 Task: Look for Airbnb properties in Litomerice, Czech Republic from 5th December, 2023 to 16th December, 2023 for 2 adults.1  bedroom having 1 bed and 1 bathroom. Property type can be hotel. Booking option can be shelf check-in. Look for 4 properties as per requirement.
Action: Mouse moved to (436, 125)
Screenshot: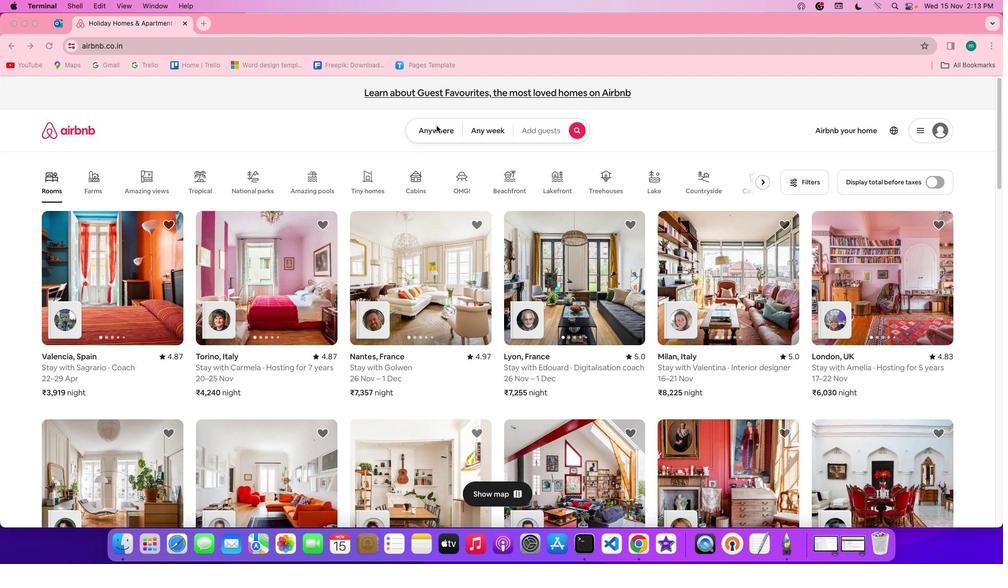 
Action: Mouse pressed left at (436, 125)
Screenshot: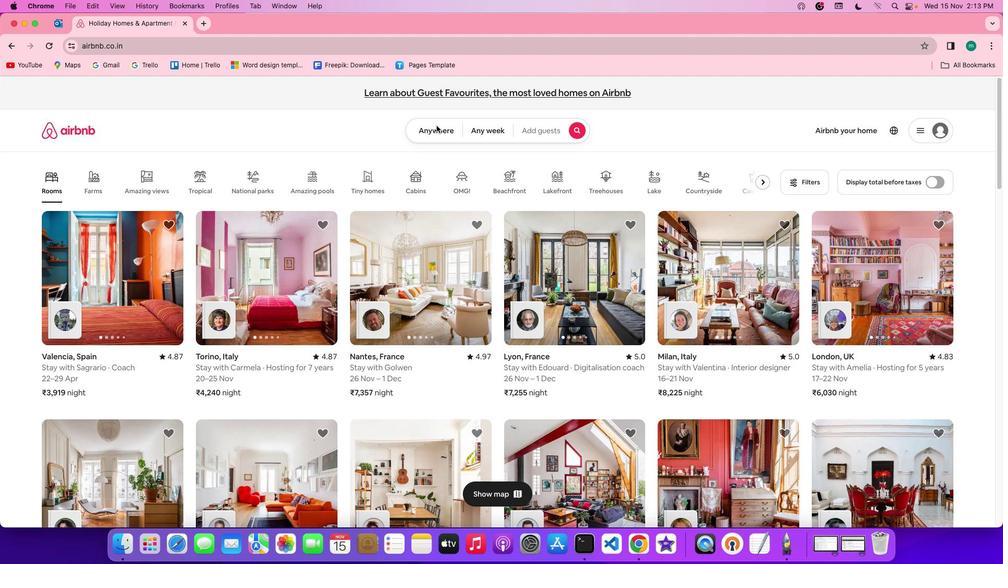 
Action: Mouse pressed left at (436, 125)
Screenshot: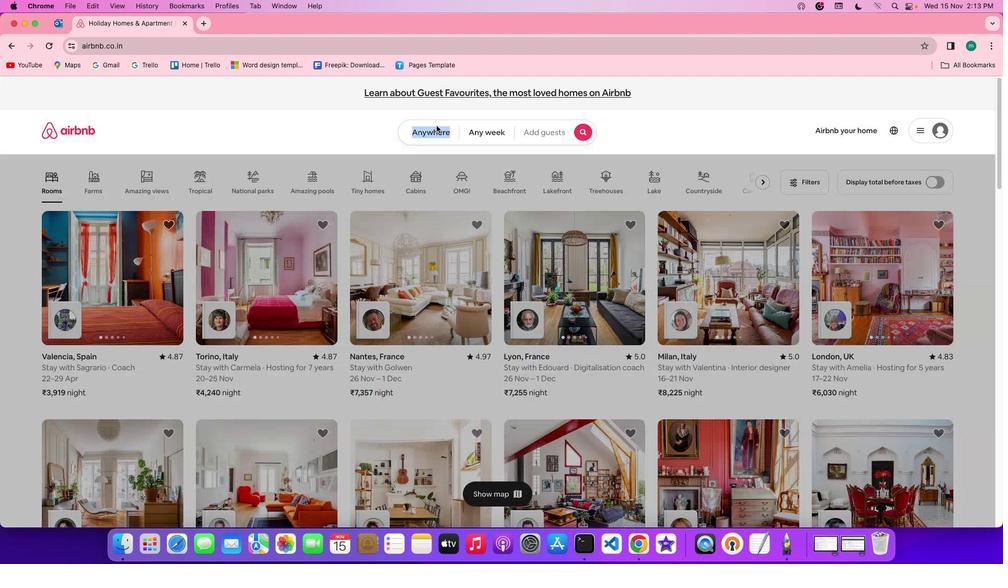 
Action: Mouse moved to (405, 170)
Screenshot: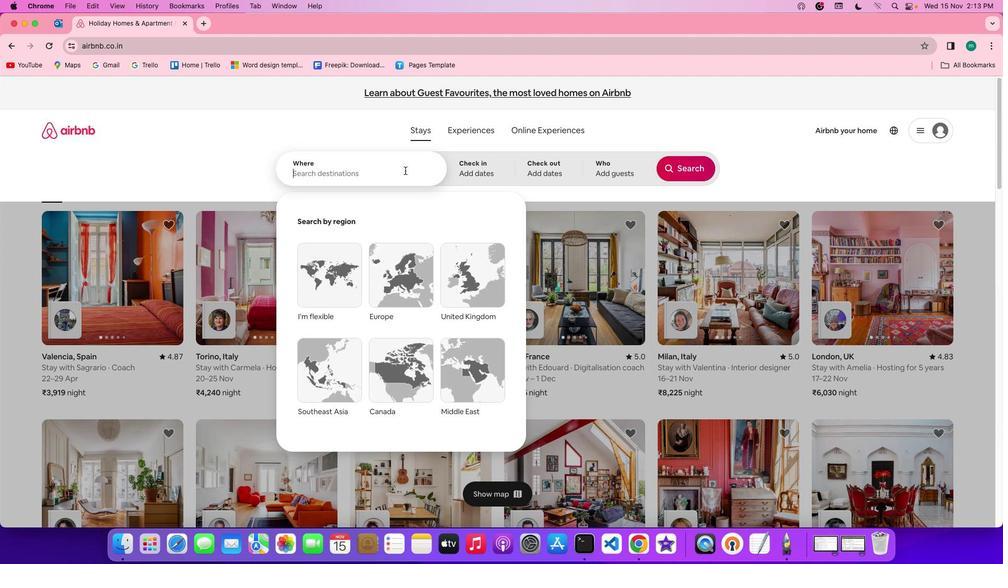 
Action: Key pressed Key.shift'L''i''t''o''m''e''r''i''c''e'','Key.spaceKey.shift'c''z''e''c''h'Key.spaceKey.ctrlKey.spaceKey.shift'R''e''p''u''b''l''i''c'
Screenshot: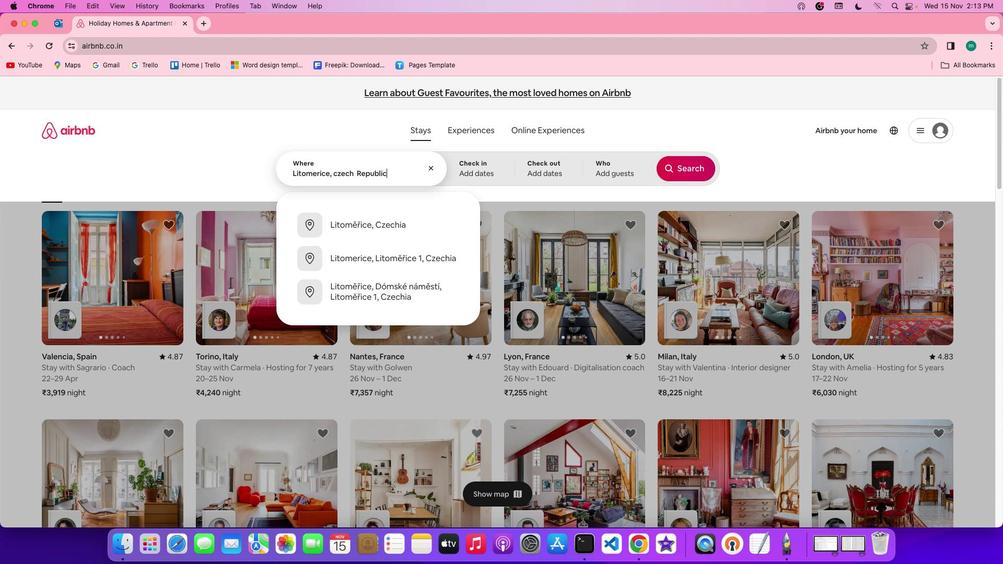 
Action: Mouse moved to (484, 169)
Screenshot: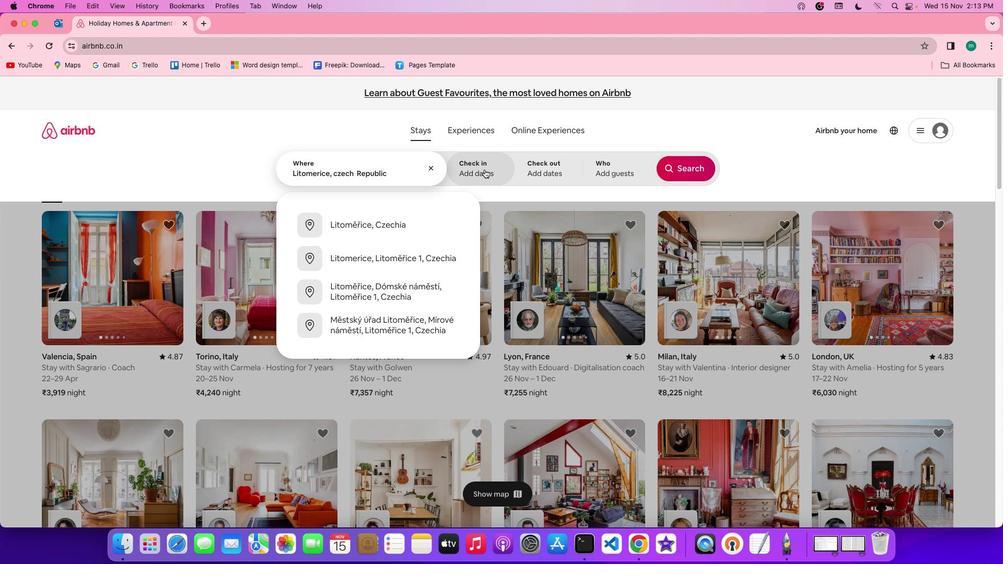 
Action: Mouse pressed left at (484, 169)
Screenshot: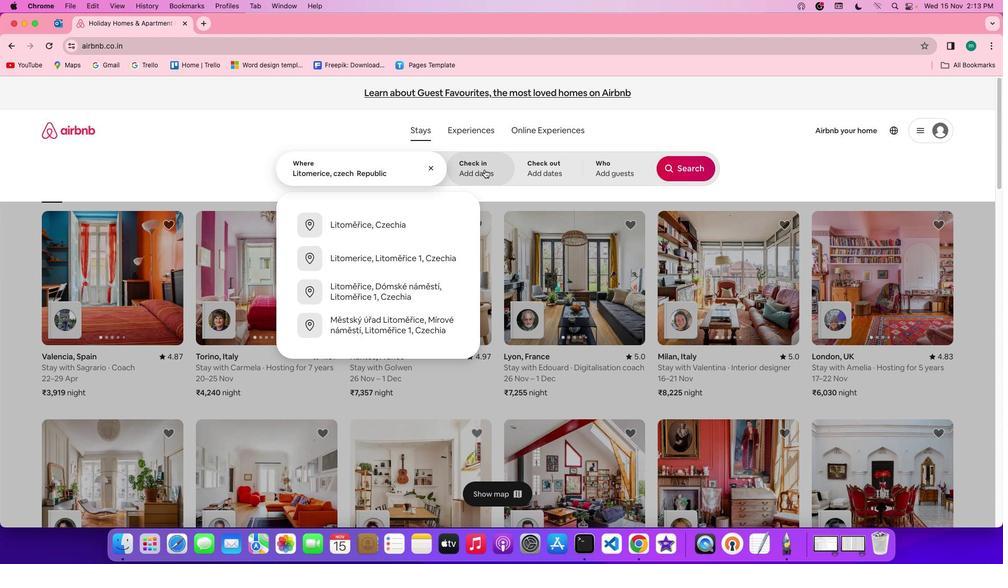 
Action: Mouse moved to (580, 320)
Screenshot: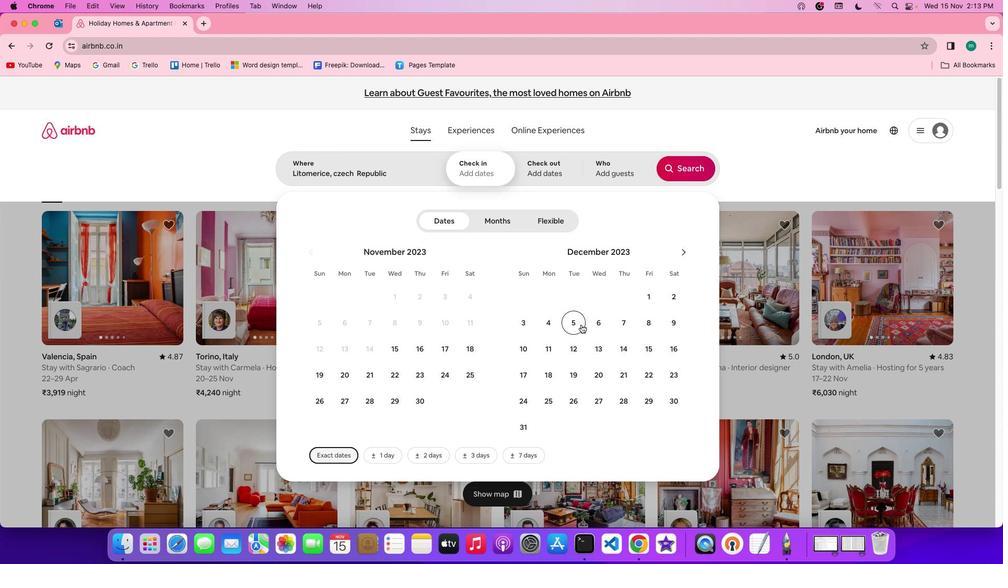 
Action: Mouse pressed left at (580, 320)
Screenshot: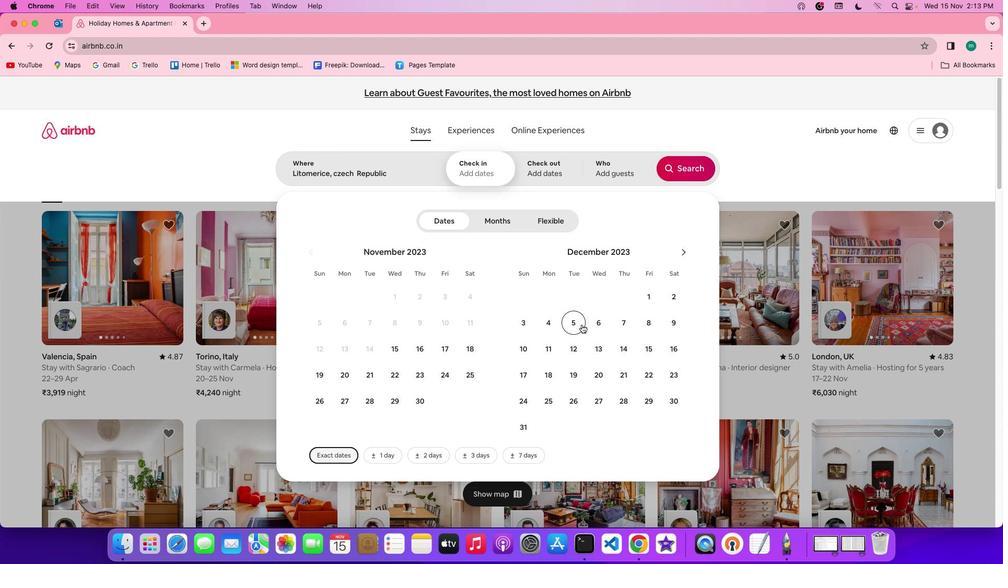 
Action: Mouse moved to (670, 352)
Screenshot: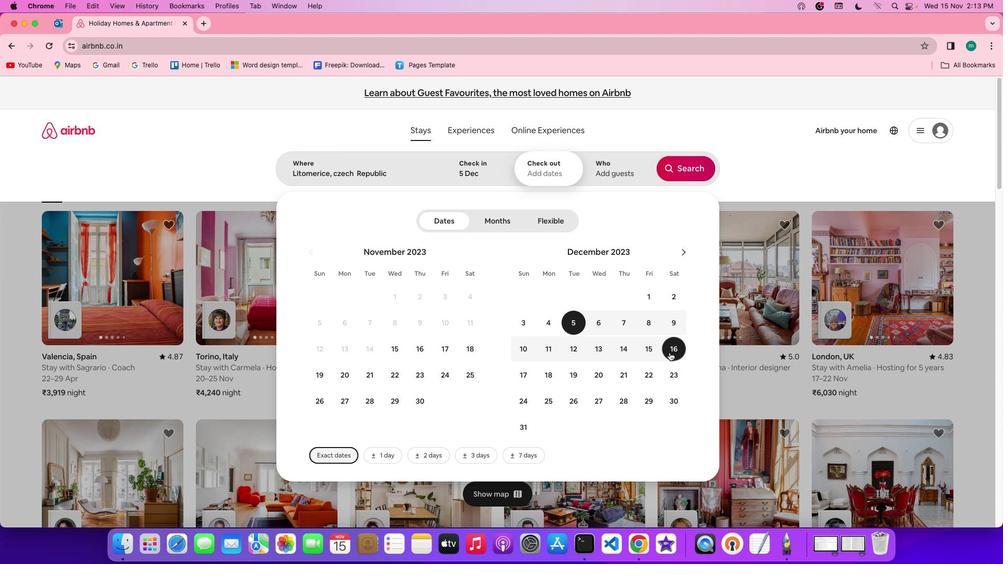 
Action: Mouse pressed left at (670, 352)
Screenshot: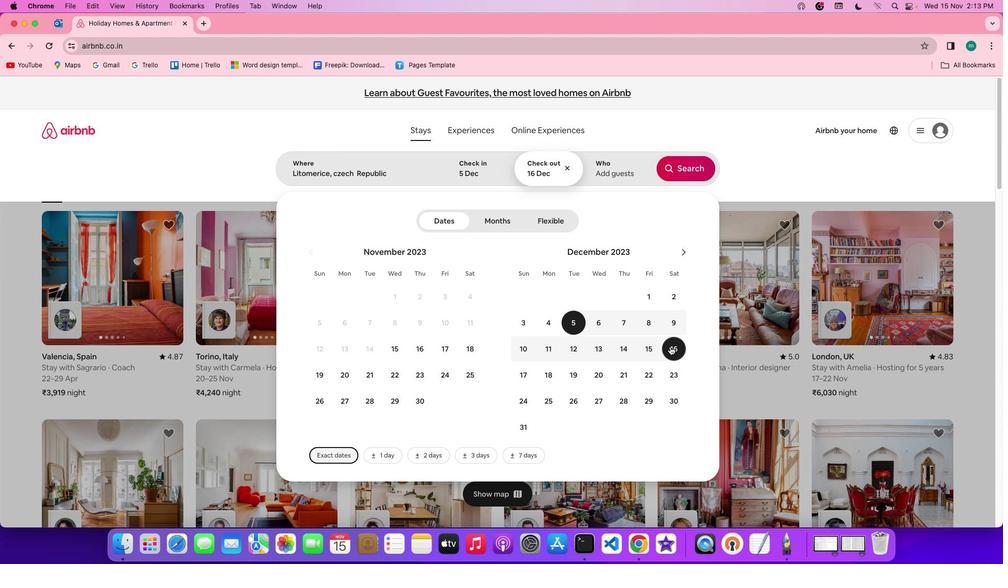 
Action: Mouse moved to (621, 178)
Screenshot: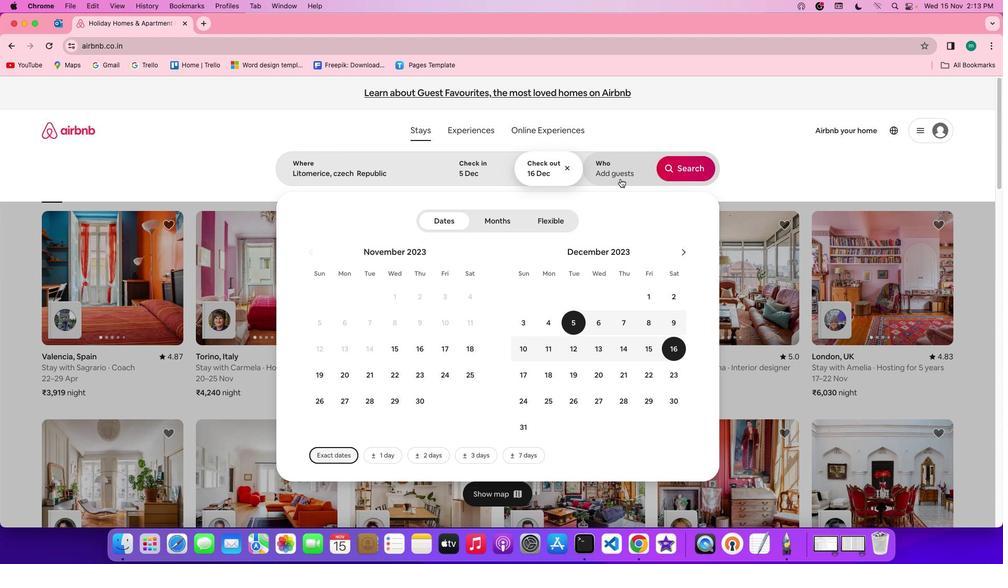 
Action: Mouse pressed left at (621, 178)
Screenshot: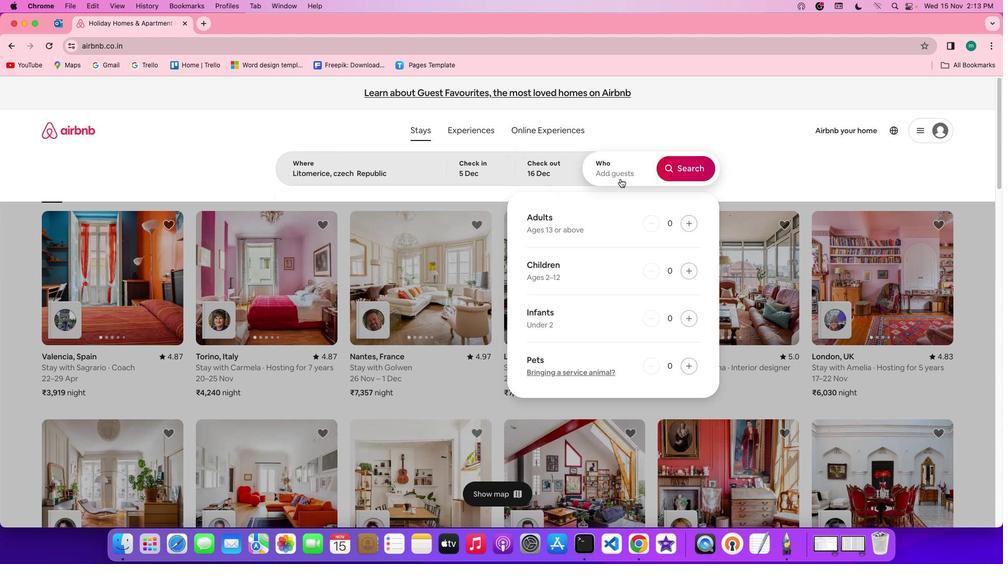 
Action: Mouse moved to (692, 225)
Screenshot: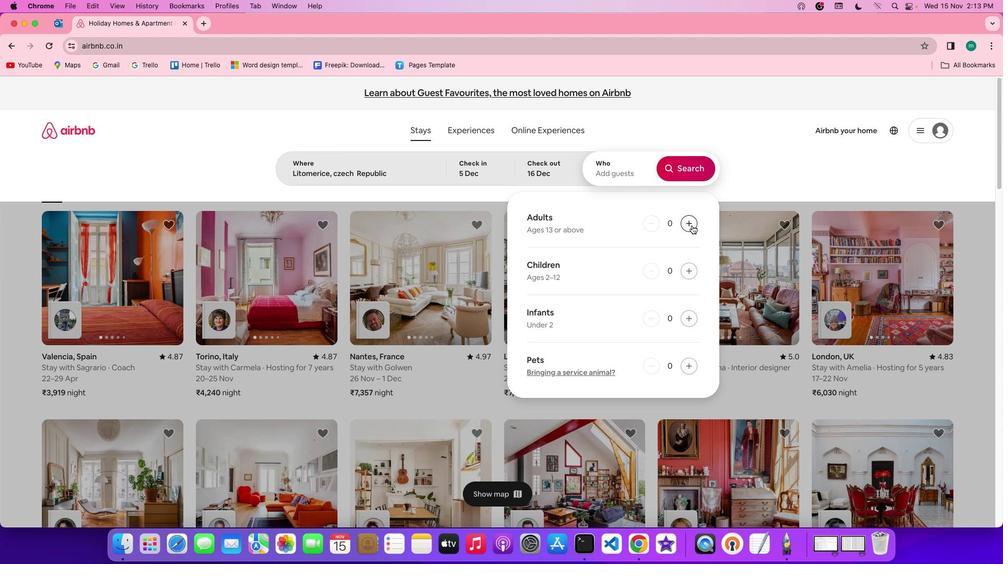 
Action: Mouse pressed left at (692, 225)
Screenshot: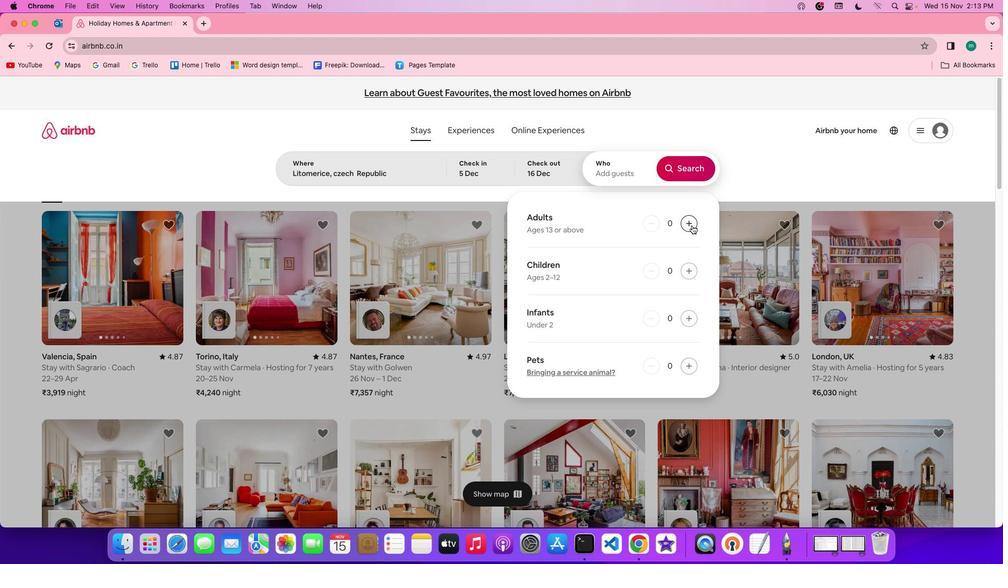 
Action: Mouse pressed left at (692, 225)
Screenshot: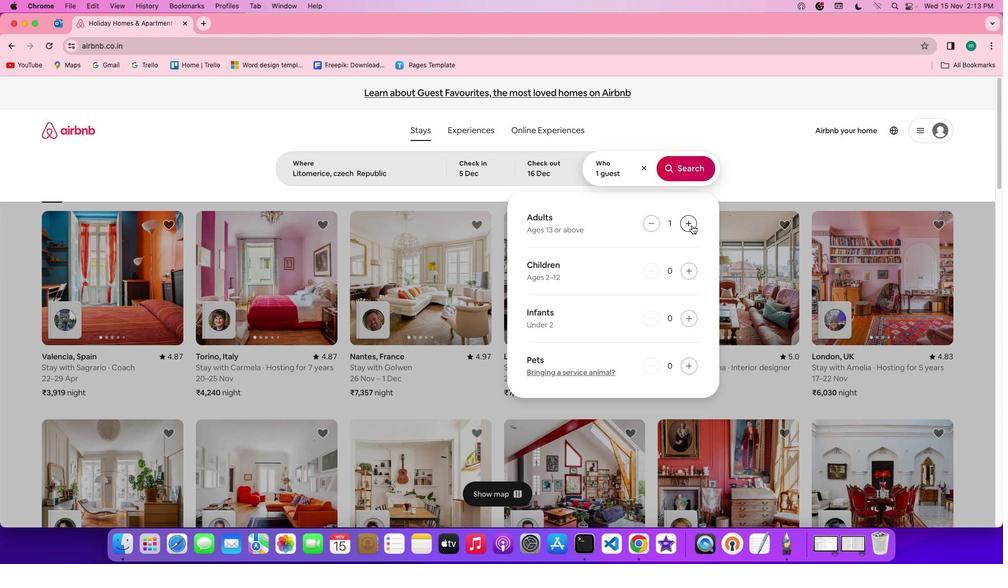 
Action: Mouse moved to (689, 161)
Screenshot: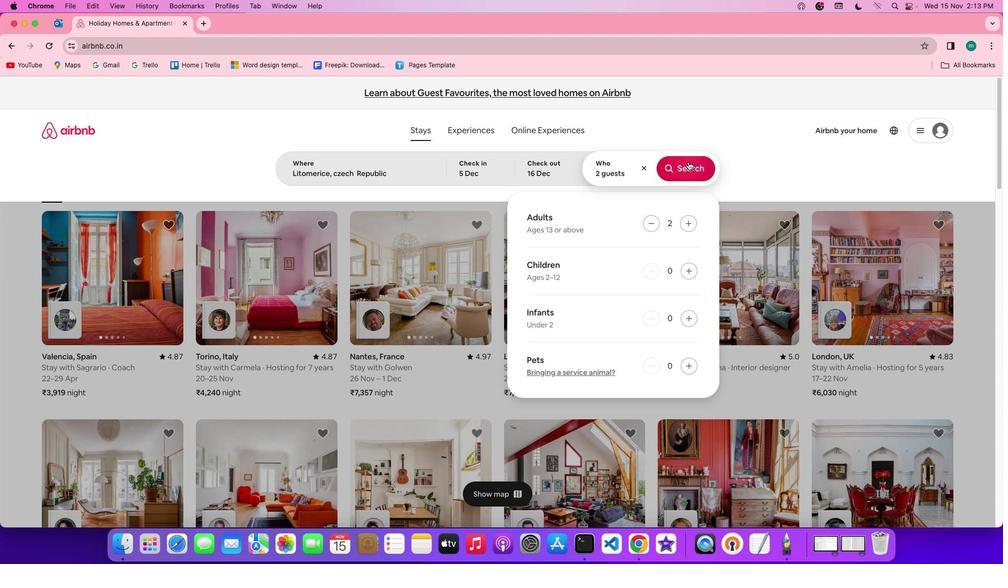 
Action: Mouse pressed left at (689, 161)
Screenshot: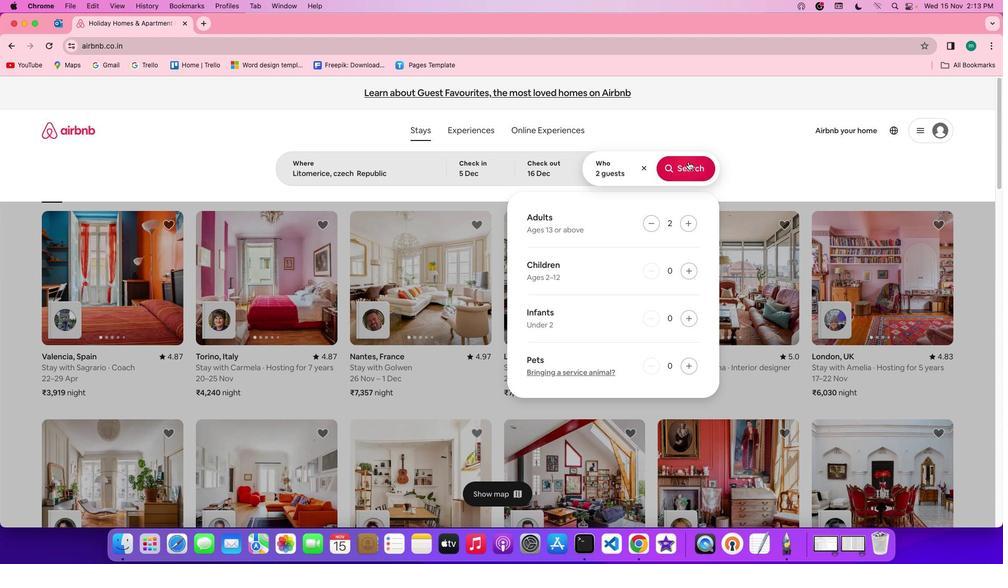 
Action: Mouse moved to (851, 131)
Screenshot: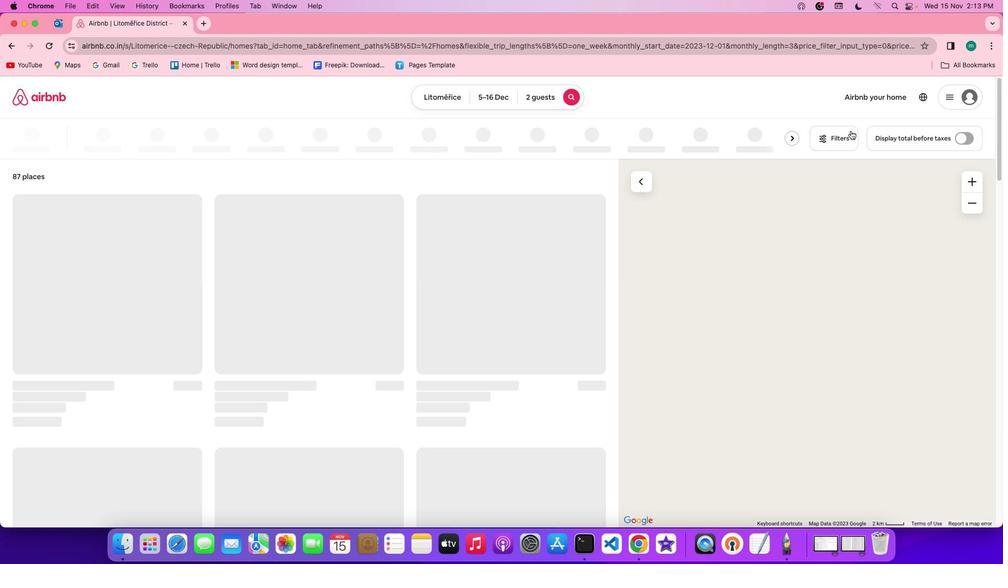 
Action: Mouse pressed left at (851, 131)
Screenshot: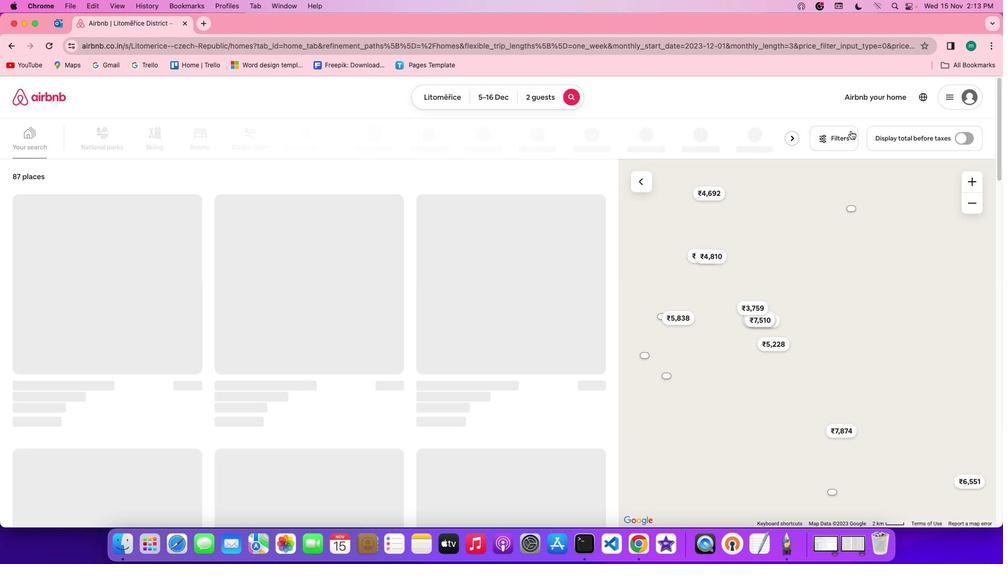 
Action: Mouse moved to (587, 271)
Screenshot: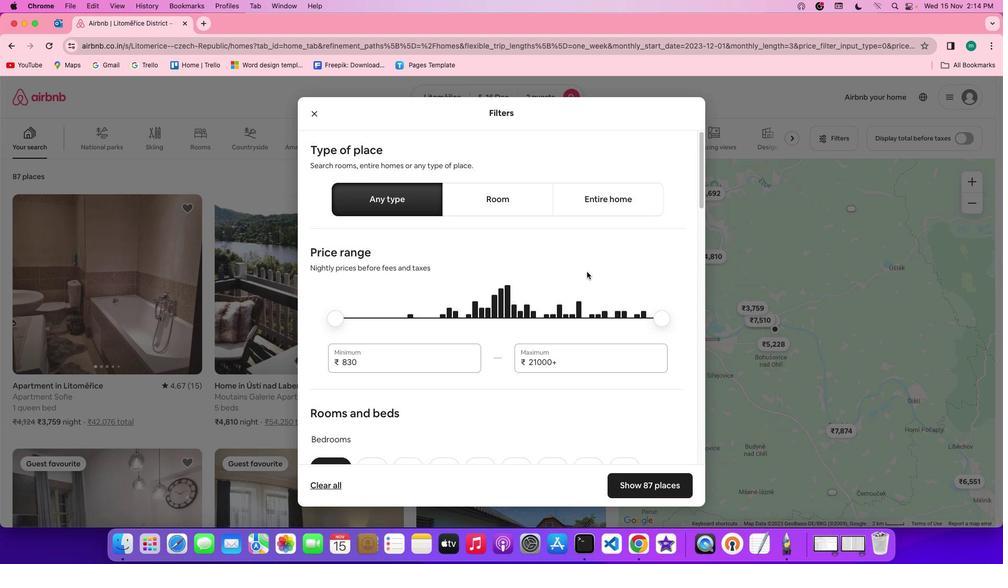 
Action: Mouse scrolled (587, 271) with delta (0, 0)
Screenshot: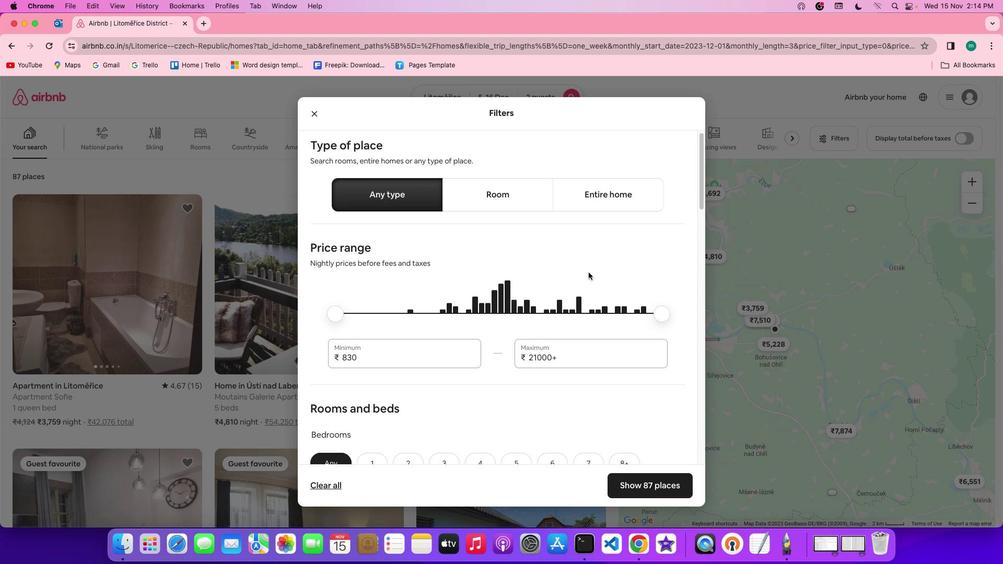 
Action: Mouse scrolled (587, 271) with delta (0, 0)
Screenshot: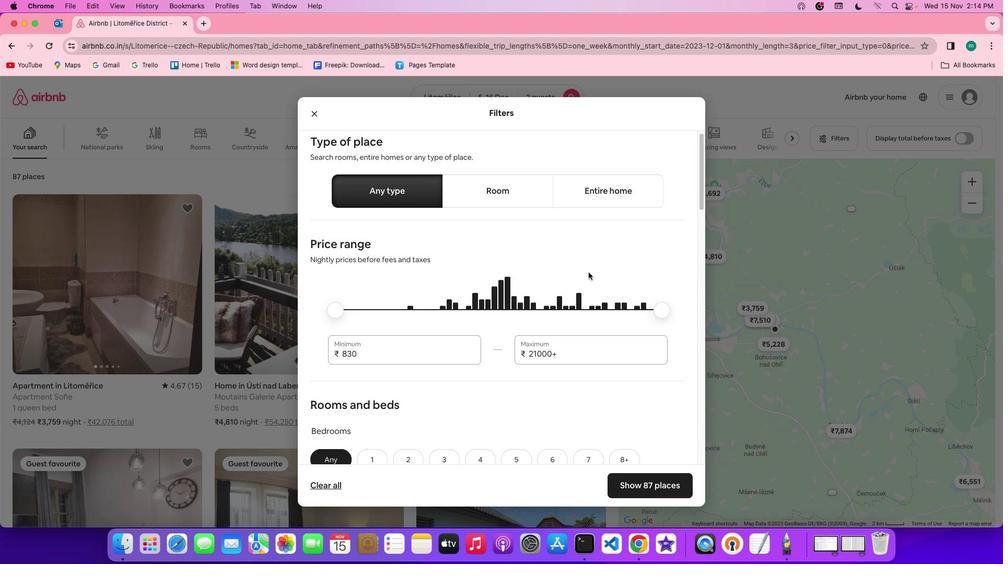 
Action: Mouse moved to (588, 272)
Screenshot: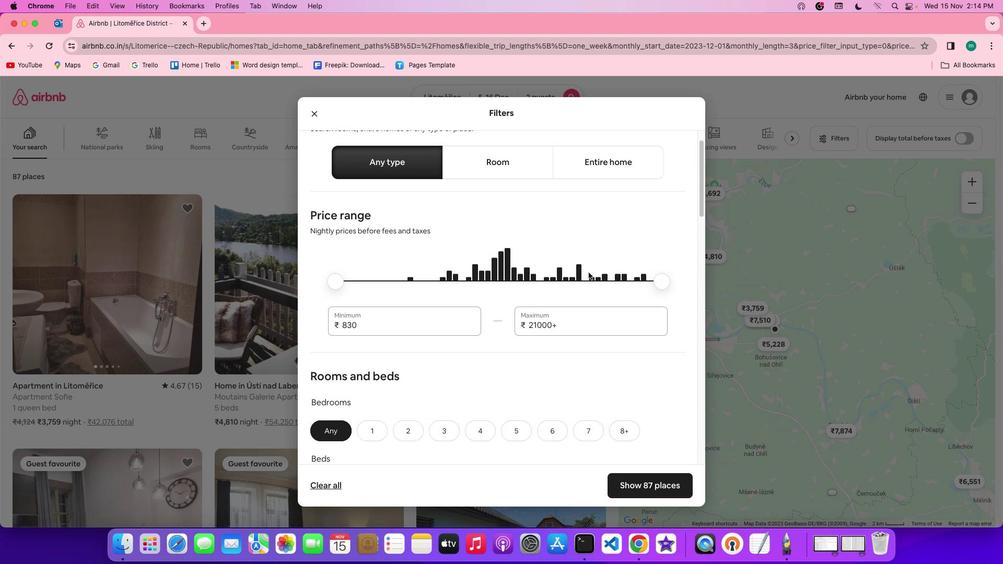 
Action: Mouse scrolled (588, 272) with delta (0, -1)
Screenshot: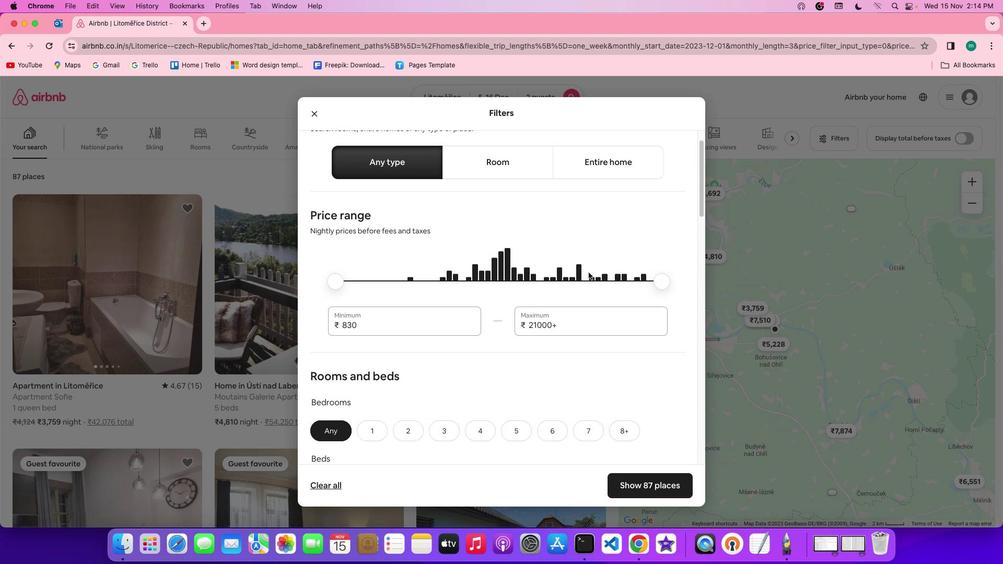 
Action: Mouse moved to (588, 272)
Screenshot: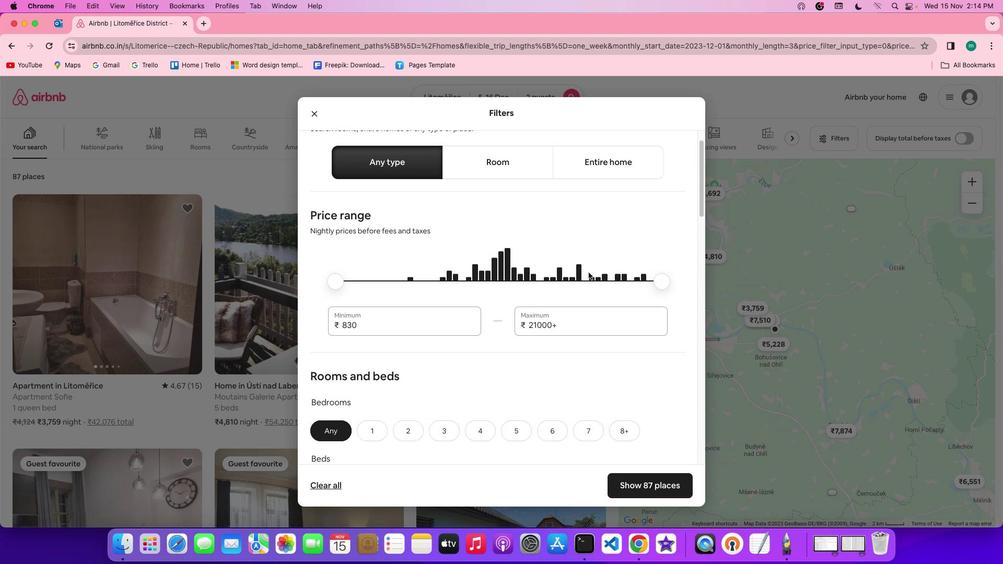 
Action: Mouse scrolled (588, 272) with delta (0, -1)
Screenshot: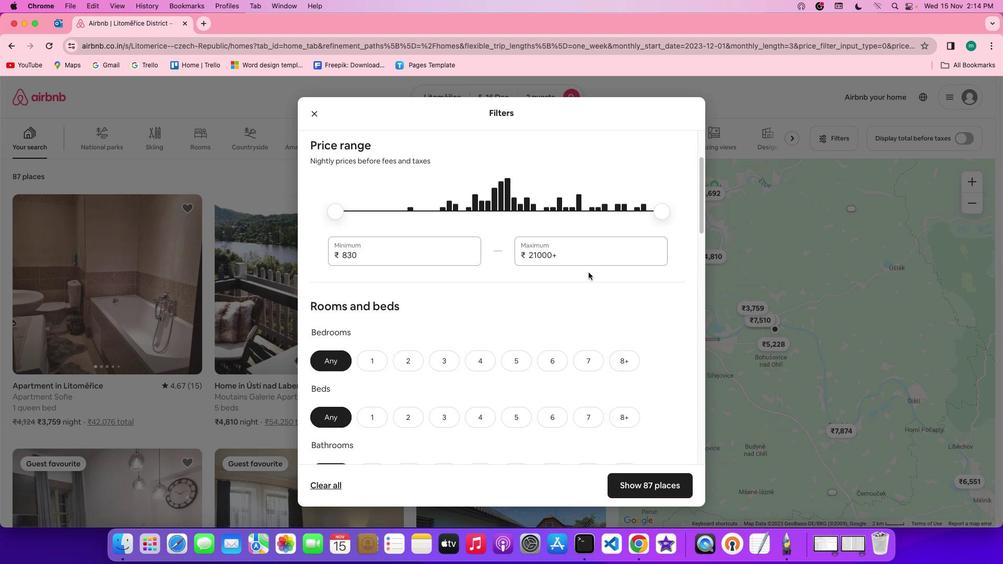 
Action: Mouse moved to (438, 296)
Screenshot: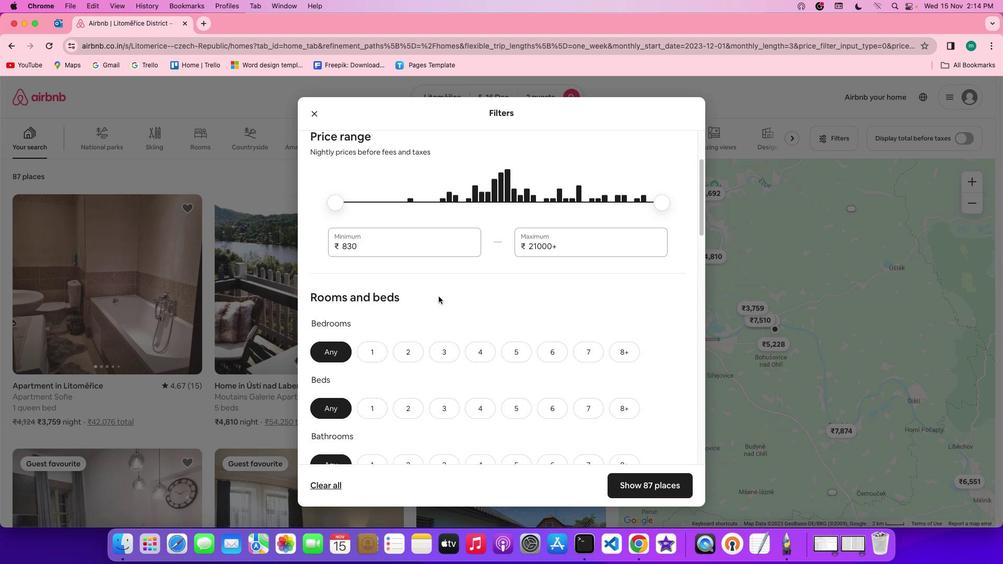 
Action: Mouse scrolled (438, 296) with delta (0, 0)
Screenshot: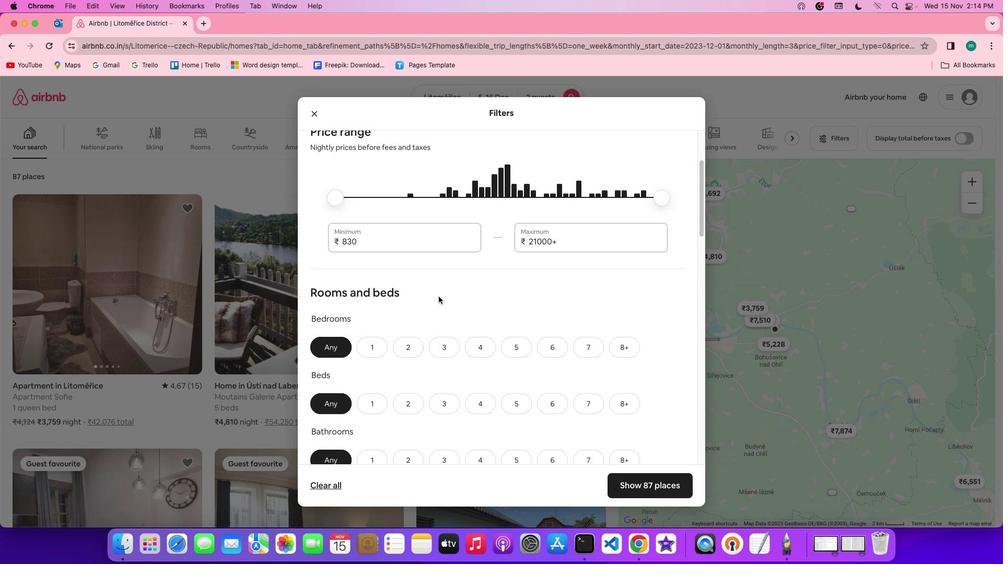 
Action: Mouse scrolled (438, 296) with delta (0, 0)
Screenshot: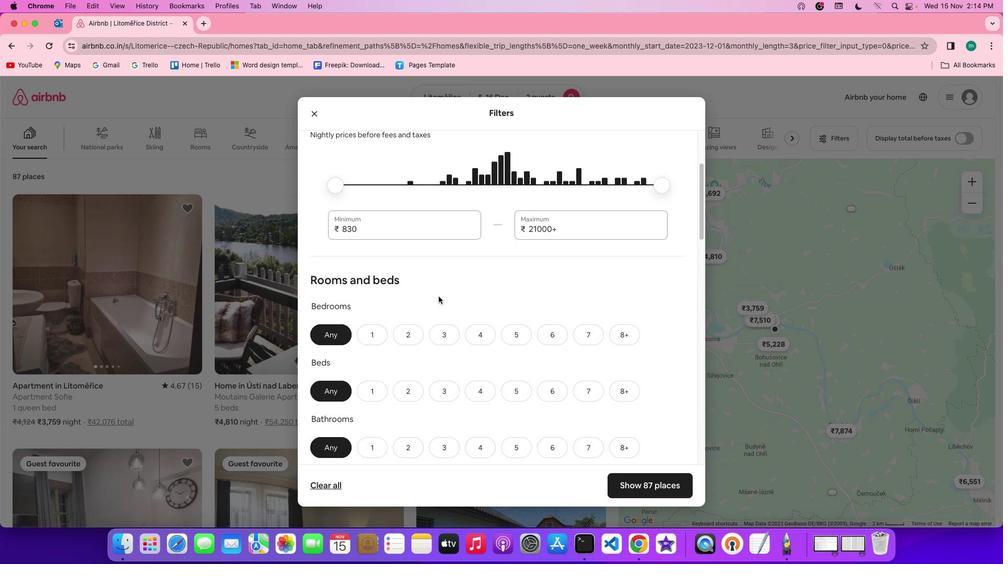 
Action: Mouse scrolled (438, 296) with delta (0, 0)
Screenshot: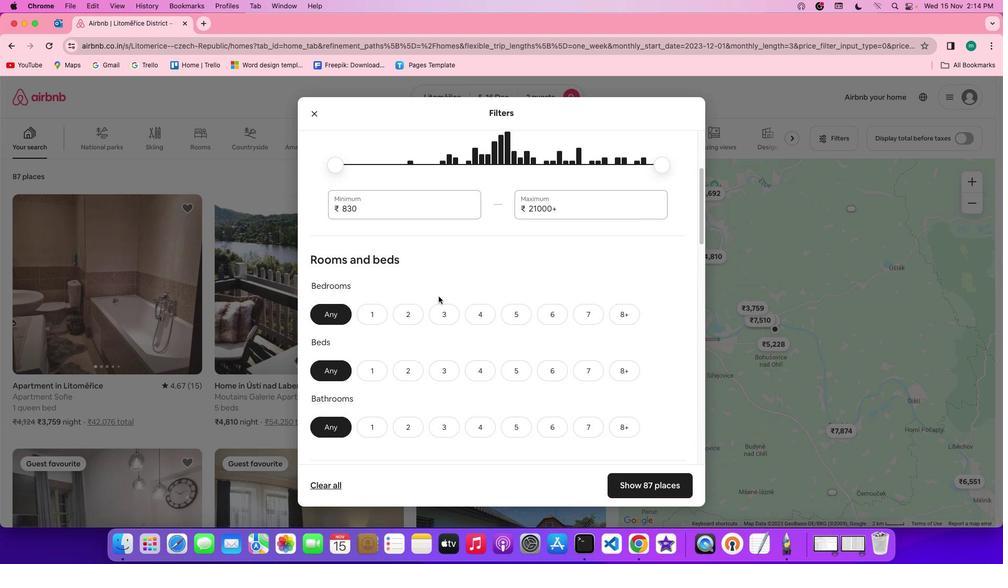 
Action: Mouse scrolled (438, 296) with delta (0, 0)
Screenshot: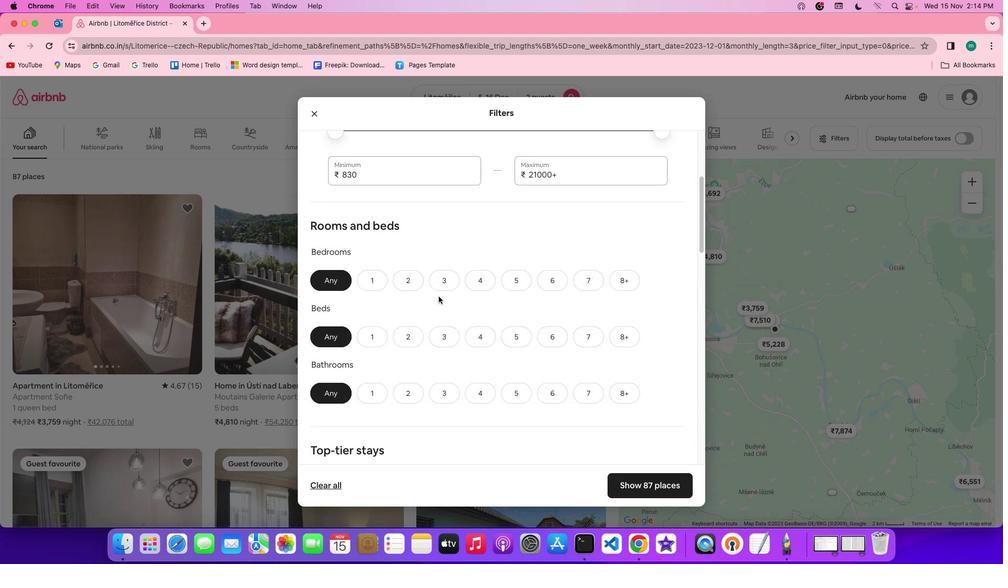 
Action: Mouse moved to (366, 268)
Screenshot: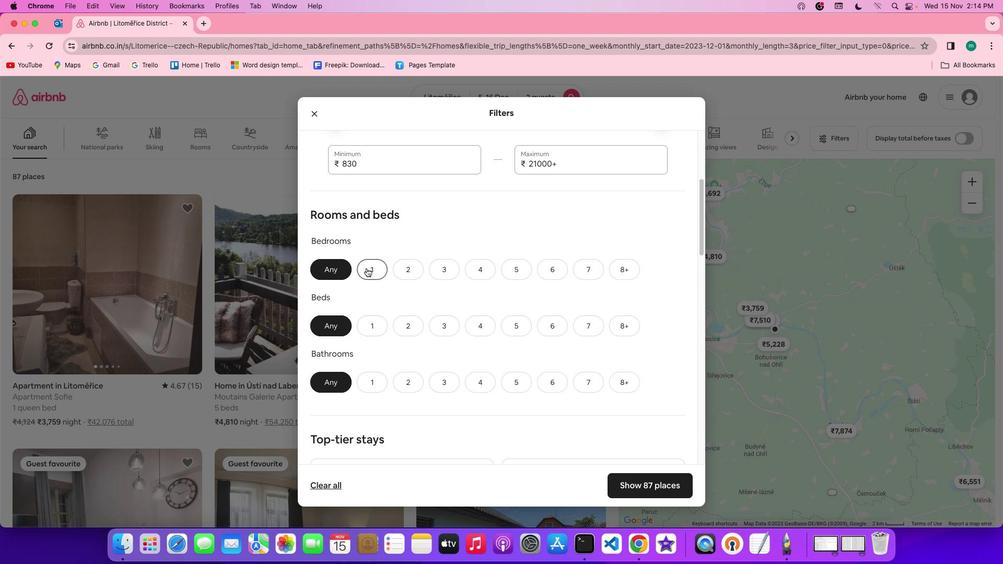 
Action: Mouse pressed left at (366, 268)
Screenshot: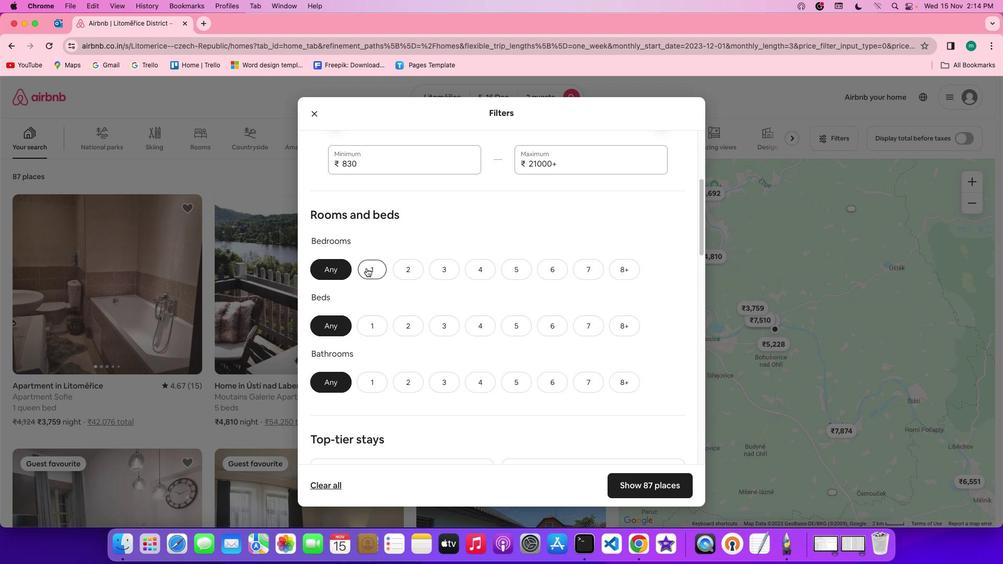 
Action: Mouse moved to (371, 329)
Screenshot: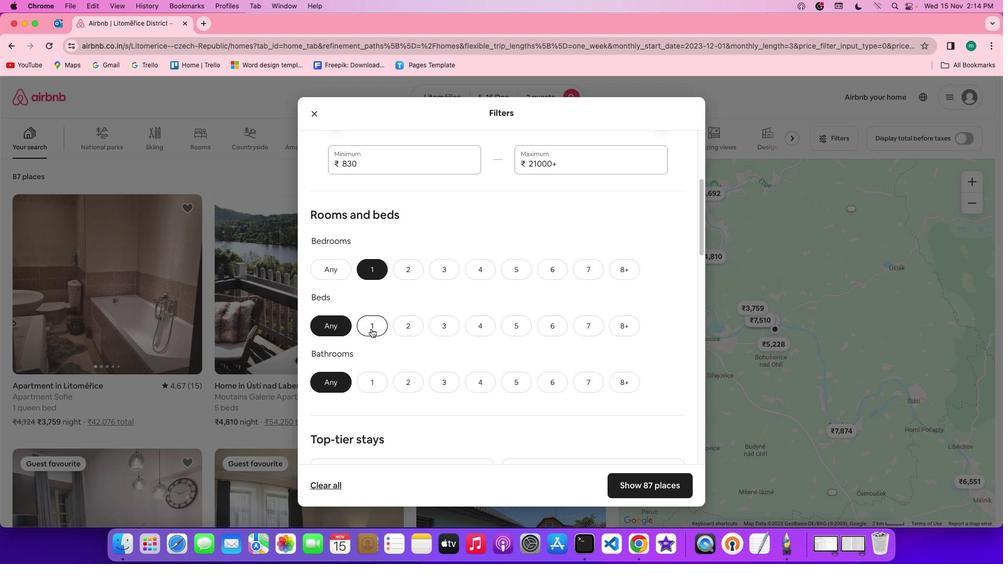 
Action: Mouse pressed left at (371, 329)
Screenshot: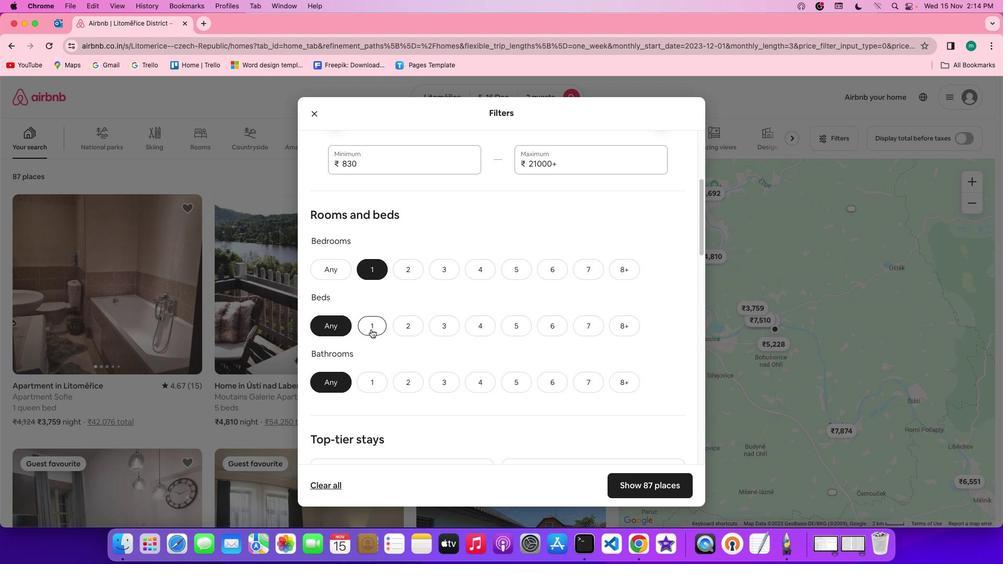 
Action: Mouse moved to (372, 384)
Screenshot: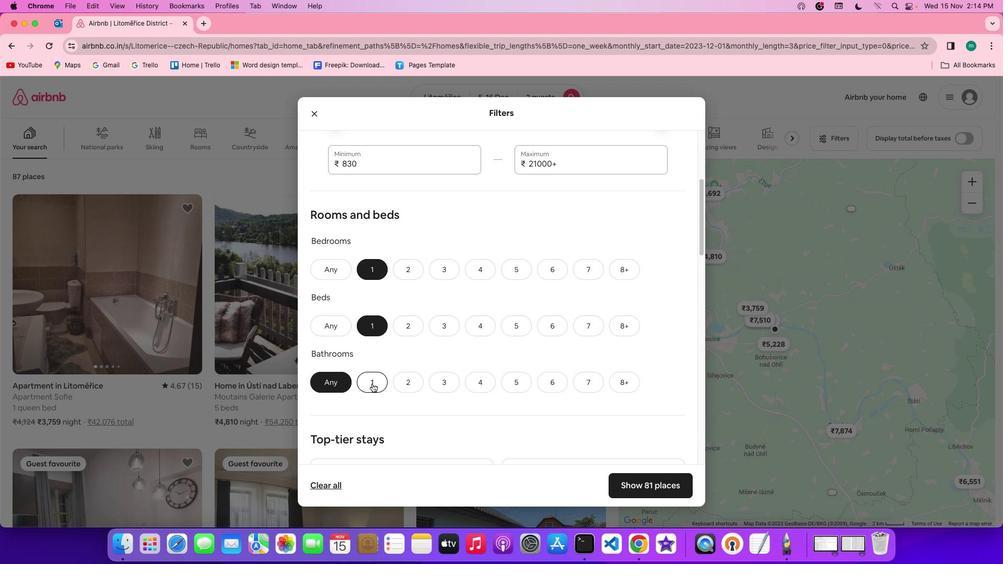 
Action: Mouse pressed left at (372, 384)
Screenshot: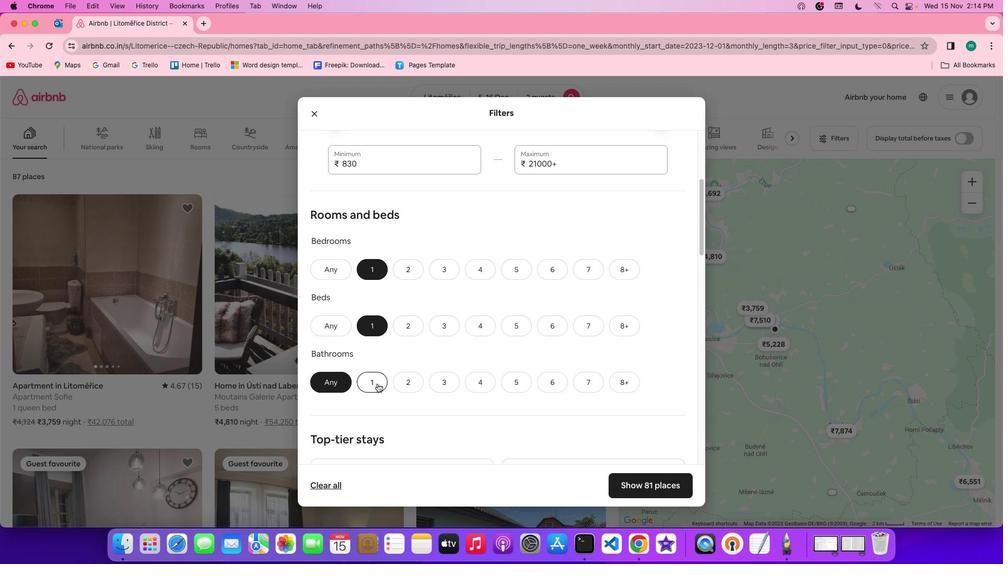 
Action: Mouse moved to (505, 377)
Screenshot: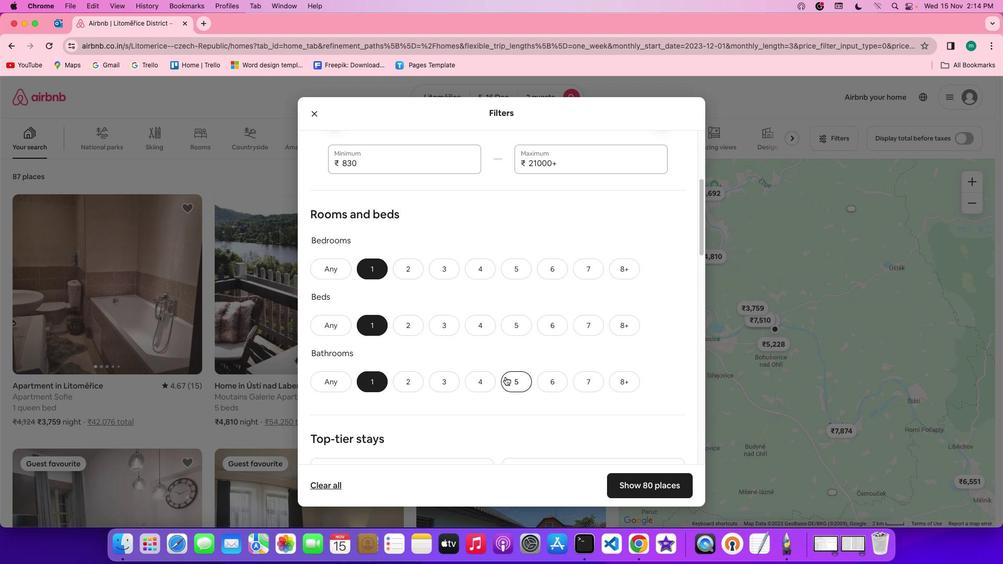 
Action: Mouse scrolled (505, 377) with delta (0, 0)
Screenshot: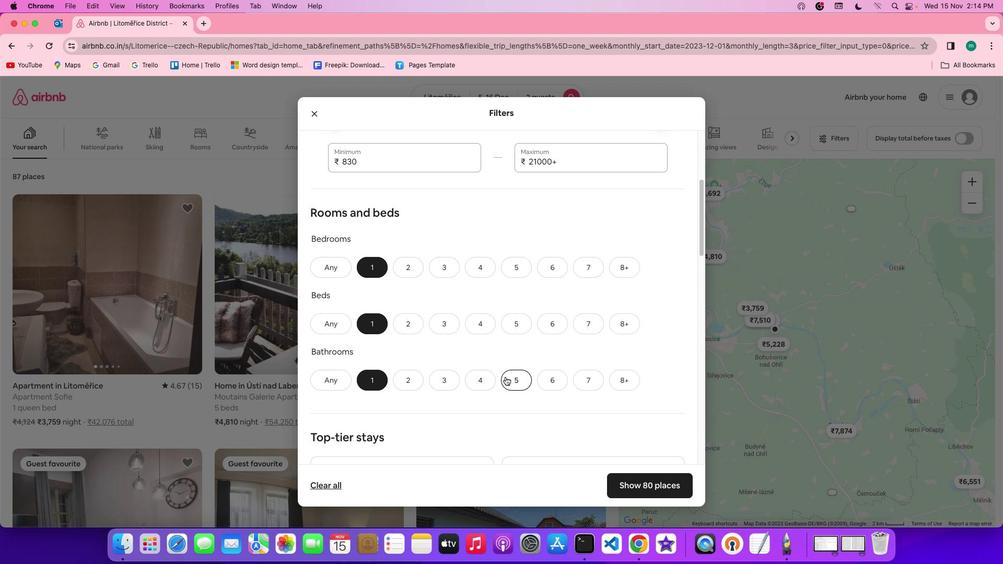 
Action: Mouse scrolled (505, 377) with delta (0, 0)
Screenshot: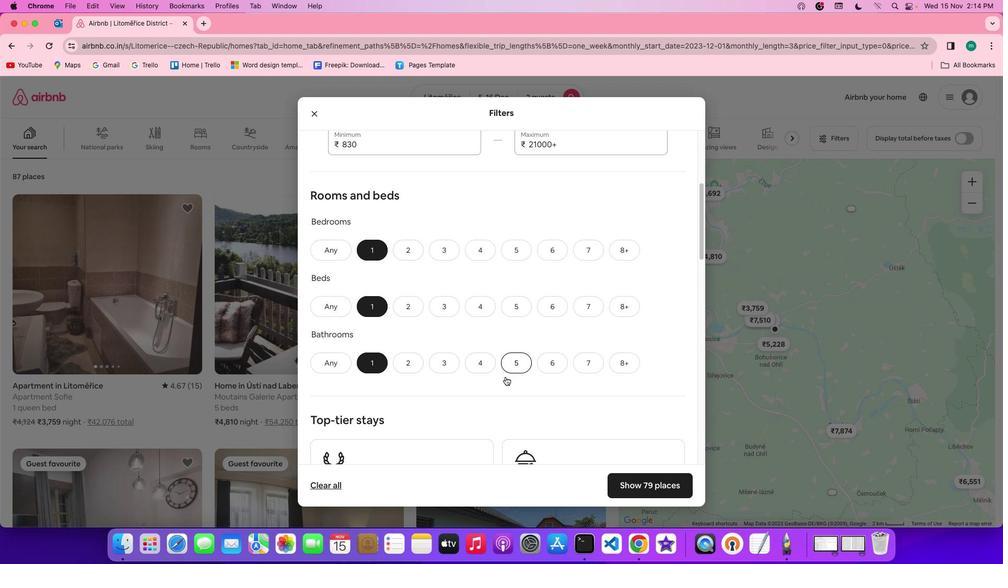 
Action: Mouse scrolled (505, 377) with delta (0, -1)
Screenshot: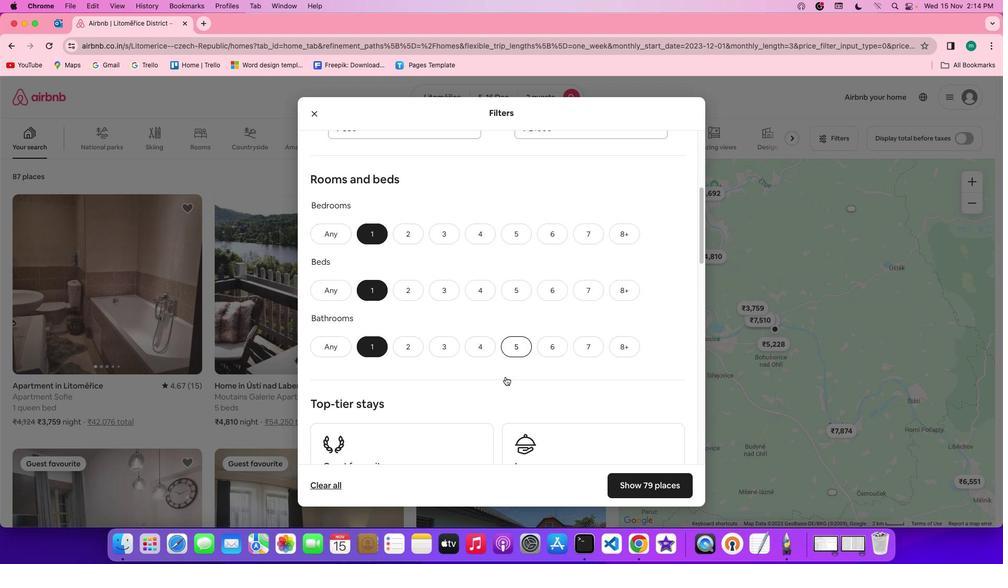 
Action: Mouse scrolled (505, 377) with delta (0, -1)
Screenshot: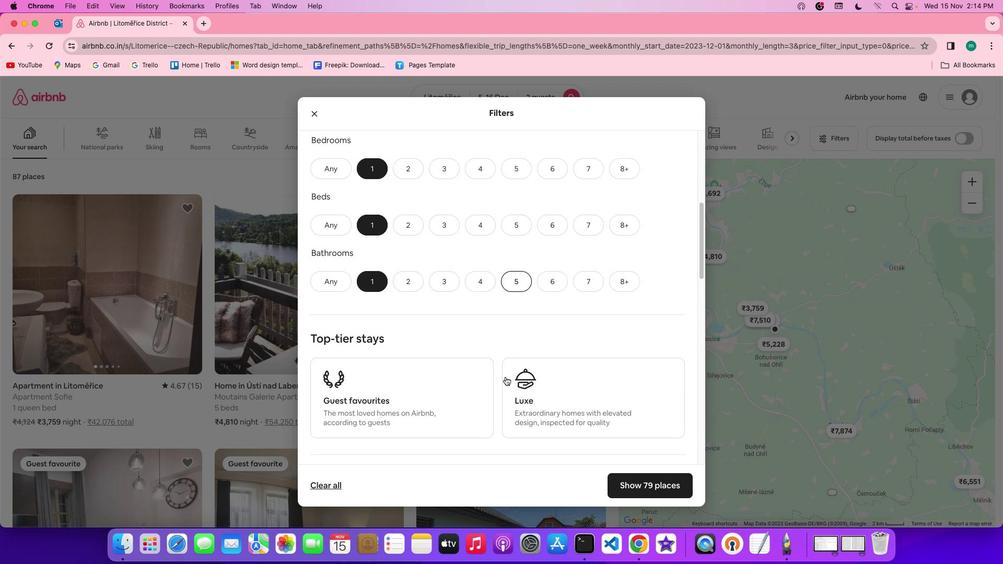 
Action: Mouse scrolled (505, 377) with delta (0, 0)
Screenshot: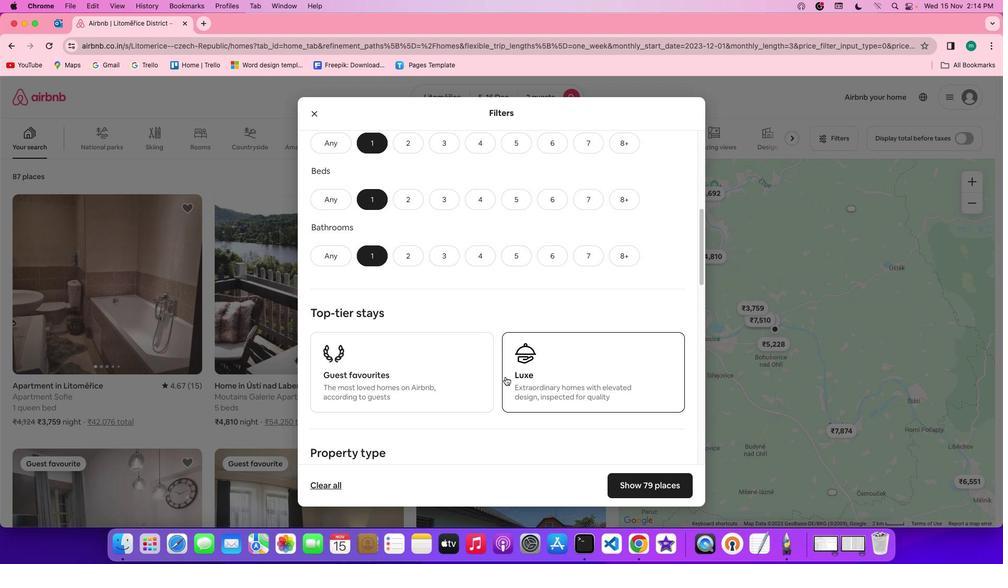 
Action: Mouse scrolled (505, 377) with delta (0, 0)
Screenshot: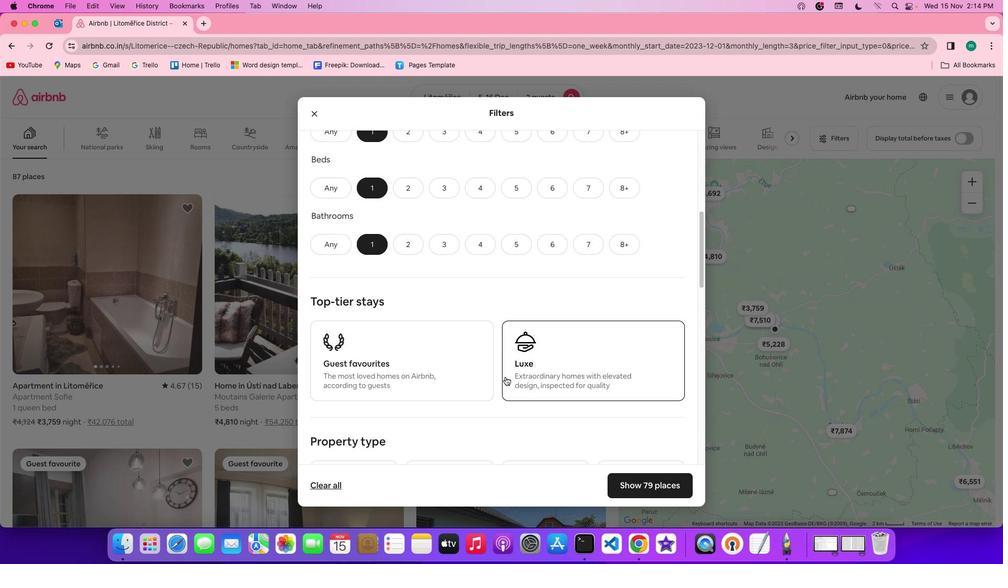 
Action: Mouse scrolled (505, 377) with delta (0, 0)
Screenshot: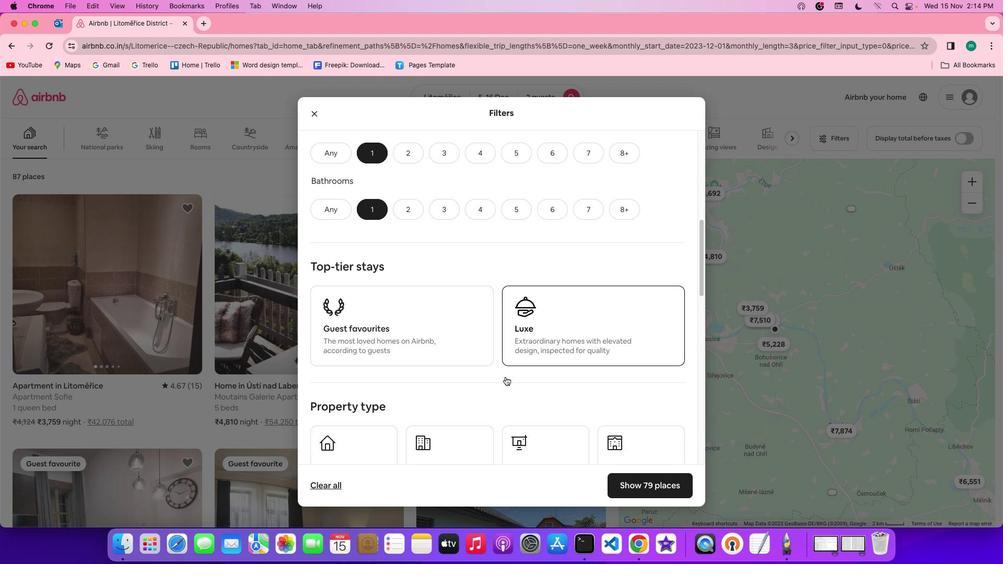 
Action: Mouse scrolled (505, 377) with delta (0, -1)
Screenshot: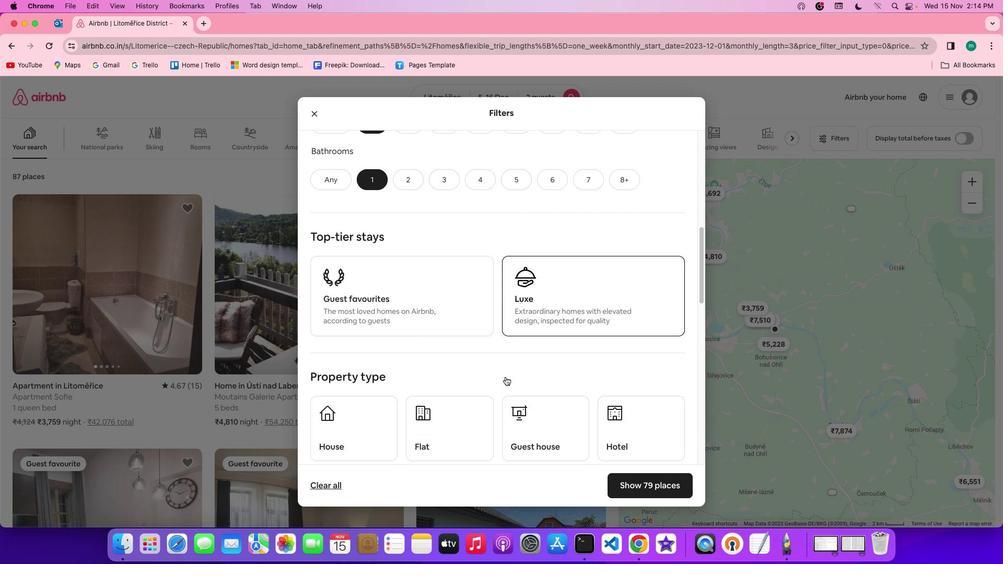 
Action: Mouse scrolled (505, 377) with delta (0, 0)
Screenshot: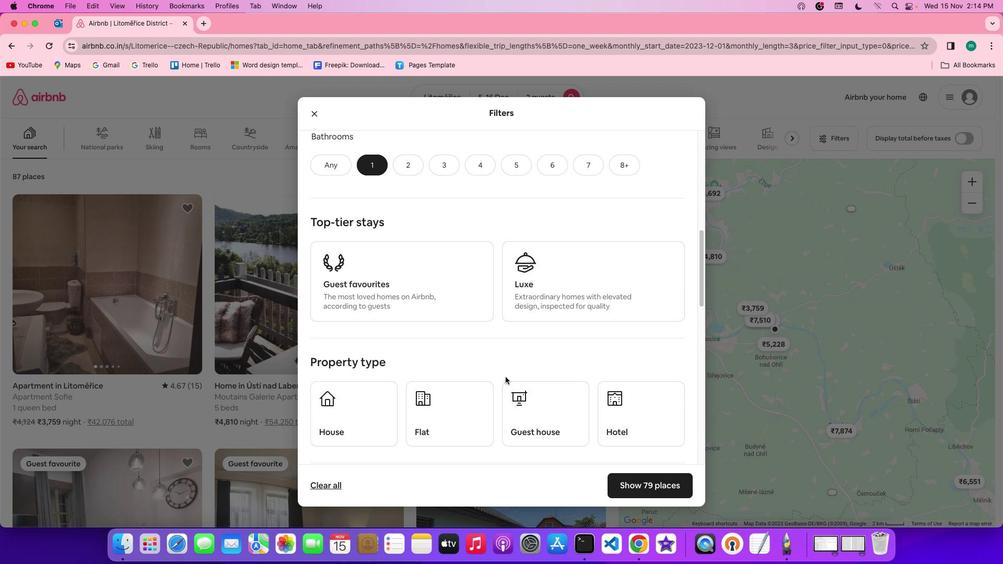 
Action: Mouse scrolled (505, 377) with delta (0, 0)
Screenshot: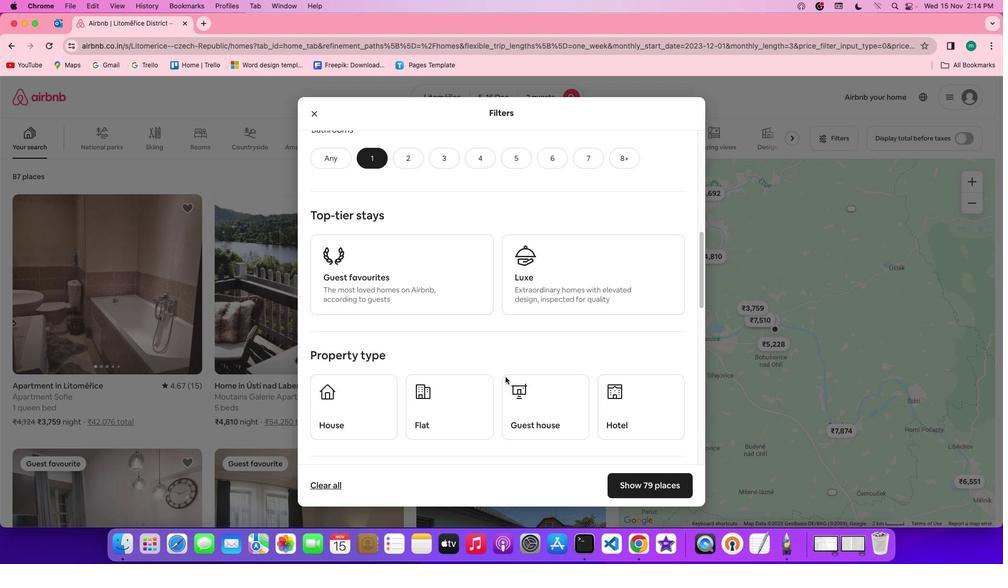 
Action: Mouse scrolled (505, 377) with delta (0, 0)
Screenshot: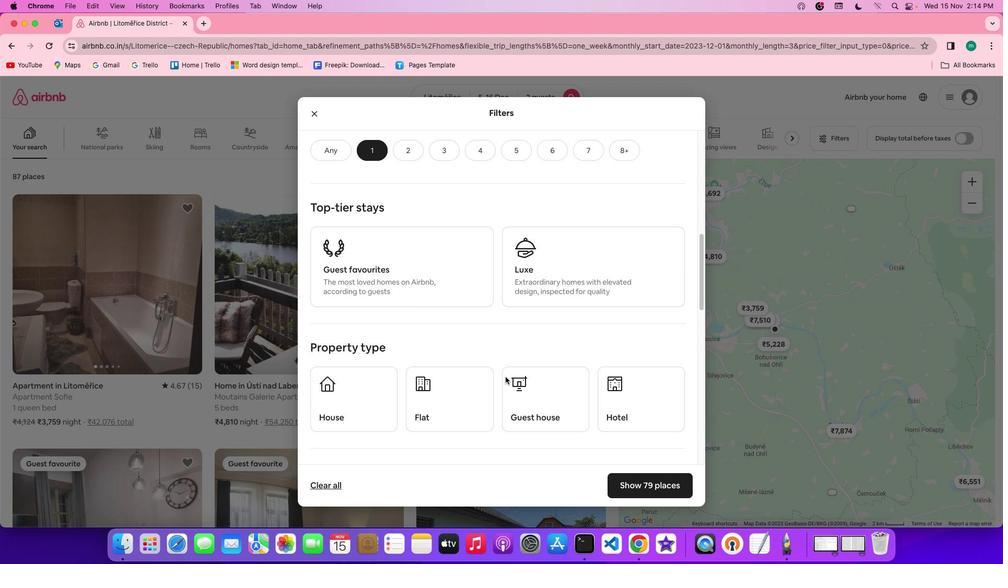
Action: Mouse scrolled (505, 377) with delta (0, 0)
Screenshot: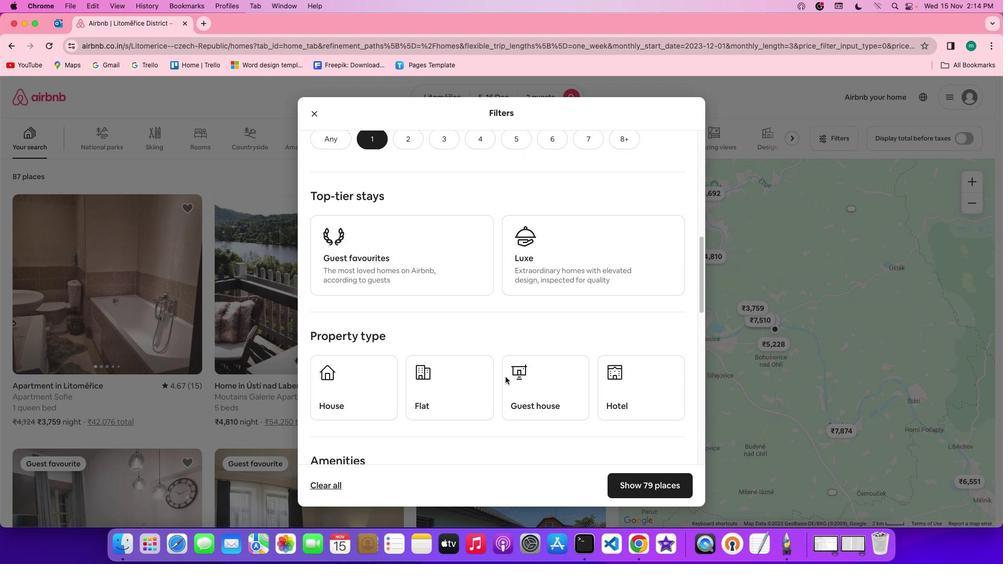 
Action: Mouse scrolled (505, 377) with delta (0, 0)
Screenshot: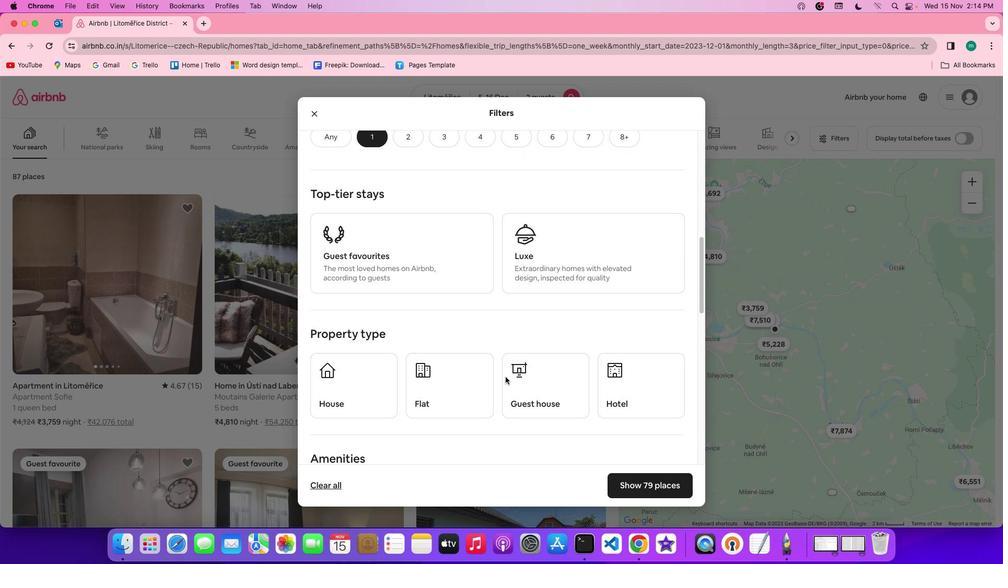 
Action: Mouse scrolled (505, 377) with delta (0, 0)
Screenshot: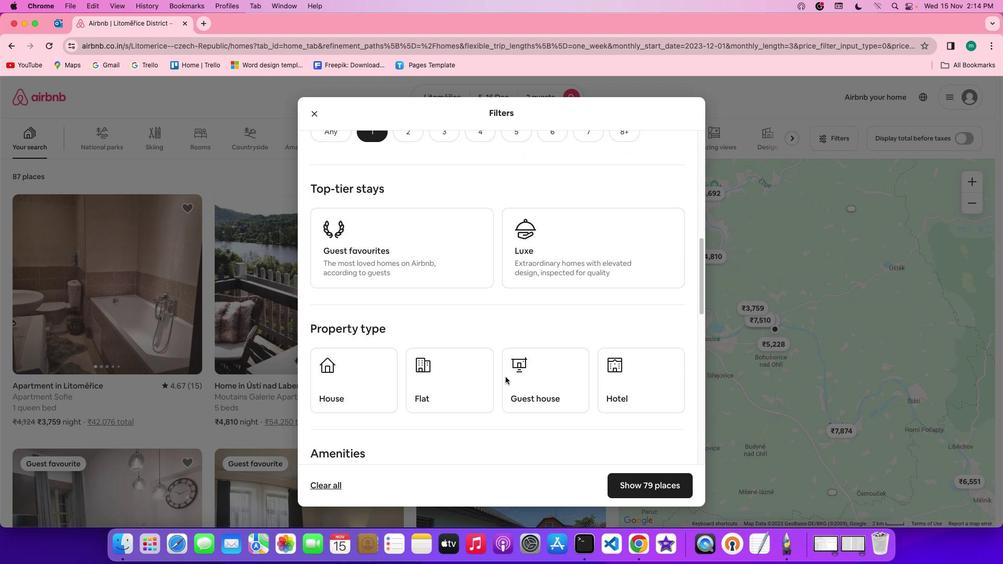
Action: Mouse scrolled (505, 377) with delta (0, 0)
Screenshot: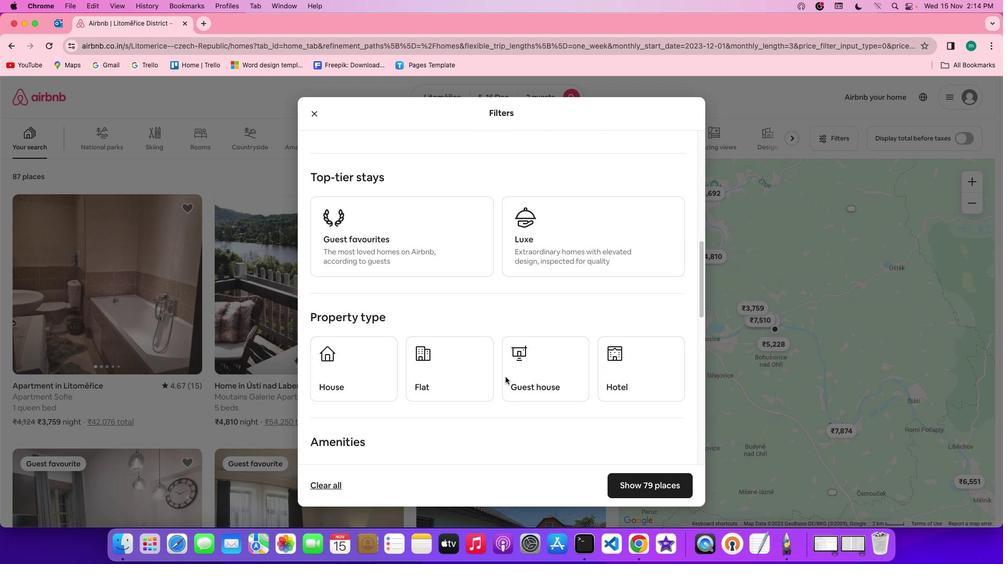 
Action: Mouse scrolled (505, 377) with delta (0, 0)
Screenshot: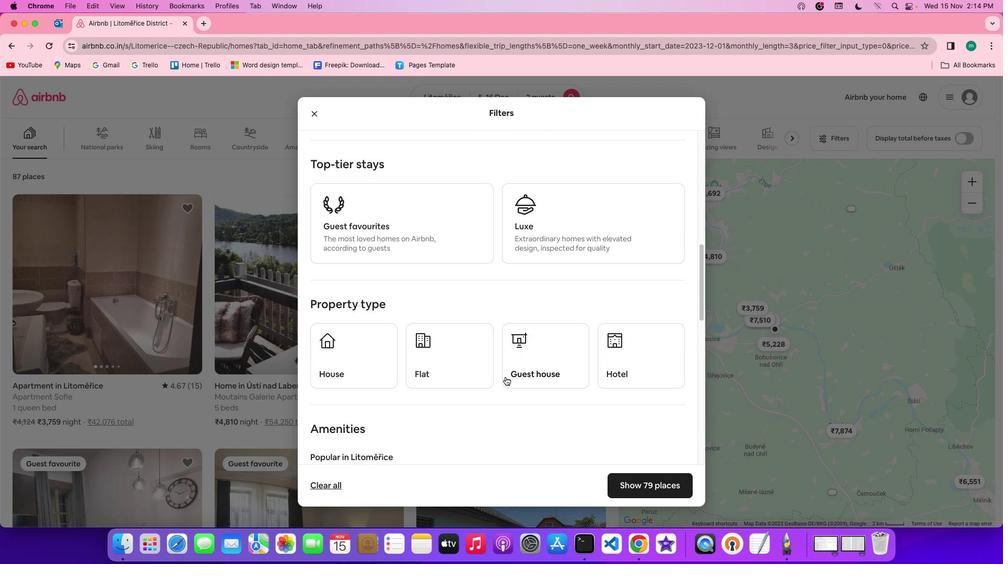 
Action: Mouse scrolled (505, 377) with delta (0, 0)
Screenshot: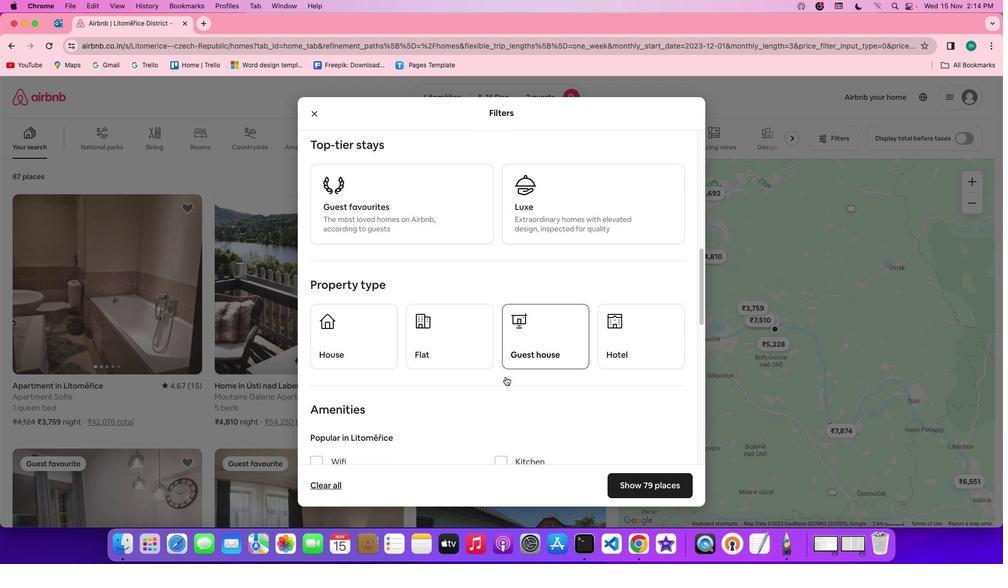 
Action: Mouse scrolled (505, 377) with delta (0, -1)
Screenshot: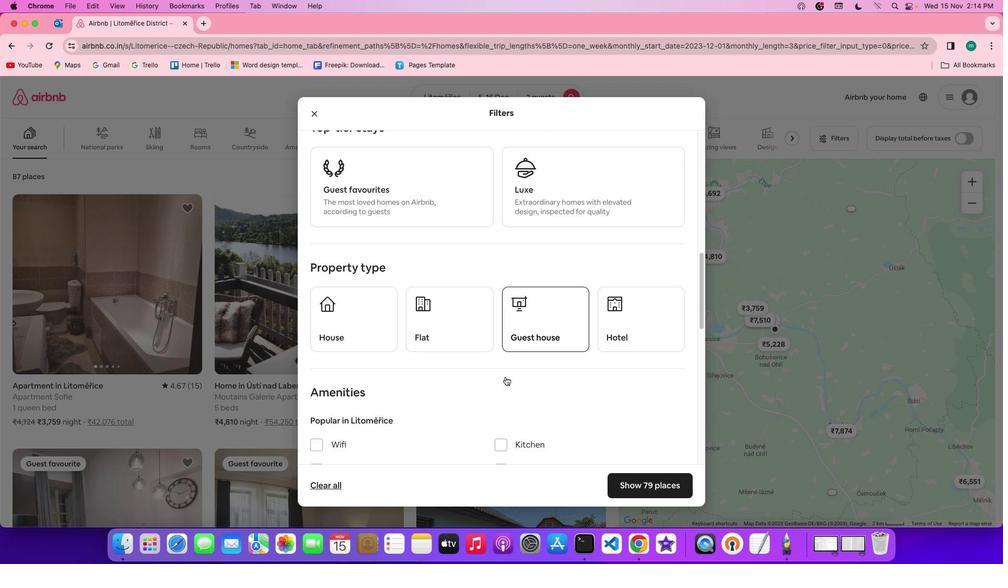 
Action: Mouse moved to (630, 303)
Screenshot: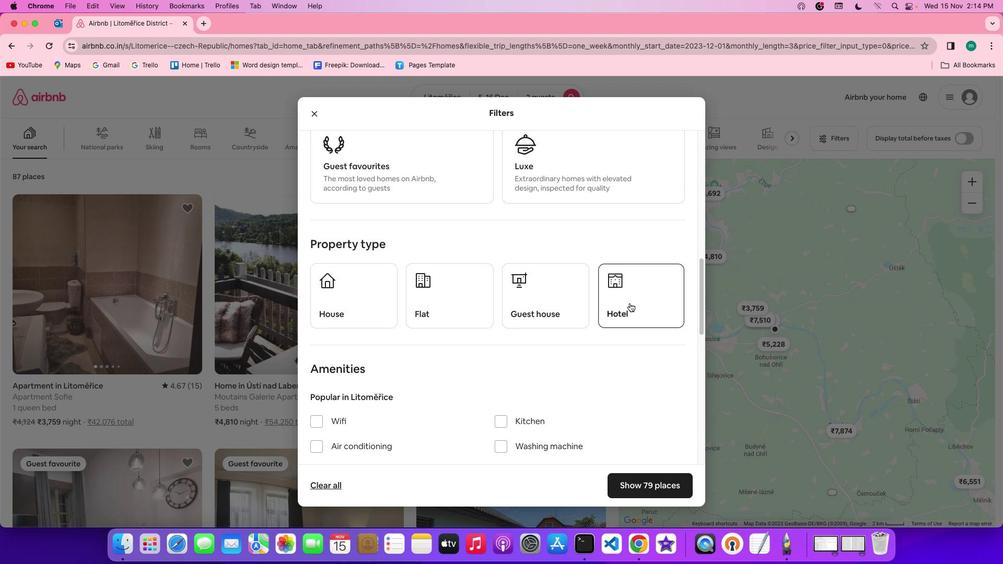 
Action: Mouse pressed left at (630, 303)
Screenshot: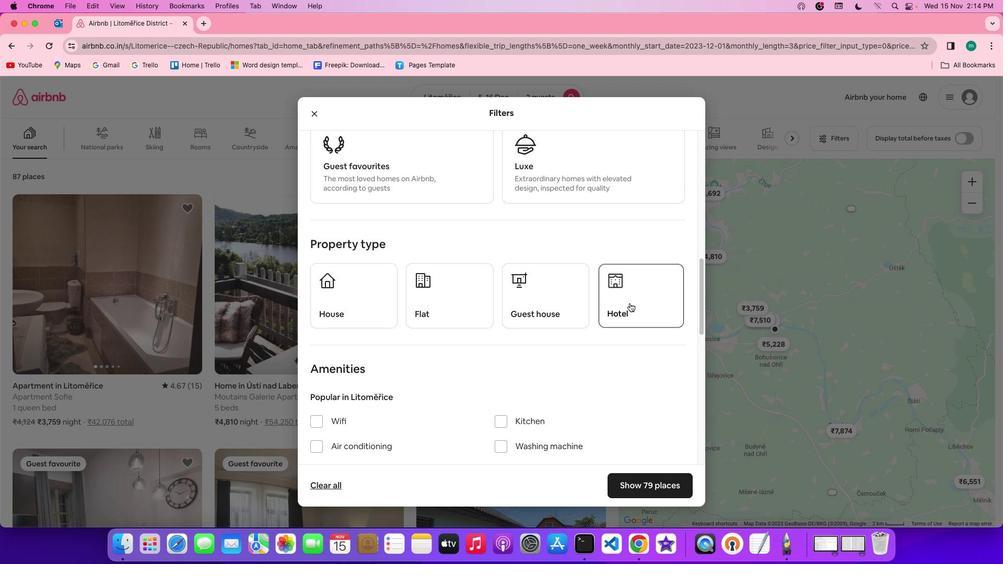 
Action: Mouse moved to (619, 348)
Screenshot: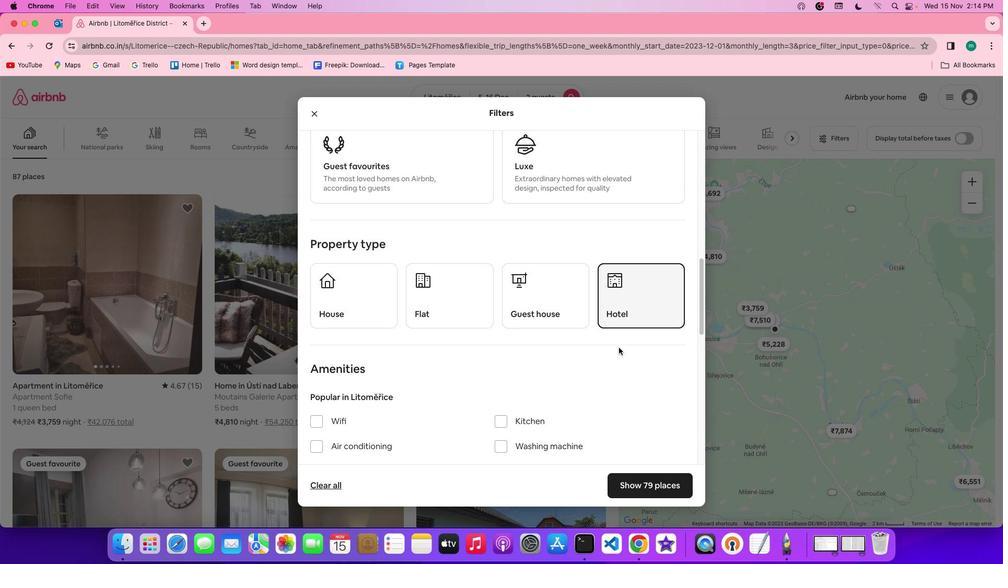 
Action: Mouse scrolled (619, 348) with delta (0, 0)
Screenshot: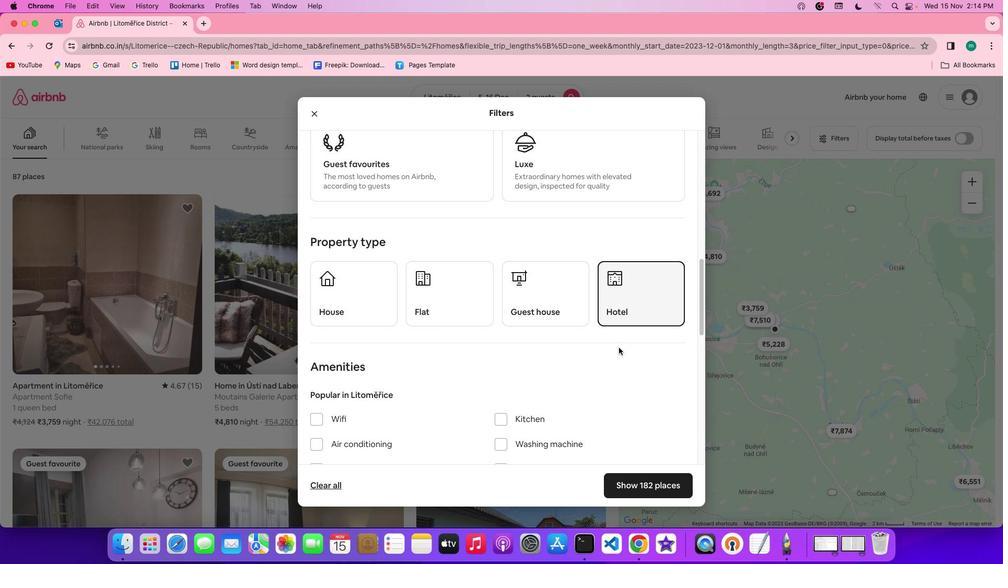 
Action: Mouse scrolled (619, 348) with delta (0, 0)
Screenshot: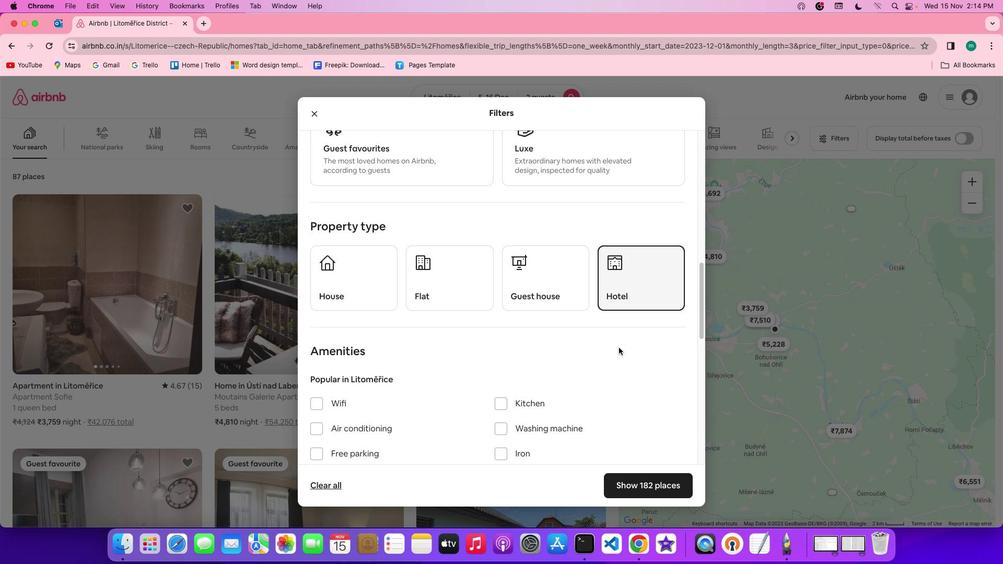
Action: Mouse scrolled (619, 348) with delta (0, -1)
Screenshot: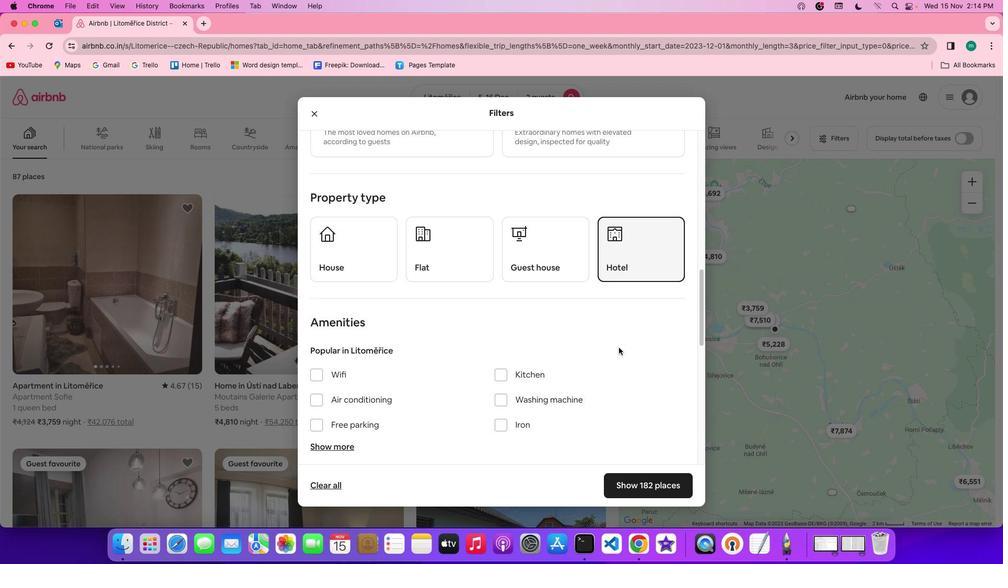 
Action: Mouse scrolled (619, 348) with delta (0, -1)
Screenshot: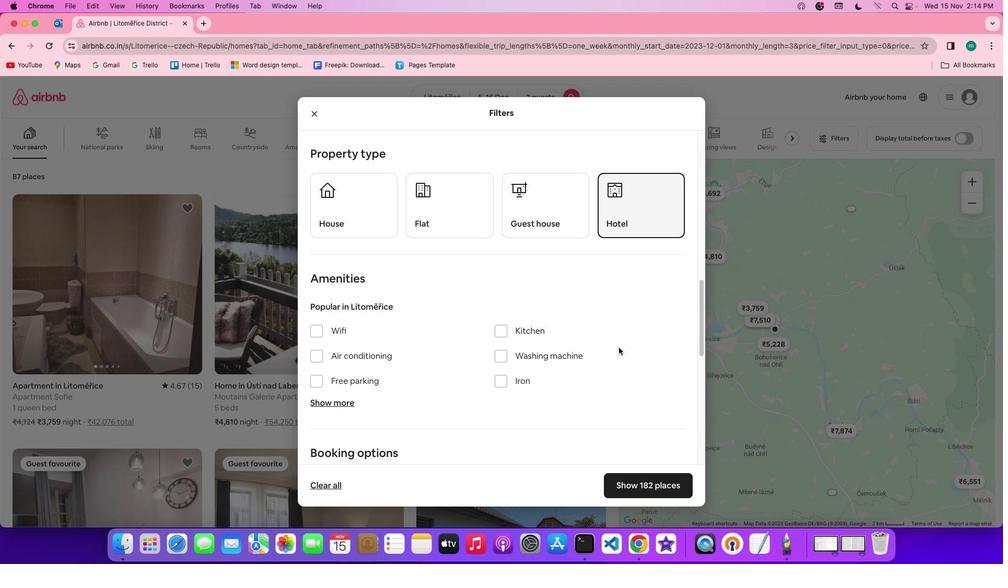 
Action: Mouse scrolled (619, 348) with delta (0, 0)
Screenshot: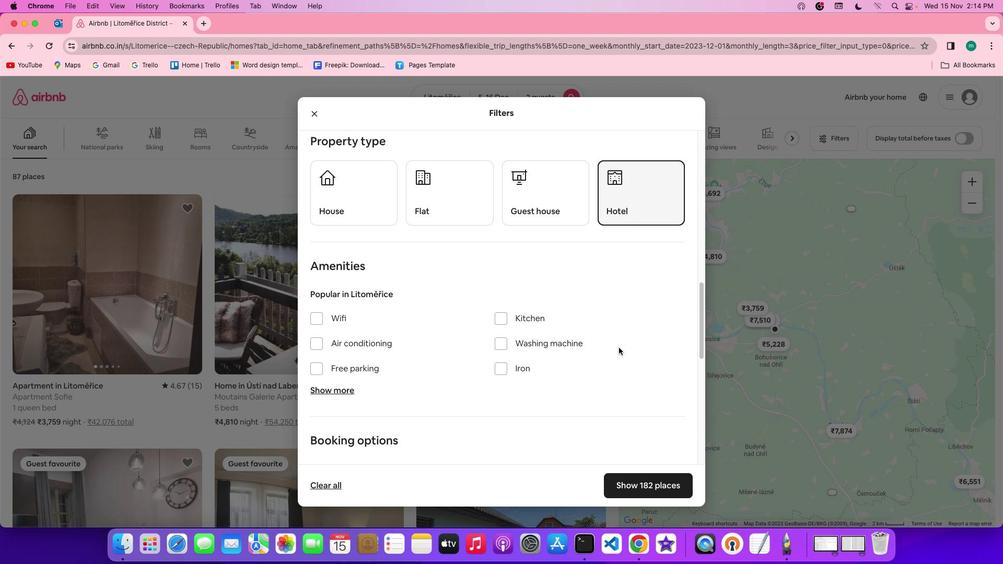 
Action: Mouse scrolled (619, 348) with delta (0, 0)
Screenshot: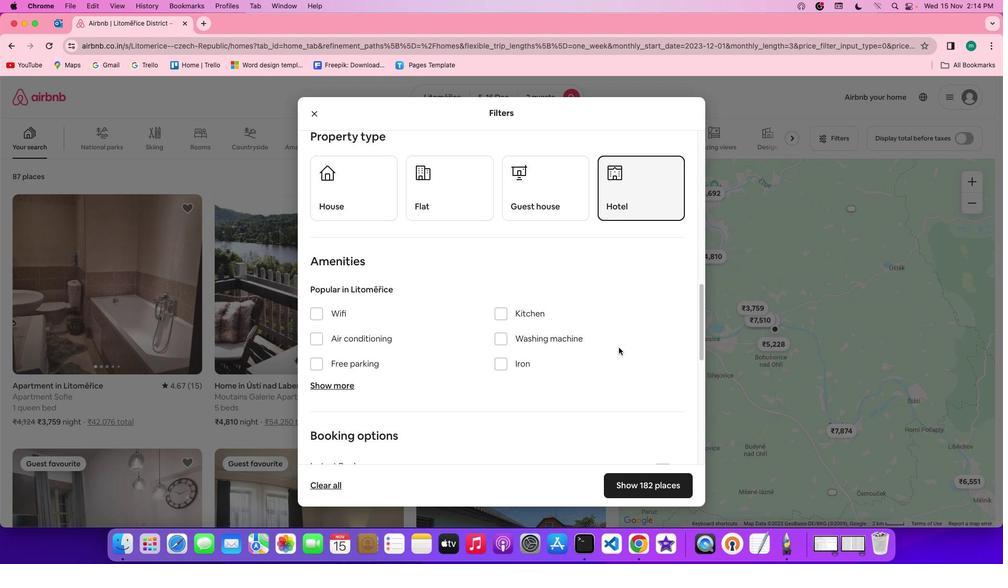 
Action: Mouse scrolled (619, 348) with delta (0, 0)
Screenshot: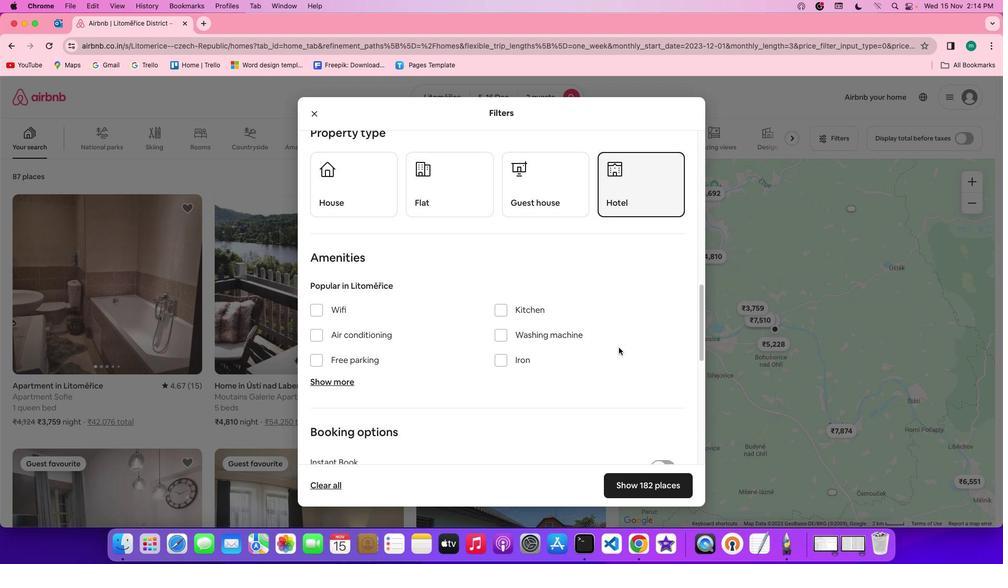 
Action: Mouse scrolled (619, 348) with delta (0, 0)
Screenshot: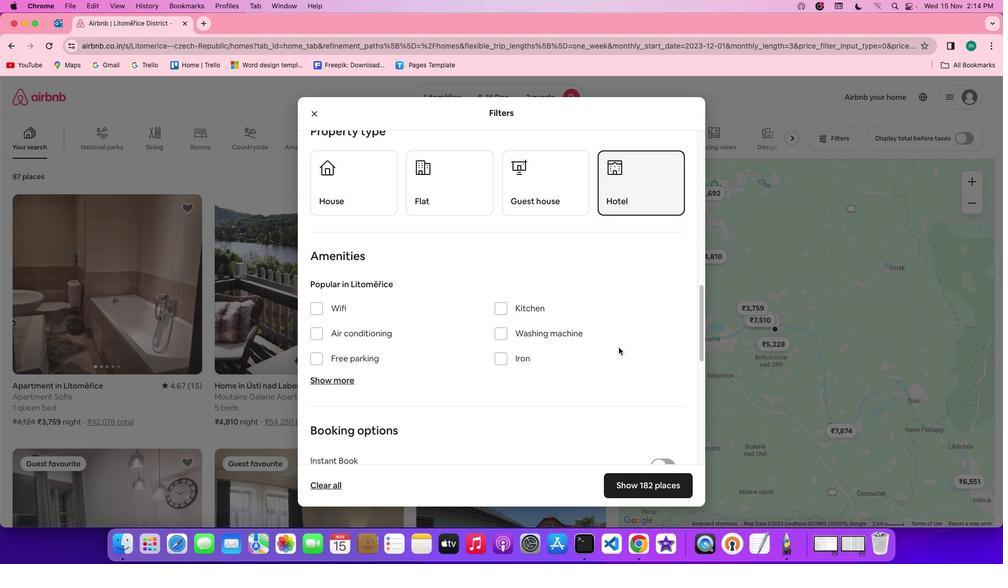 
Action: Mouse scrolled (619, 348) with delta (0, 0)
Screenshot: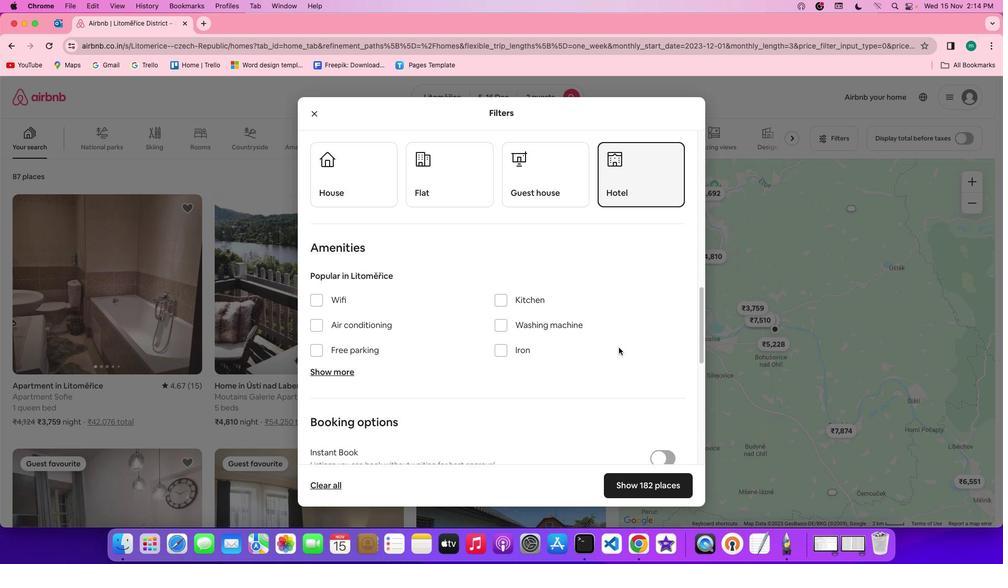 
Action: Mouse scrolled (619, 348) with delta (0, 0)
Screenshot: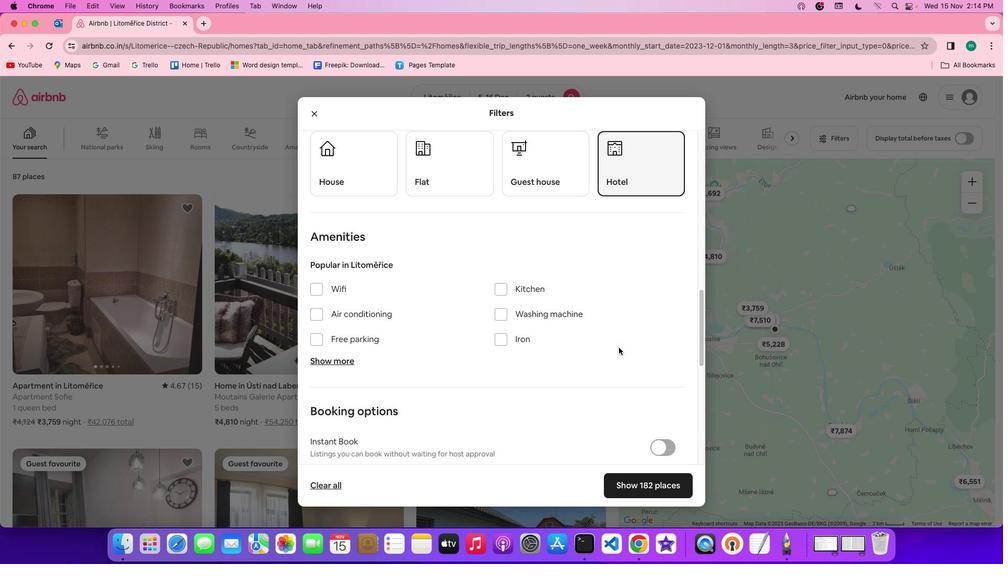 
Action: Mouse scrolled (619, 348) with delta (0, 0)
Screenshot: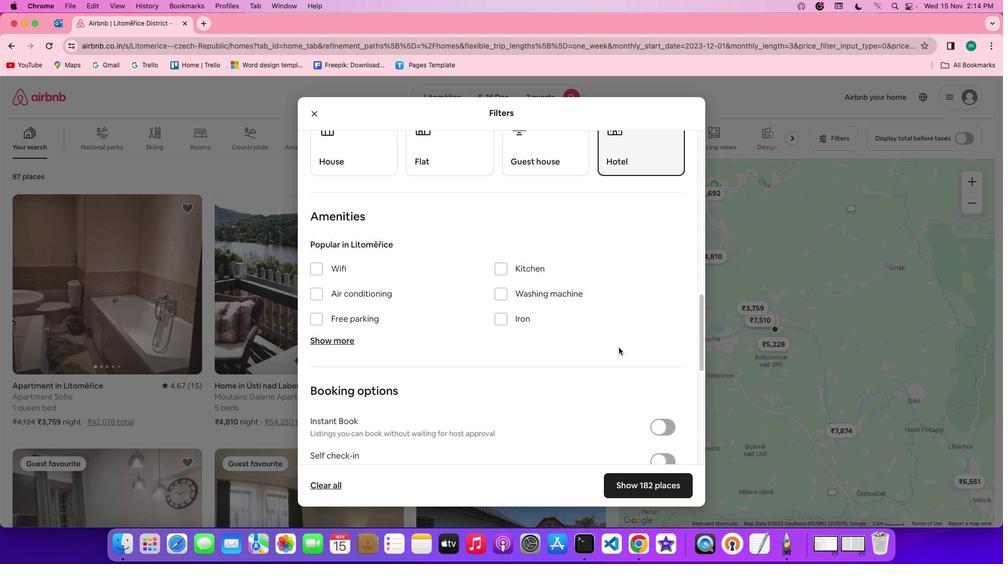 
Action: Mouse scrolled (619, 348) with delta (0, 0)
Screenshot: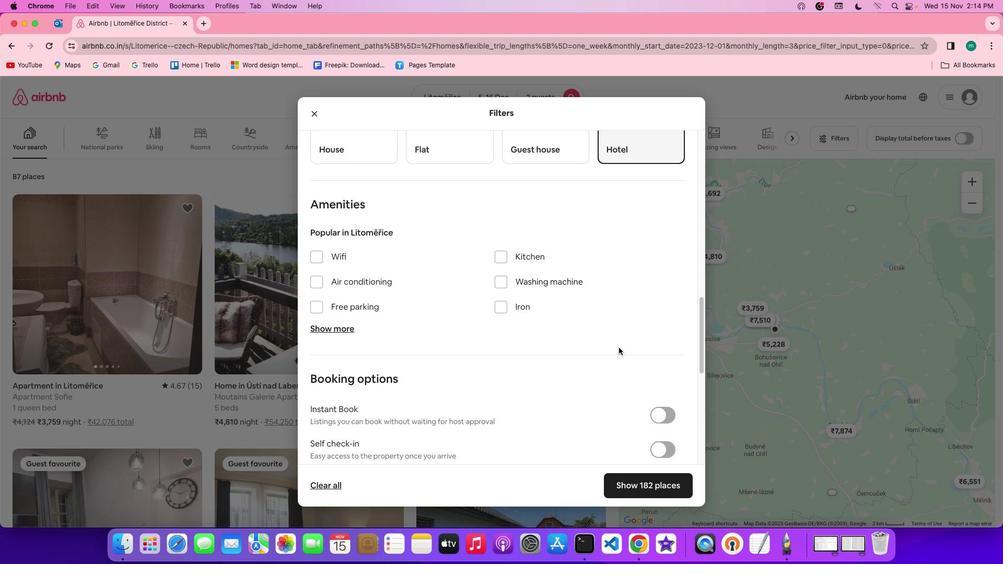 
Action: Mouse scrolled (619, 348) with delta (0, 0)
Screenshot: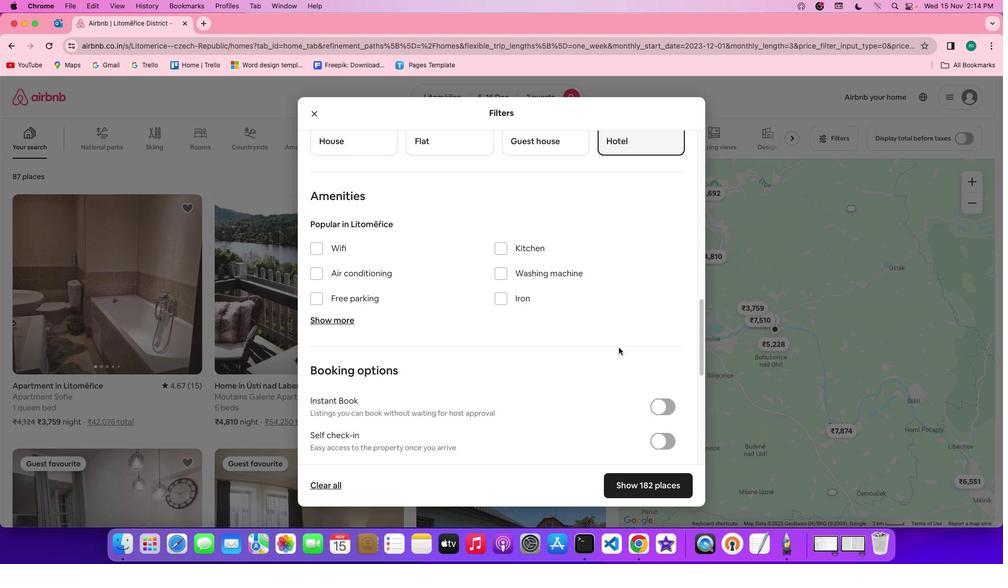 
Action: Mouse scrolled (619, 348) with delta (0, 0)
Screenshot: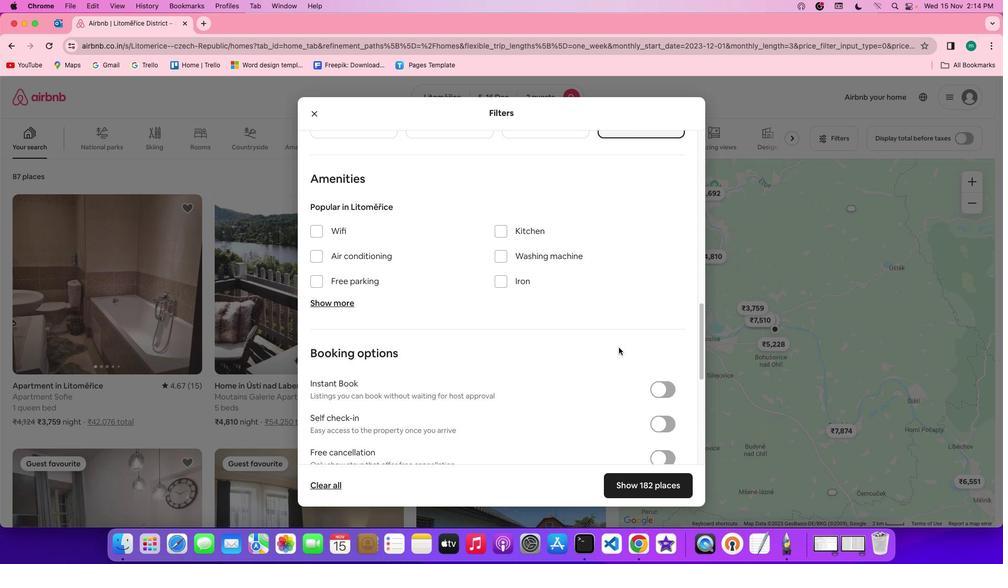 
Action: Mouse scrolled (619, 348) with delta (0, 0)
Screenshot: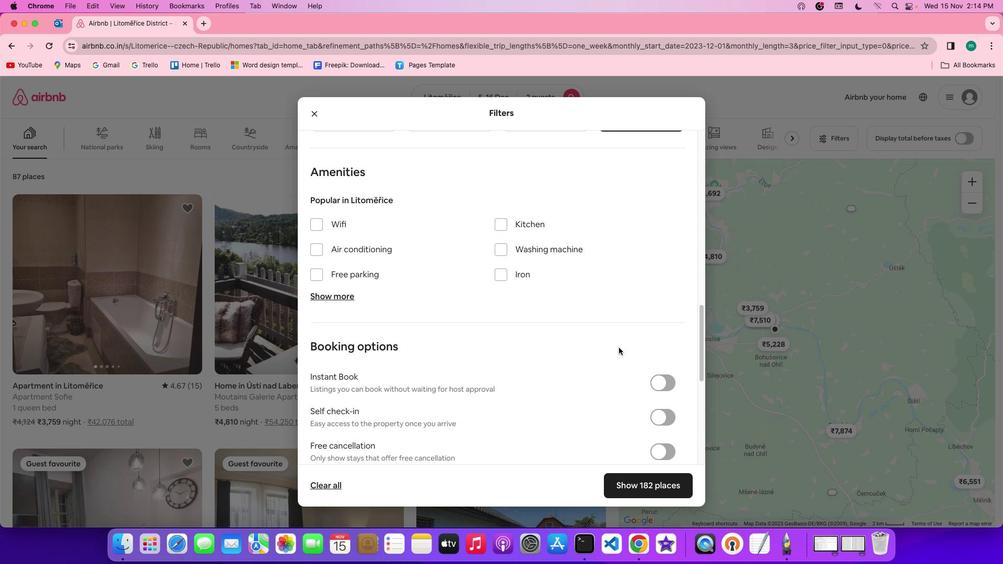 
Action: Mouse scrolled (619, 348) with delta (0, 0)
Screenshot: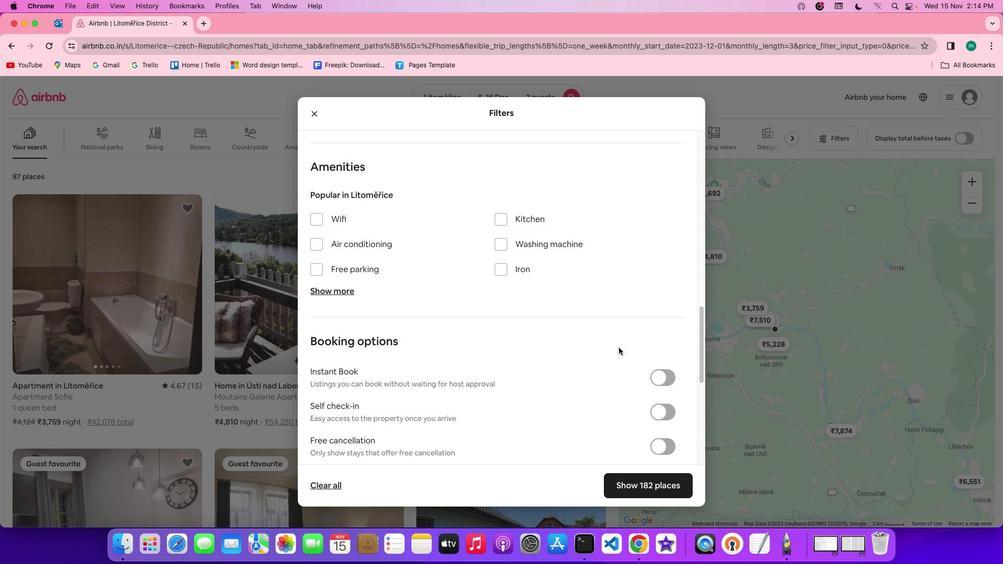 
Action: Mouse scrolled (619, 348) with delta (0, 0)
Screenshot: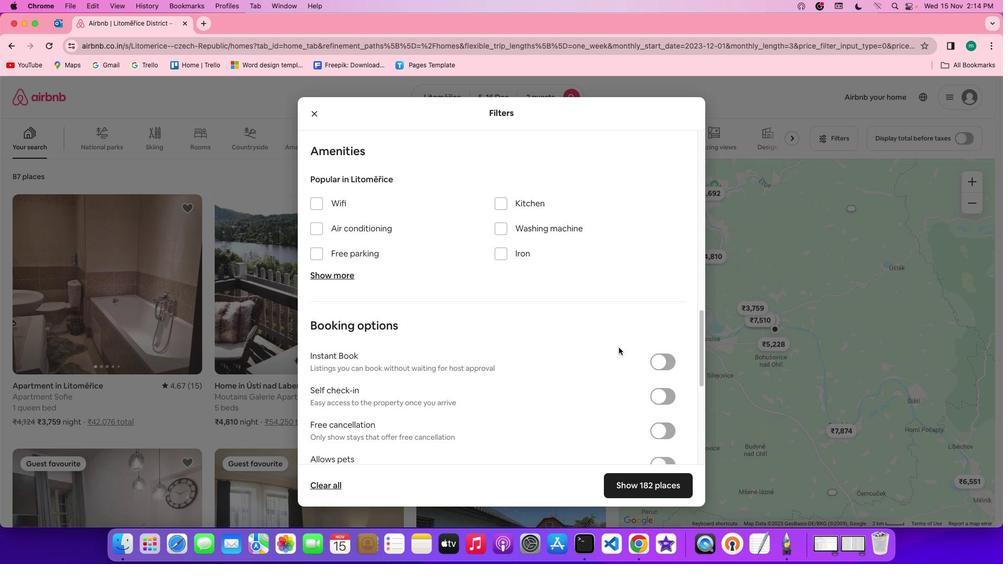 
Action: Mouse scrolled (619, 348) with delta (0, 0)
Screenshot: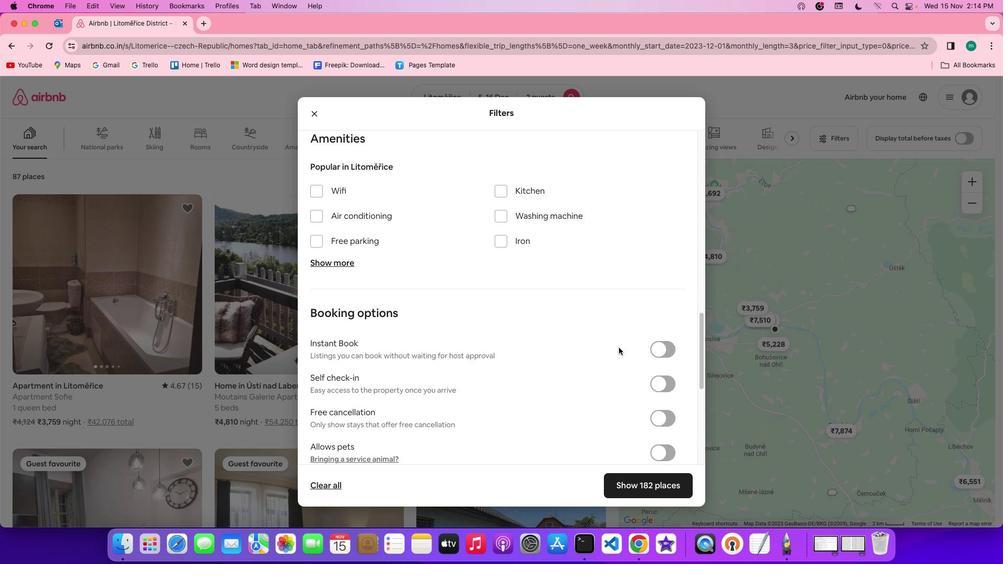 
Action: Mouse scrolled (619, 348) with delta (0, 0)
Screenshot: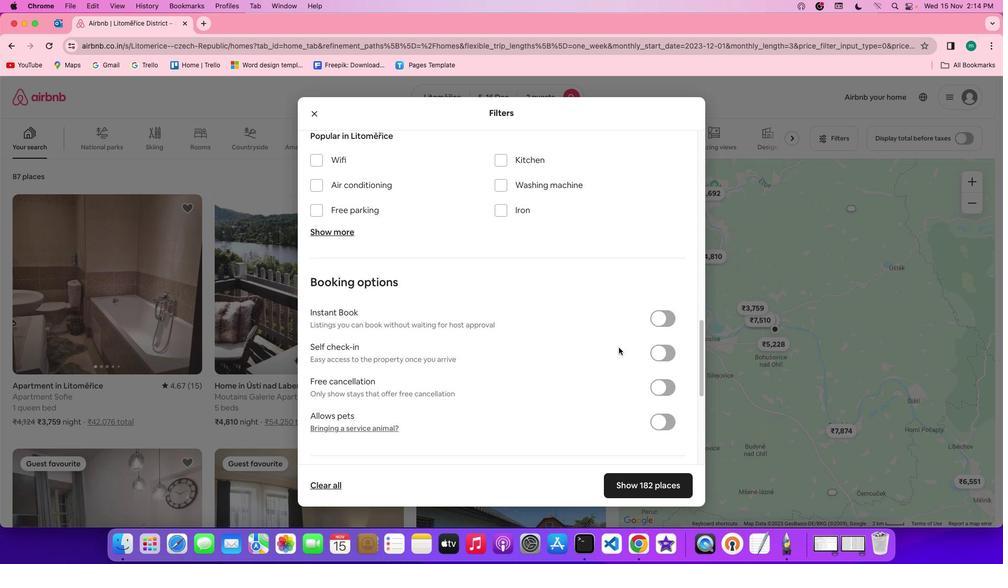 
Action: Mouse scrolled (619, 348) with delta (0, -1)
Screenshot: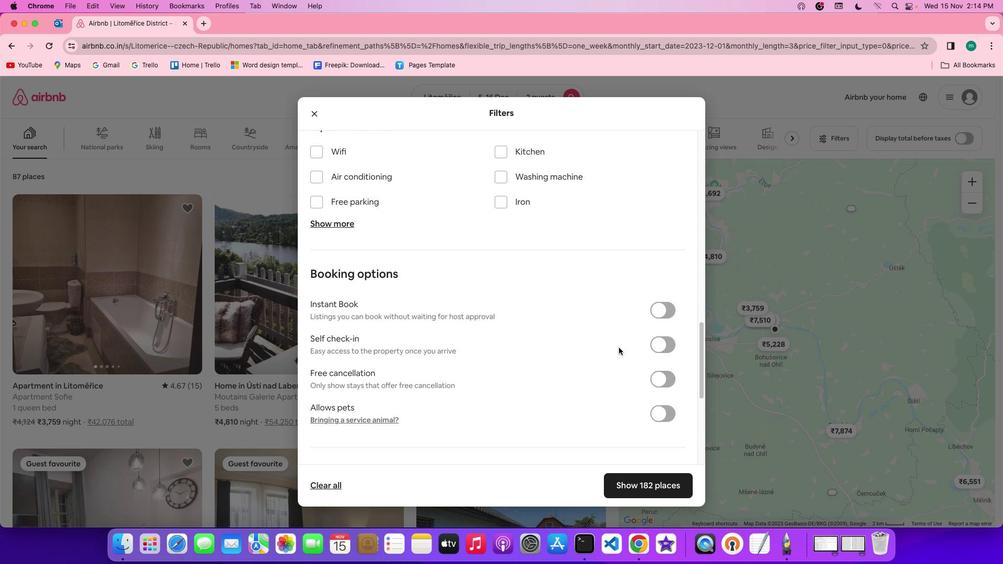 
Action: Mouse scrolled (619, 348) with delta (0, 0)
Screenshot: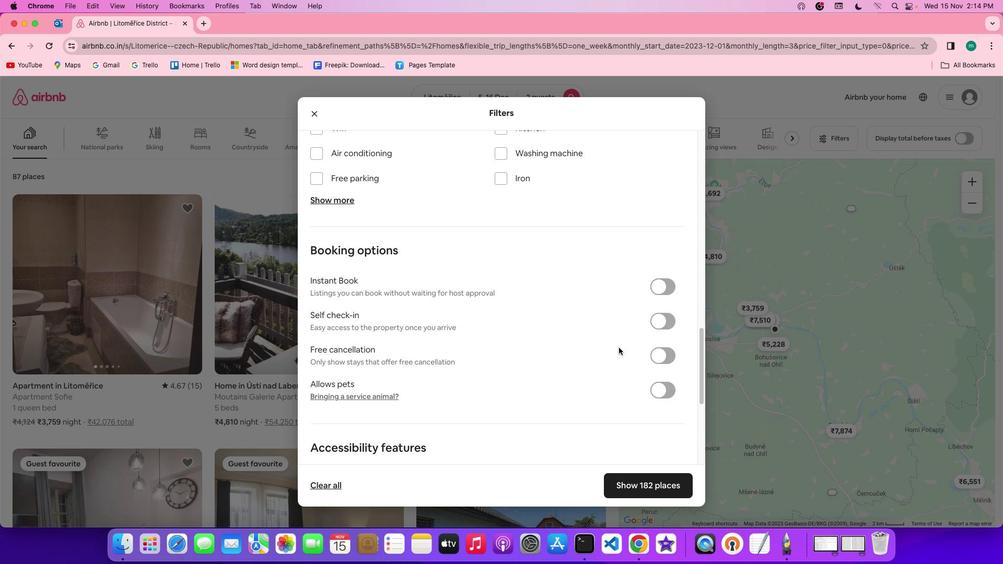 
Action: Mouse scrolled (619, 348) with delta (0, 0)
Screenshot: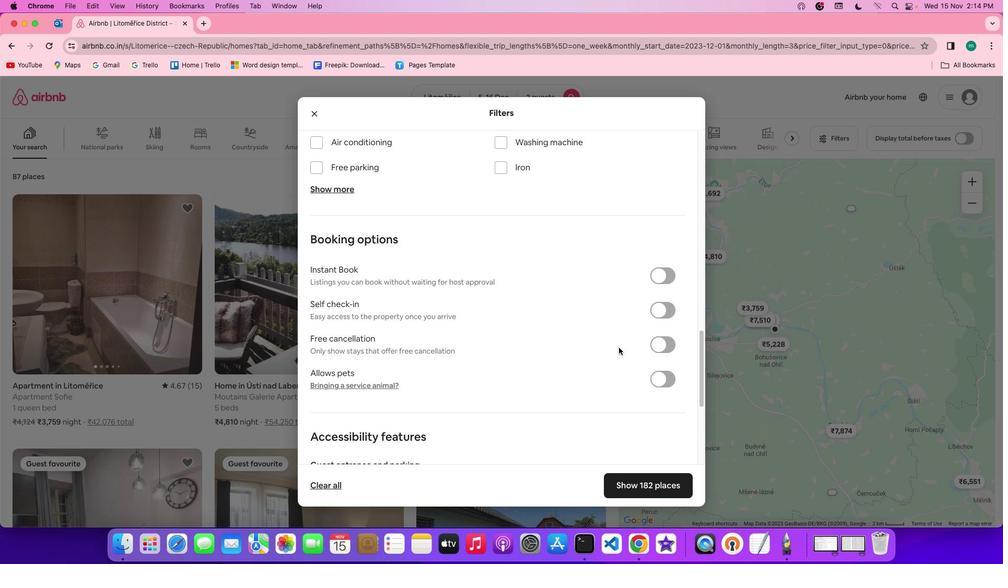 
Action: Mouse scrolled (619, 348) with delta (0, 0)
Screenshot: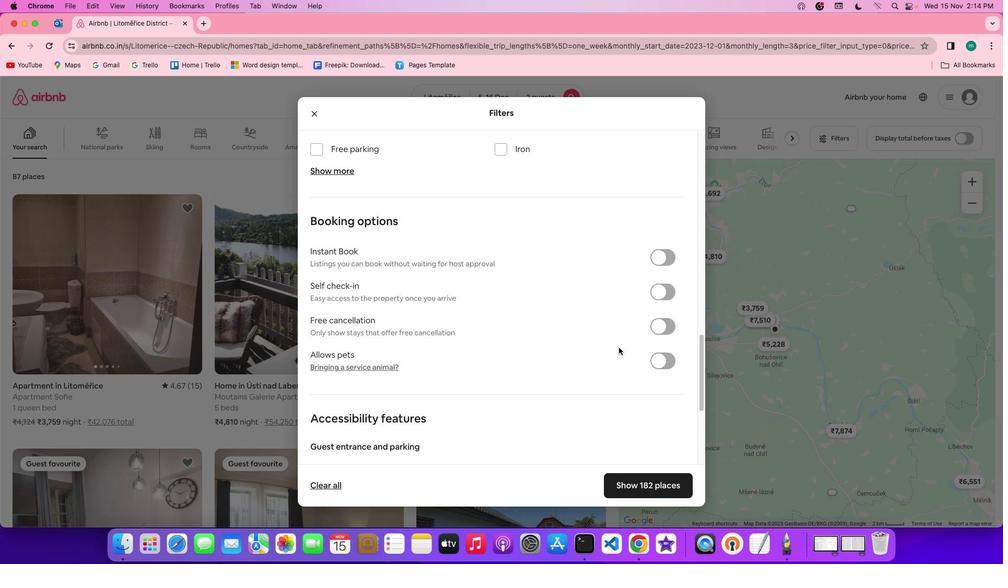 
Action: Mouse scrolled (619, 348) with delta (0, 0)
Screenshot: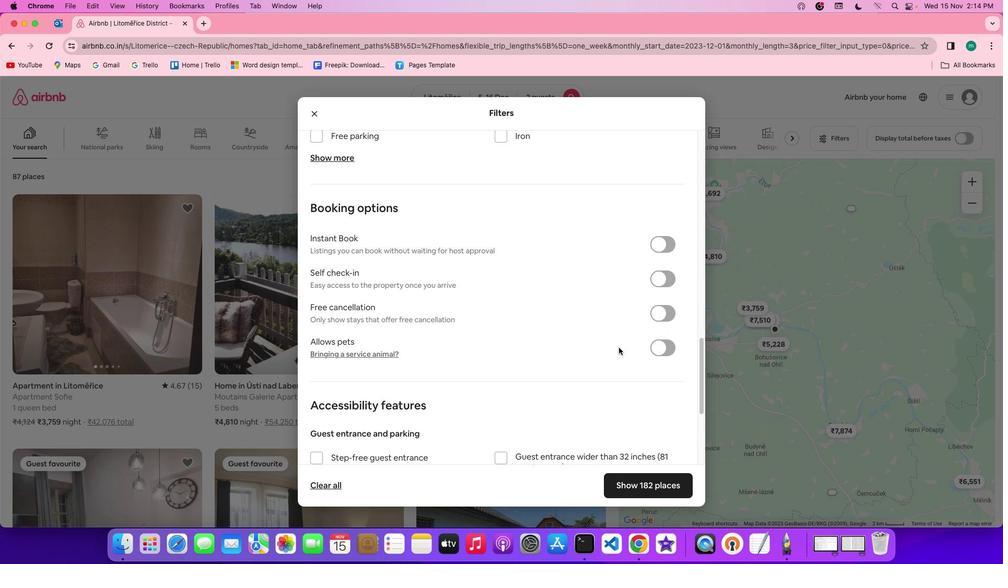 
Action: Mouse scrolled (619, 348) with delta (0, 0)
Screenshot: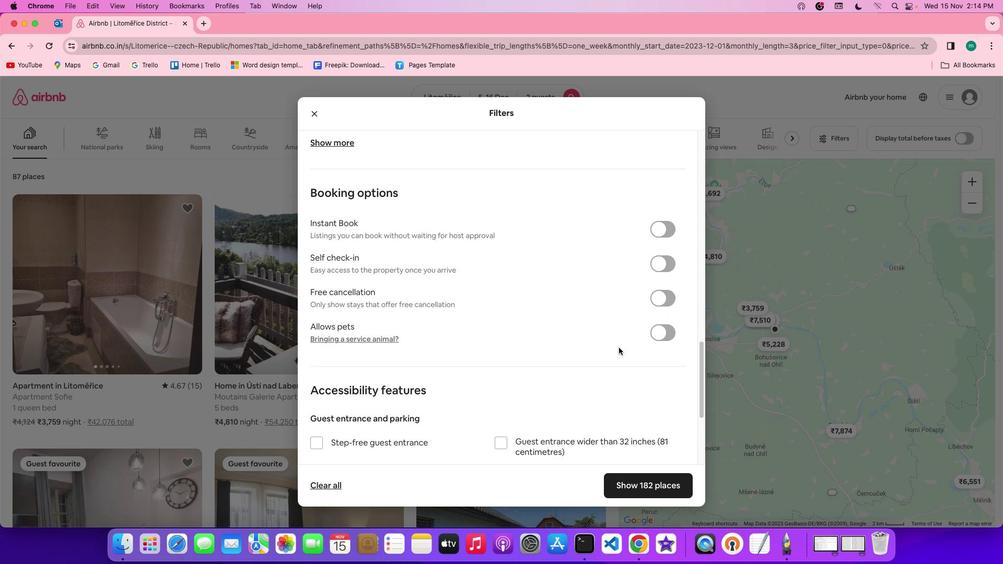 
Action: Mouse scrolled (619, 348) with delta (0, 0)
Screenshot: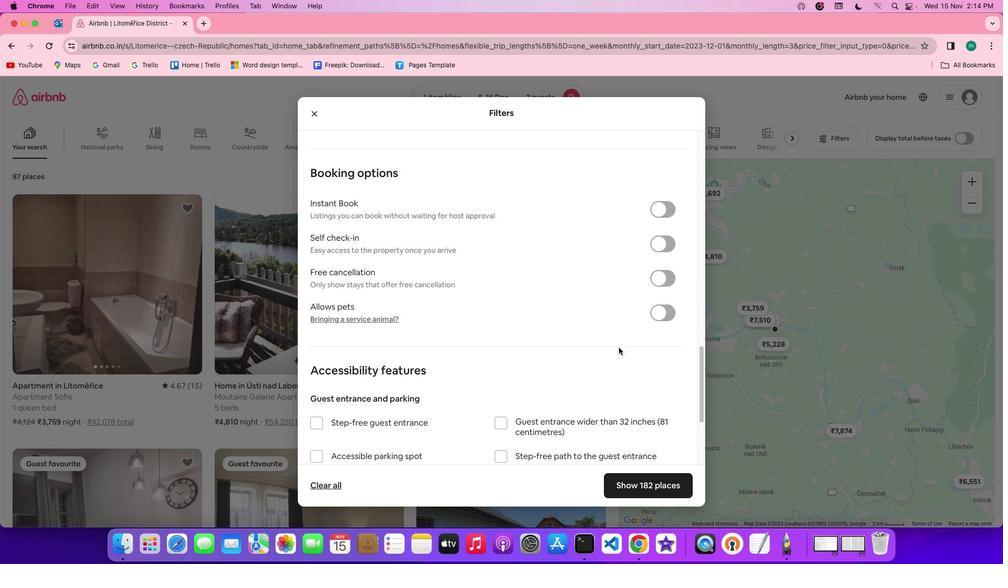 
Action: Mouse moved to (671, 234)
Screenshot: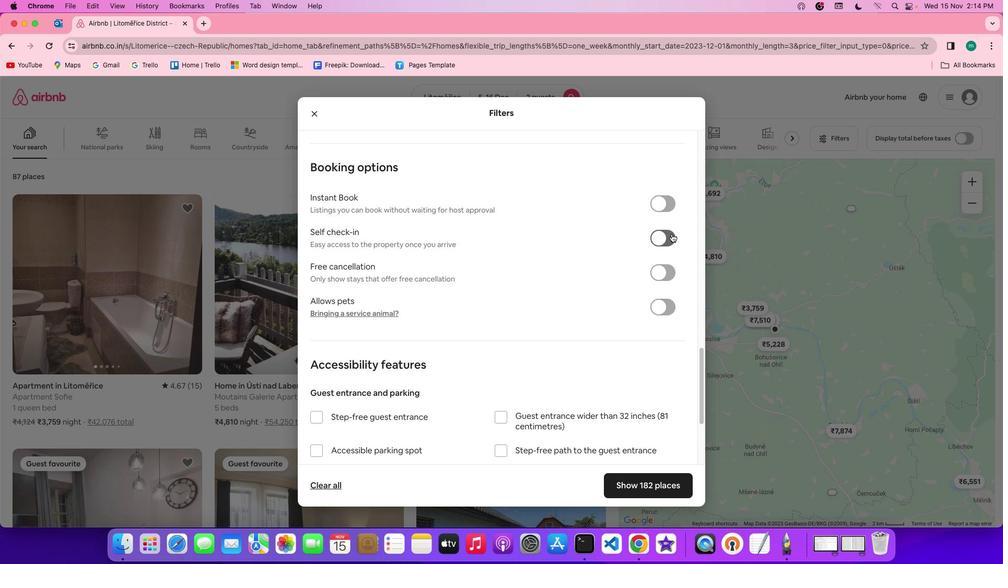 
Action: Mouse pressed left at (671, 234)
Screenshot: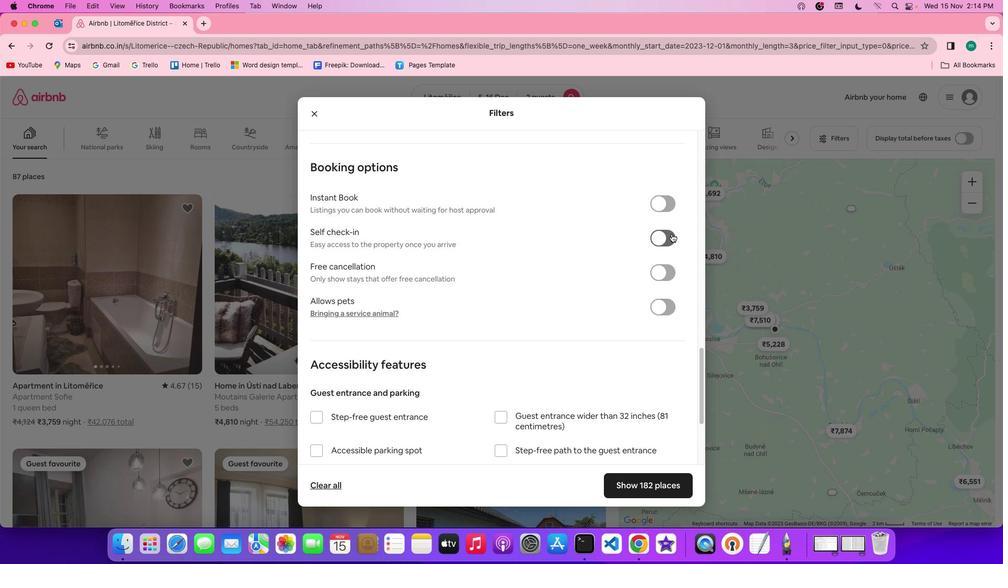 
Action: Mouse moved to (642, 358)
Screenshot: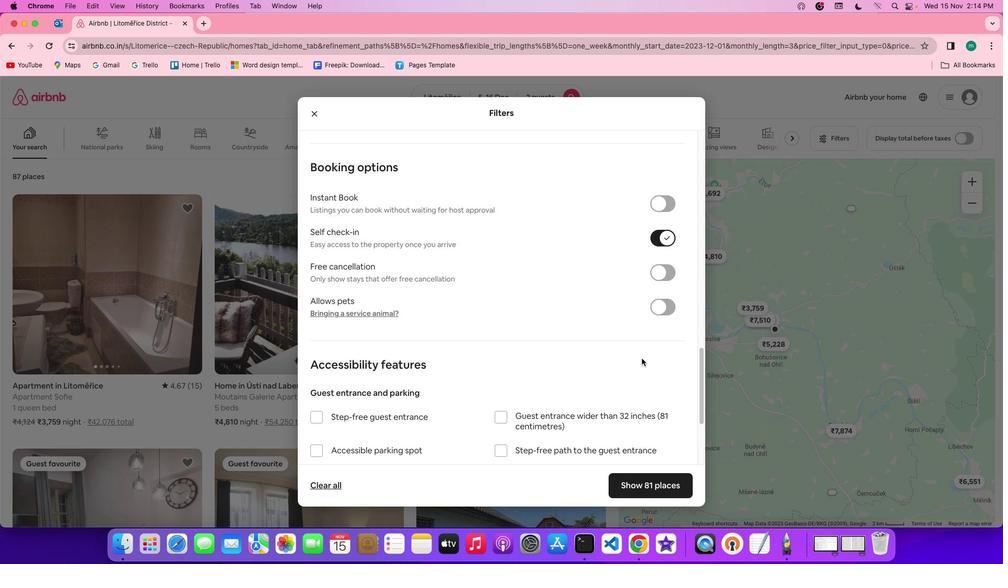 
Action: Mouse scrolled (642, 358) with delta (0, 0)
Screenshot: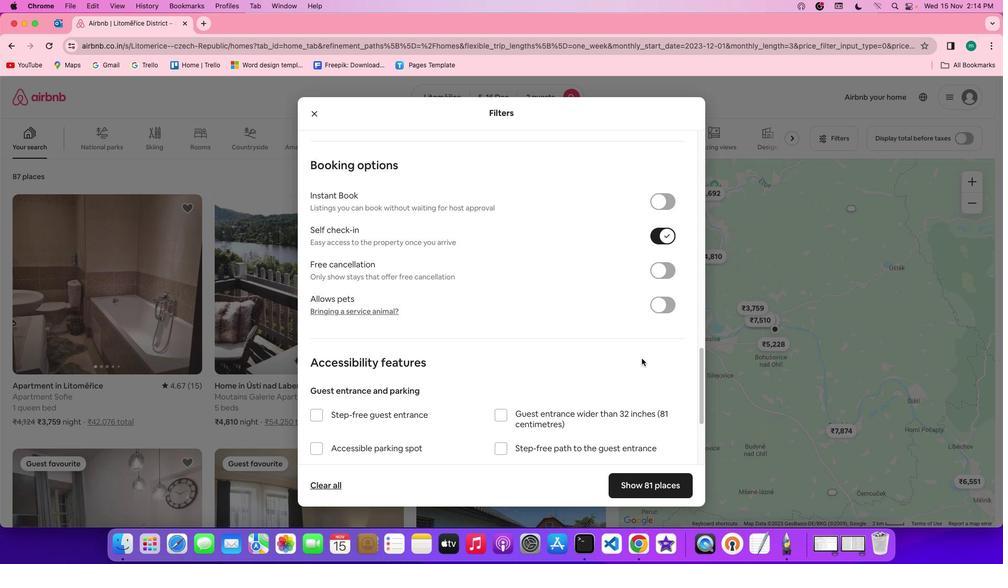 
Action: Mouse scrolled (642, 358) with delta (0, 0)
Screenshot: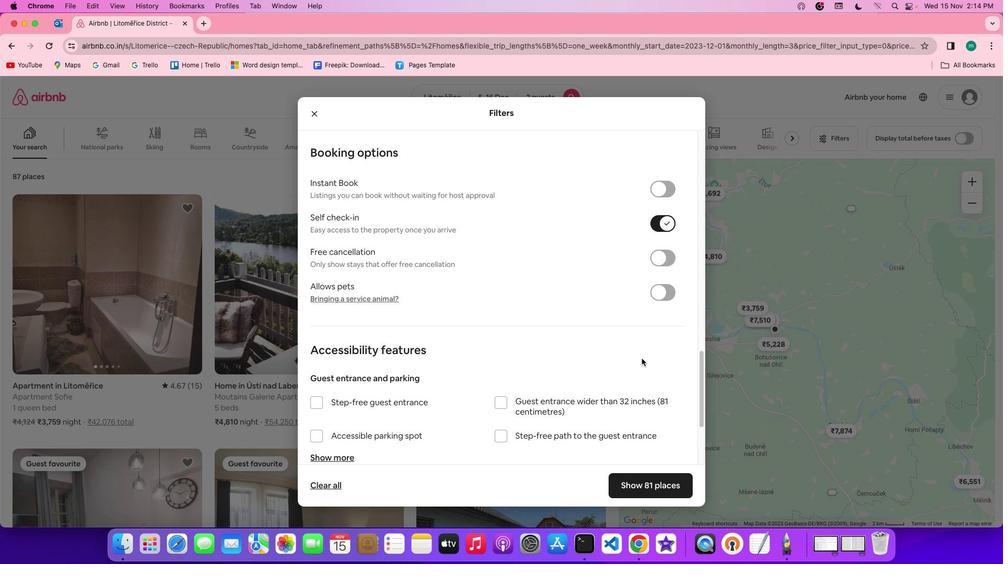 
Action: Mouse scrolled (642, 358) with delta (0, 0)
Screenshot: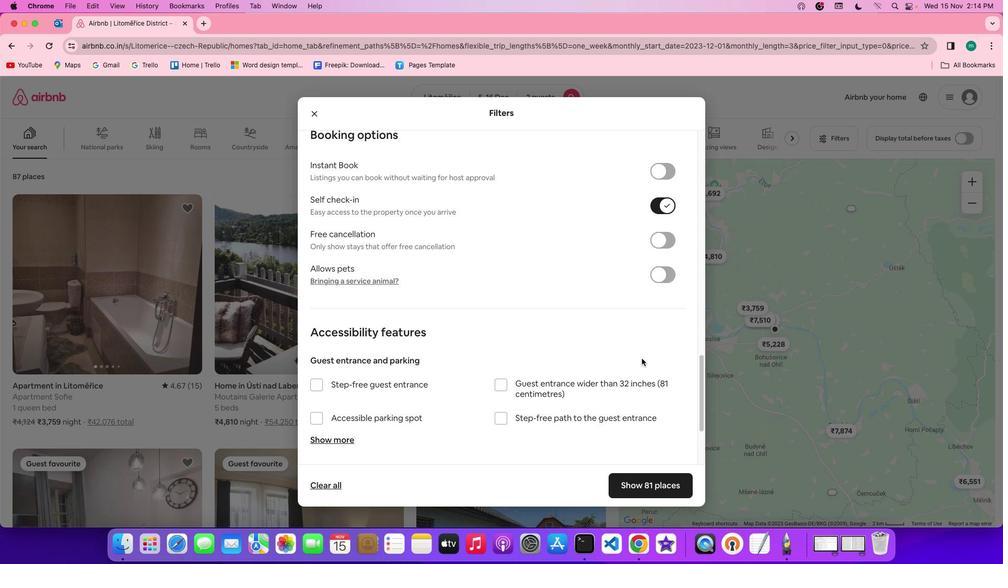 
Action: Mouse scrolled (642, 358) with delta (0, 0)
Screenshot: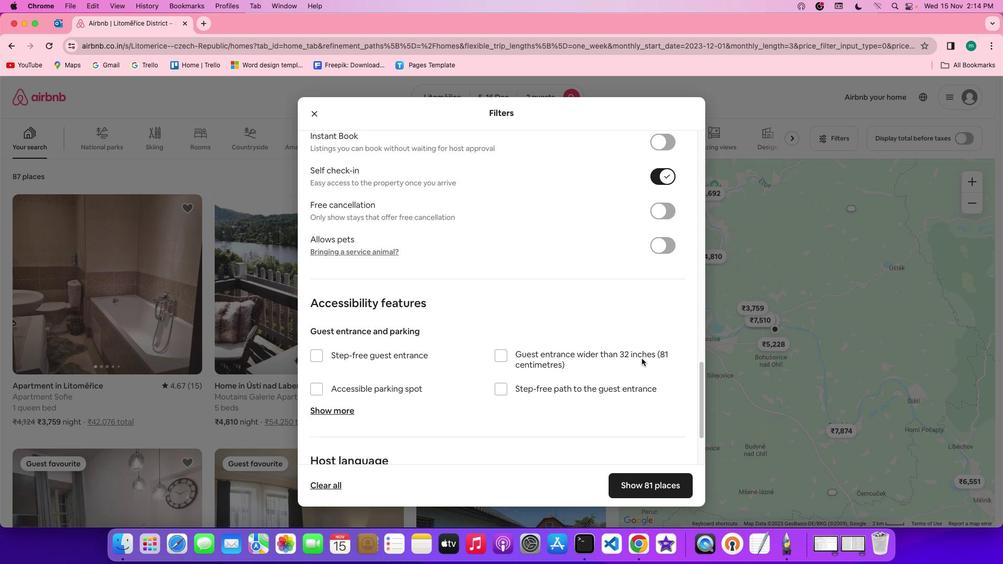 
Action: Mouse scrolled (642, 358) with delta (0, 0)
Screenshot: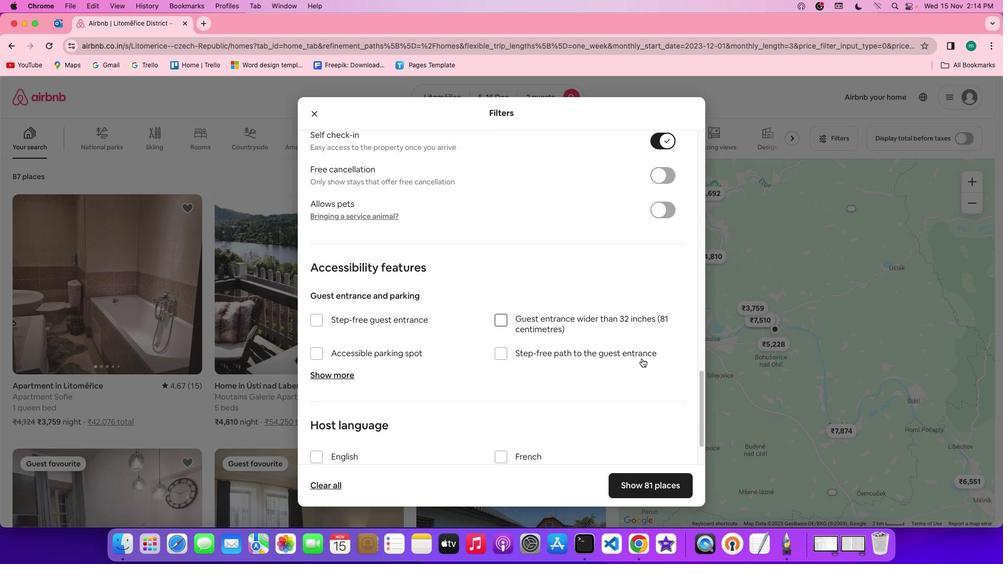 
Action: Mouse scrolled (642, 358) with delta (0, 0)
Screenshot: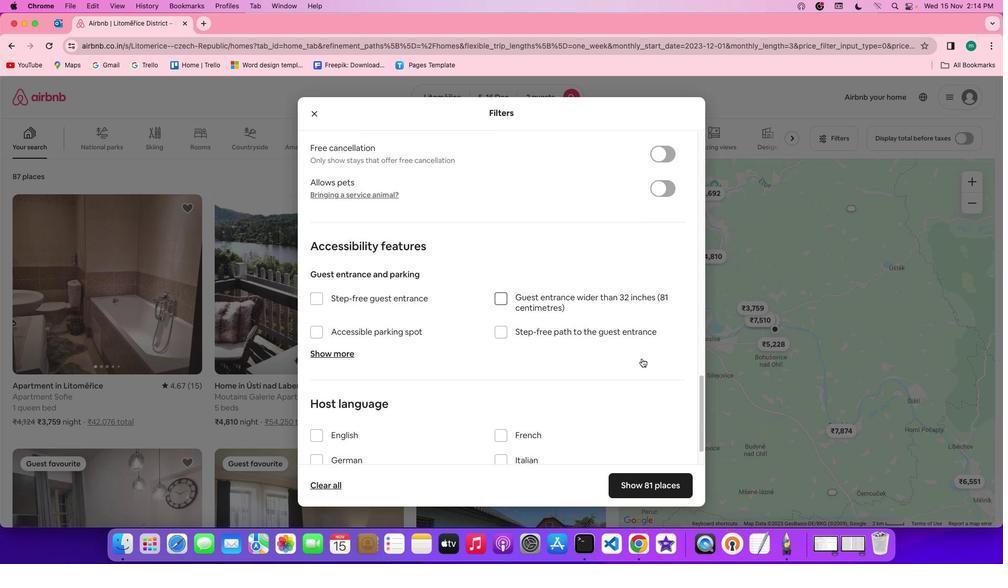 
Action: Mouse scrolled (642, 358) with delta (0, -1)
Screenshot: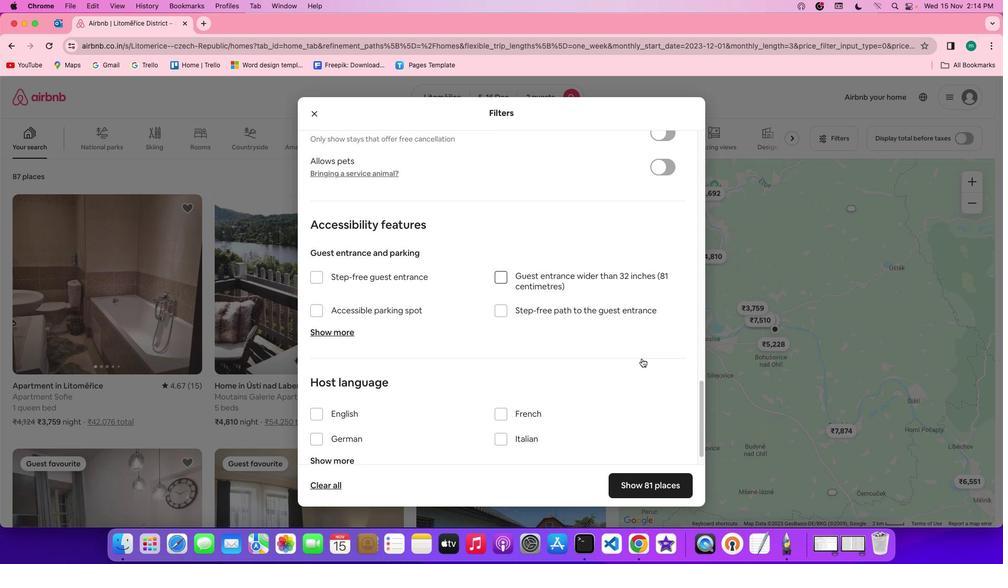 
Action: Mouse scrolled (642, 358) with delta (0, -2)
Screenshot: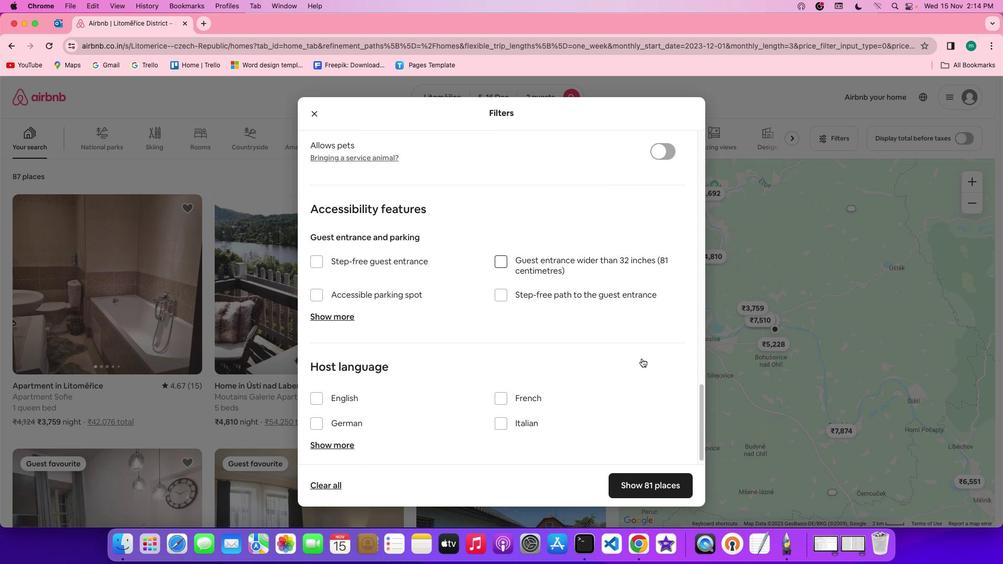 
Action: Mouse scrolled (642, 358) with delta (0, -2)
Screenshot: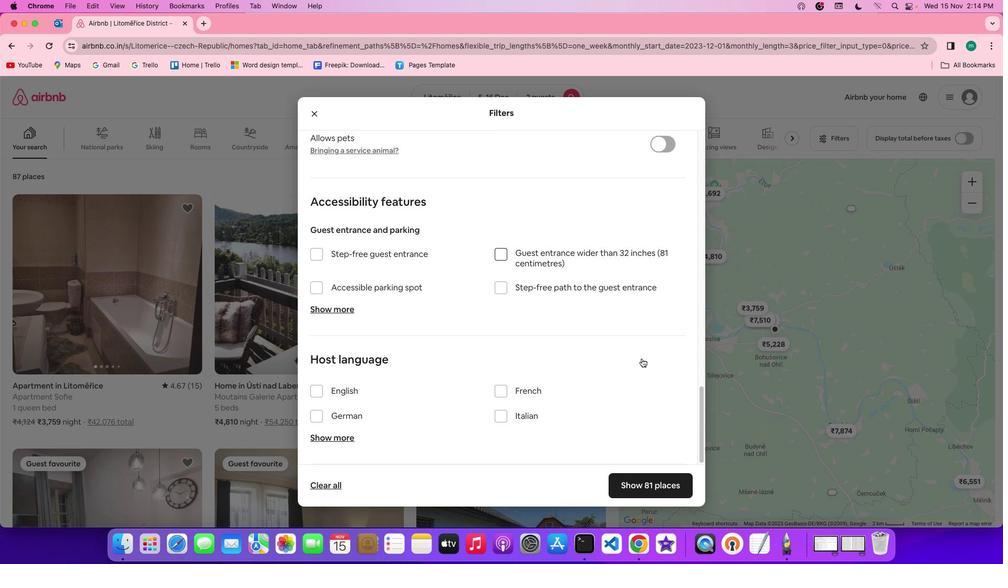 
Action: Mouse scrolled (642, 358) with delta (0, 0)
Screenshot: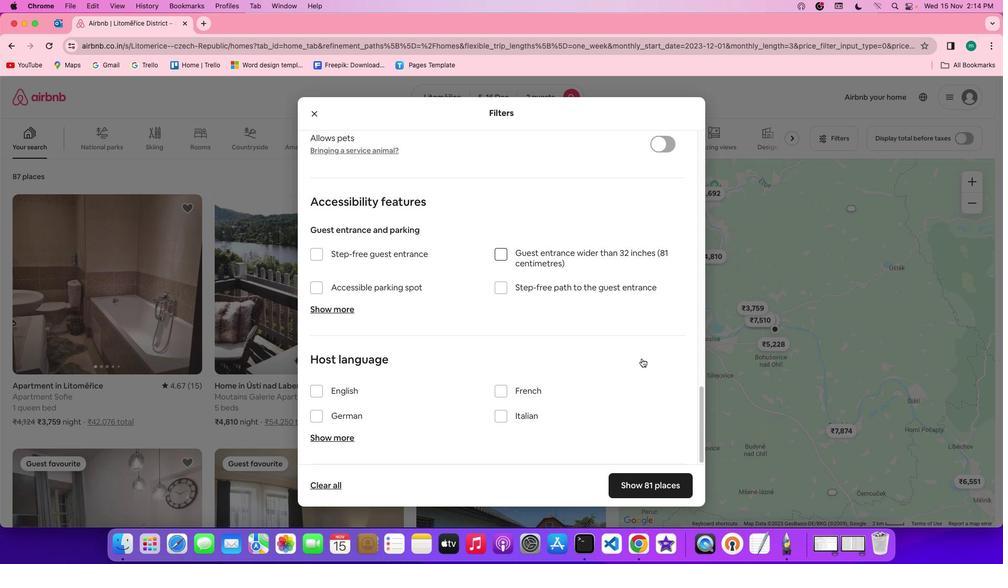 
Action: Mouse scrolled (642, 358) with delta (0, 0)
Screenshot: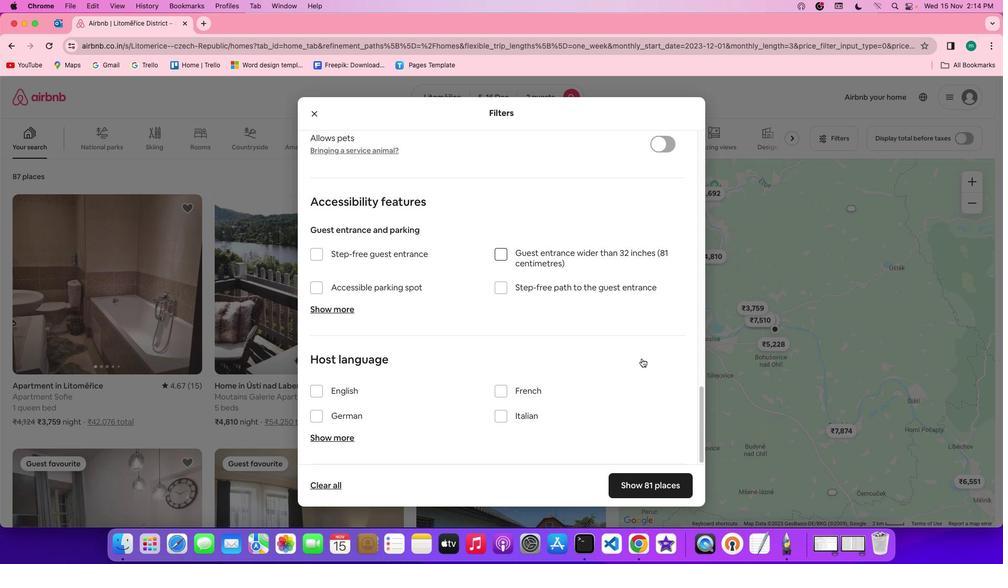 
Action: Mouse scrolled (642, 358) with delta (0, -1)
Screenshot: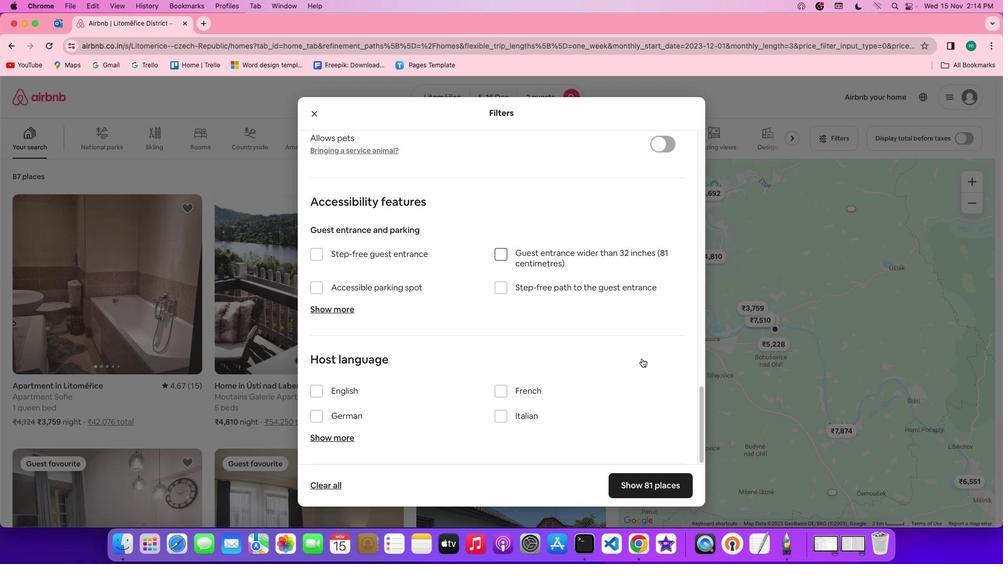 
Action: Mouse scrolled (642, 358) with delta (0, -2)
Screenshot: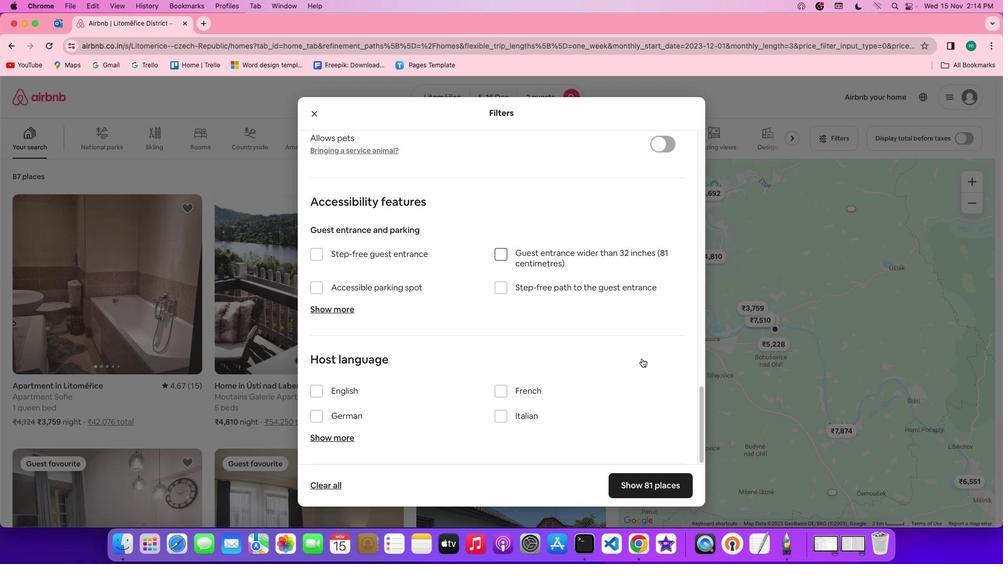 
Action: Mouse scrolled (642, 358) with delta (0, -3)
Screenshot: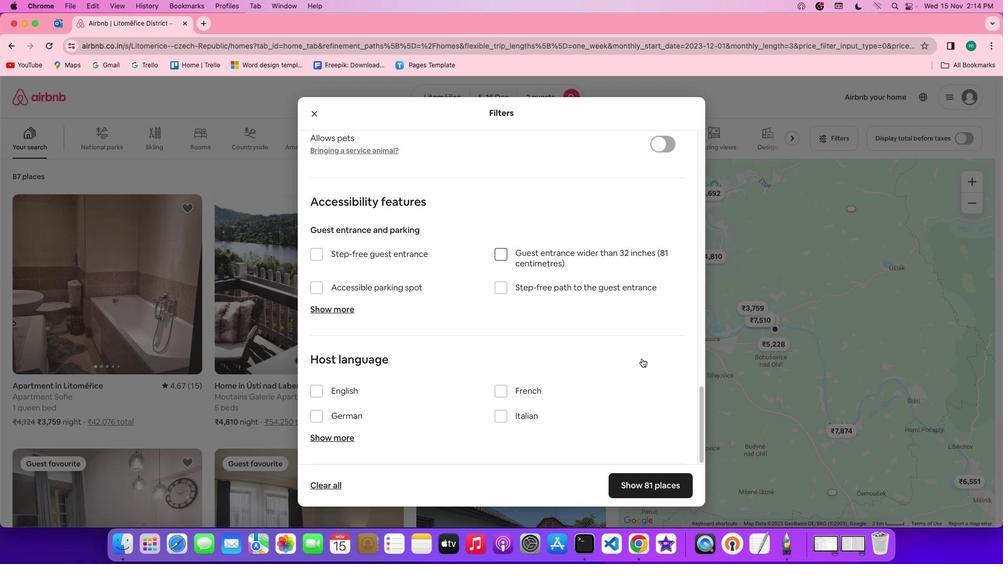 
Action: Mouse scrolled (642, 358) with delta (0, -3)
Screenshot: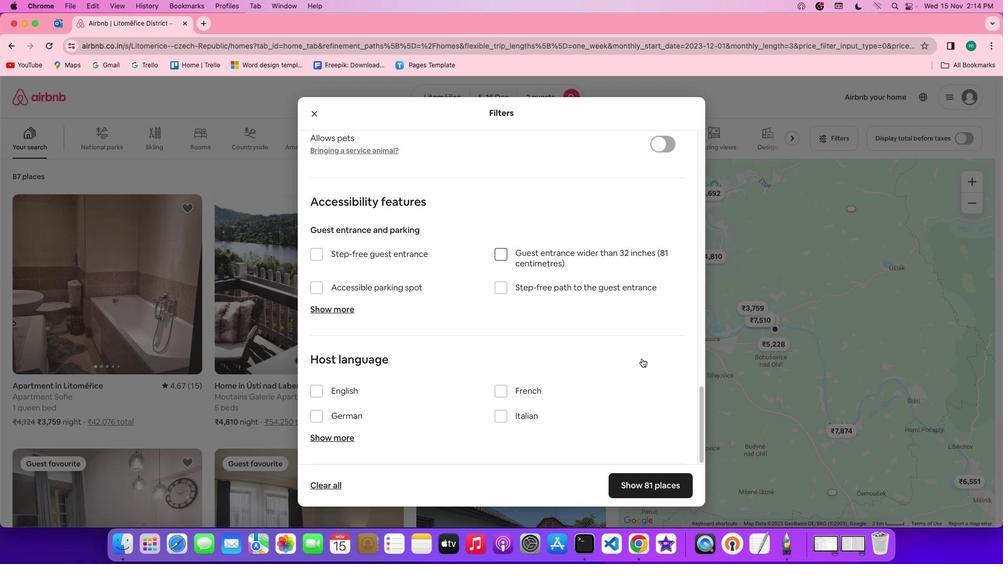 
Action: Mouse moved to (614, 485)
Screenshot: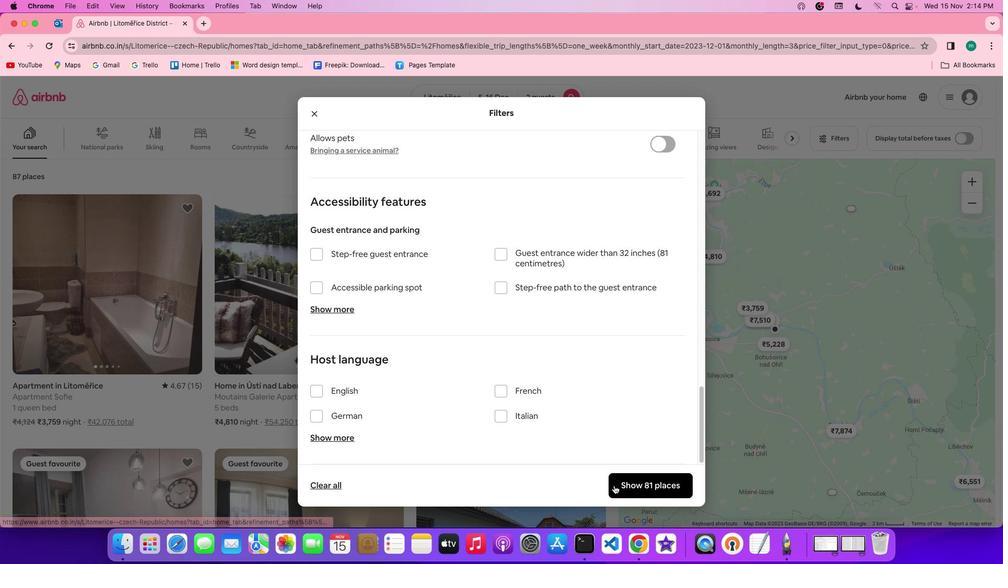
Action: Mouse pressed left at (614, 485)
Screenshot: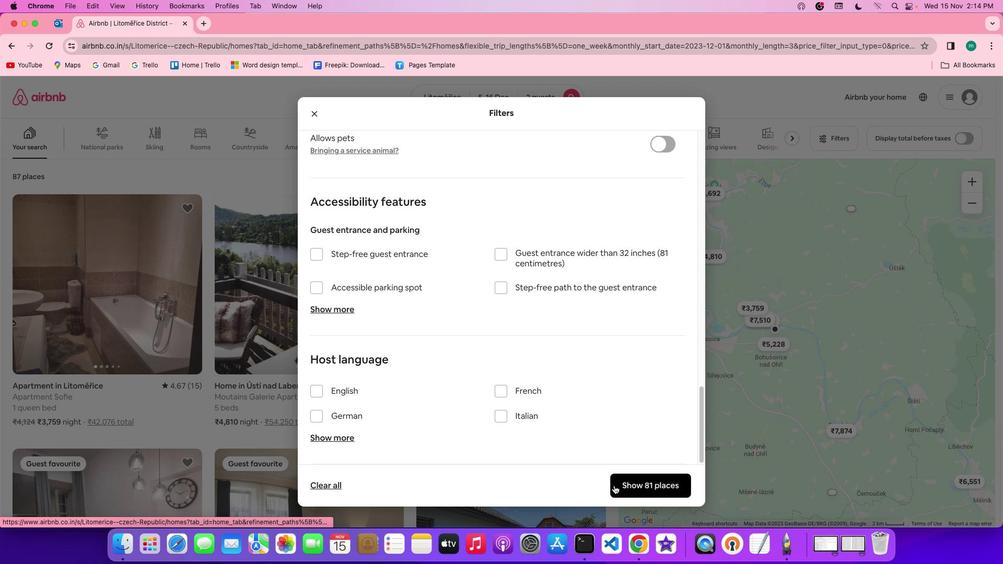 
Action: Mouse moved to (133, 335)
Screenshot: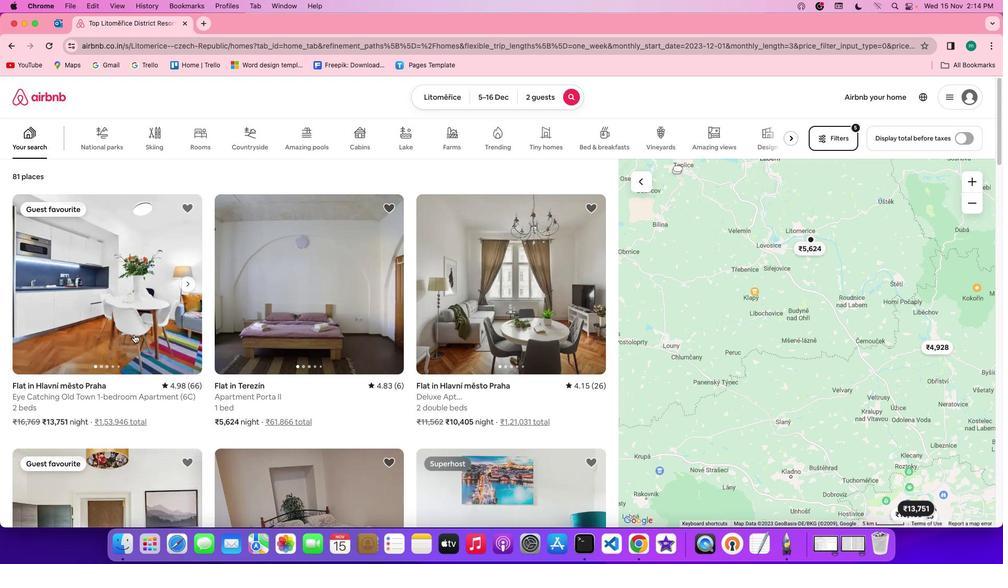 
Action: Mouse pressed left at (133, 335)
Screenshot: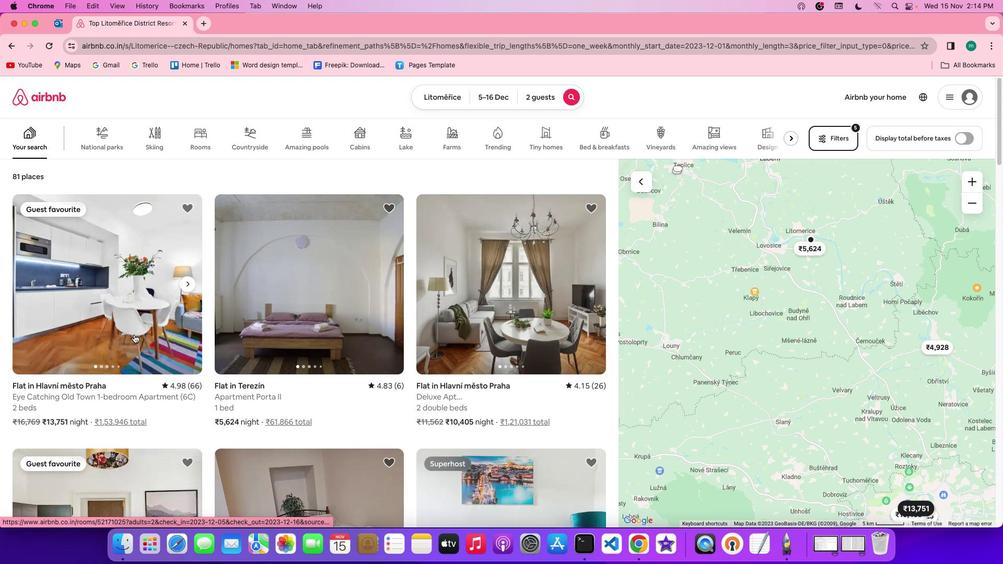 
Action: Mouse moved to (725, 373)
Screenshot: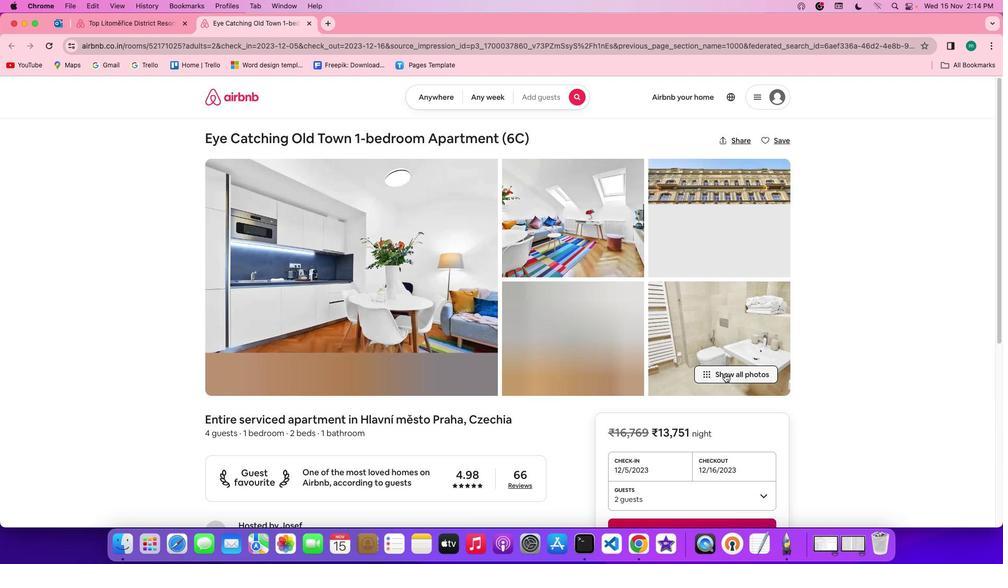 
Action: Mouse pressed left at (725, 373)
Screenshot: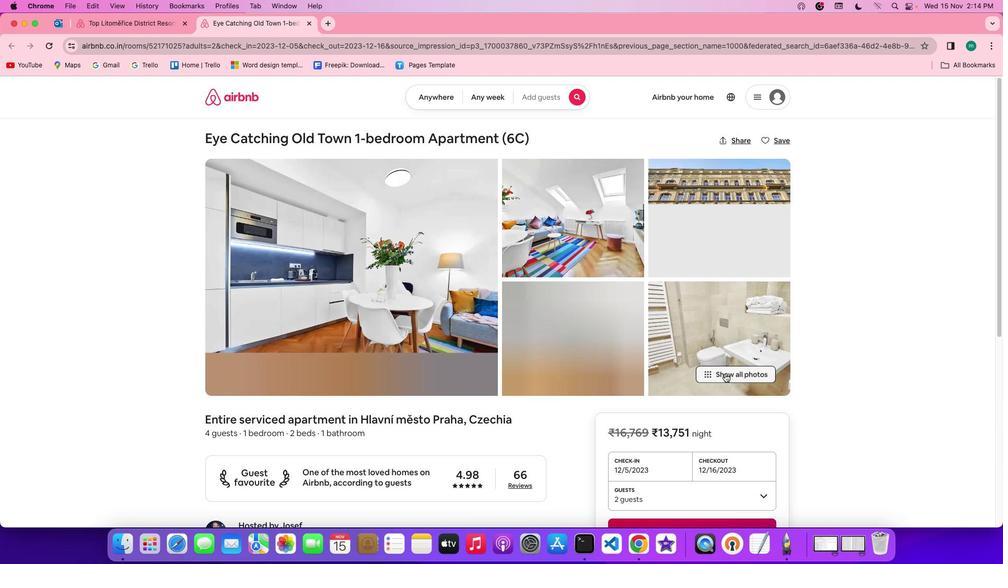 
Action: Mouse moved to (725, 373)
Screenshot: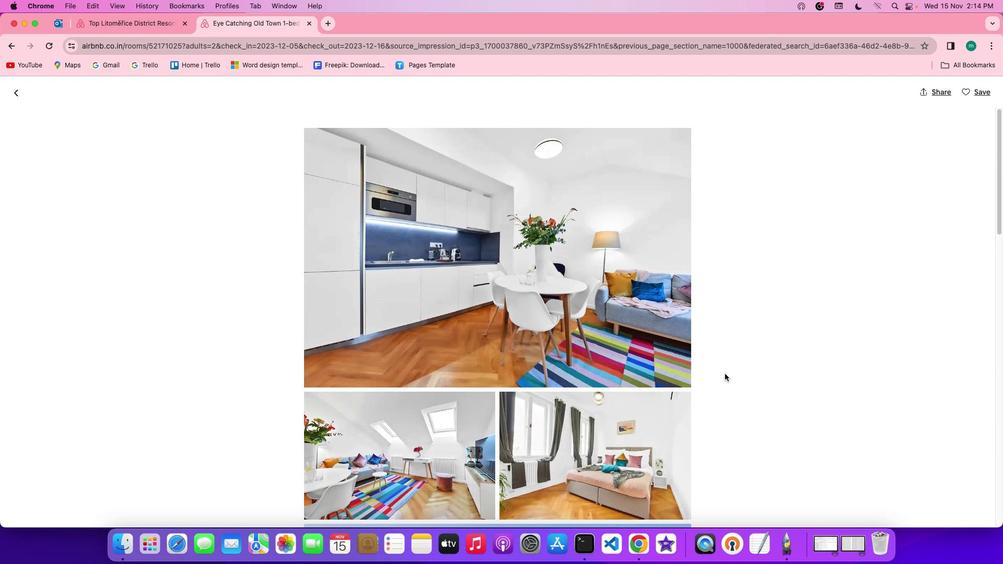 
Action: Mouse scrolled (725, 373) with delta (0, 0)
Screenshot: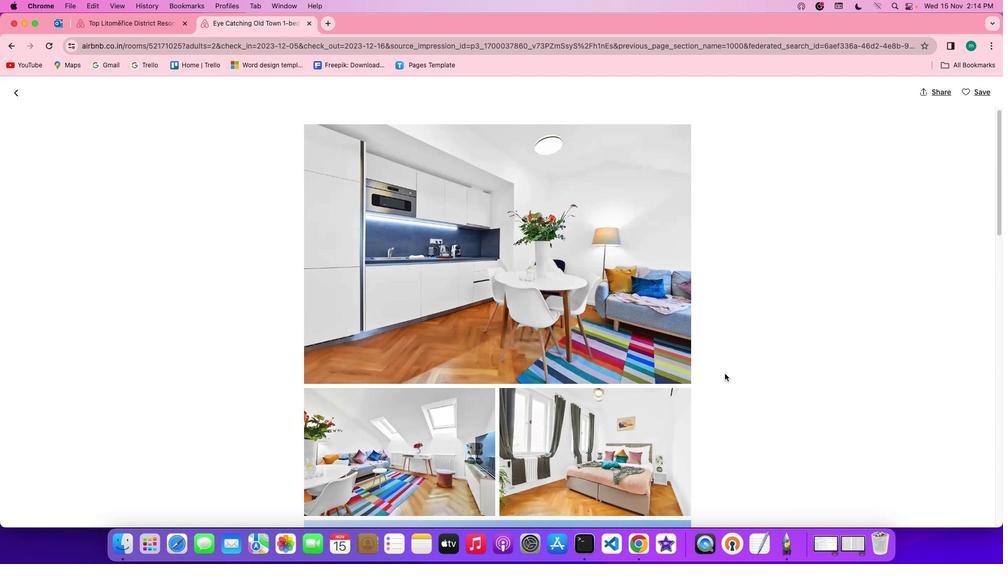 
Action: Mouse moved to (725, 374)
Screenshot: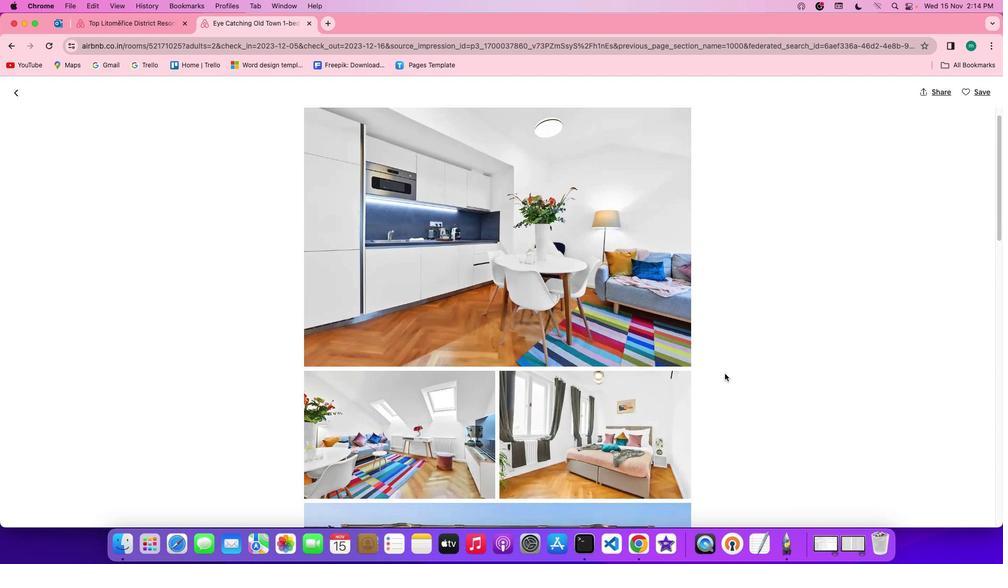 
Action: Mouse scrolled (725, 374) with delta (0, 0)
Screenshot: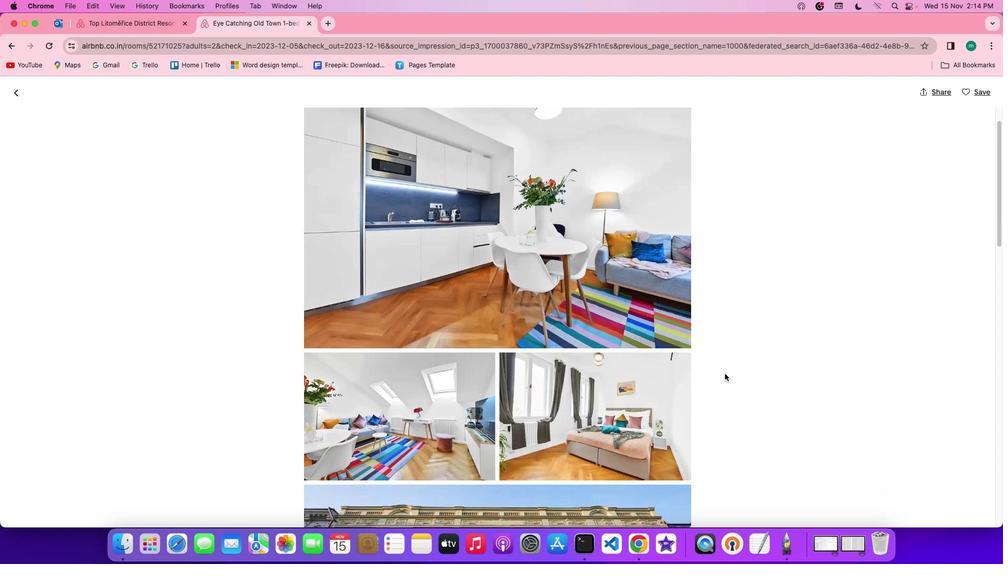 
Action: Mouse scrolled (725, 374) with delta (0, -1)
Screenshot: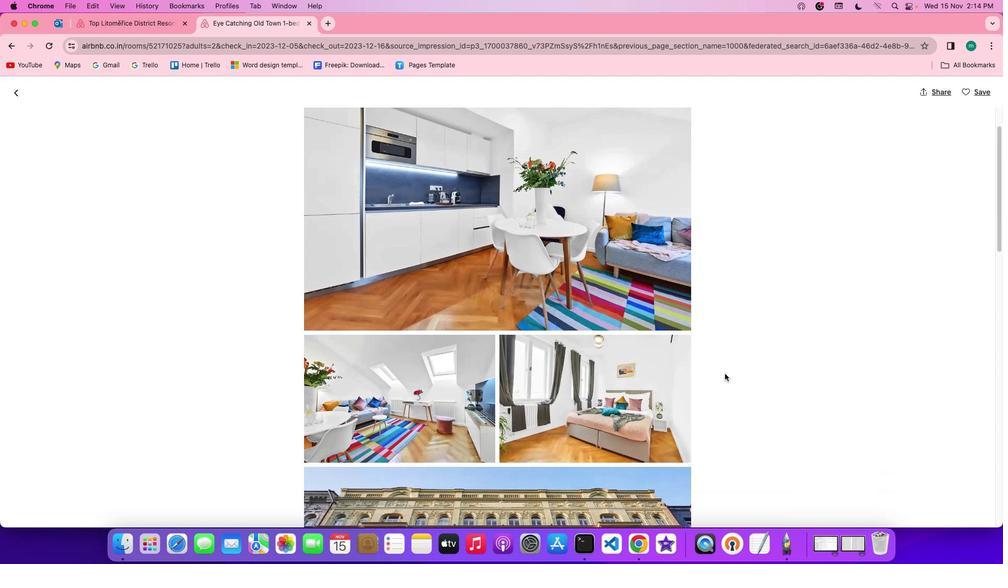 
Action: Mouse moved to (725, 375)
Screenshot: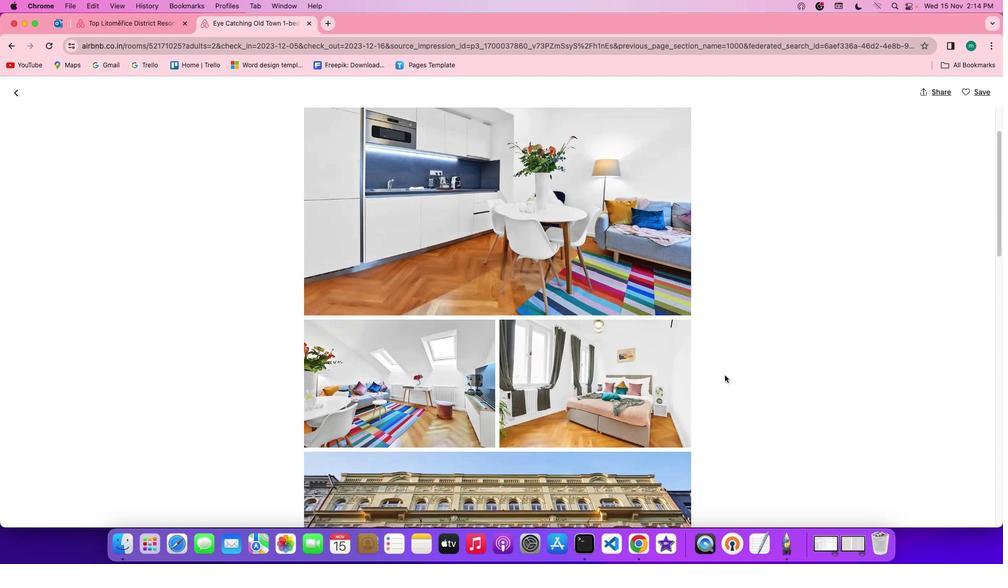 
Action: Mouse scrolled (725, 375) with delta (0, 0)
Screenshot: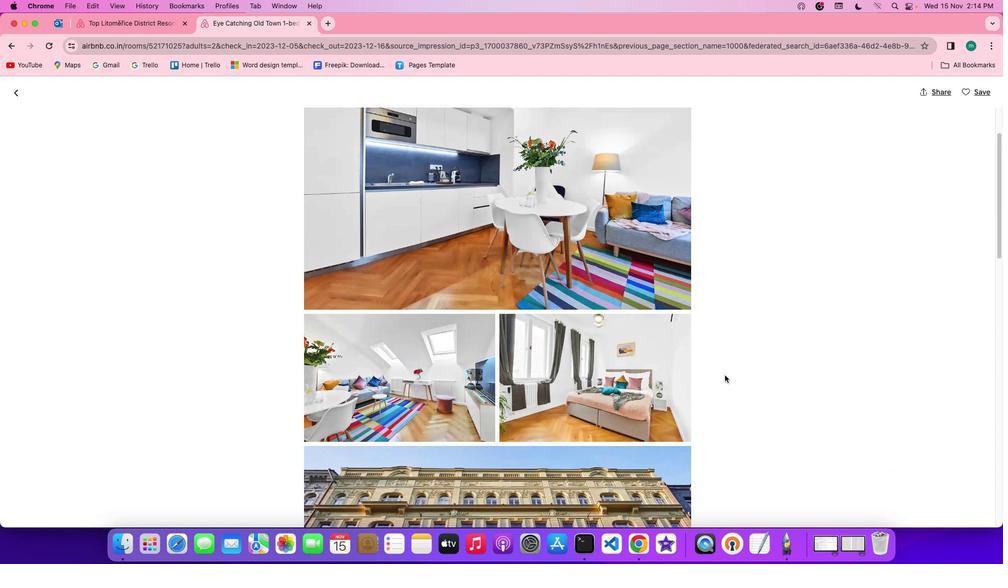 
Action: Mouse scrolled (725, 375) with delta (0, 0)
Screenshot: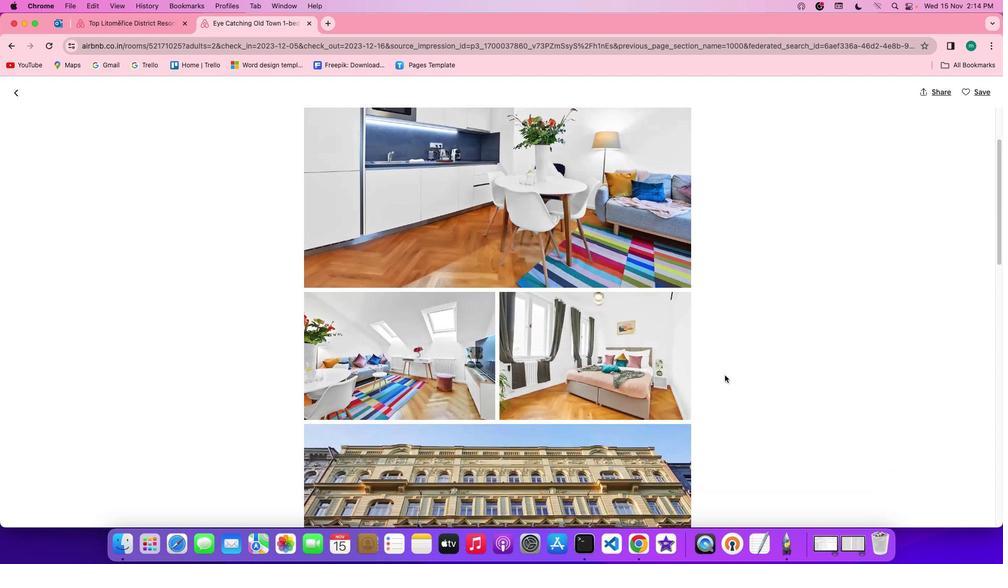 
Action: Mouse scrolled (725, 375) with delta (0, -1)
Screenshot: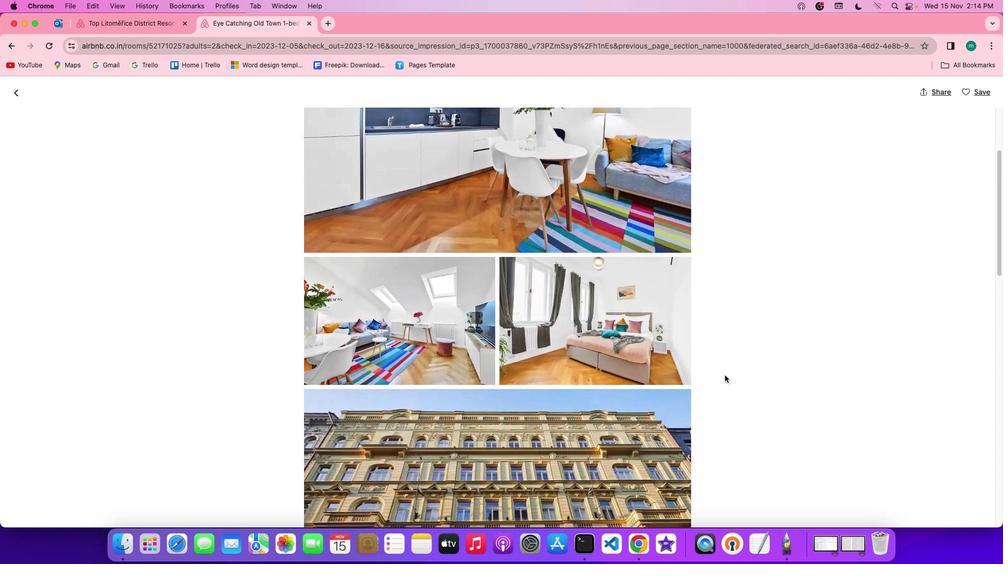 
Action: Mouse scrolled (725, 375) with delta (0, -1)
Screenshot: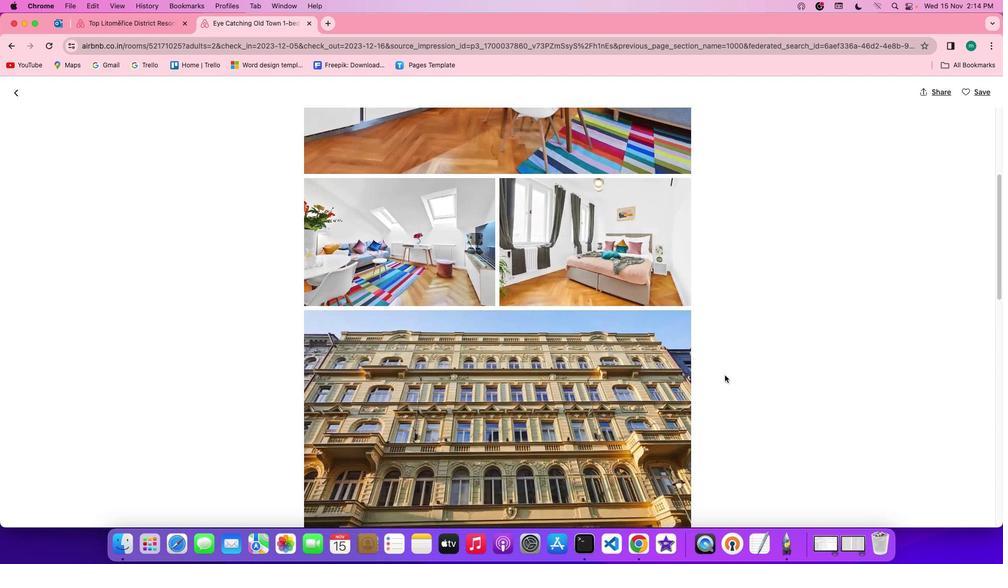 
Action: Mouse scrolled (725, 375) with delta (0, 0)
Screenshot: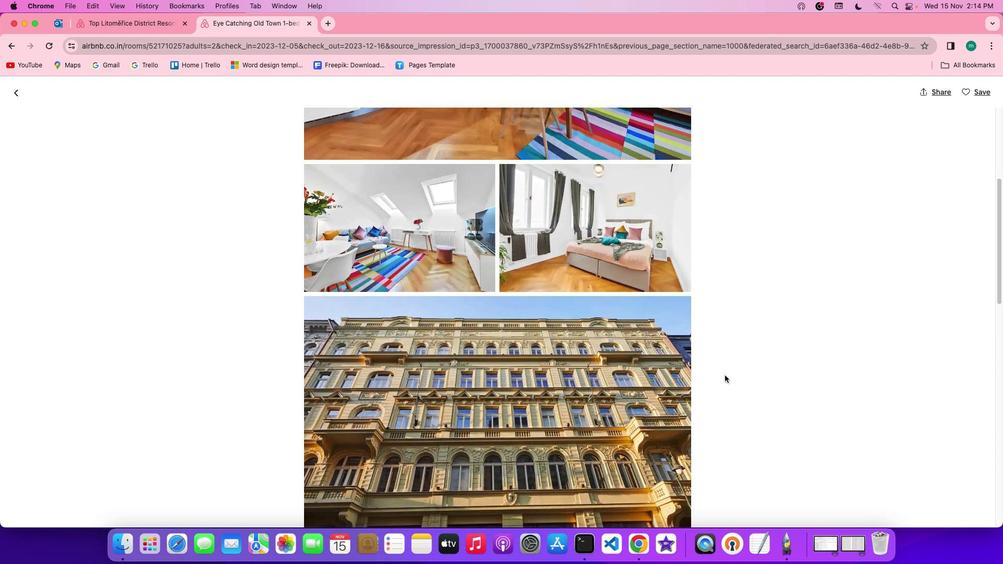 
Action: Mouse scrolled (725, 375) with delta (0, 0)
Screenshot: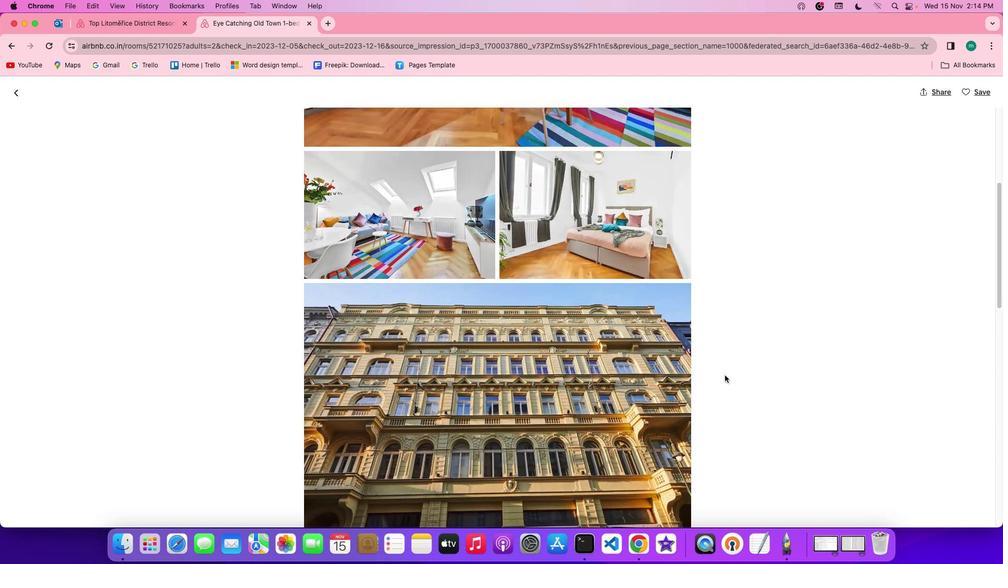 
Action: Mouse scrolled (725, 375) with delta (0, 0)
Screenshot: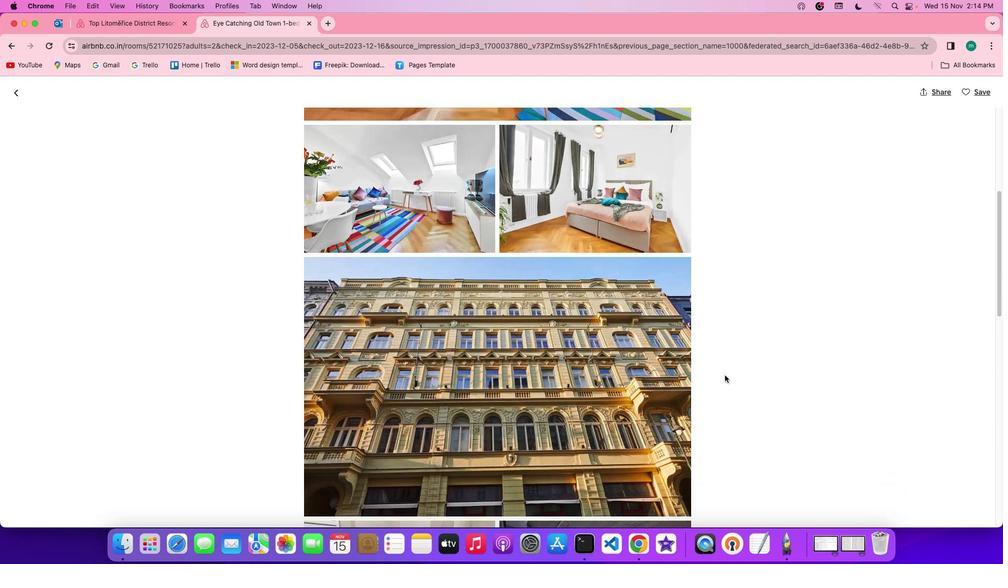 
Action: Mouse scrolled (725, 375) with delta (0, -1)
Screenshot: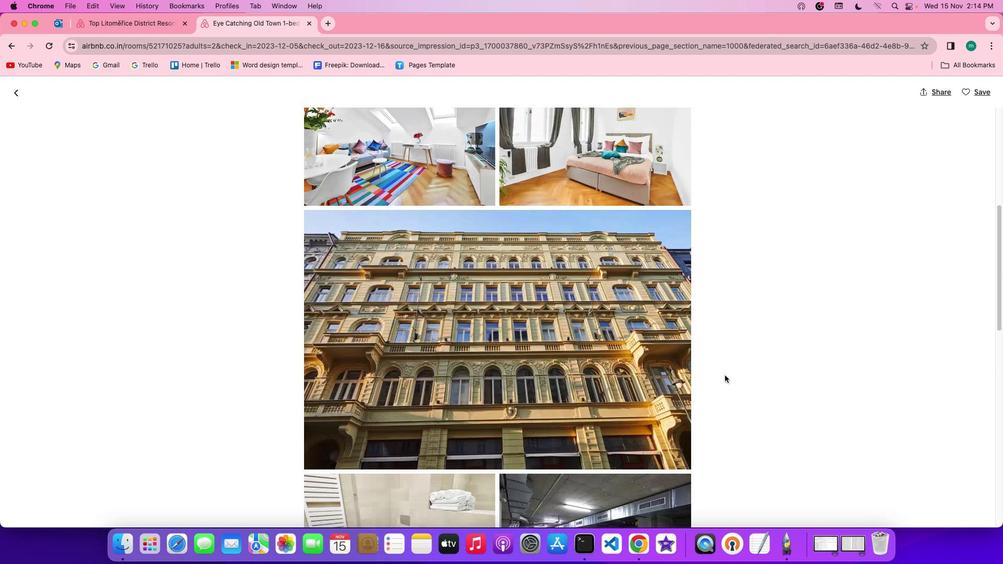 
Action: Mouse scrolled (725, 375) with delta (0, -2)
Screenshot: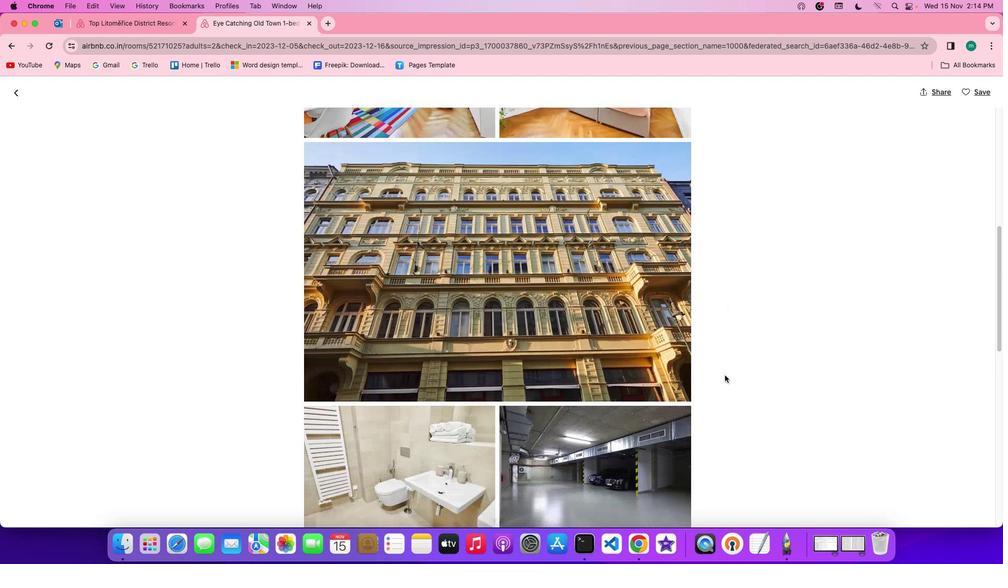 
Action: Mouse scrolled (725, 375) with delta (0, 0)
Screenshot: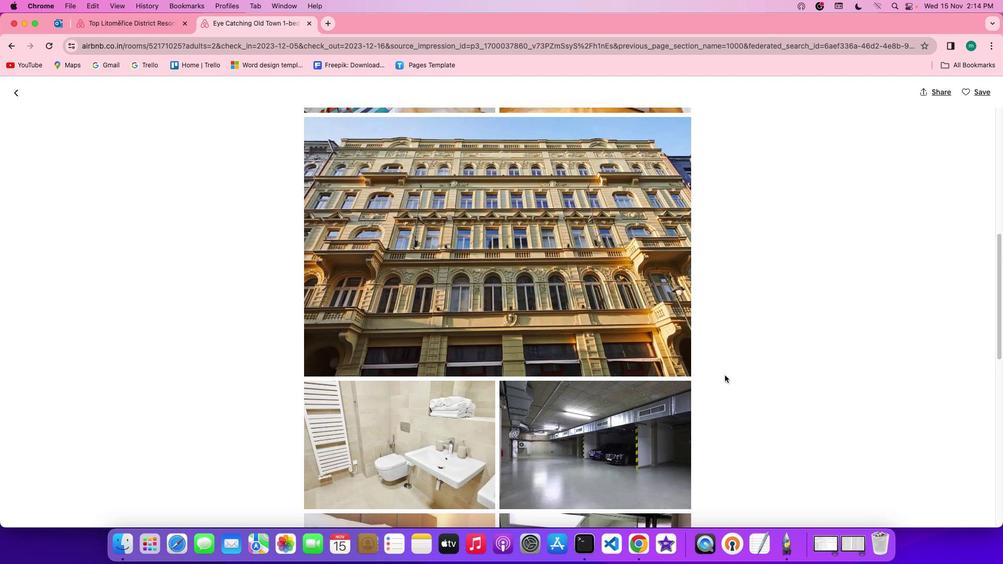 
Action: Mouse scrolled (725, 375) with delta (0, 0)
Screenshot: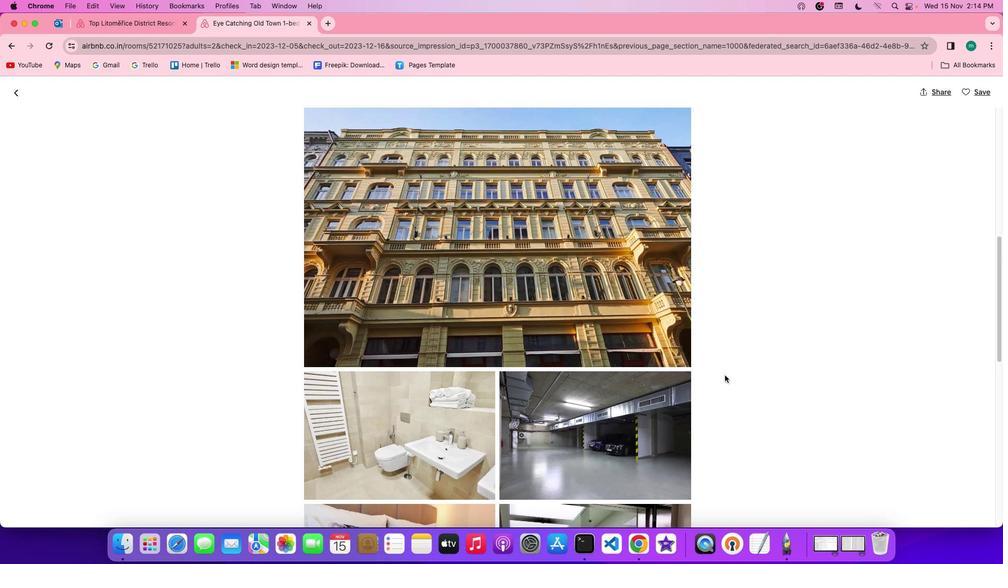 
Action: Mouse scrolled (725, 375) with delta (0, -1)
Screenshot: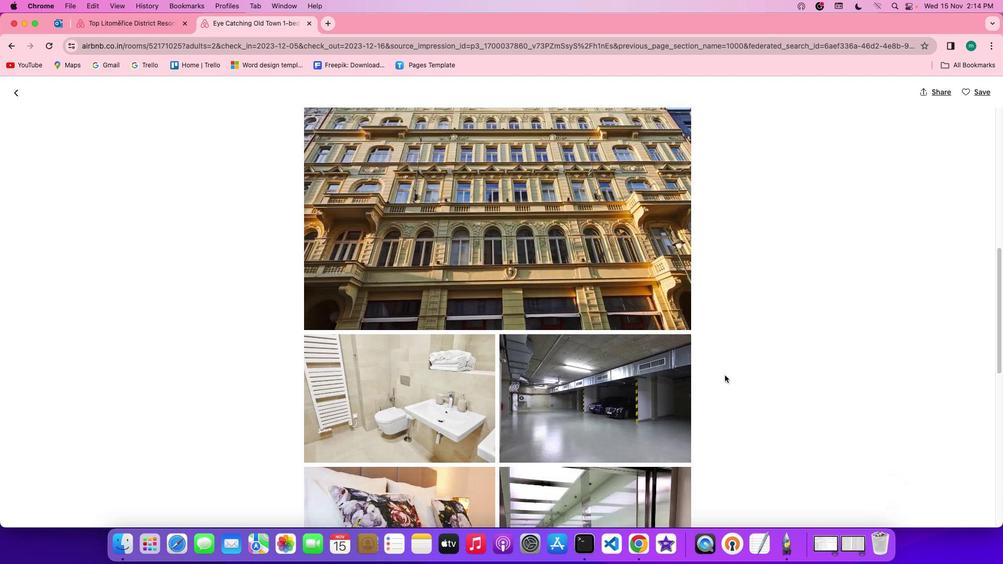 
Action: Mouse scrolled (725, 375) with delta (0, -2)
Screenshot: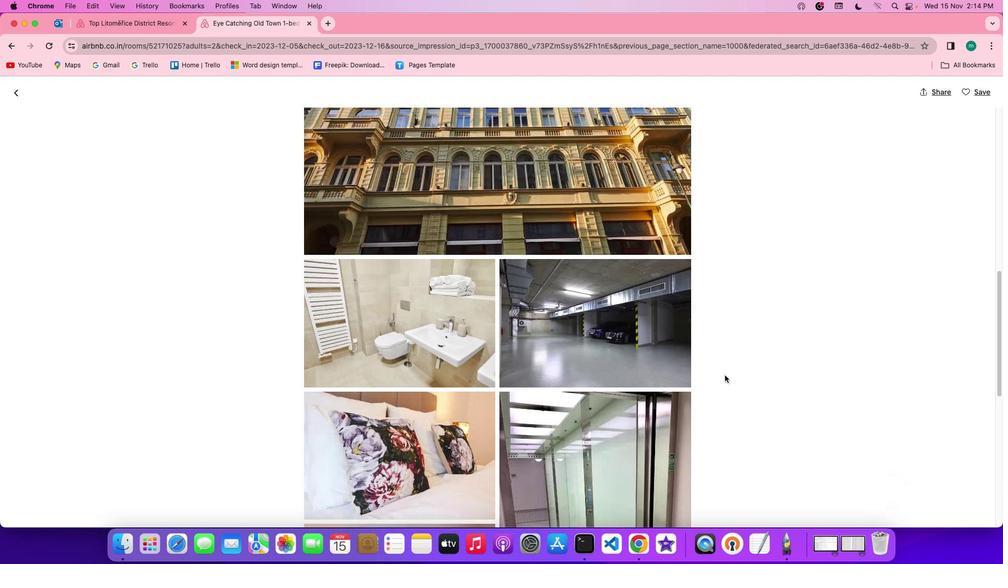 
Action: Mouse moved to (725, 375)
Screenshot: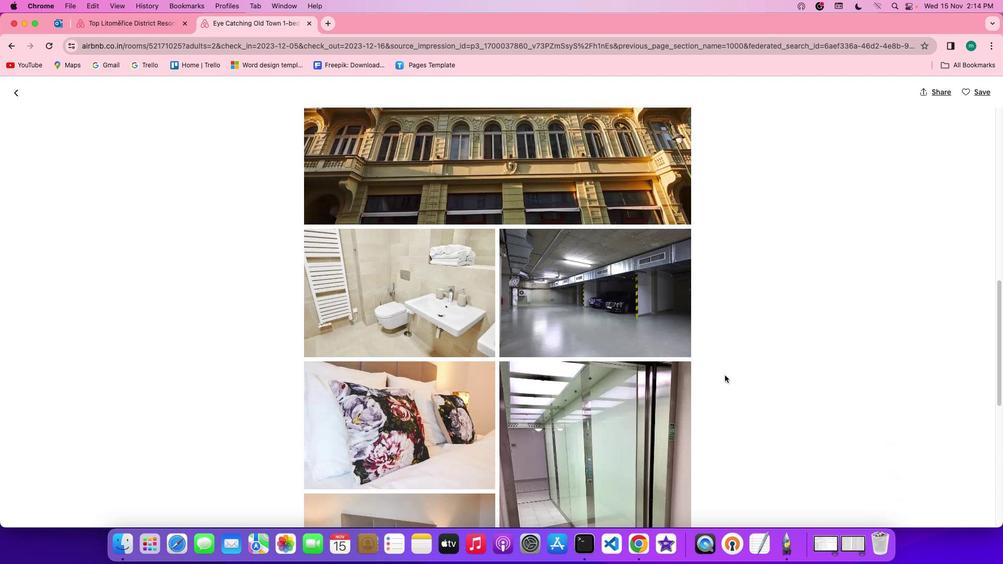 
Action: Mouse scrolled (725, 375) with delta (0, 0)
Screenshot: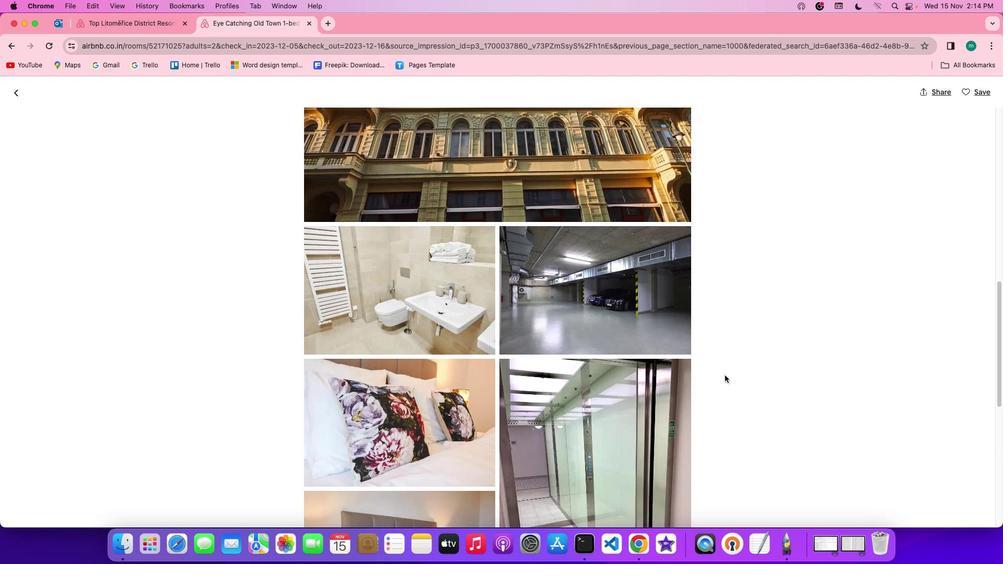 
Action: Mouse scrolled (725, 375) with delta (0, 0)
Screenshot: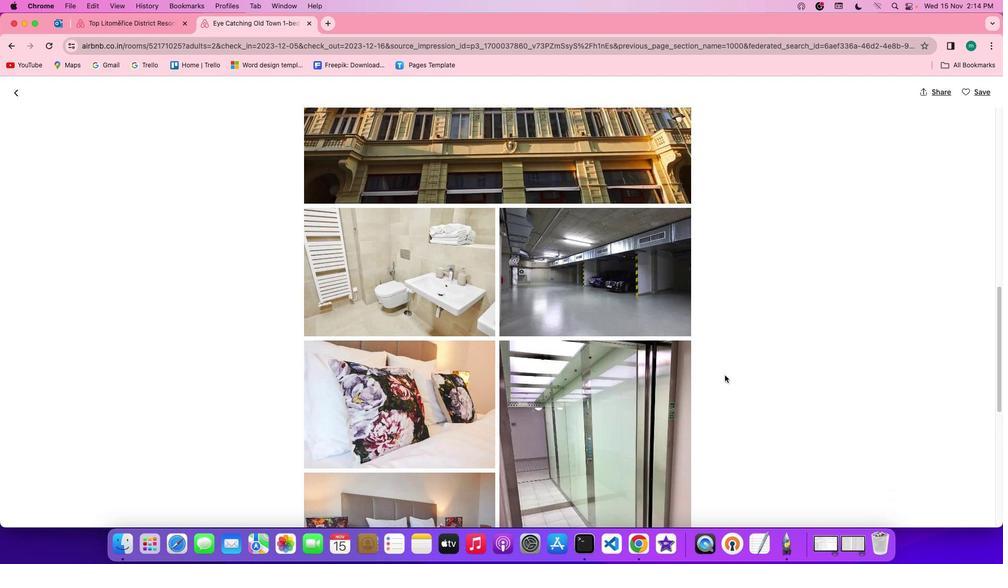 
Action: Mouse scrolled (725, 375) with delta (0, -1)
Screenshot: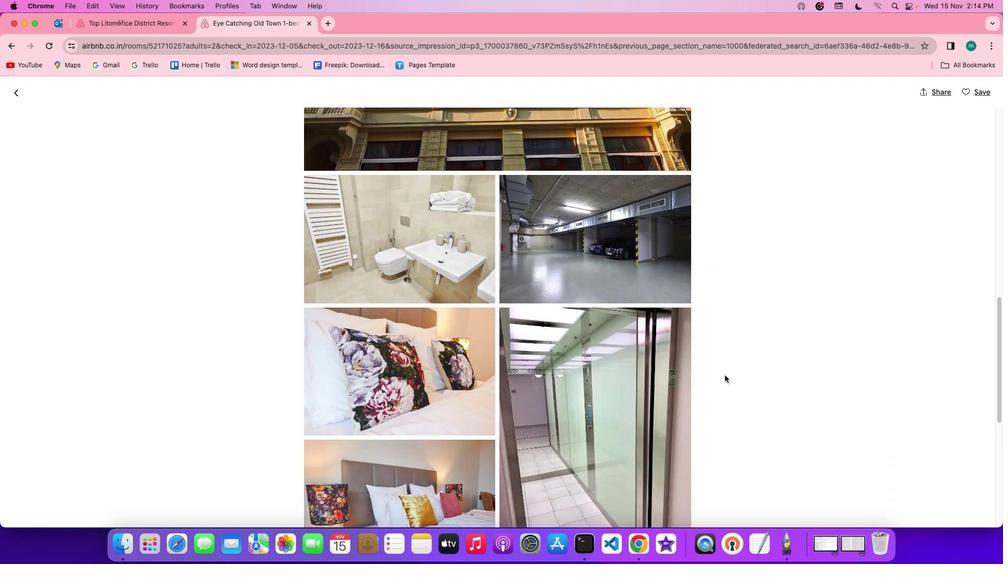 
Action: Mouse scrolled (725, 375) with delta (0, -2)
Screenshot: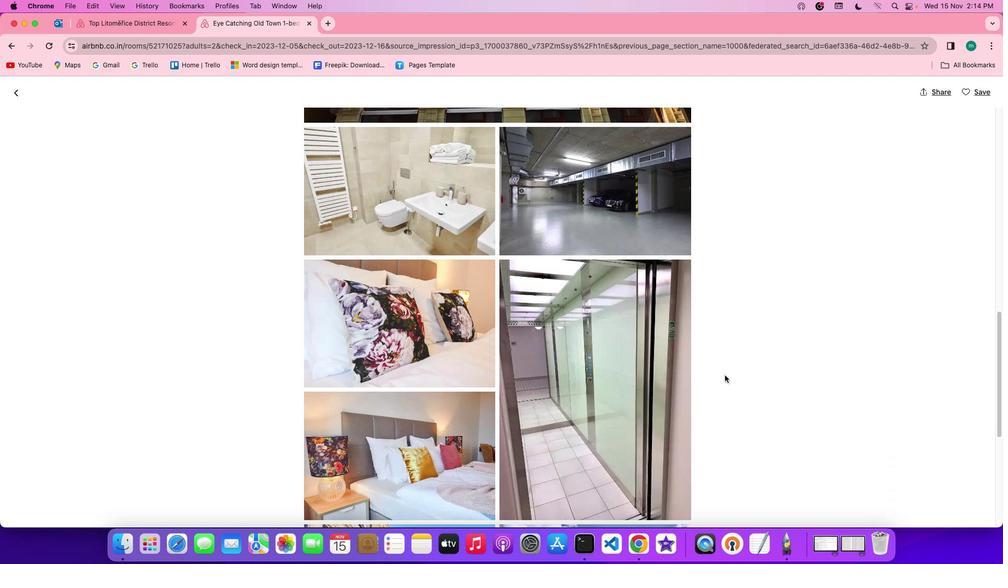 
Action: Mouse moved to (725, 376)
Screenshot: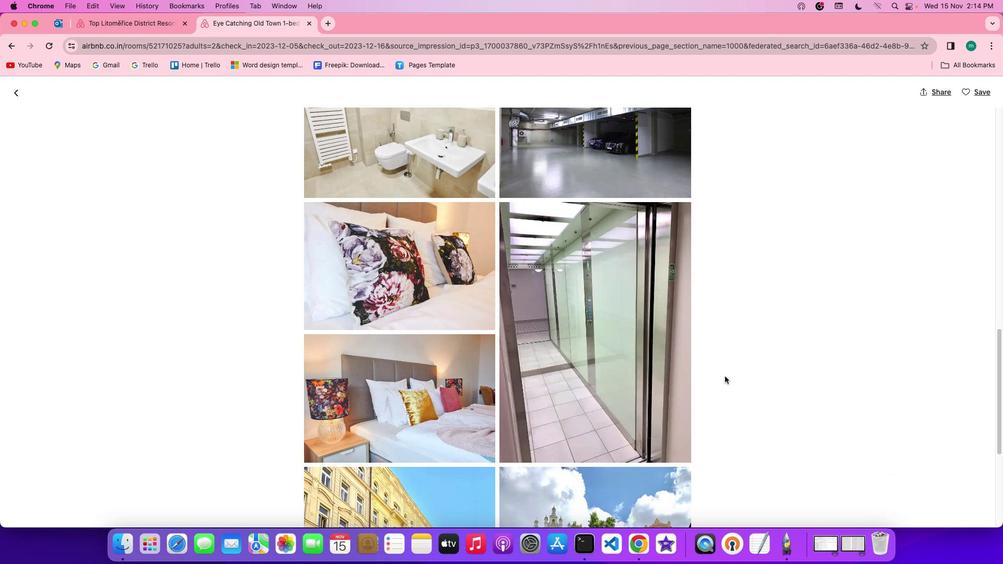 
Action: Mouse scrolled (725, 376) with delta (0, 0)
Screenshot: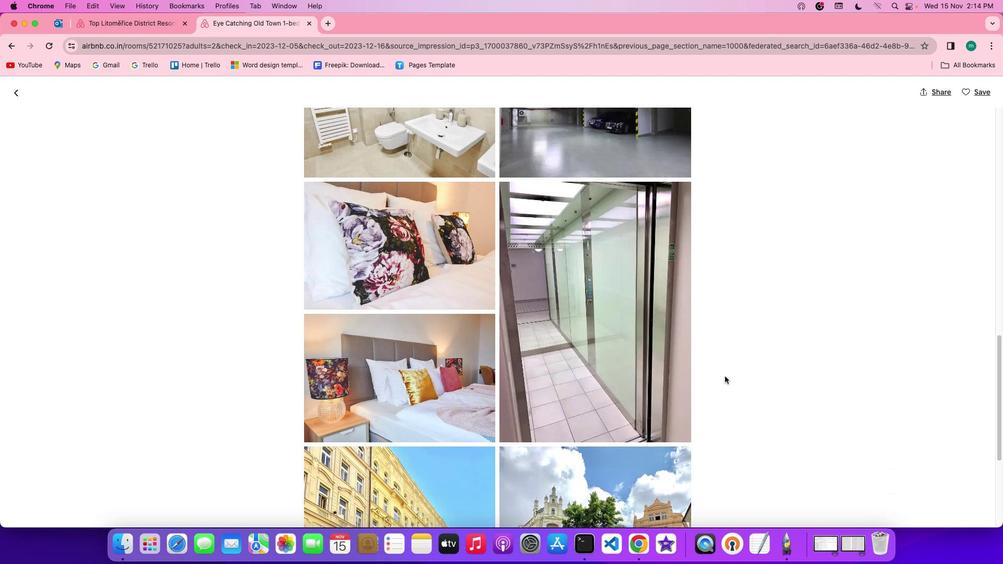 
Action: Mouse scrolled (725, 376) with delta (0, 0)
Screenshot: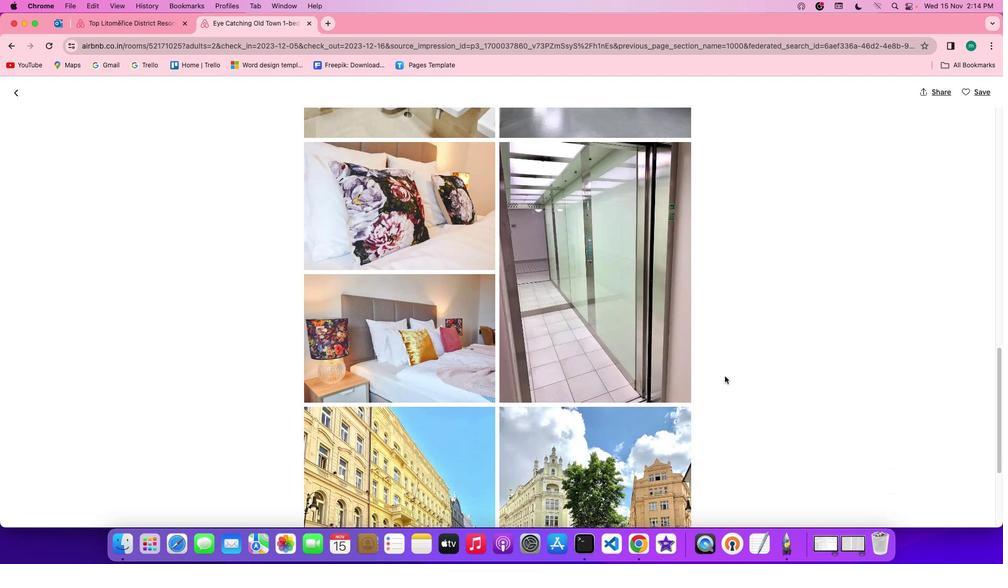 
Action: Mouse scrolled (725, 376) with delta (0, -1)
Screenshot: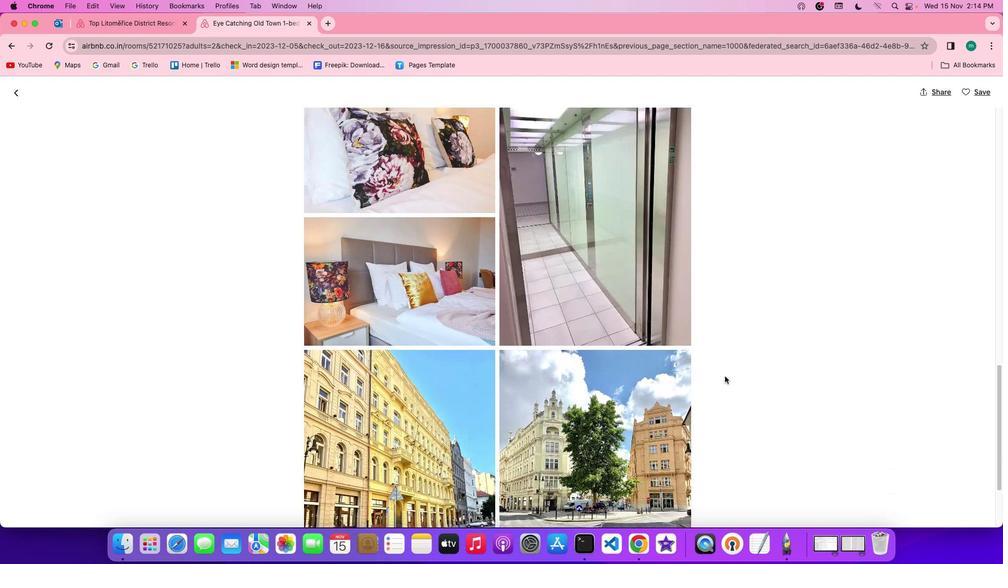 
Action: Mouse moved to (725, 376)
Screenshot: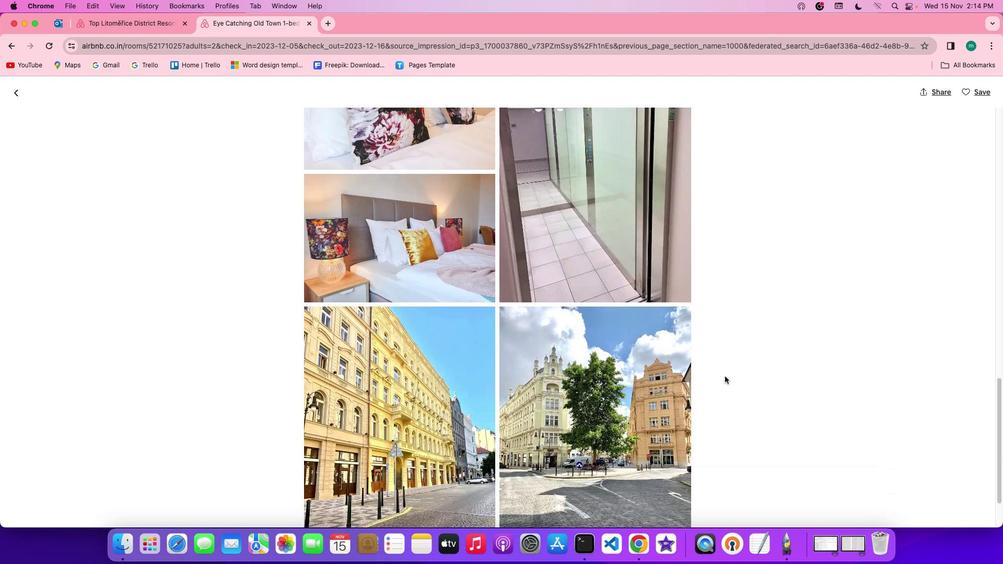 
Action: Mouse scrolled (725, 376) with delta (0, -2)
Screenshot: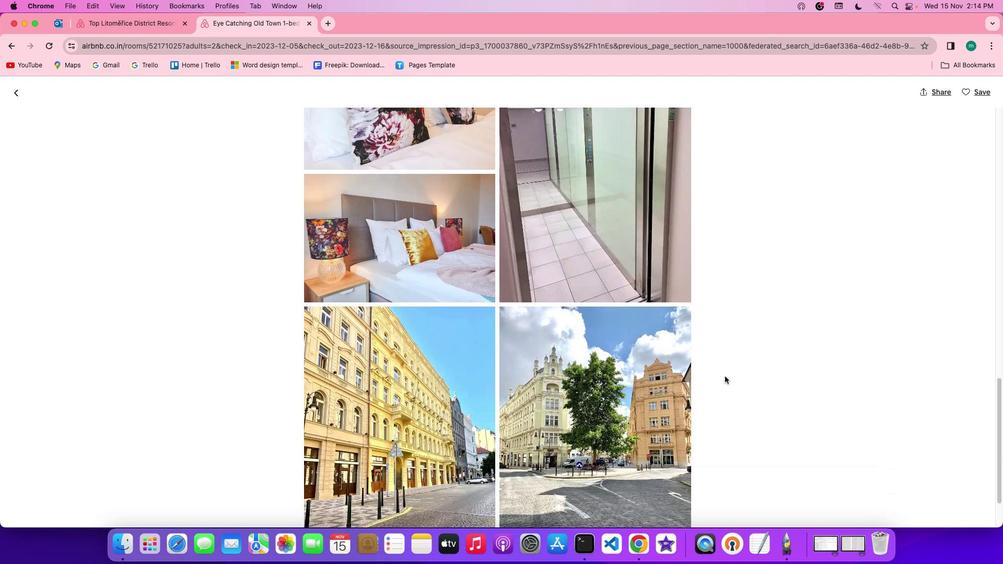 
Action: Mouse scrolled (725, 376) with delta (0, -2)
Screenshot: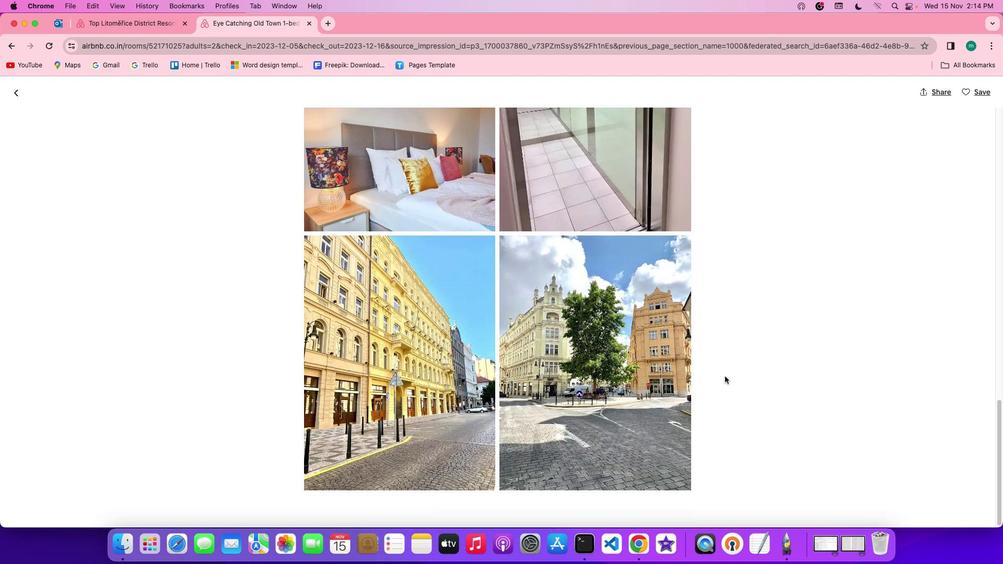 
Action: Mouse scrolled (725, 376) with delta (0, 0)
Screenshot: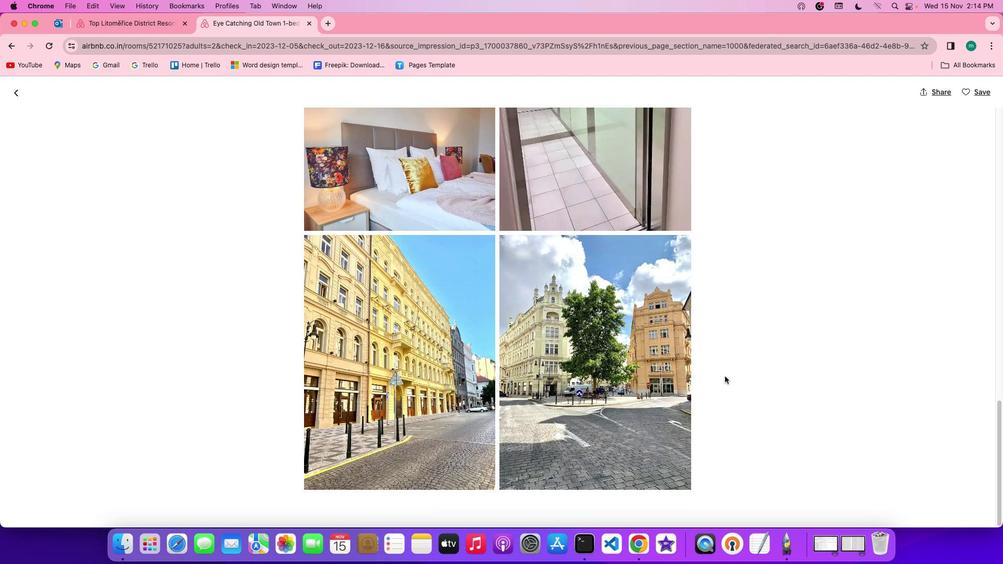 
Action: Mouse scrolled (725, 376) with delta (0, 0)
Screenshot: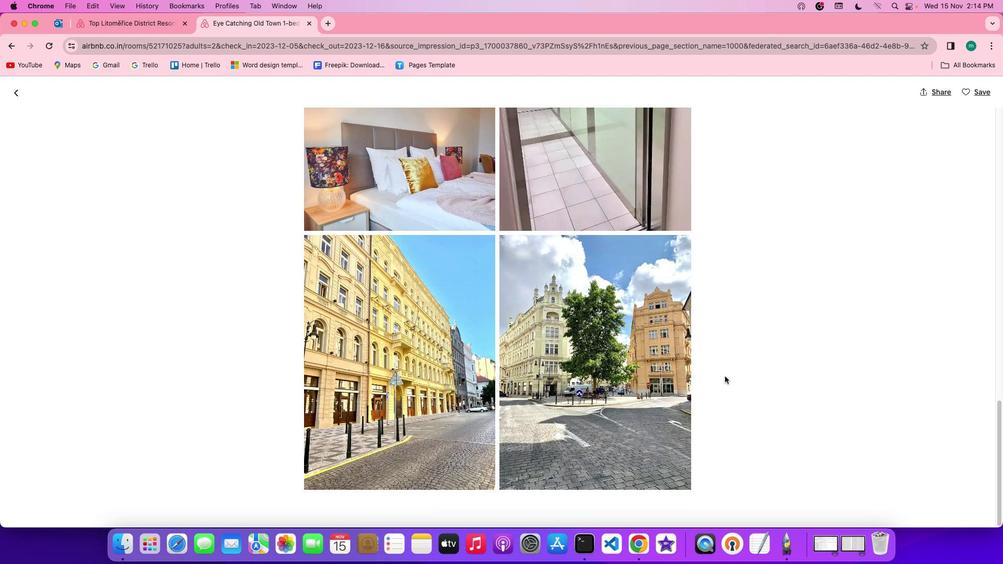 
Action: Mouse scrolled (725, 376) with delta (0, -1)
Screenshot: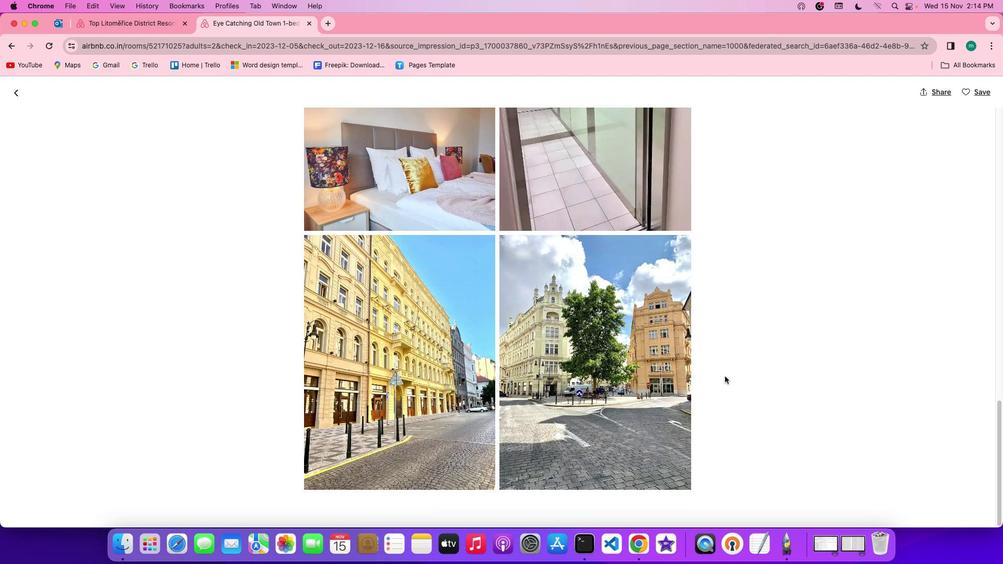 
Action: Mouse scrolled (725, 376) with delta (0, -1)
Screenshot: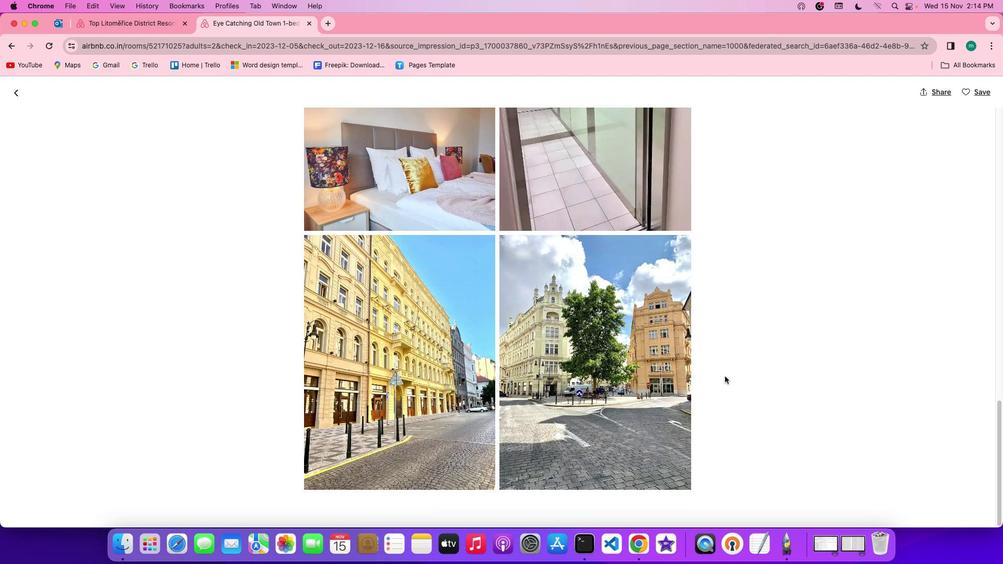 
Action: Mouse scrolled (725, 376) with delta (0, 0)
Screenshot: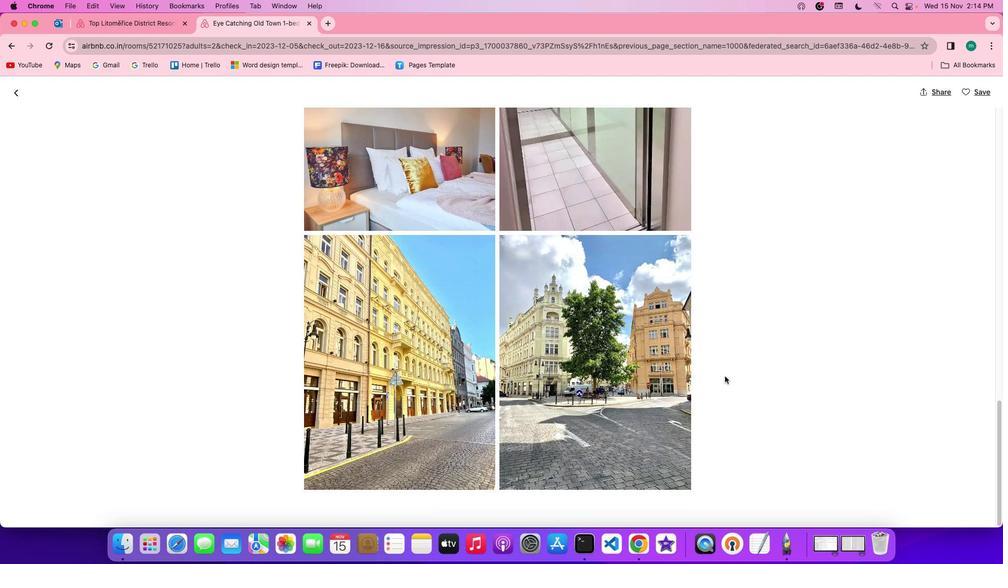 
Action: Mouse scrolled (725, 376) with delta (0, 0)
Screenshot: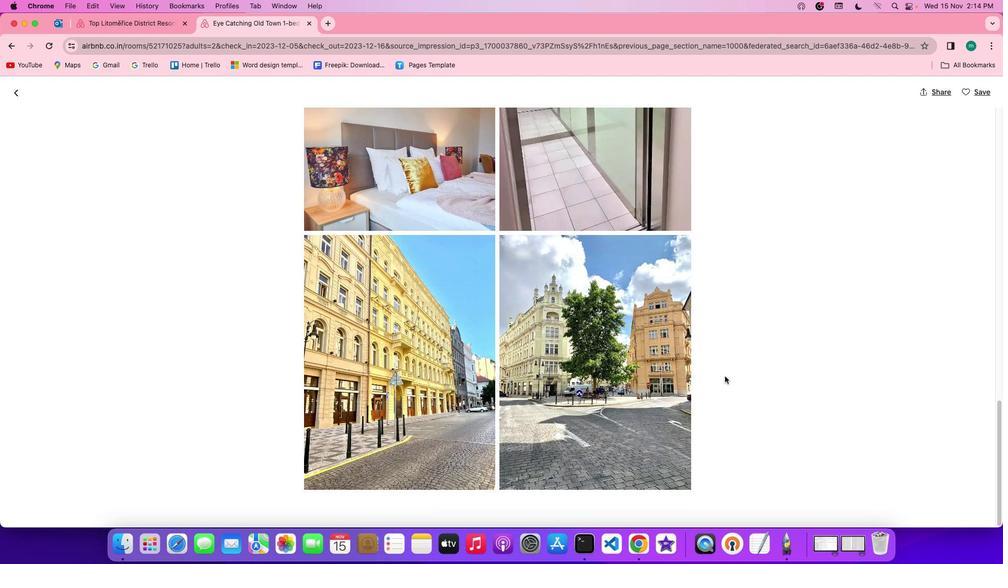
Action: Mouse scrolled (725, 376) with delta (0, -1)
Screenshot: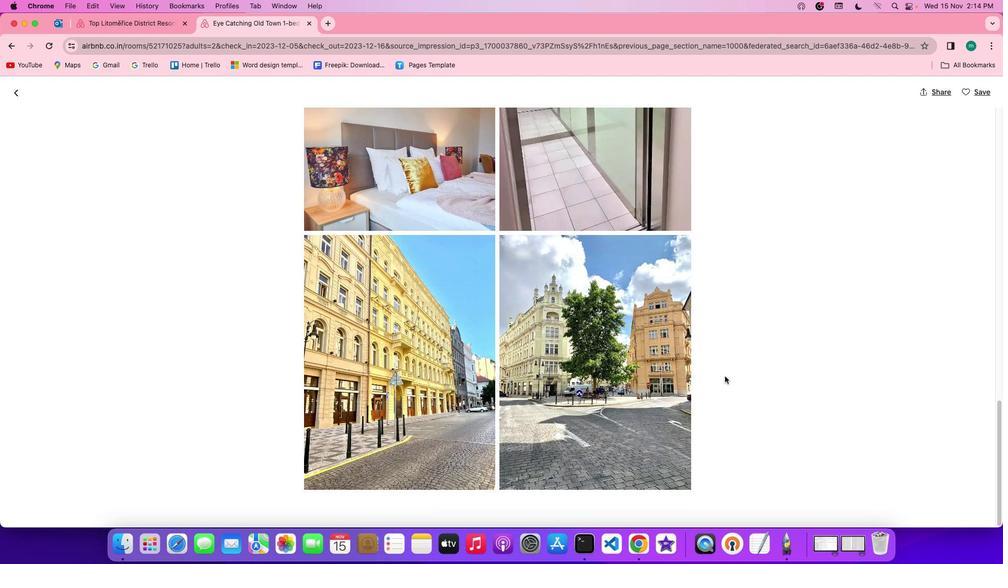 
Action: Mouse scrolled (725, 376) with delta (0, -2)
Screenshot: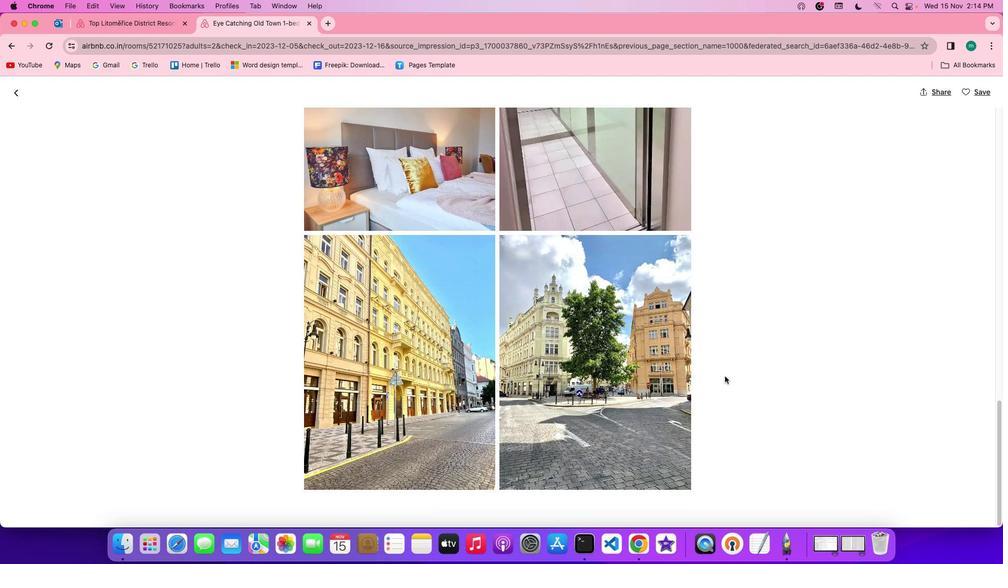 
Action: Mouse scrolled (725, 376) with delta (0, -2)
Screenshot: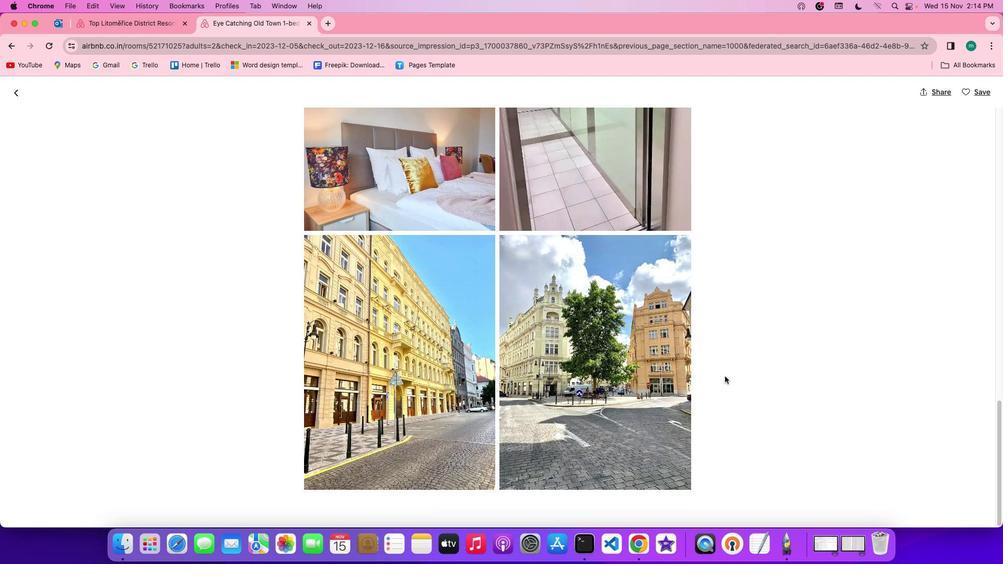 
Action: Mouse moved to (725, 376)
Screenshot: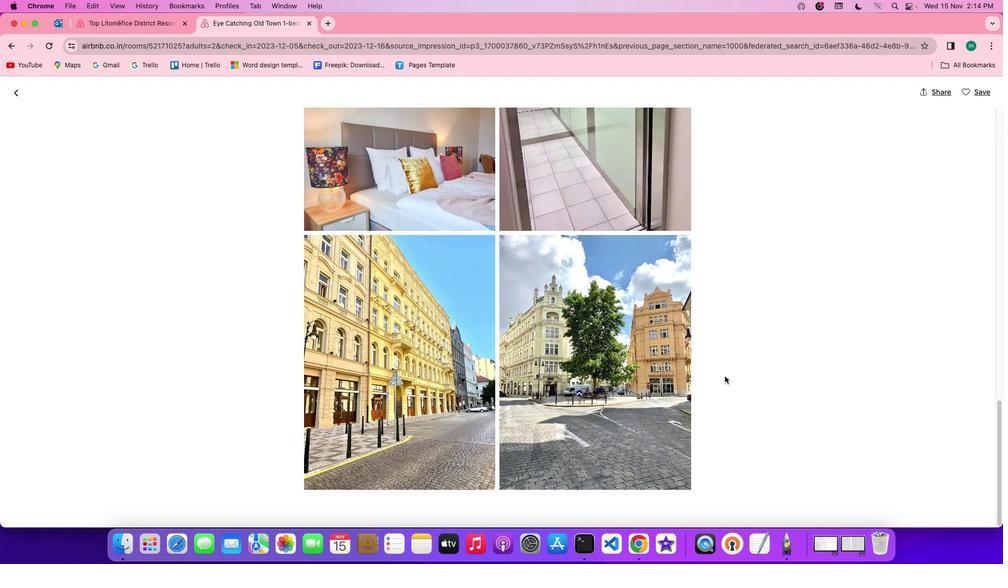 
Action: Mouse scrolled (725, 376) with delta (0, 0)
Screenshot: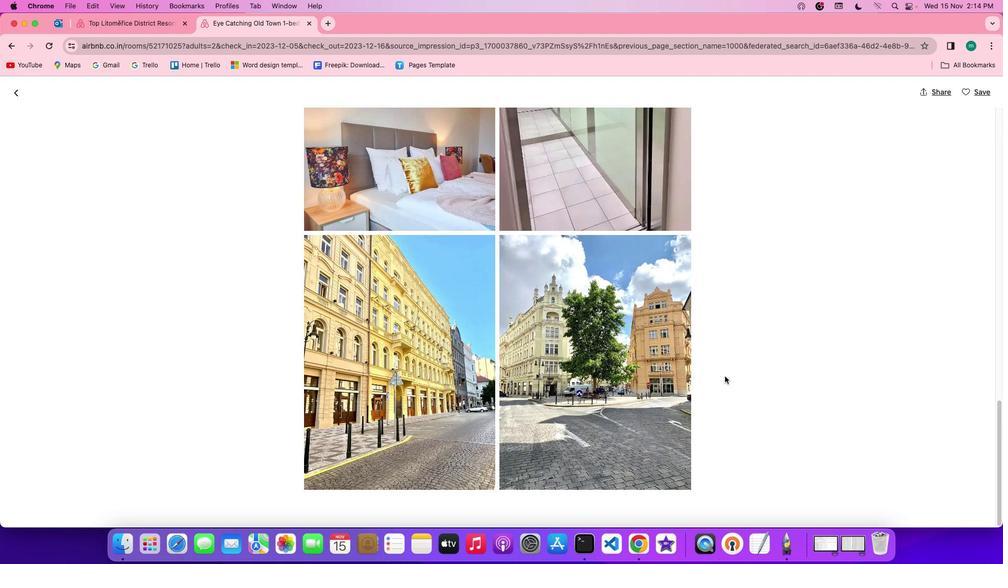 
Action: Mouse scrolled (725, 376) with delta (0, 0)
Screenshot: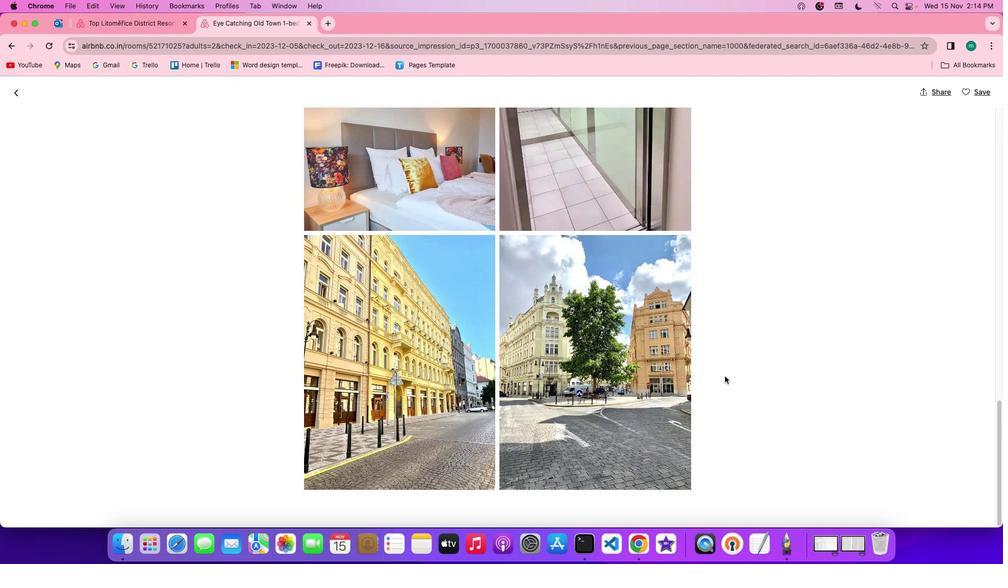 
Action: Mouse scrolled (725, 376) with delta (0, -1)
Screenshot: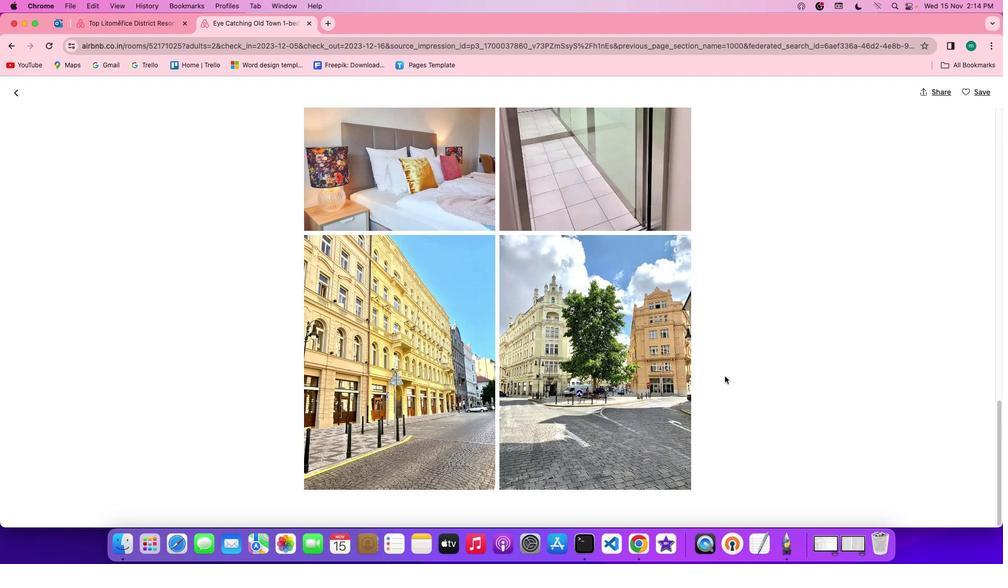 
Action: Mouse scrolled (725, 376) with delta (0, -2)
Screenshot: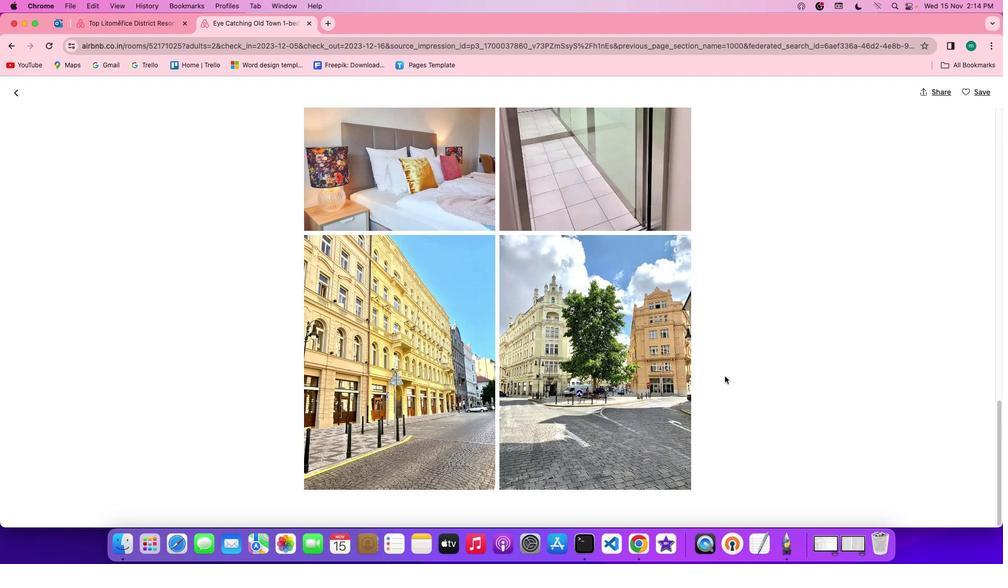 
Action: Mouse scrolled (725, 376) with delta (0, -2)
Screenshot: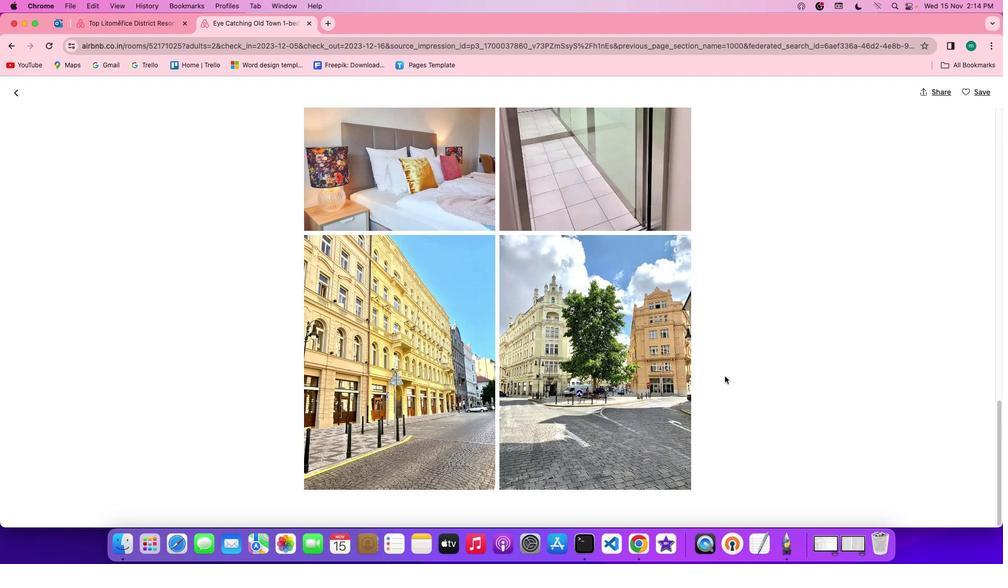 
Action: Mouse scrolled (725, 376) with delta (0, 0)
Screenshot: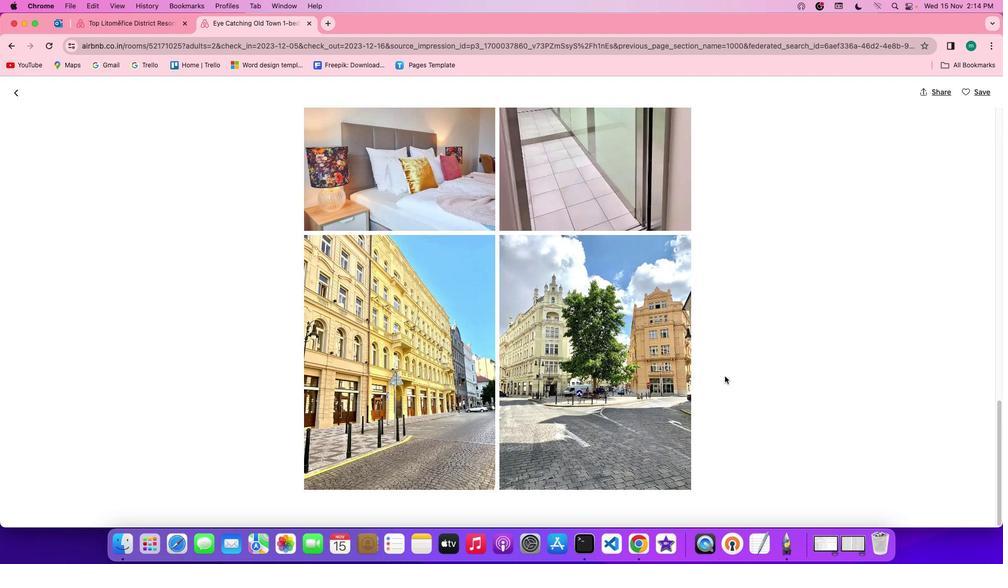 
Action: Mouse scrolled (725, 376) with delta (0, 0)
Screenshot: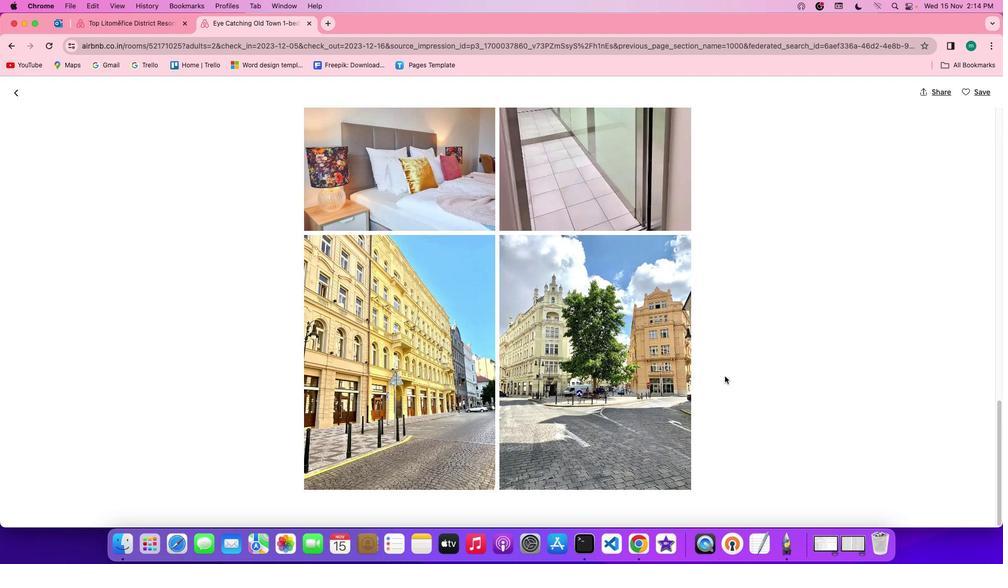 
Action: Mouse scrolled (725, 376) with delta (0, -1)
Screenshot: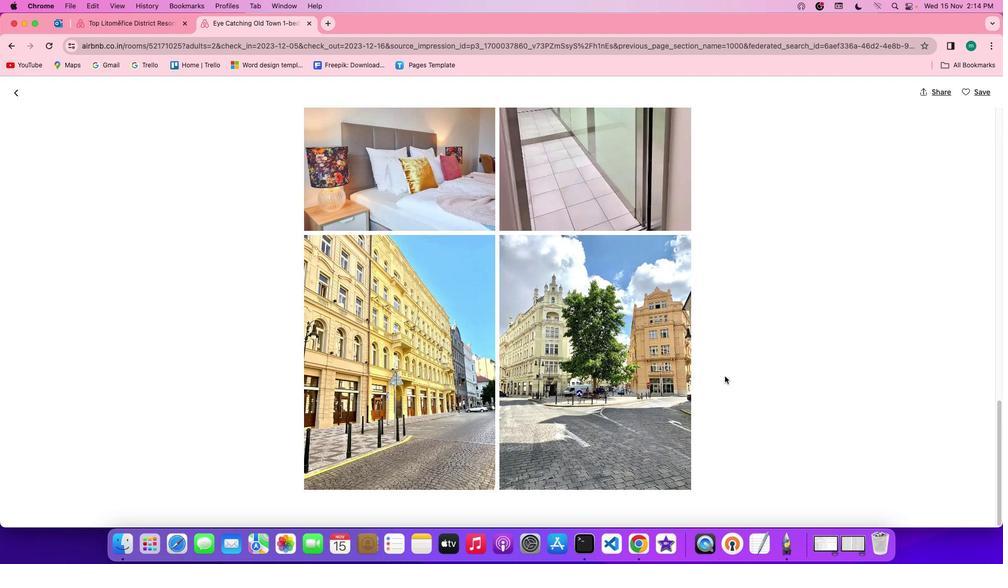 
Action: Mouse moved to (725, 376)
Screenshot: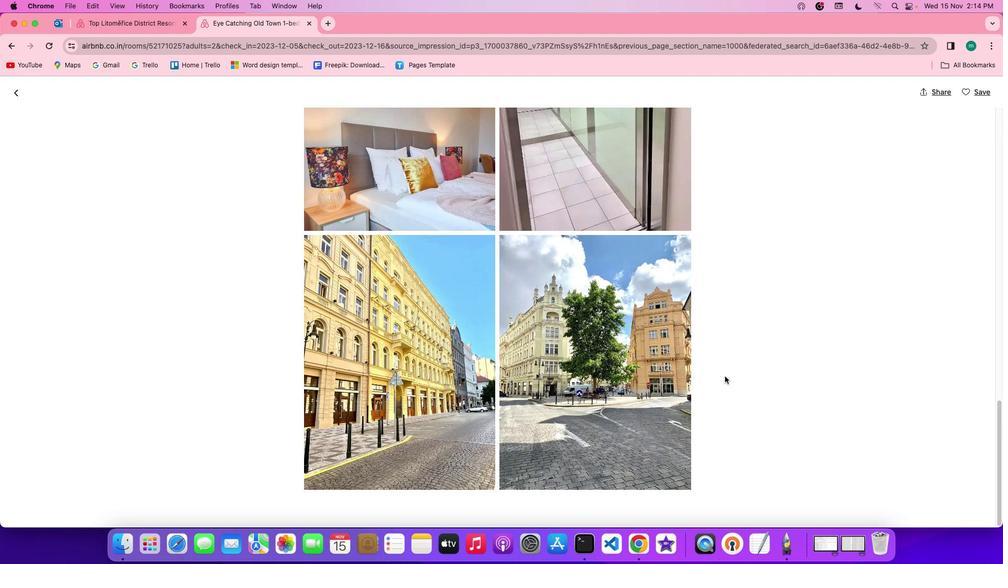 
Action: Mouse scrolled (725, 376) with delta (0, 0)
Screenshot: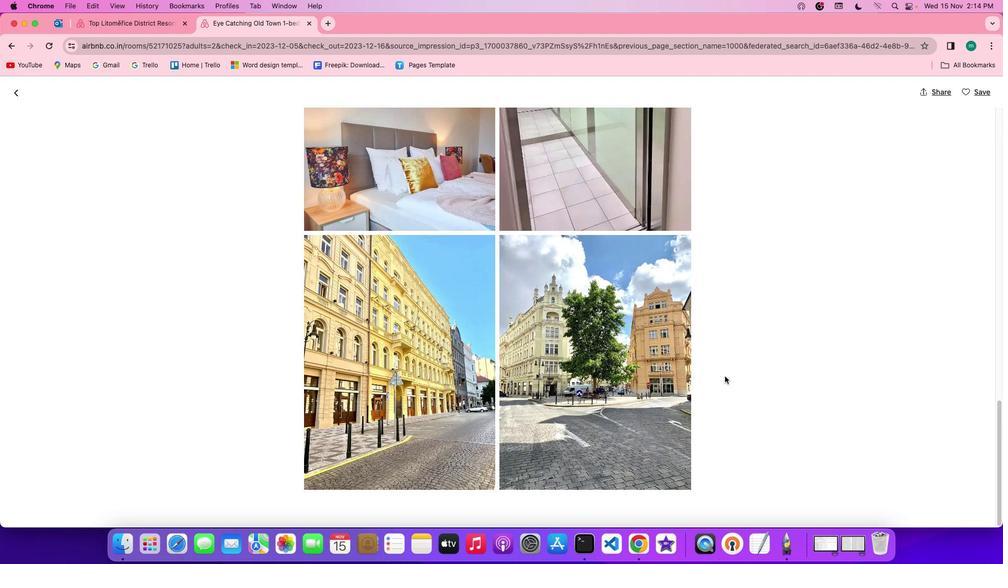 
Action: Mouse scrolled (725, 376) with delta (0, 0)
Screenshot: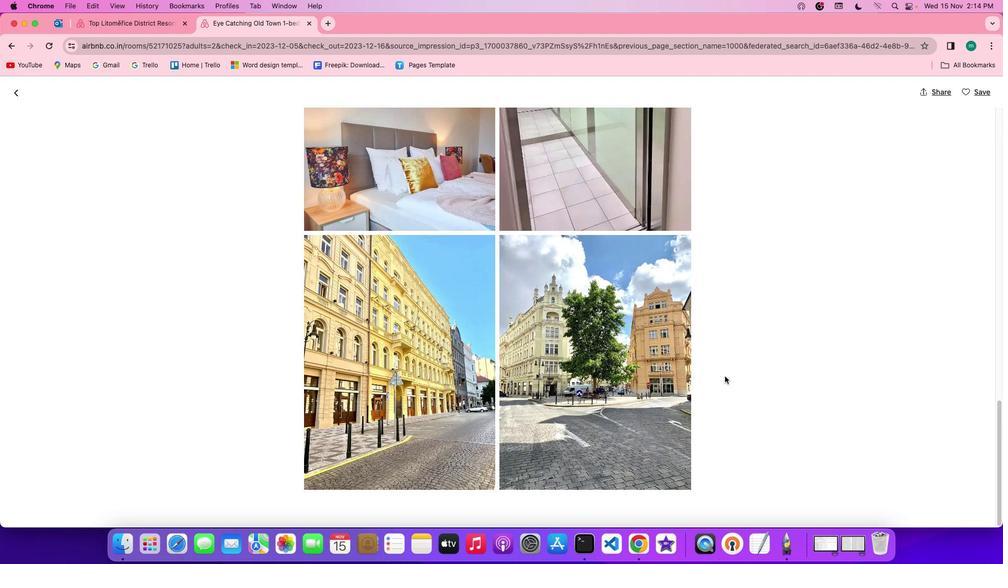 
Action: Mouse scrolled (725, 376) with delta (0, 0)
Screenshot: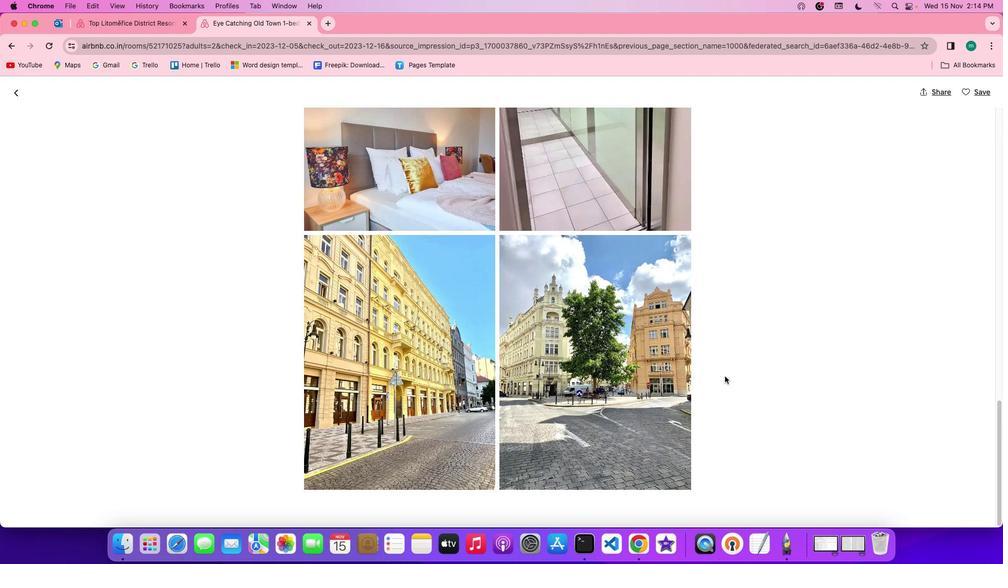 
Action: Mouse scrolled (725, 376) with delta (0, 0)
Screenshot: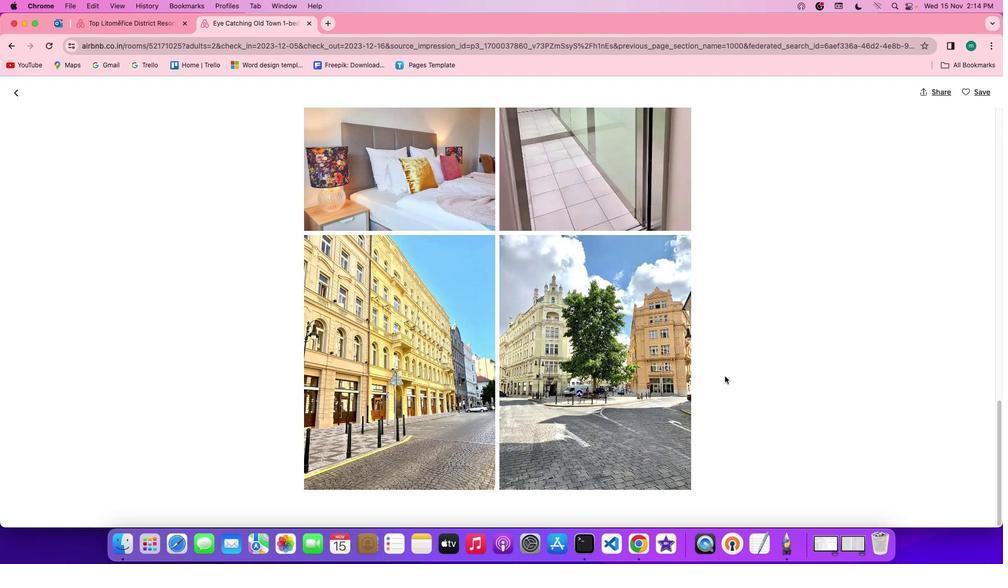 
Action: Mouse scrolled (725, 376) with delta (0, 0)
Screenshot: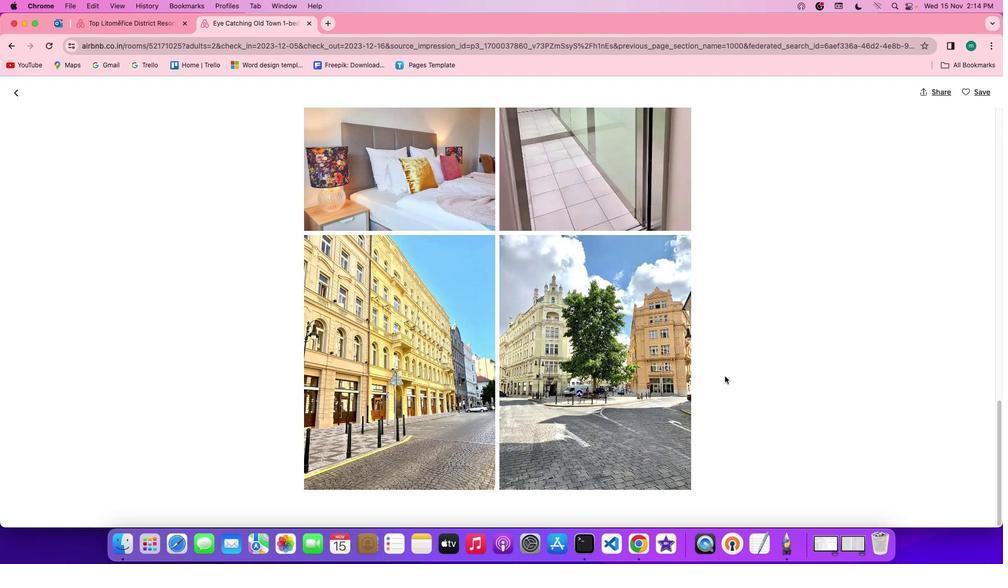 
Action: Mouse scrolled (725, 376) with delta (0, -1)
Screenshot: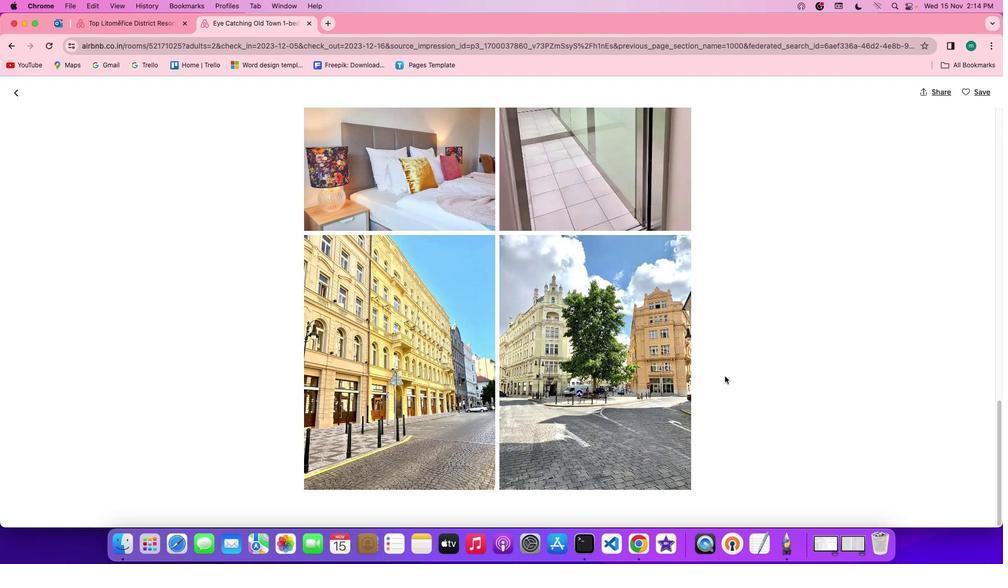
Action: Mouse scrolled (725, 376) with delta (0, -2)
Screenshot: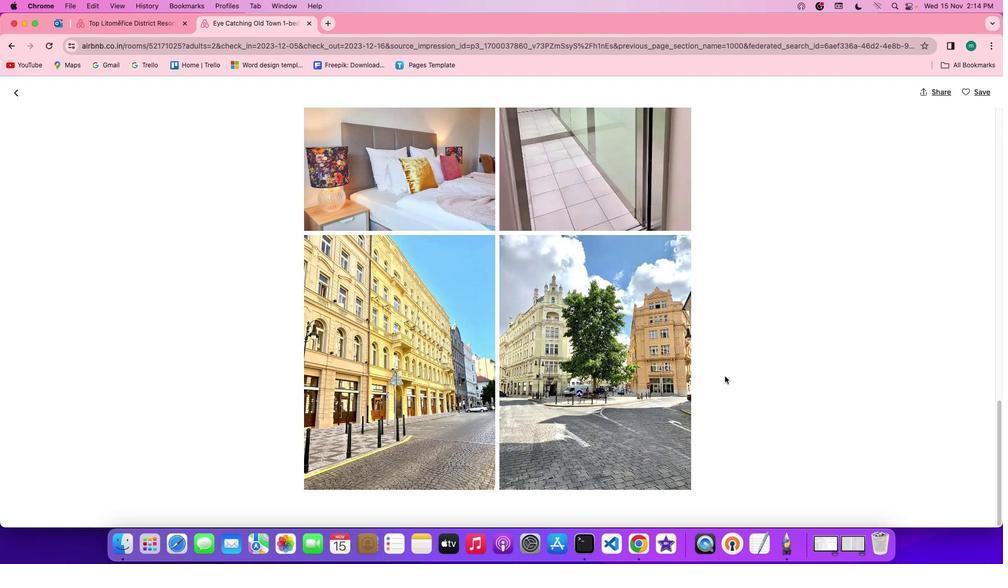 
Action: Mouse scrolled (725, 376) with delta (0, 0)
Screenshot: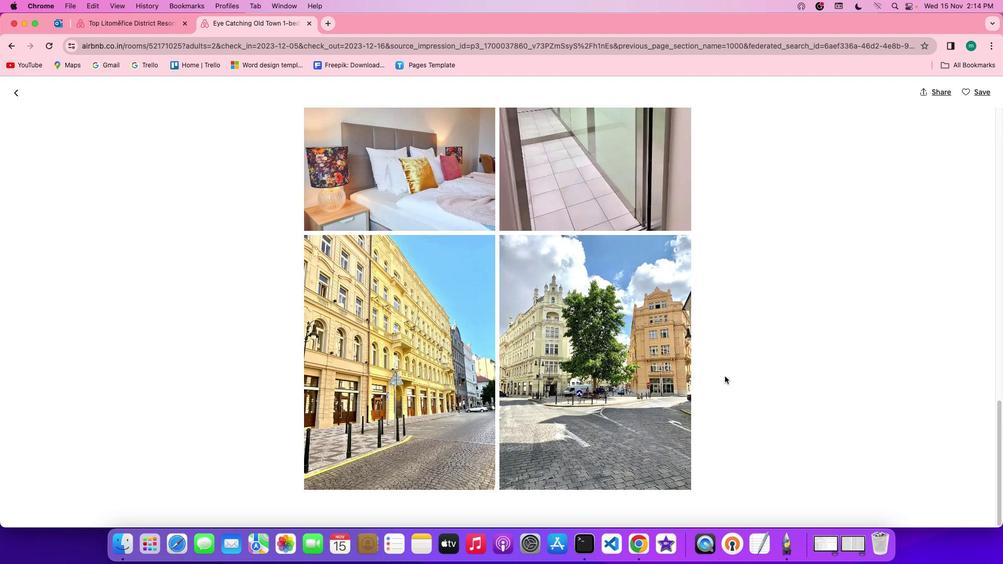 
Action: Mouse scrolled (725, 376) with delta (0, 0)
Screenshot: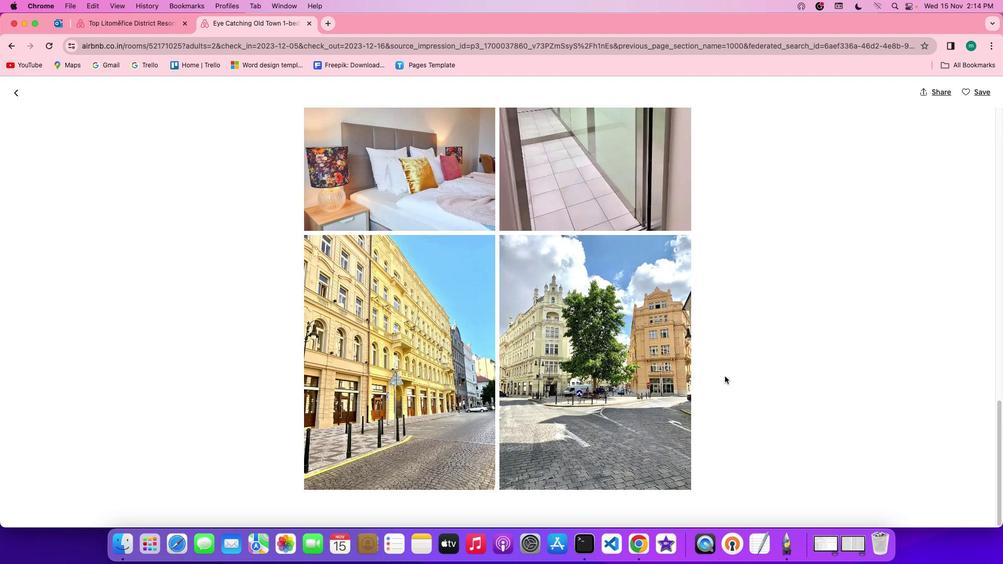 
Action: Mouse scrolled (725, 376) with delta (0, -1)
Screenshot: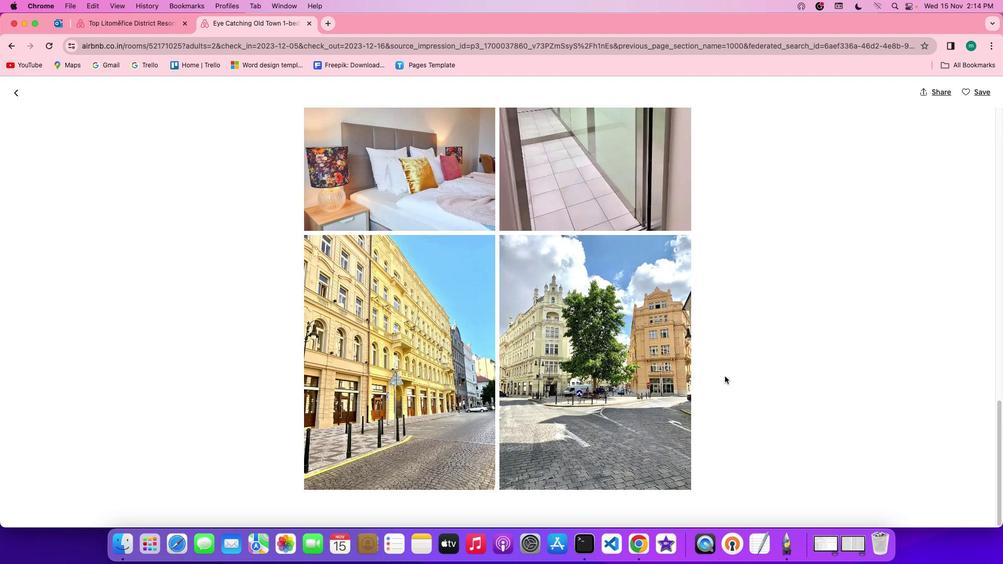 
Action: Mouse scrolled (725, 376) with delta (0, -2)
Screenshot: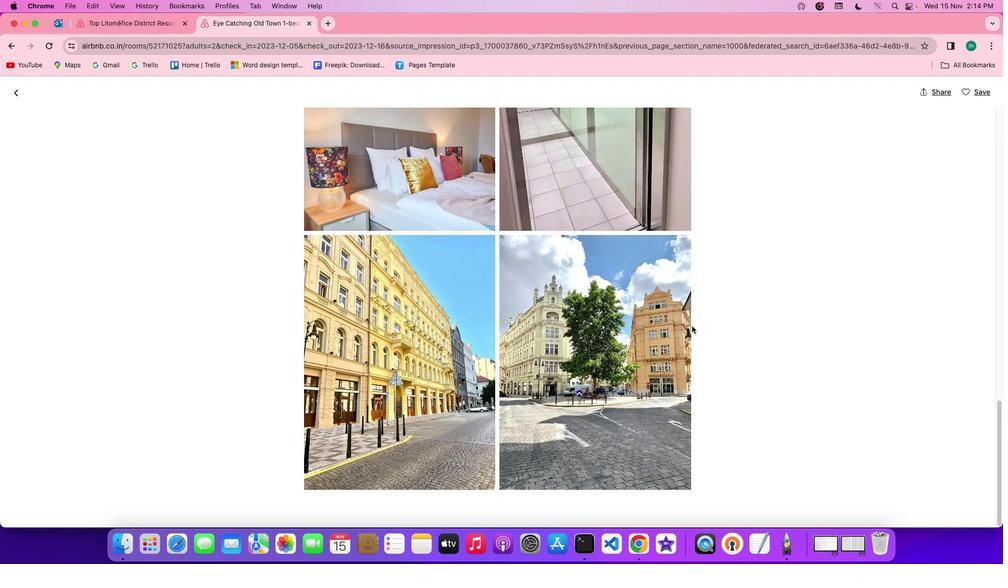 
Action: Mouse moved to (18, 82)
Screenshot: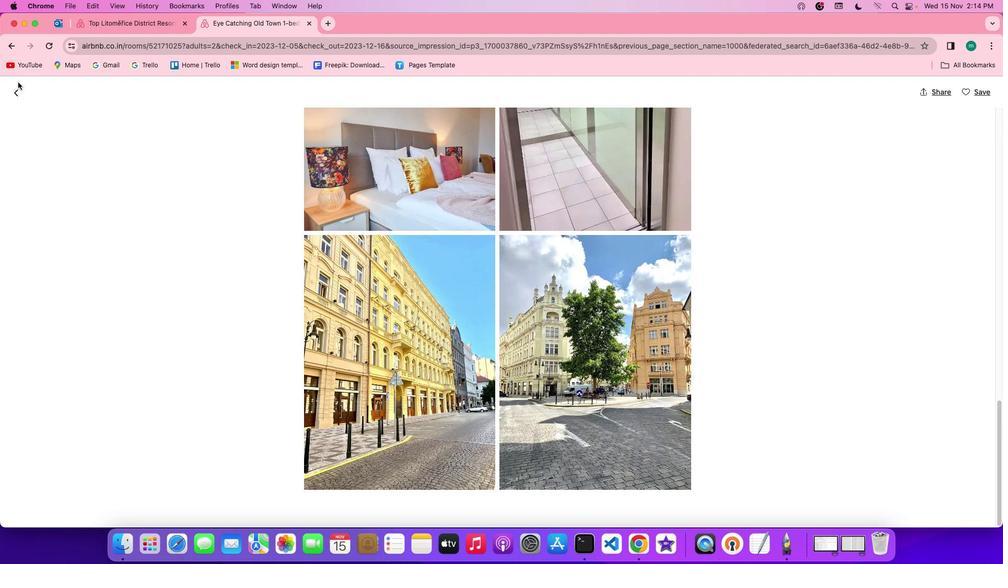 
Action: Mouse pressed left at (18, 82)
Screenshot: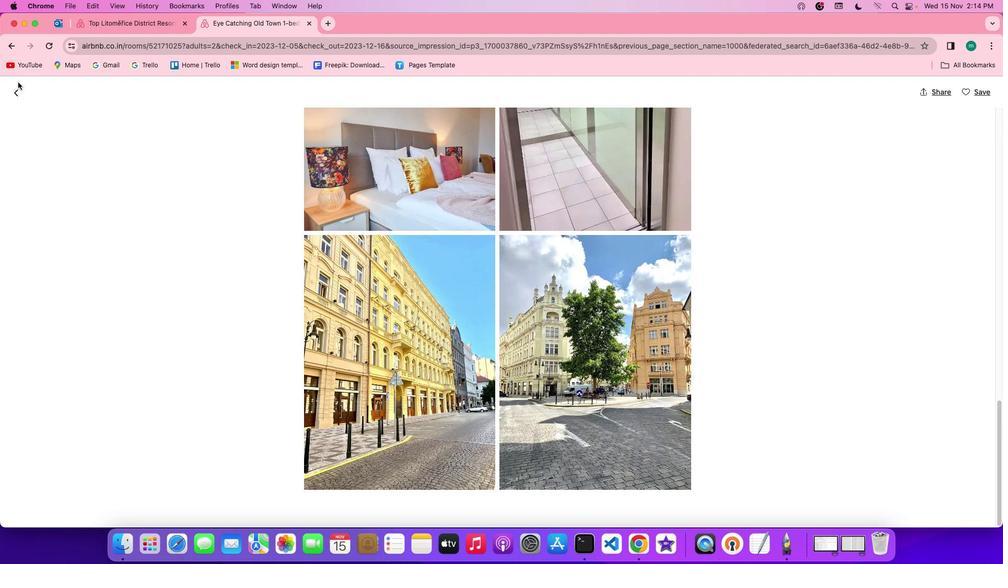 
Action: Mouse moved to (12, 96)
Screenshot: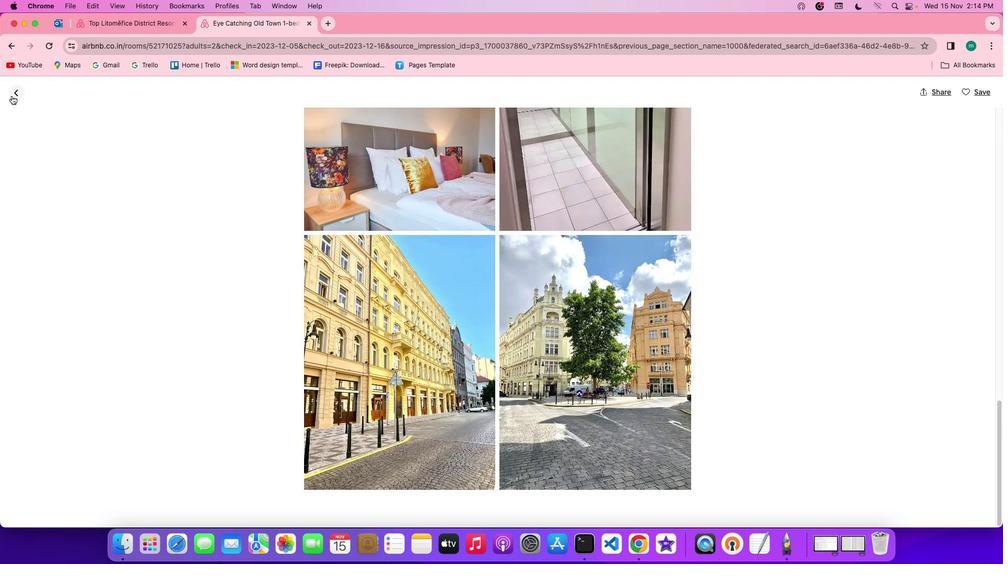 
Action: Mouse pressed left at (12, 96)
Screenshot: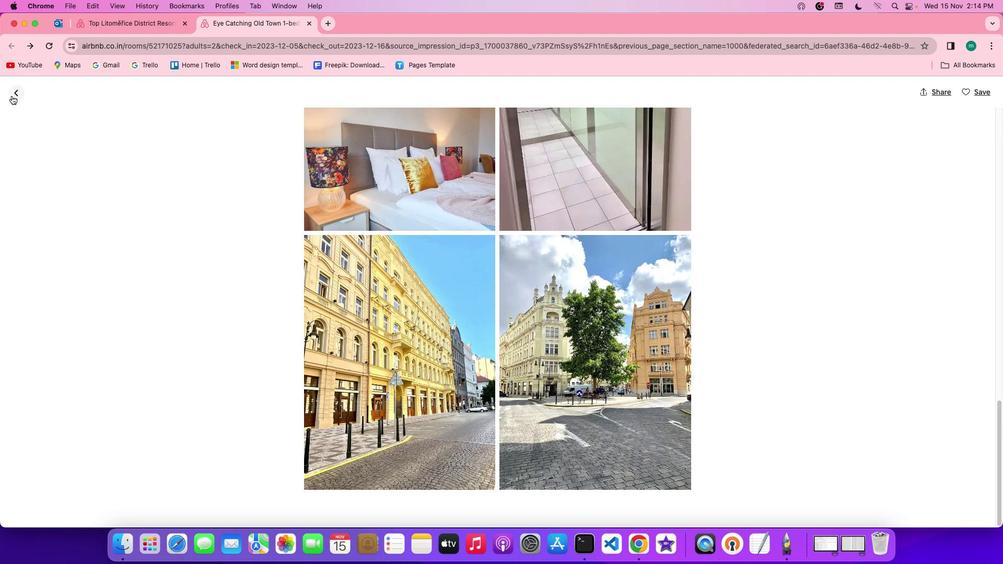 
Action: Mouse moved to (481, 444)
Screenshot: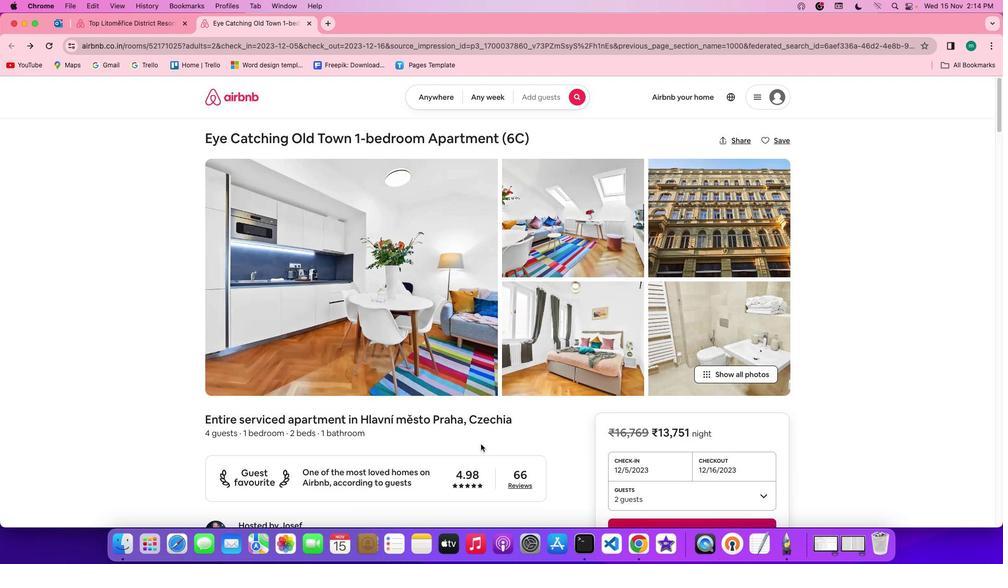 
Action: Mouse scrolled (481, 444) with delta (0, 0)
Screenshot: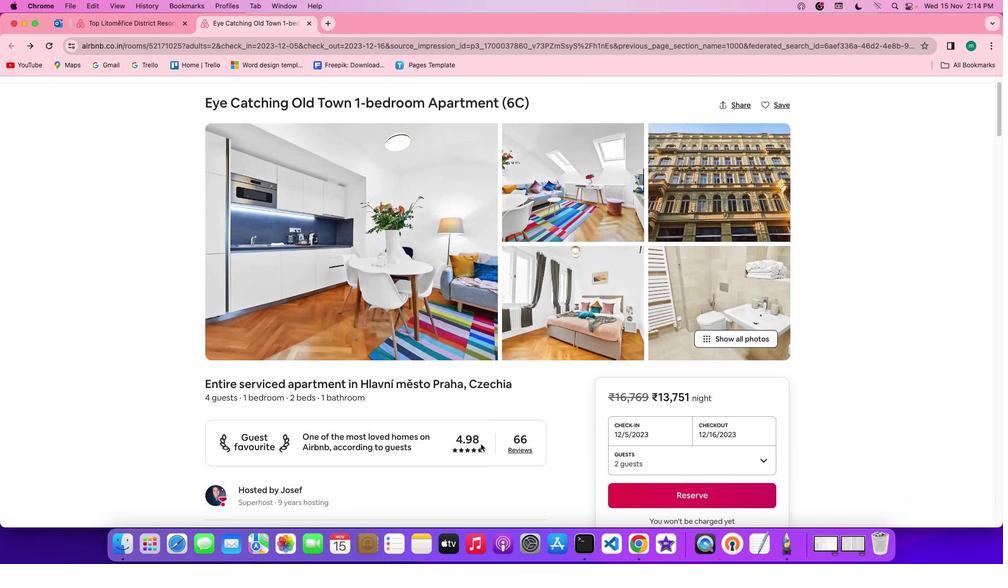 
Action: Mouse scrolled (481, 444) with delta (0, 0)
Screenshot: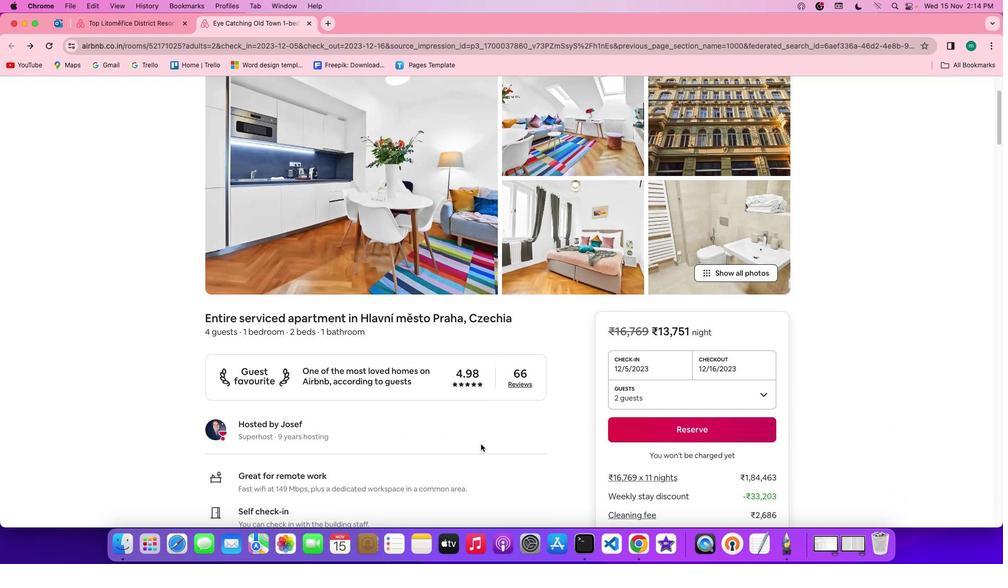
Action: Mouse scrolled (481, 444) with delta (0, -1)
Screenshot: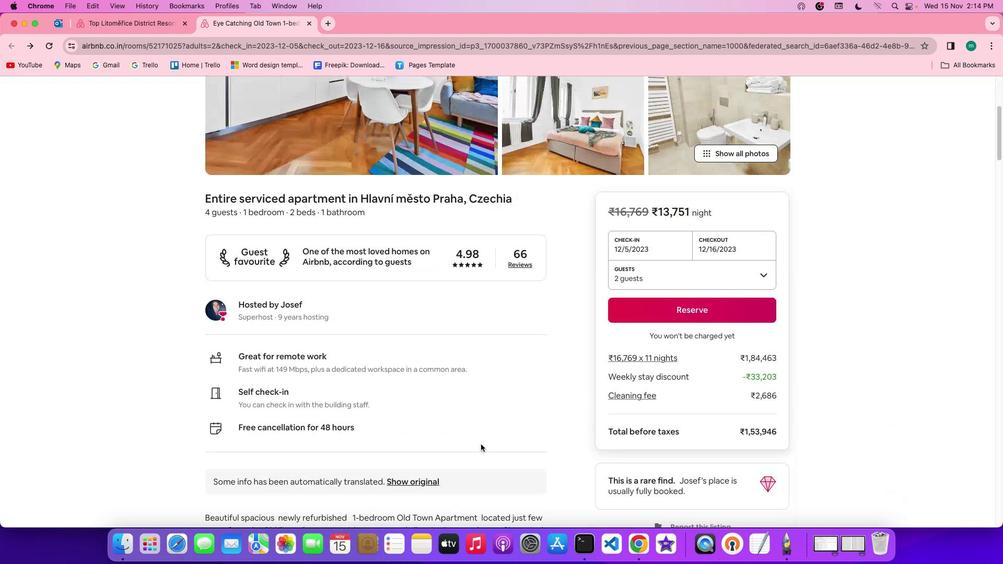 
Action: Mouse scrolled (481, 444) with delta (0, -2)
Screenshot: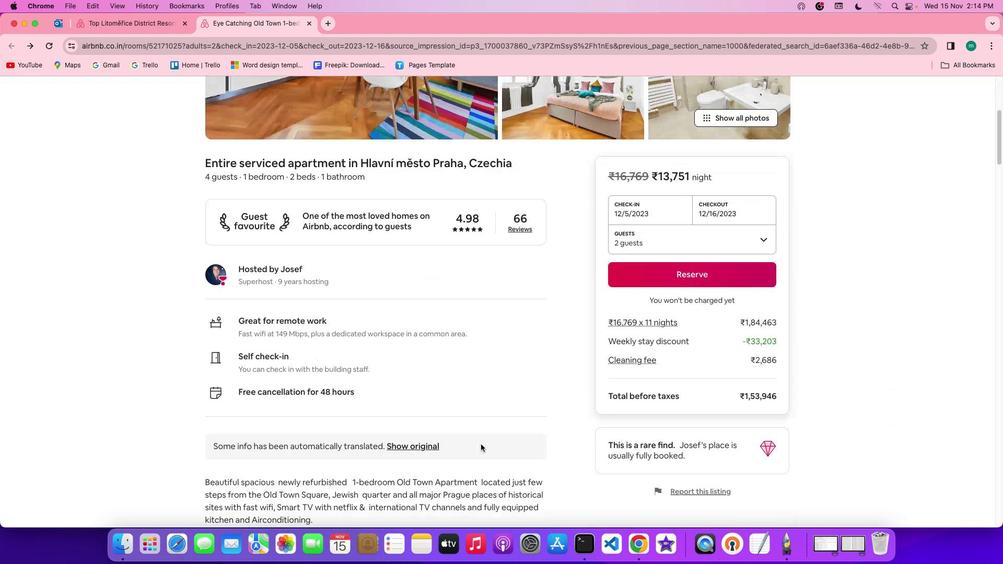
Action: Mouse scrolled (481, 444) with delta (0, -2)
Screenshot: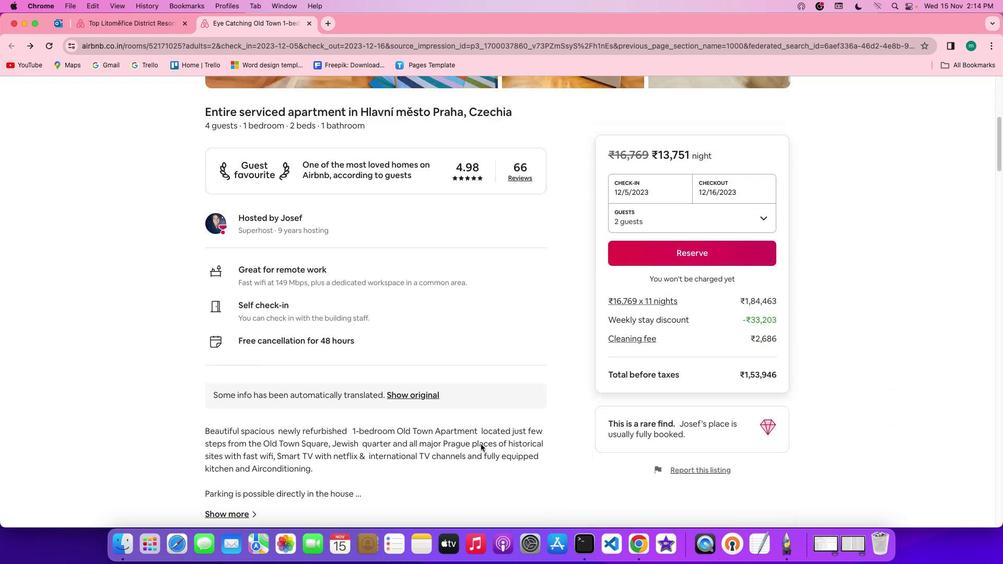 
Action: Mouse scrolled (481, 444) with delta (0, 0)
Screenshot: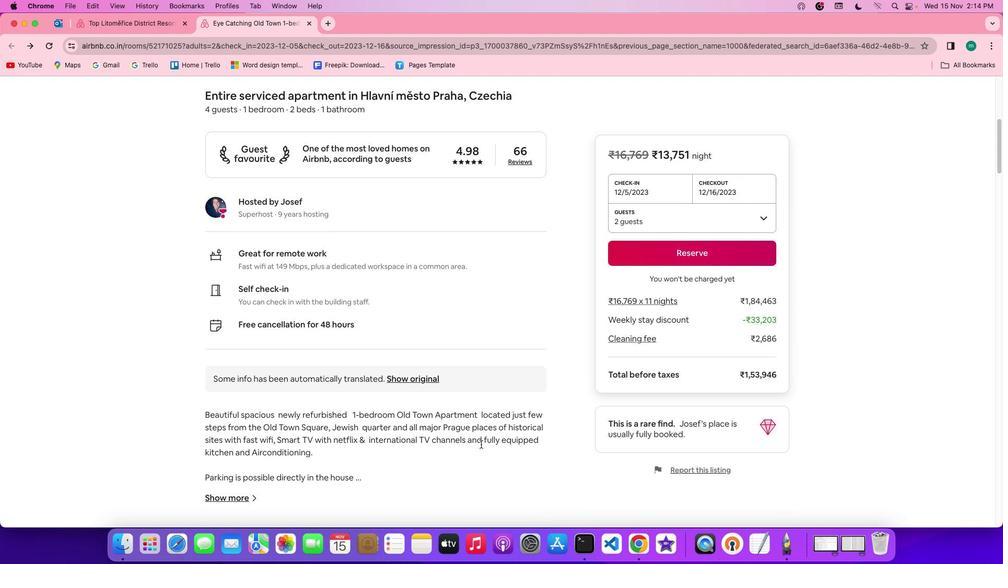 
Action: Mouse scrolled (481, 444) with delta (0, 0)
Screenshot: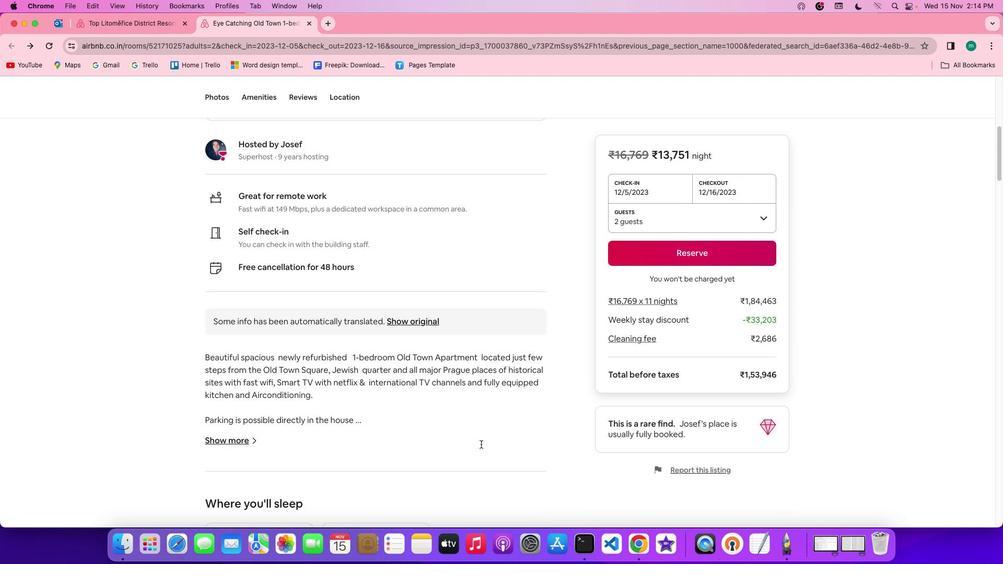 
Action: Mouse scrolled (481, 444) with delta (0, -1)
Screenshot: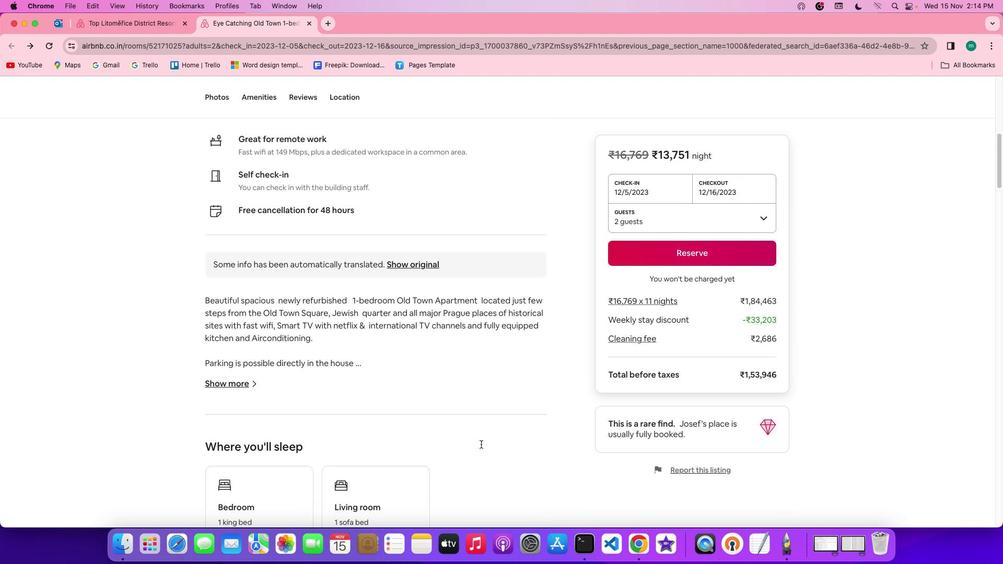 
Action: Mouse scrolled (481, 444) with delta (0, -2)
Screenshot: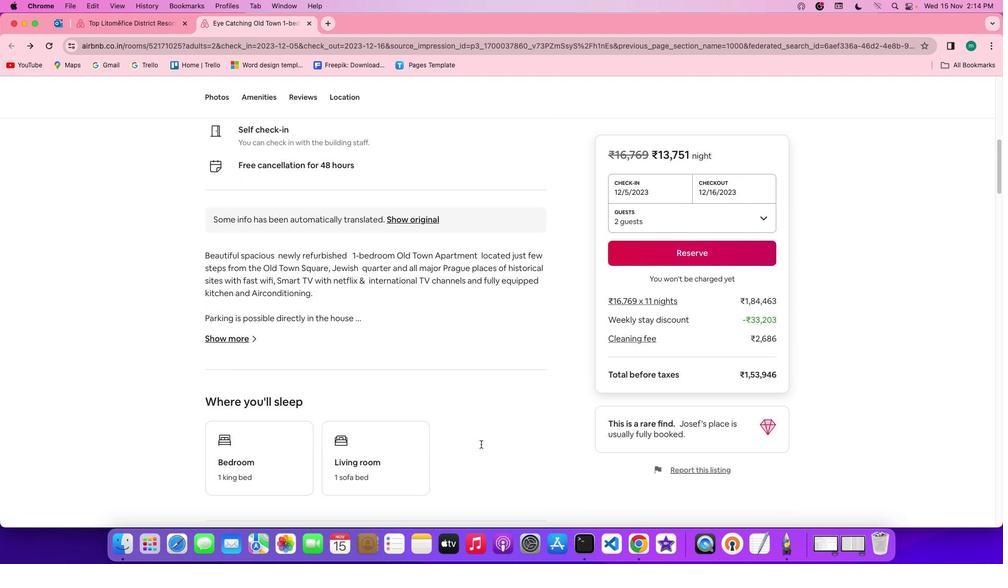
Action: Mouse moved to (227, 334)
Screenshot: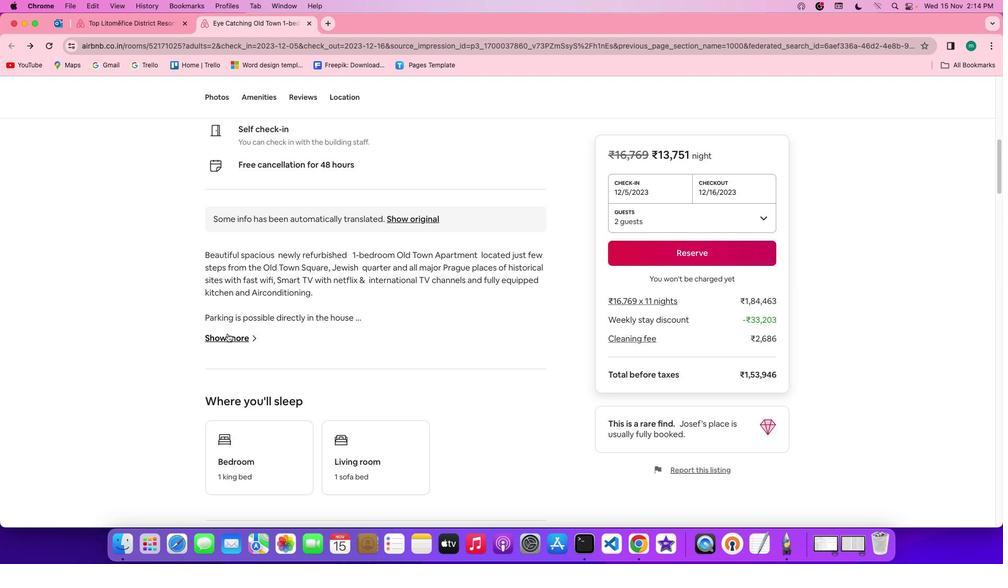 
Action: Mouse pressed left at (227, 334)
Screenshot: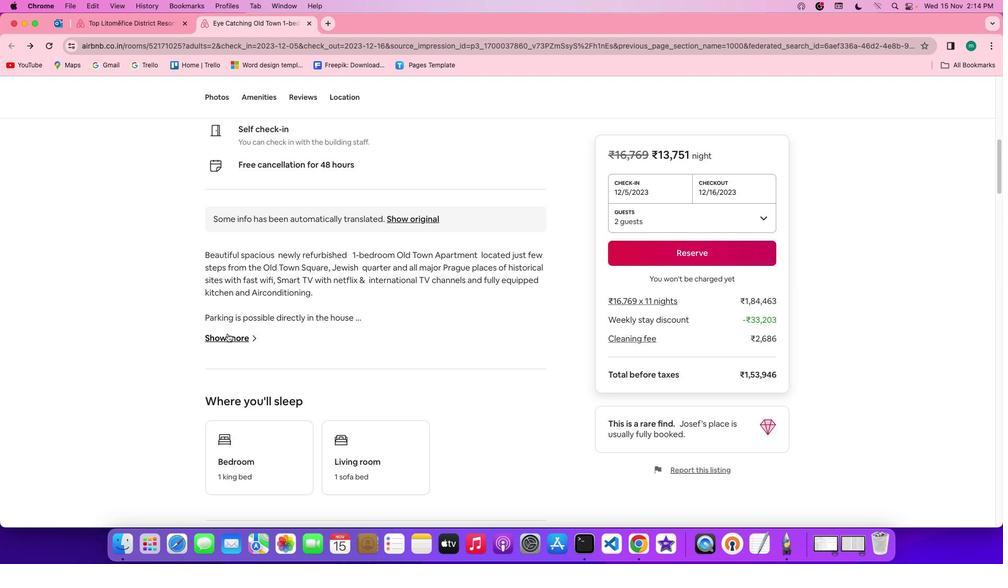 
Action: Mouse moved to (547, 457)
Screenshot: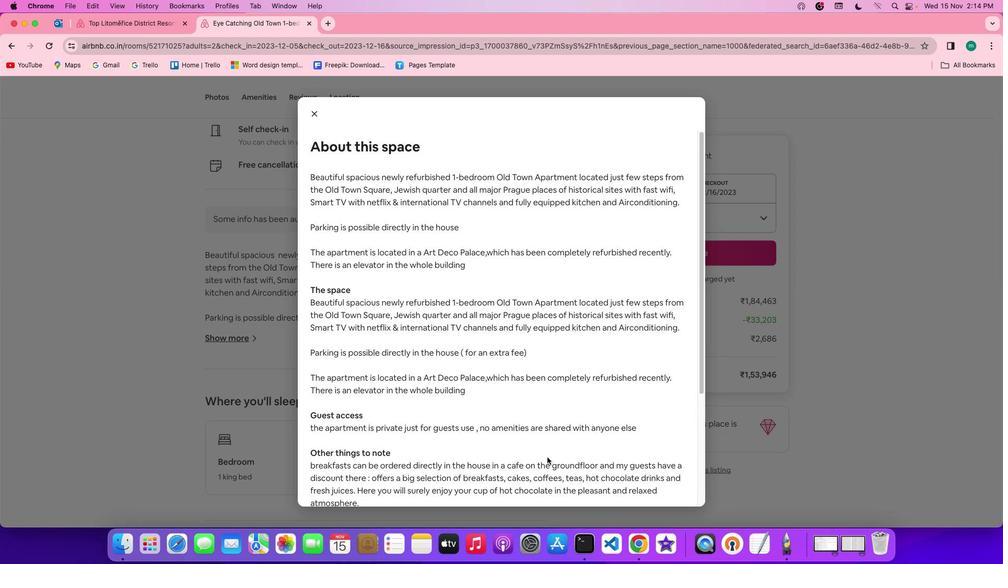 
Action: Mouse scrolled (547, 457) with delta (0, 0)
Screenshot: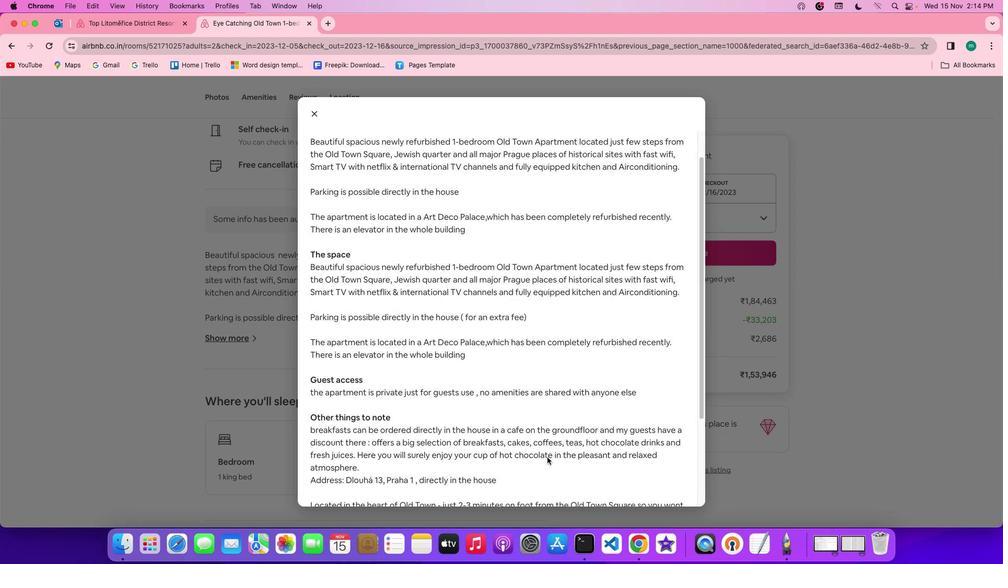 
Action: Mouse scrolled (547, 457) with delta (0, 0)
Screenshot: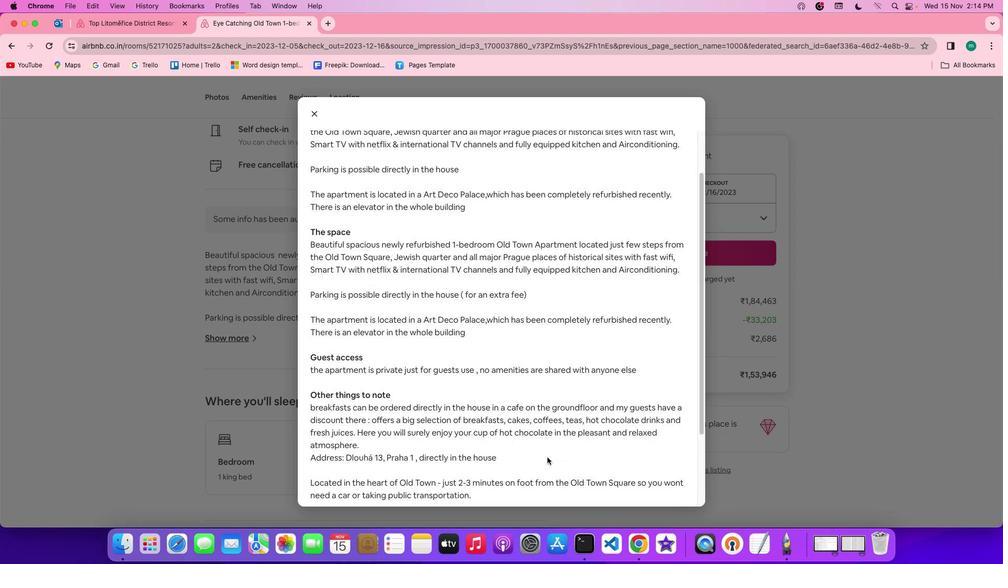 
Action: Mouse scrolled (547, 457) with delta (0, -1)
Screenshot: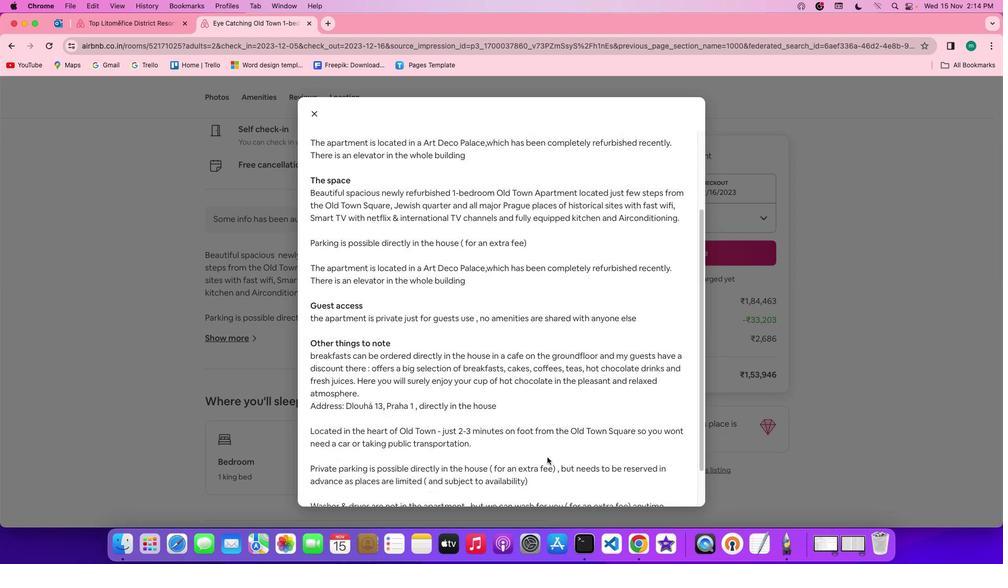 
Action: Mouse scrolled (547, 457) with delta (0, -2)
Screenshot: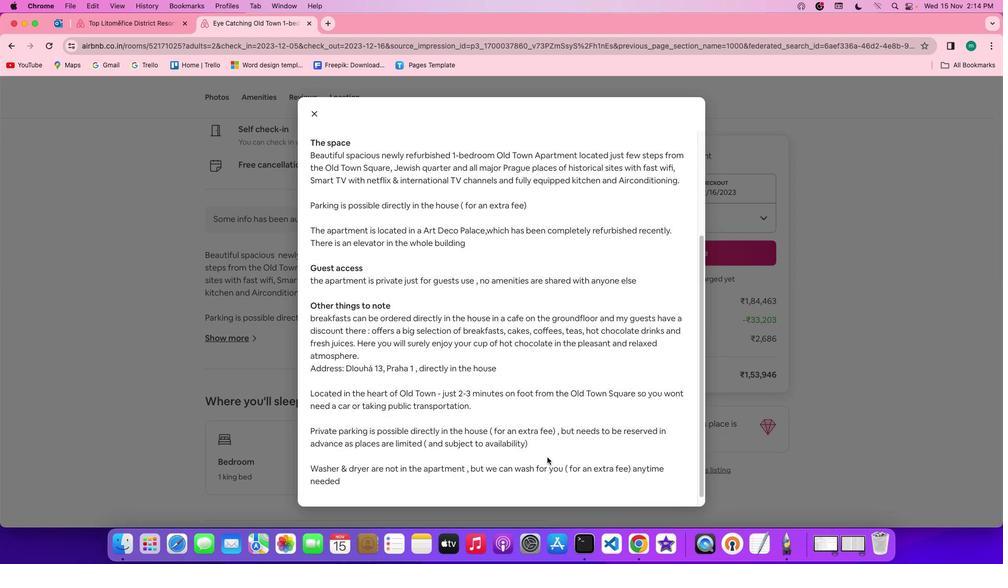 
Action: Mouse scrolled (547, 457) with delta (0, -2)
Screenshot: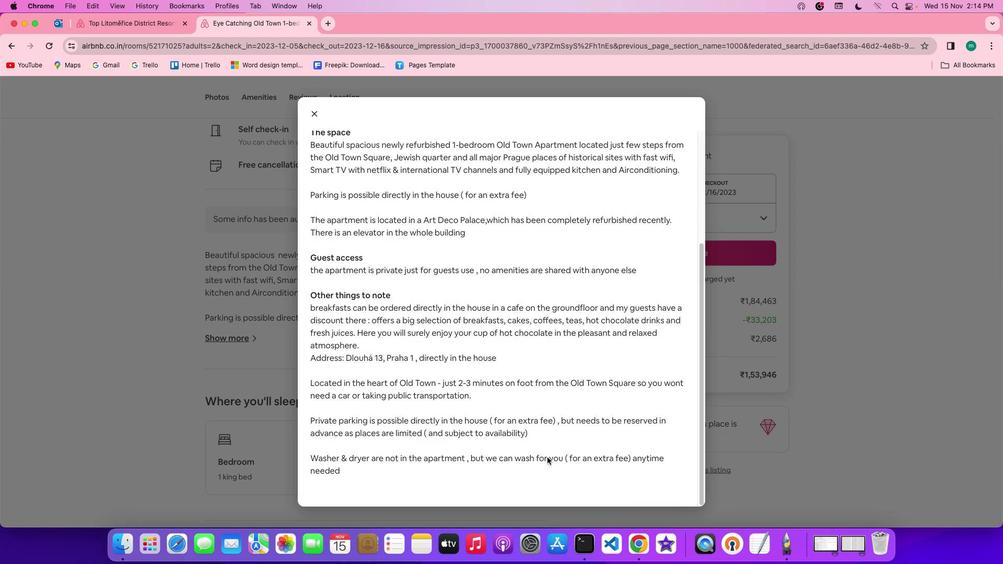 
Action: Mouse scrolled (547, 457) with delta (0, 0)
Screenshot: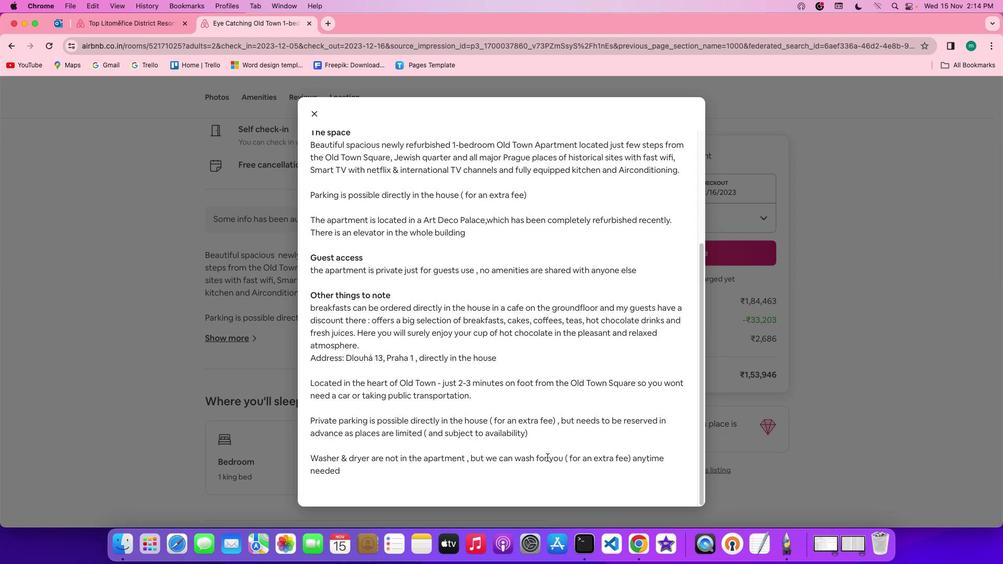 
Action: Mouse scrolled (547, 457) with delta (0, 0)
Screenshot: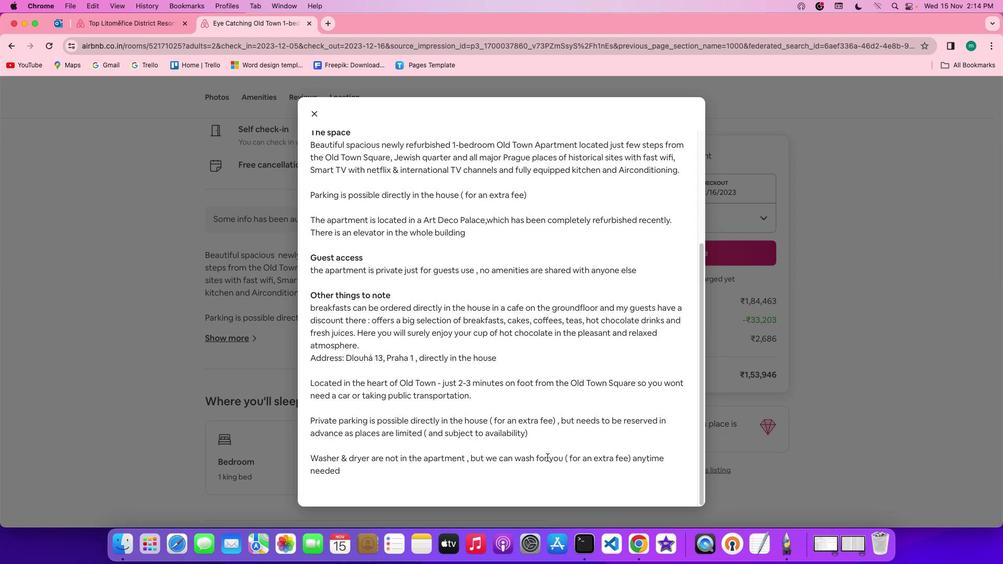 
Action: Mouse scrolled (547, 457) with delta (0, -1)
Screenshot: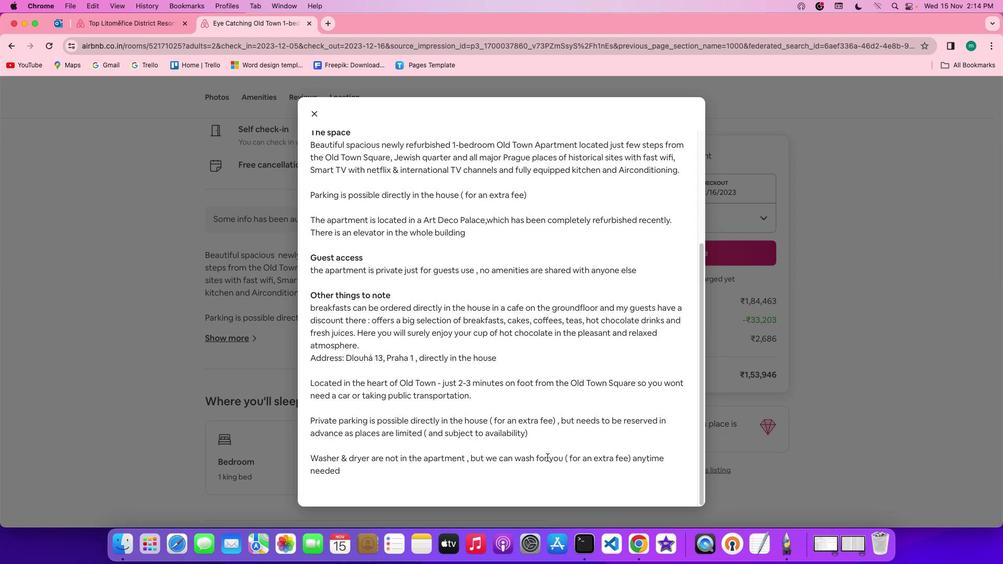 
Action: Mouse scrolled (547, 457) with delta (0, -2)
Screenshot: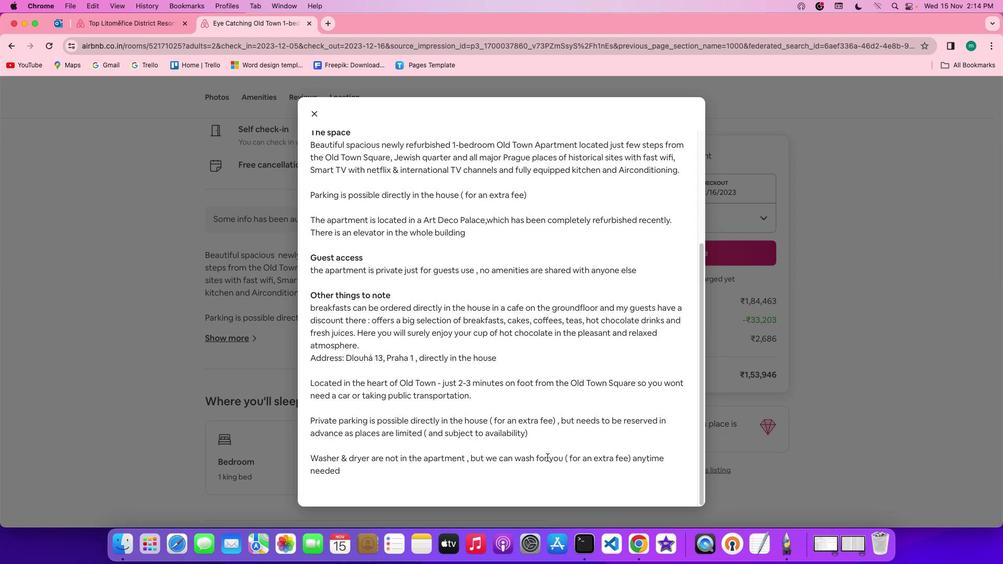 
Action: Mouse scrolled (547, 457) with delta (0, -2)
Screenshot: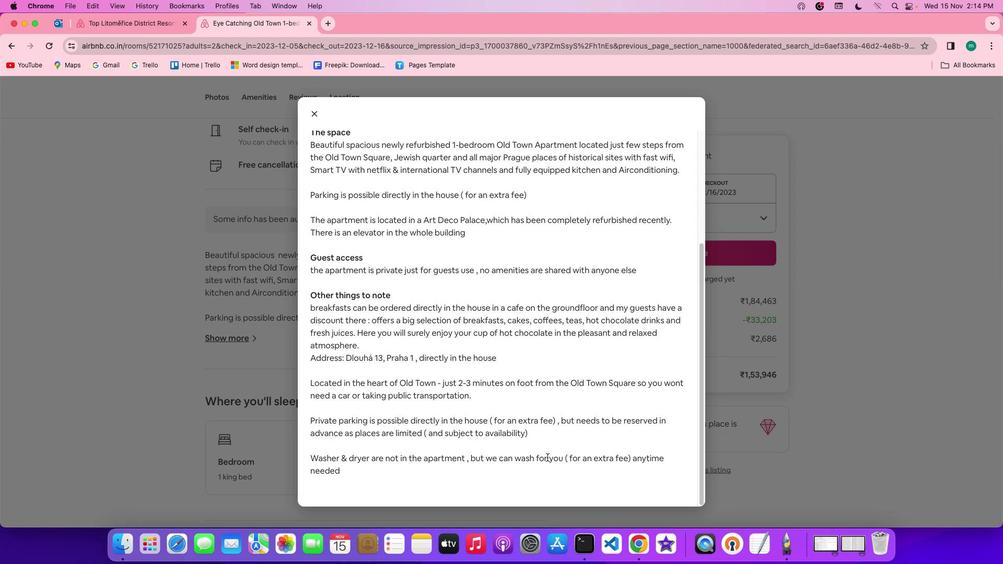 
Action: Mouse scrolled (547, 457) with delta (0, 0)
Screenshot: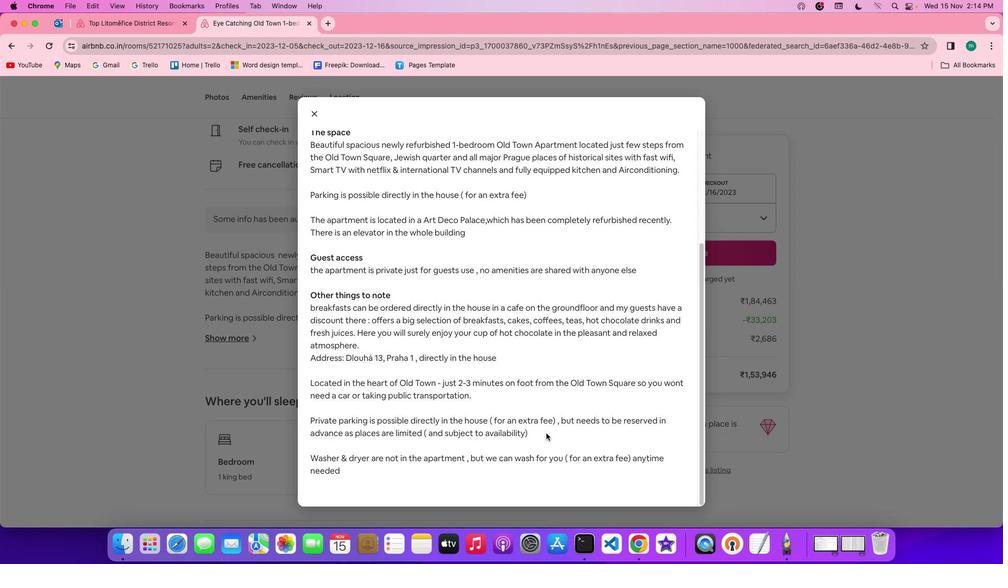 
Action: Mouse scrolled (547, 457) with delta (0, 0)
Screenshot: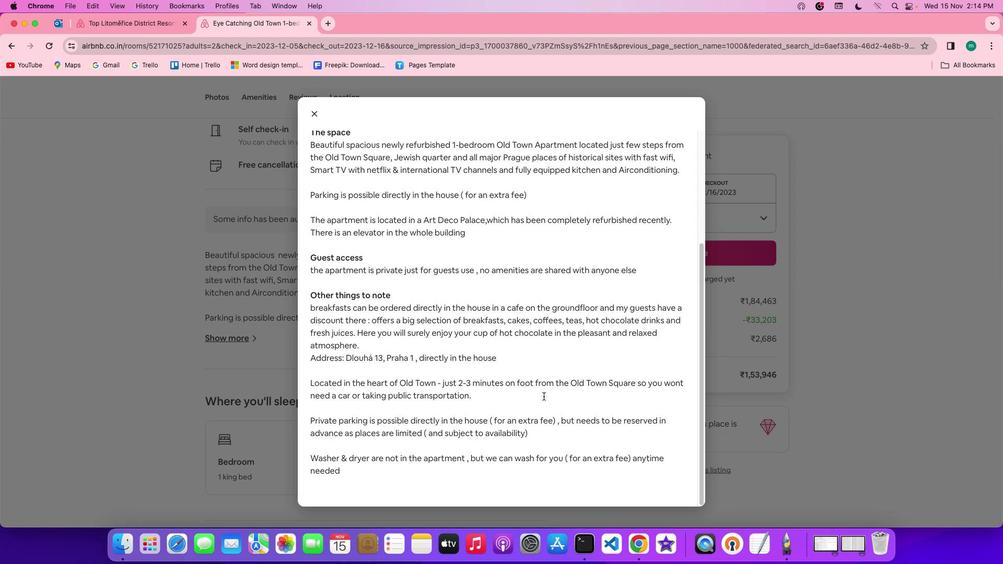 
Action: Mouse scrolled (547, 457) with delta (0, -1)
Screenshot: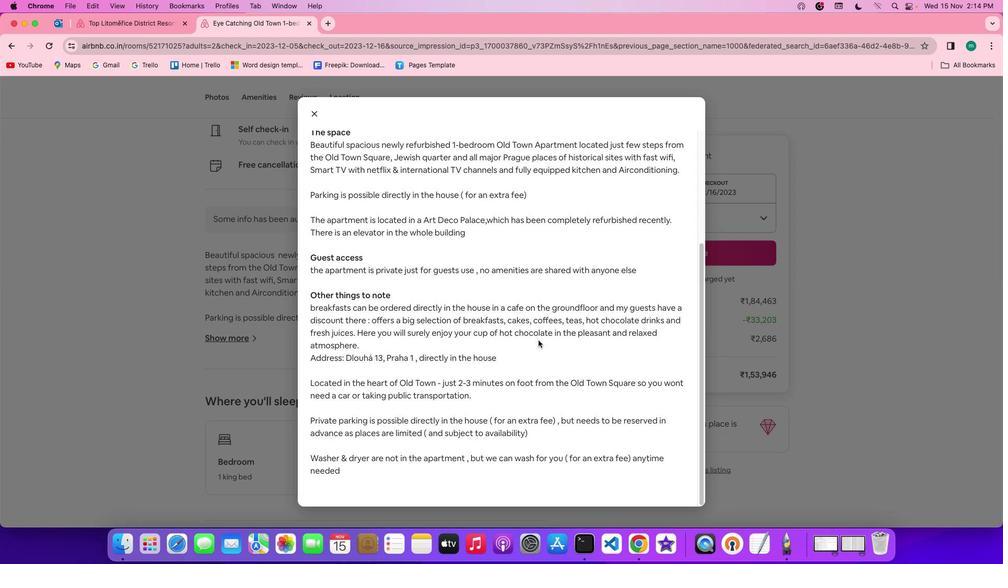 
Action: Mouse scrolled (547, 457) with delta (0, -2)
Screenshot: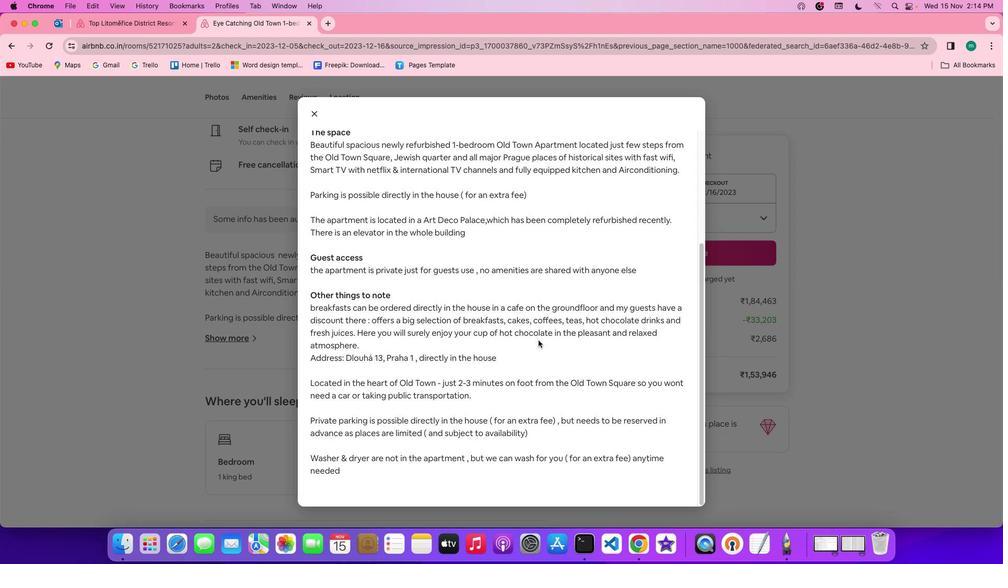 
Action: Mouse moved to (315, 112)
Screenshot: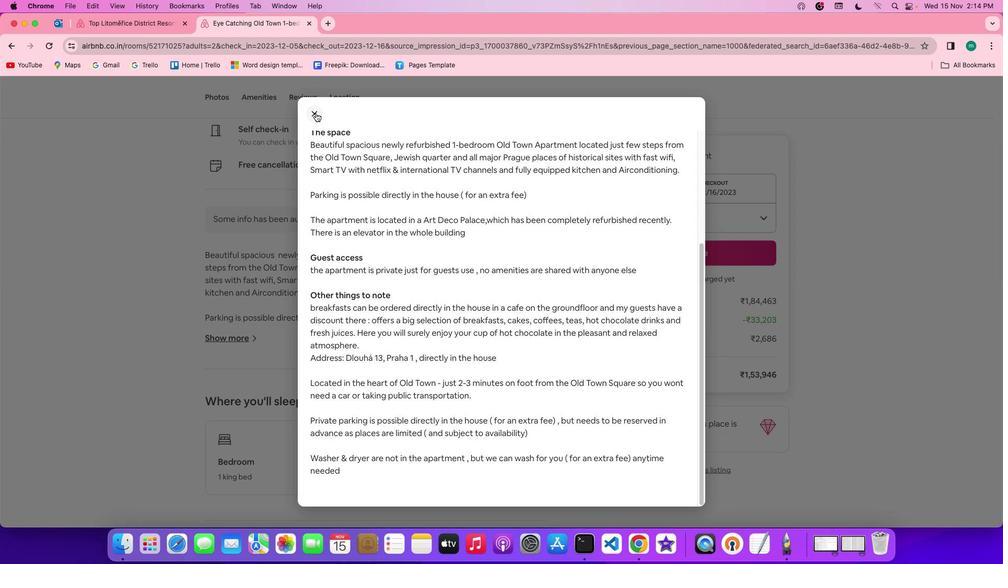 
Action: Mouse pressed left at (315, 112)
Screenshot: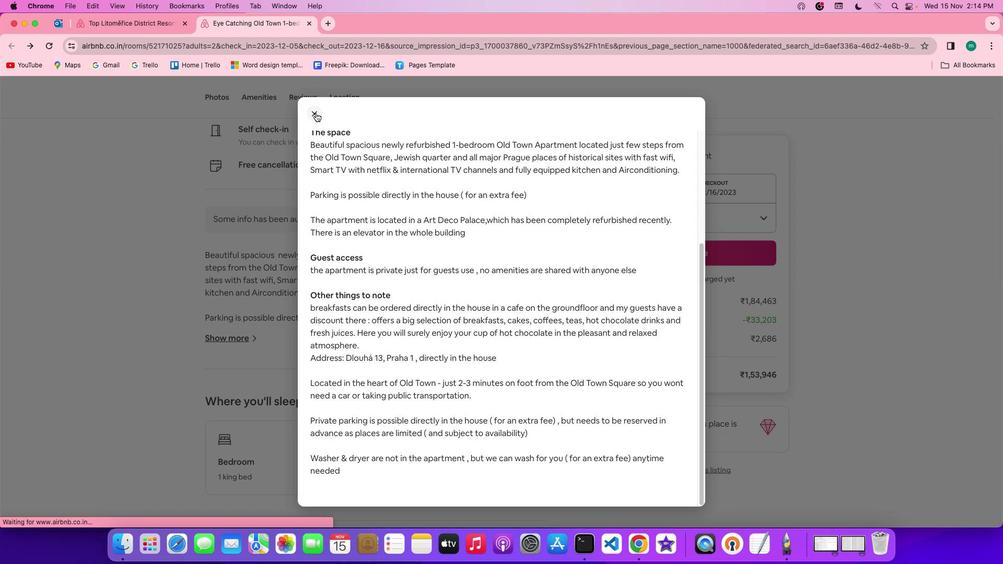 
Action: Mouse moved to (528, 543)
Screenshot: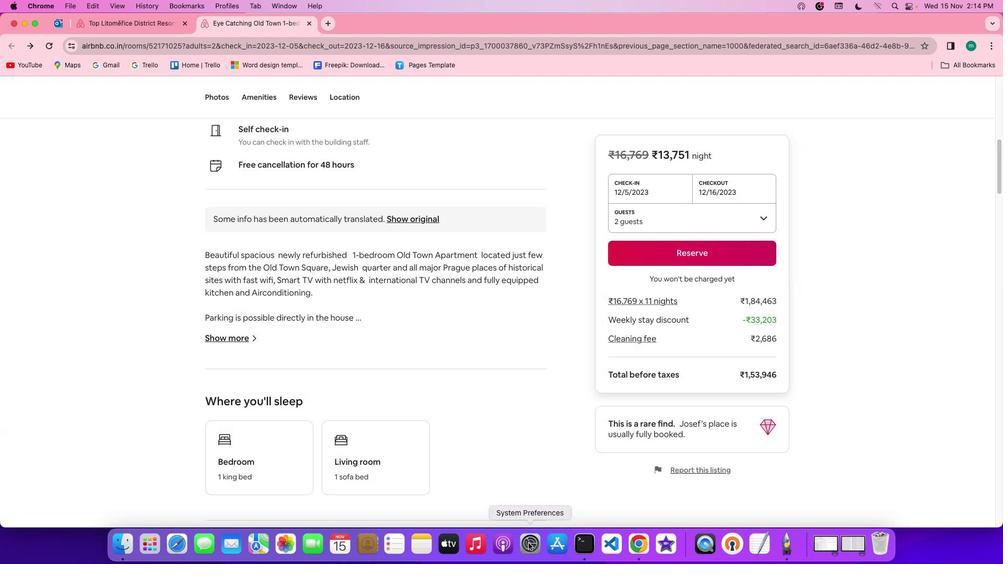 
Action: Mouse scrolled (528, 543) with delta (0, 0)
Screenshot: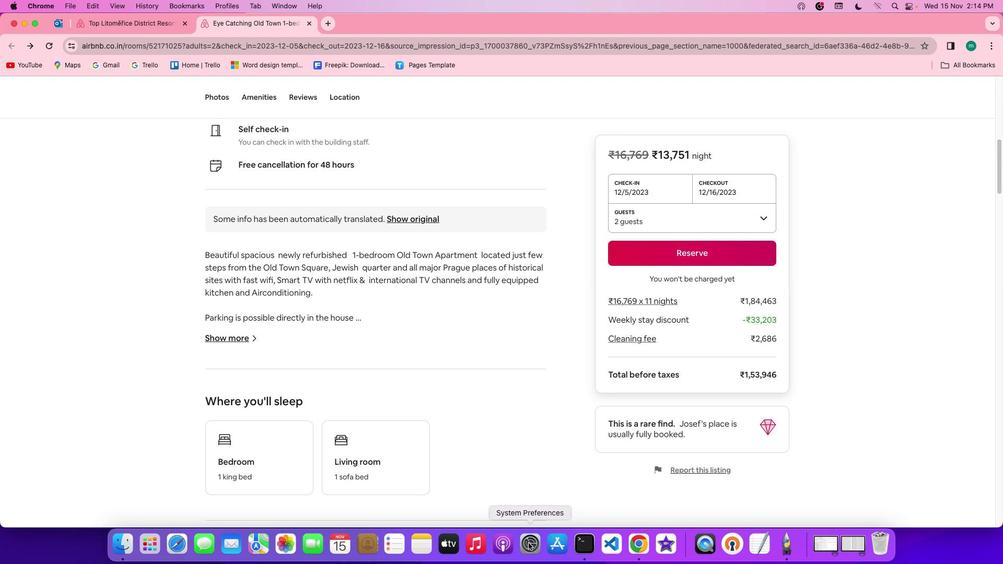 
Action: Mouse scrolled (528, 543) with delta (0, 0)
Screenshot: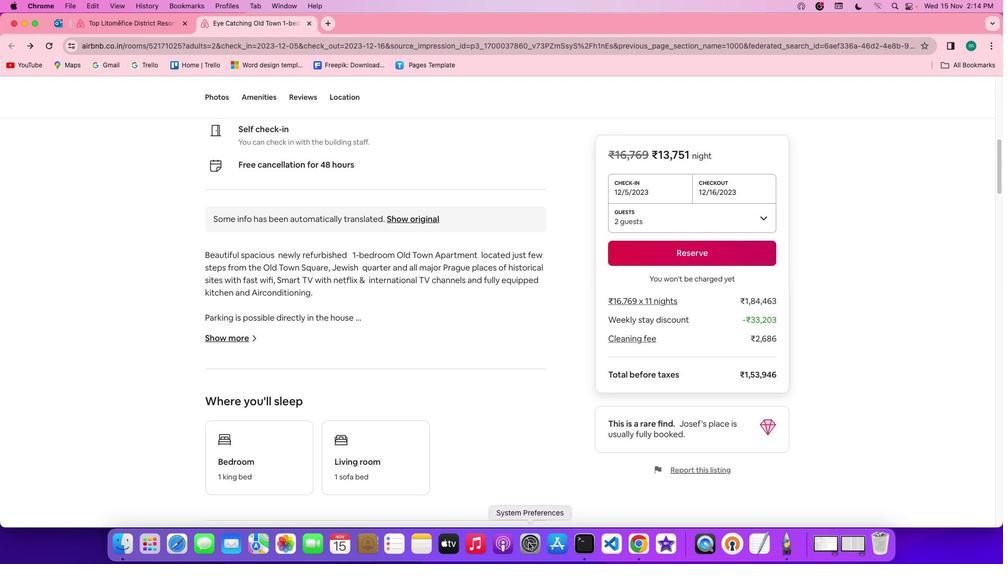 
Action: Mouse scrolled (528, 543) with delta (0, -1)
Screenshot: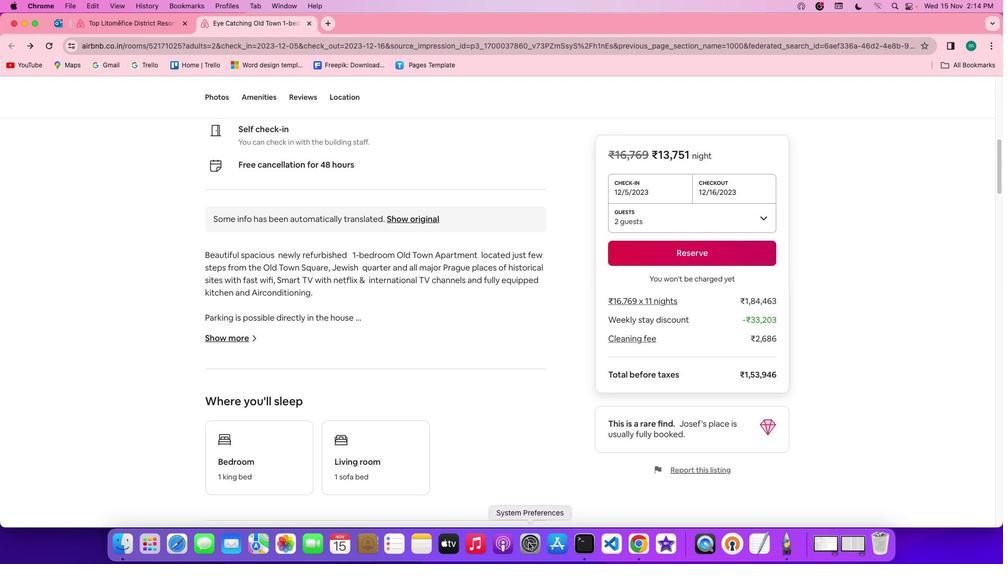 
Action: Mouse scrolled (528, 543) with delta (0, -2)
Screenshot: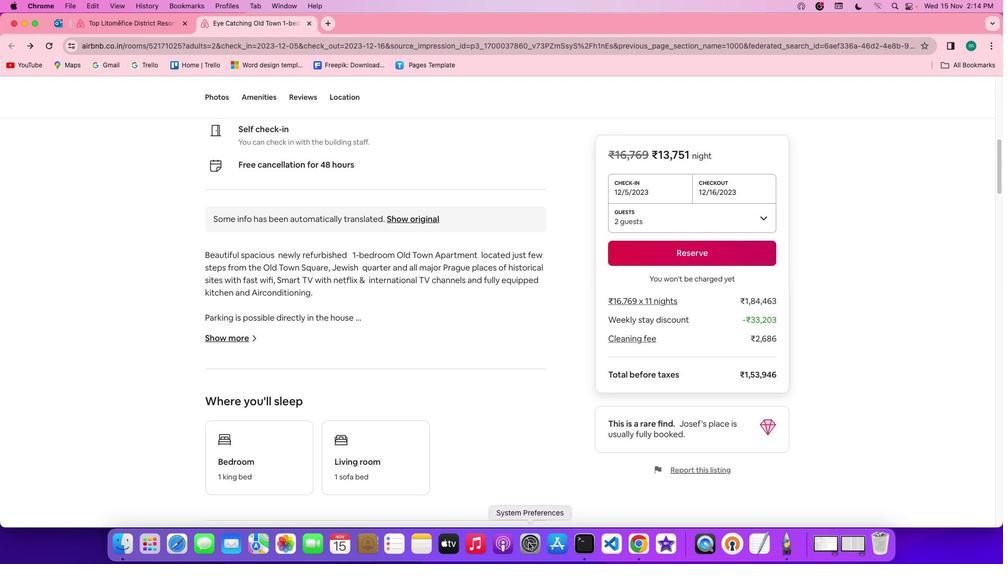 
Action: Mouse scrolled (528, 543) with delta (0, -2)
Screenshot: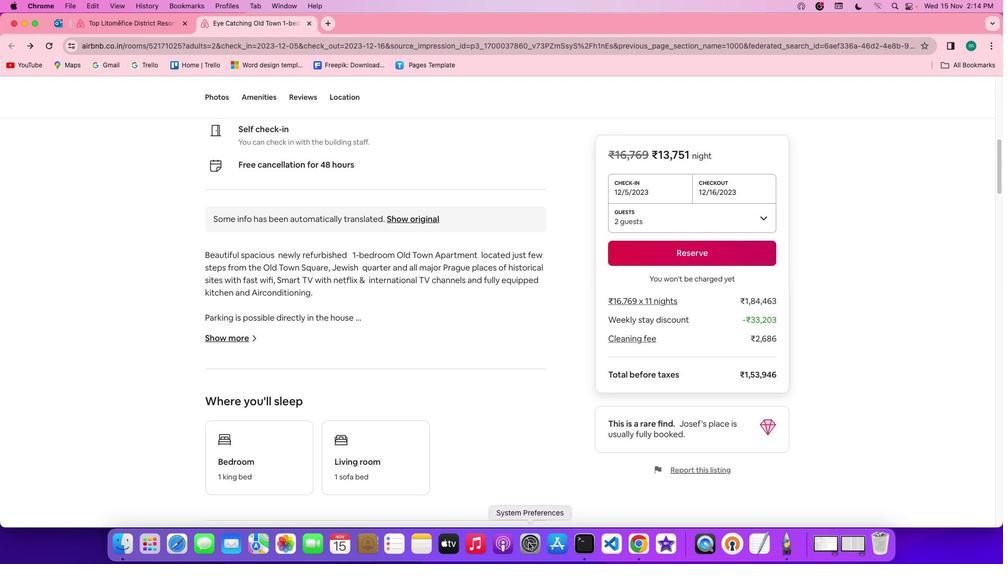 
Action: Mouse moved to (384, 490)
Screenshot: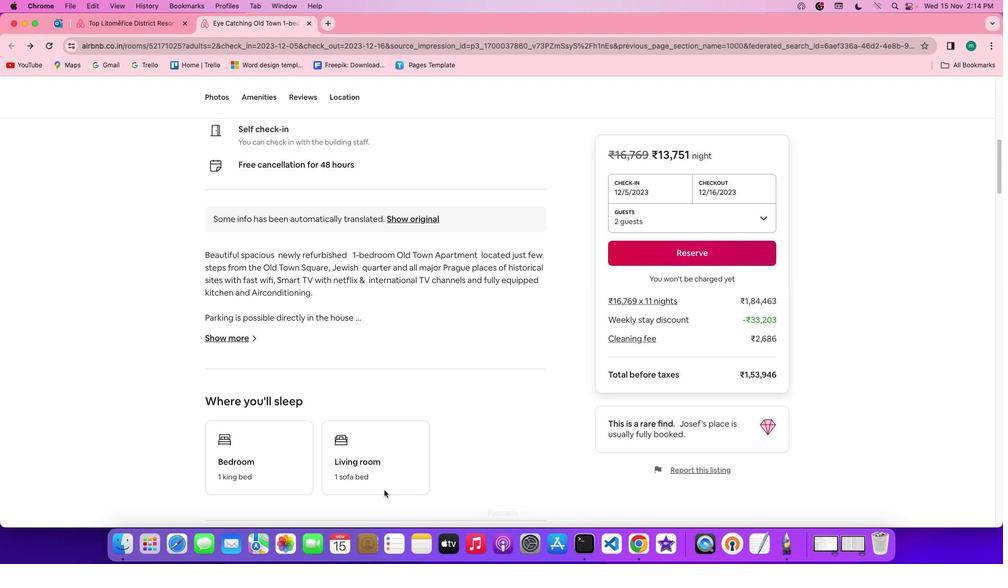 
Action: Mouse scrolled (384, 490) with delta (0, 0)
Screenshot: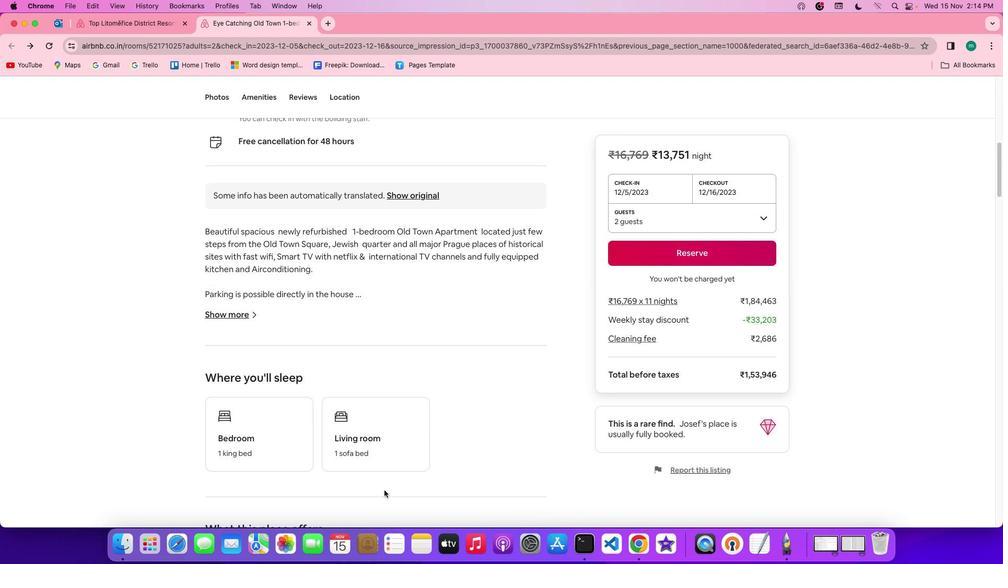 
Action: Mouse scrolled (384, 490) with delta (0, 0)
Screenshot: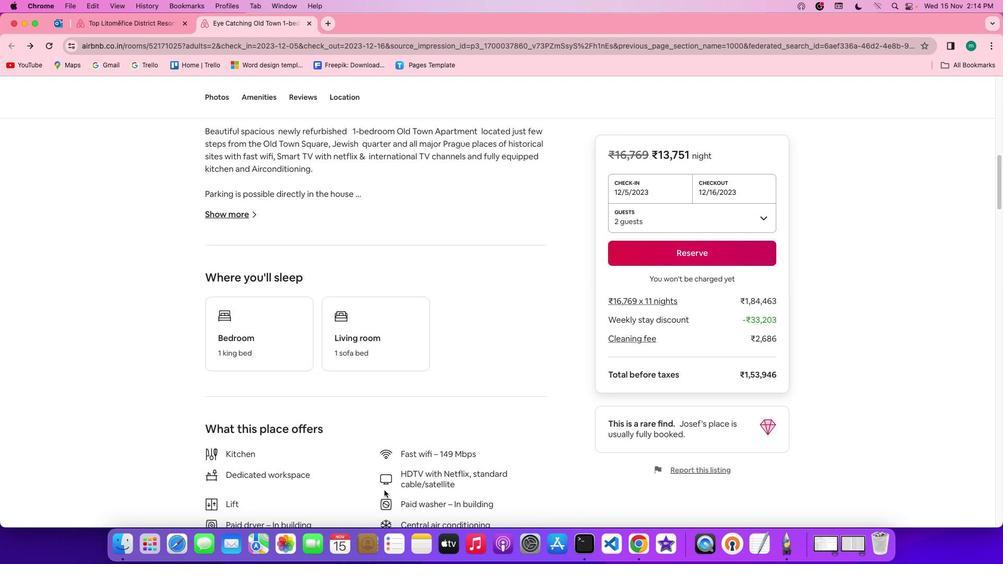 
Action: Mouse scrolled (384, 490) with delta (0, -1)
Screenshot: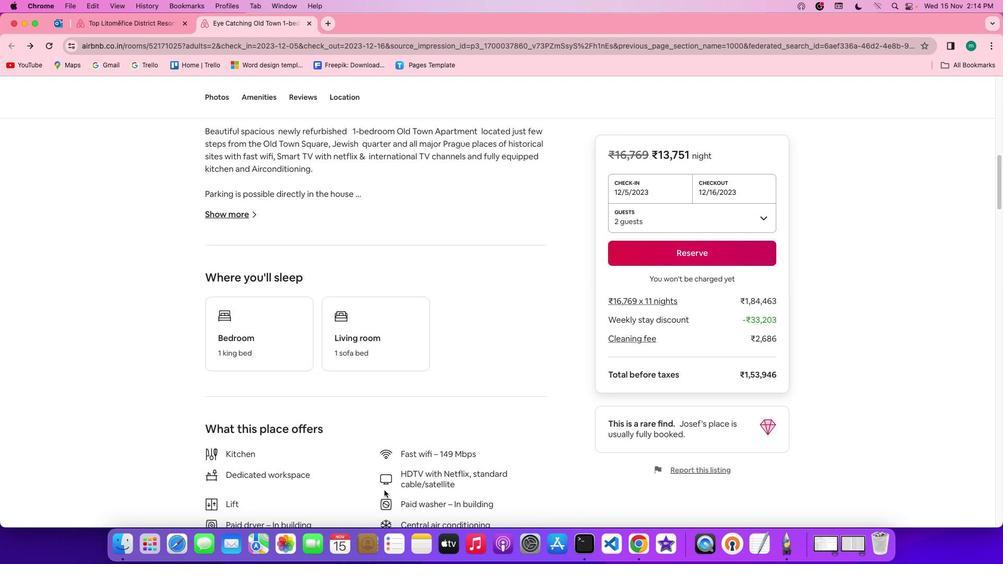 
Action: Mouse scrolled (384, 490) with delta (0, -2)
Screenshot: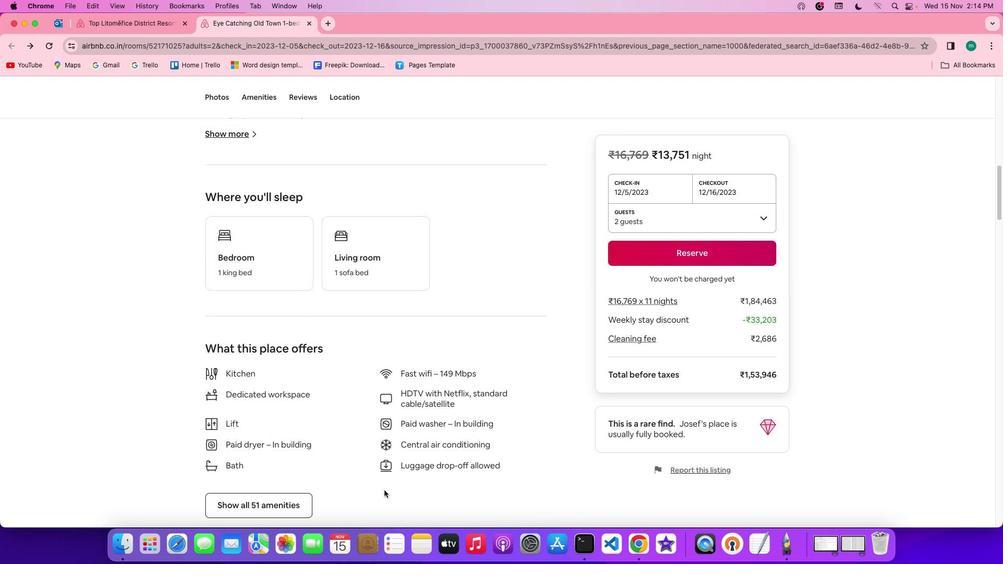 
Action: Mouse scrolled (384, 490) with delta (0, -2)
Screenshot: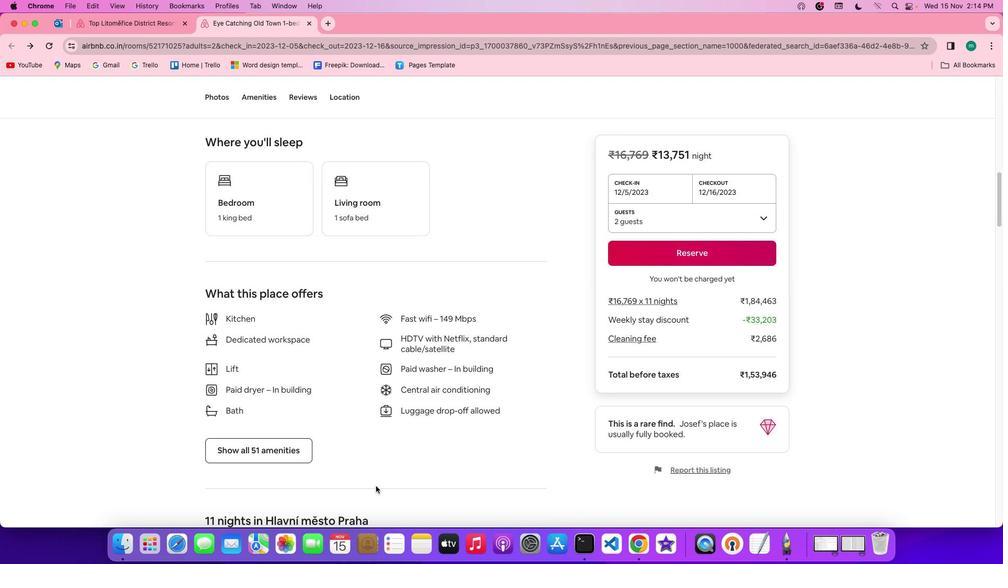 
Action: Mouse moved to (371, 484)
Screenshot: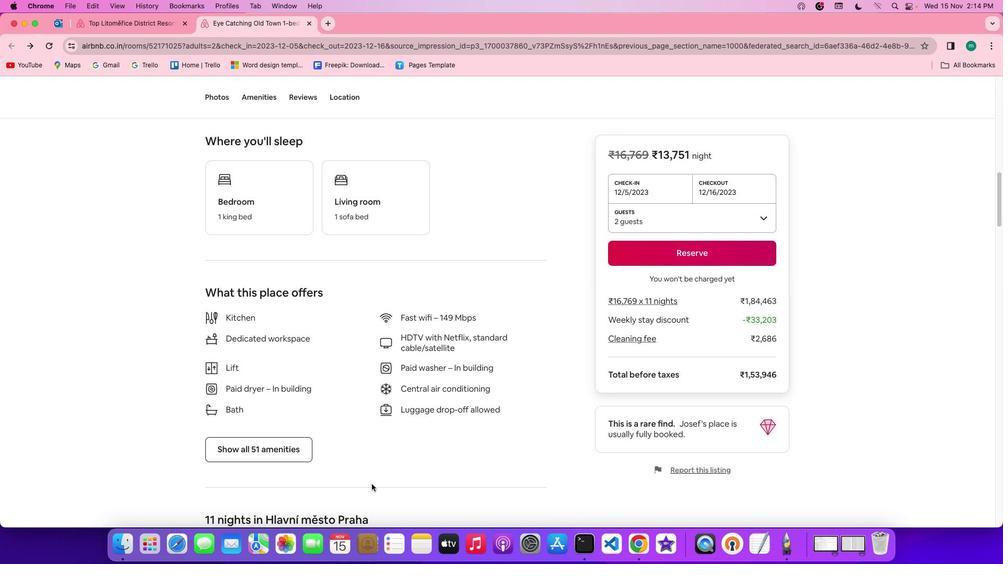 
Action: Mouse scrolled (371, 484) with delta (0, 0)
Screenshot: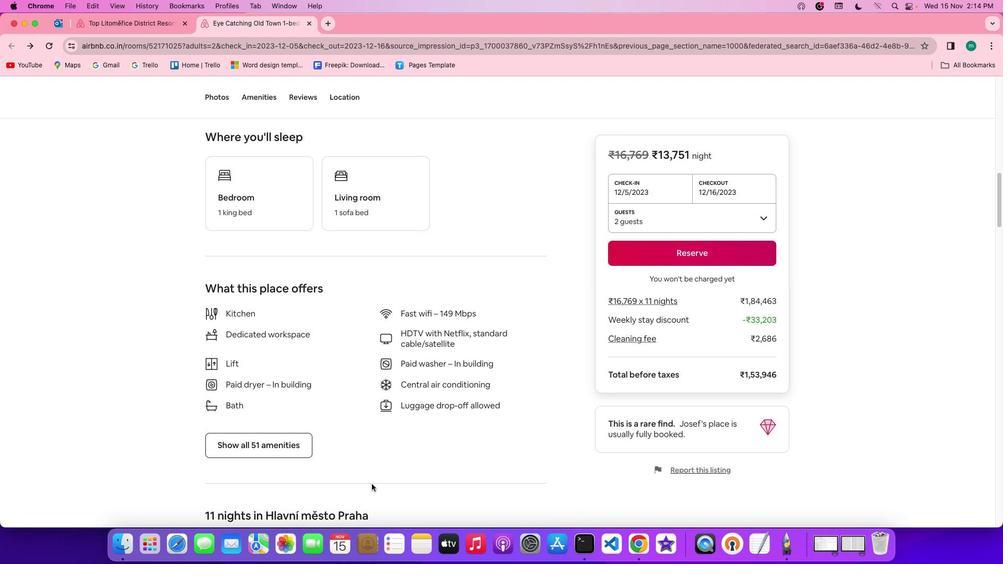 
Action: Mouse scrolled (371, 484) with delta (0, 0)
Screenshot: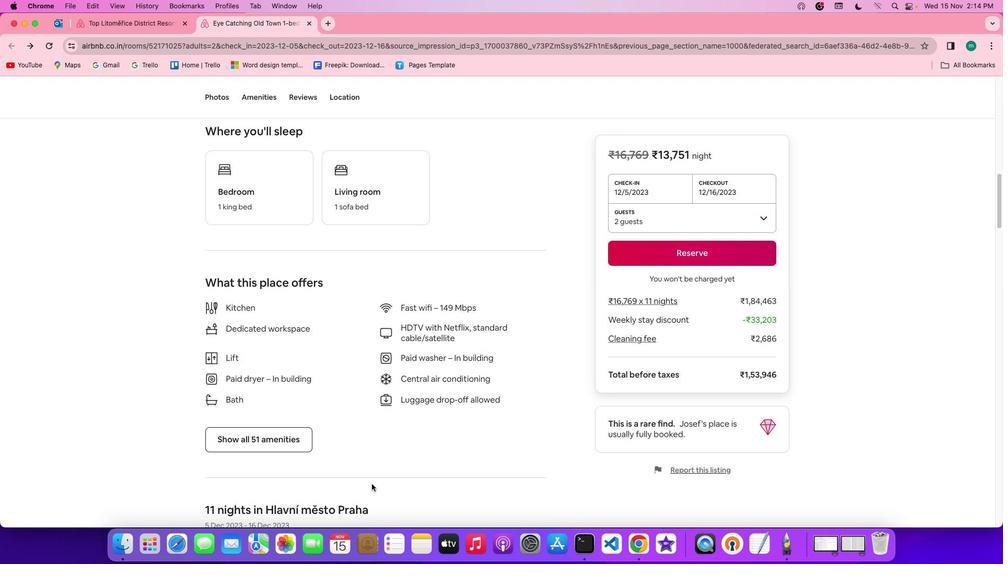 
Action: Mouse moved to (259, 448)
Screenshot: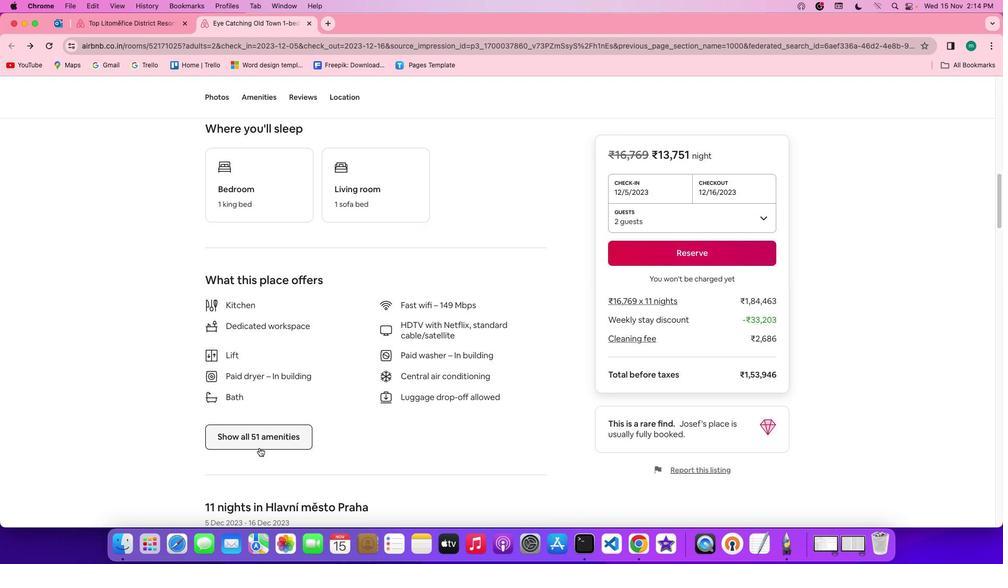 
Action: Mouse pressed left at (259, 448)
Screenshot: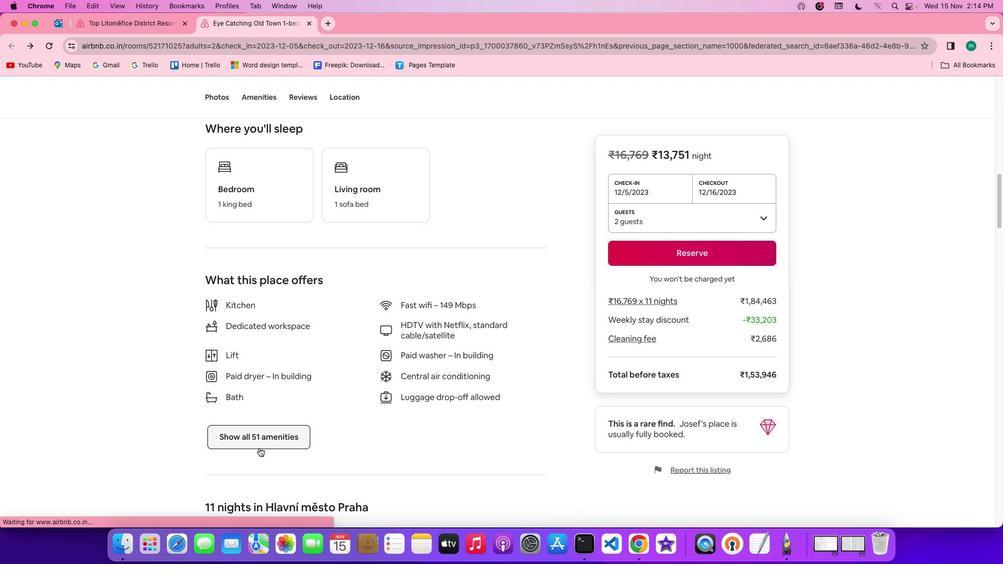 
Action: Mouse moved to (497, 429)
Screenshot: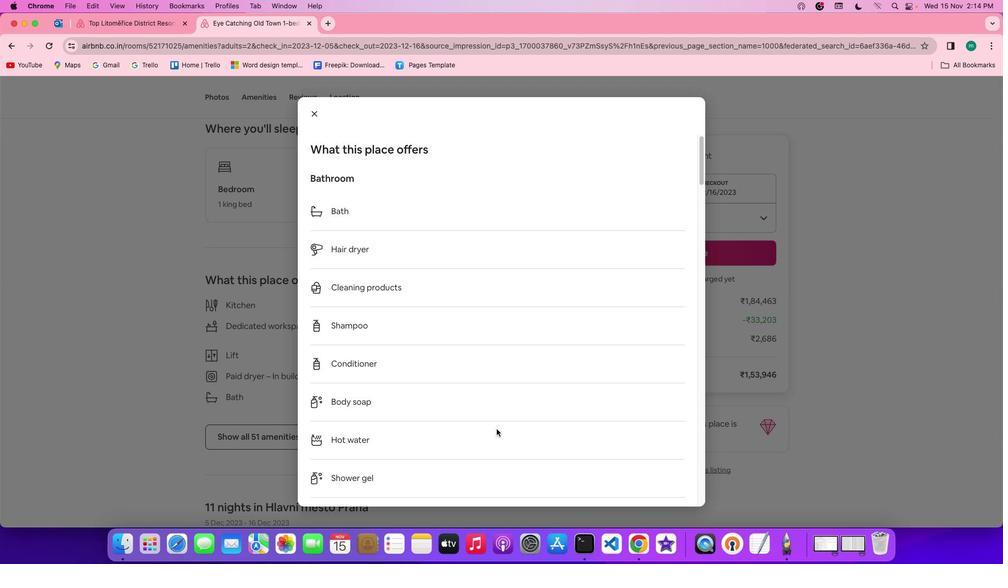 
Action: Mouse scrolled (497, 429) with delta (0, 0)
Screenshot: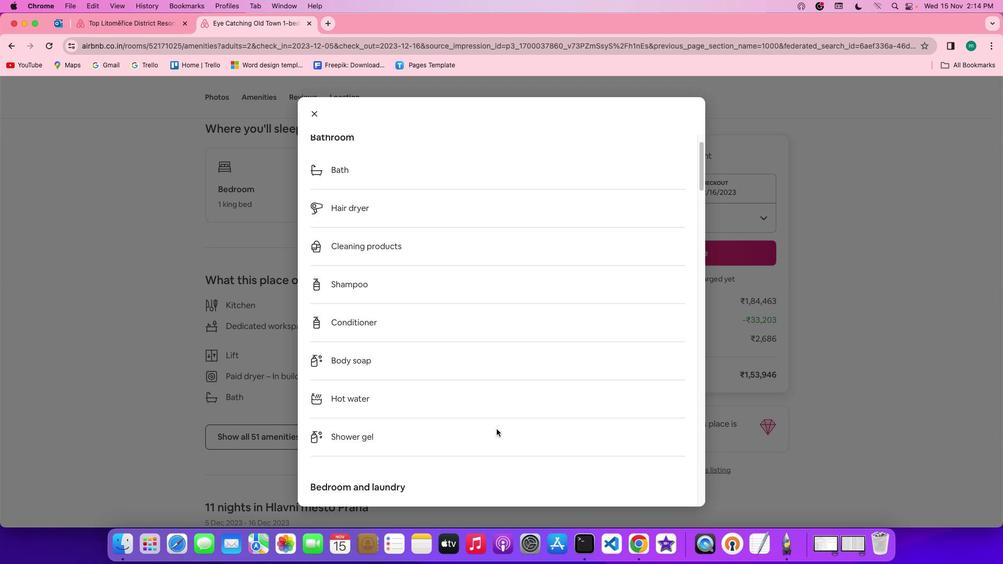 
Action: Mouse scrolled (497, 429) with delta (0, 0)
Screenshot: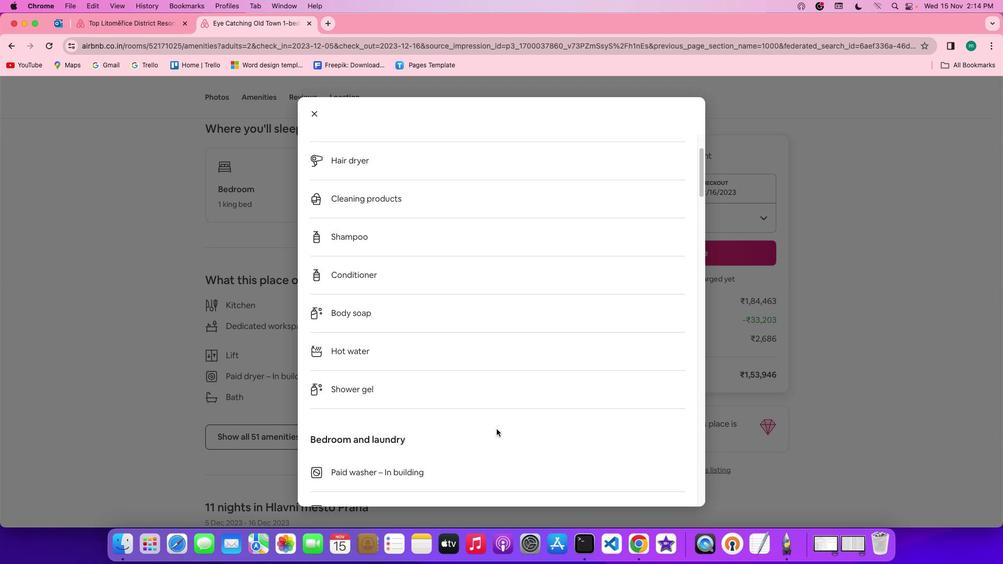 
Action: Mouse scrolled (497, 429) with delta (0, -1)
Screenshot: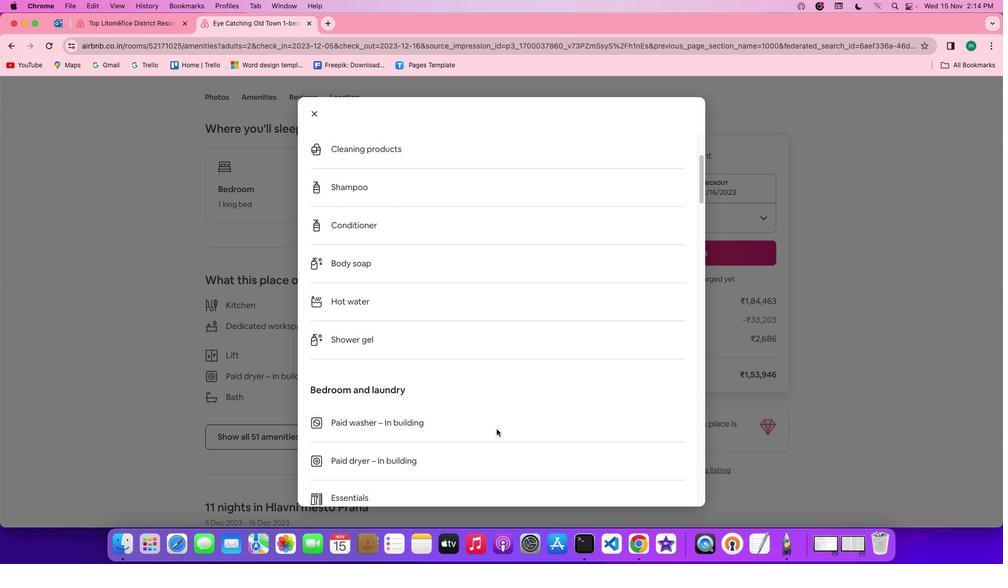 
Action: Mouse scrolled (497, 429) with delta (0, -2)
Screenshot: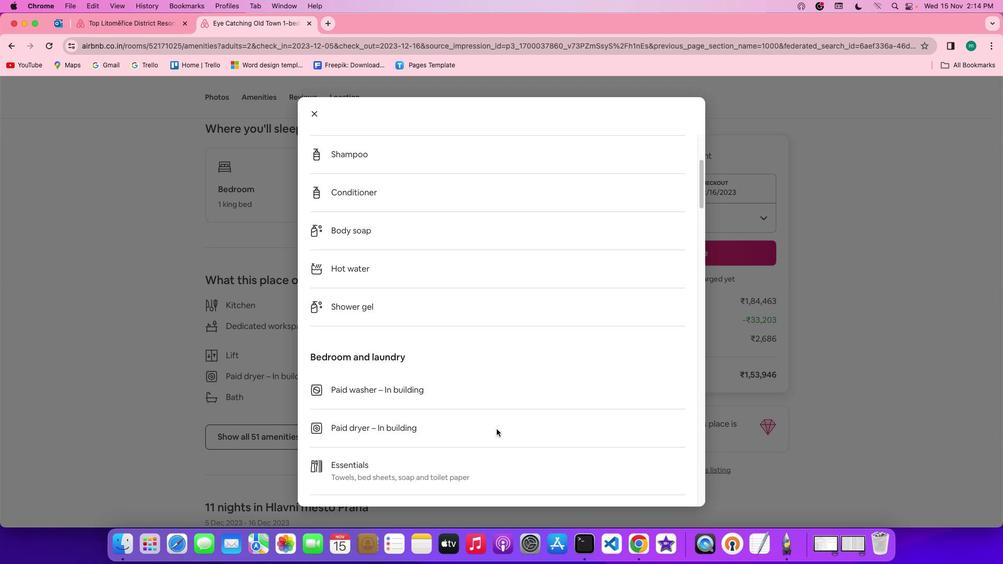 
Action: Mouse scrolled (497, 429) with delta (0, -2)
Screenshot: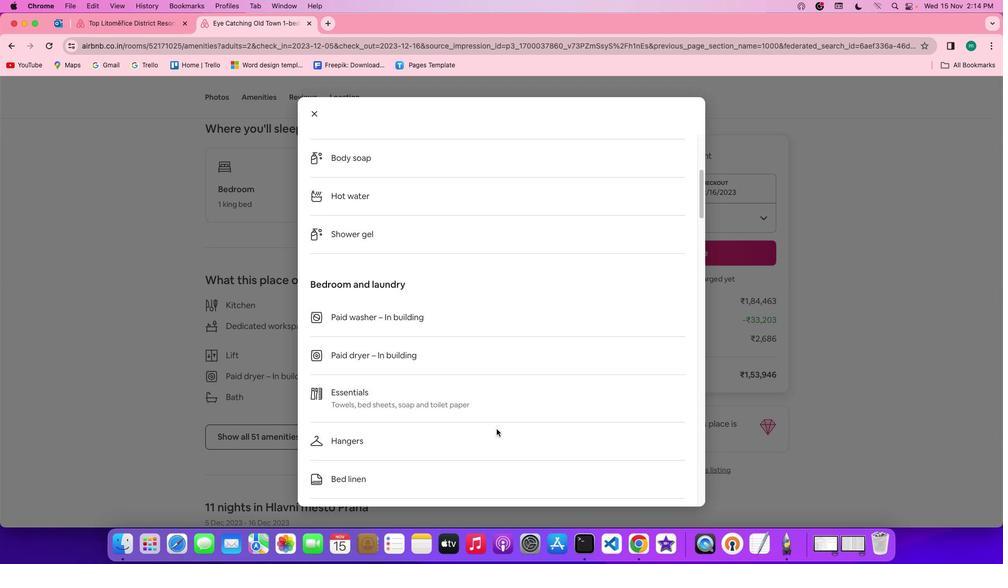 
Action: Mouse moved to (496, 430)
Screenshot: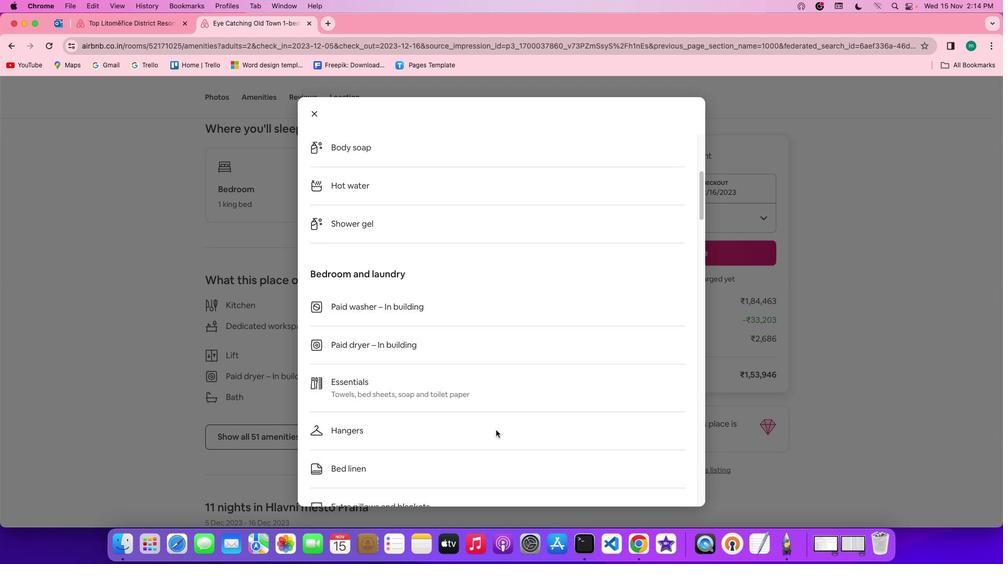
Action: Mouse scrolled (496, 430) with delta (0, 0)
Screenshot: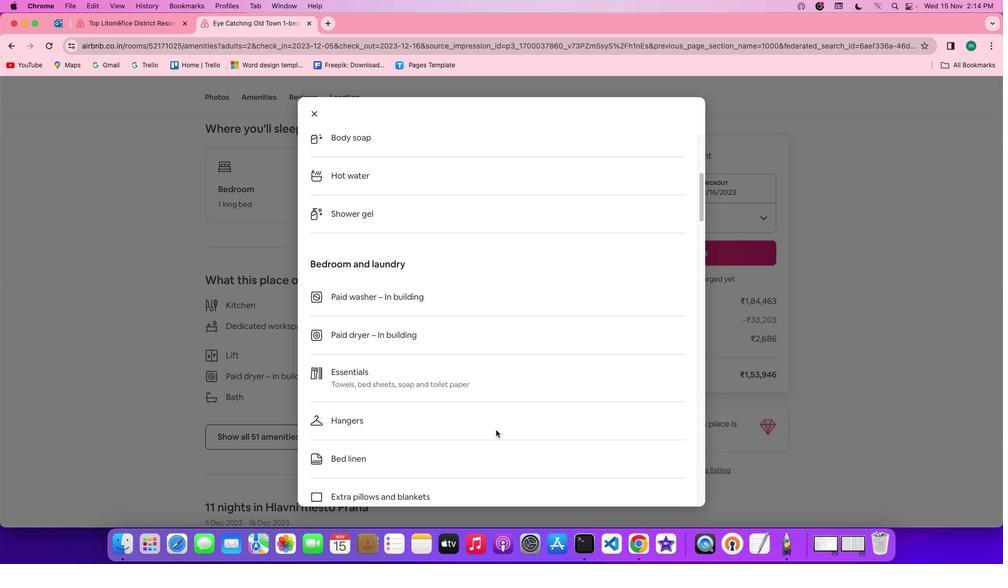 
Action: Mouse scrolled (496, 430) with delta (0, 0)
Screenshot: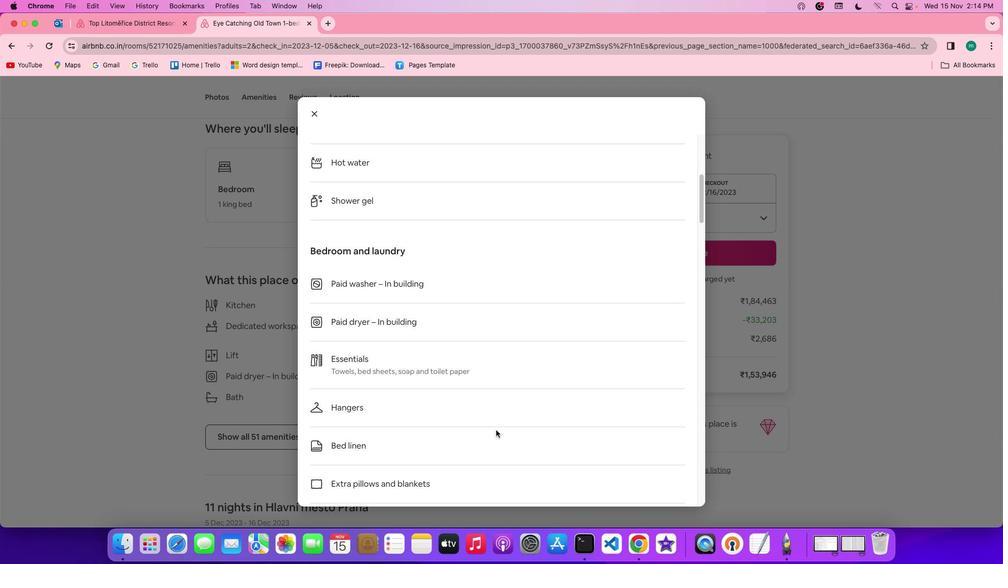 
Action: Mouse scrolled (496, 430) with delta (0, -1)
Screenshot: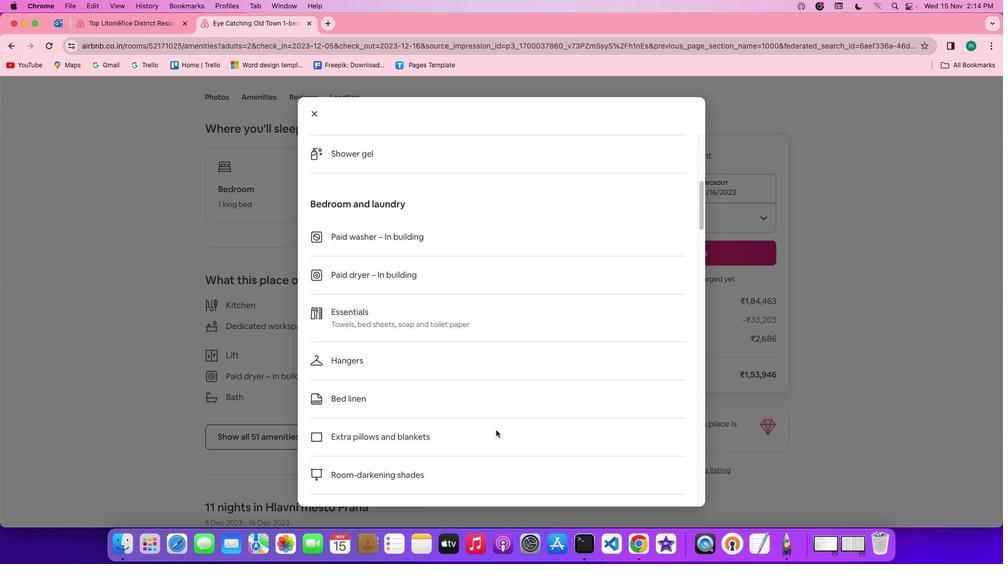 
Action: Mouse scrolled (496, 430) with delta (0, -1)
Screenshot: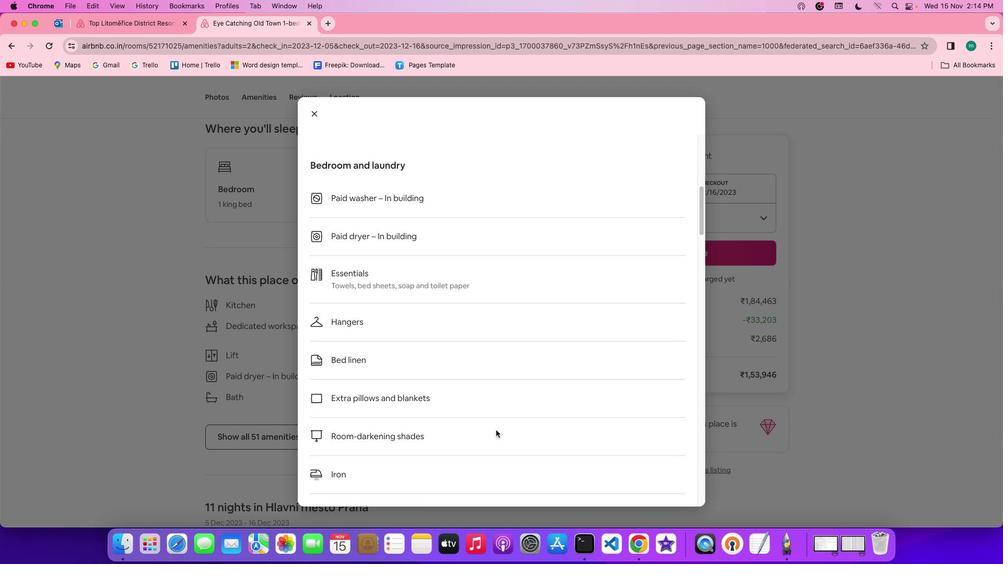 
Action: Mouse scrolled (496, 430) with delta (0, 0)
Screenshot: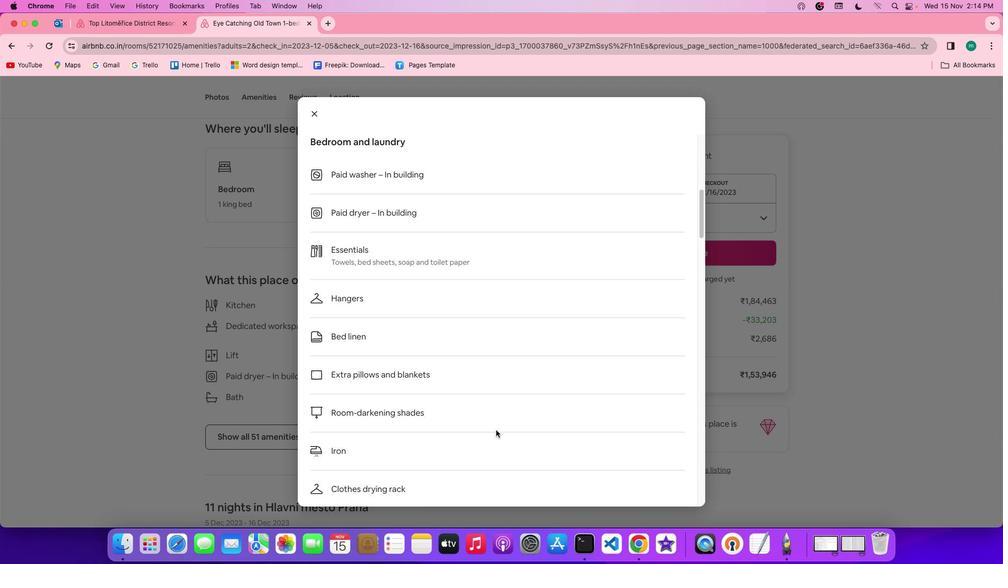 
Action: Mouse scrolled (496, 430) with delta (0, 0)
Screenshot: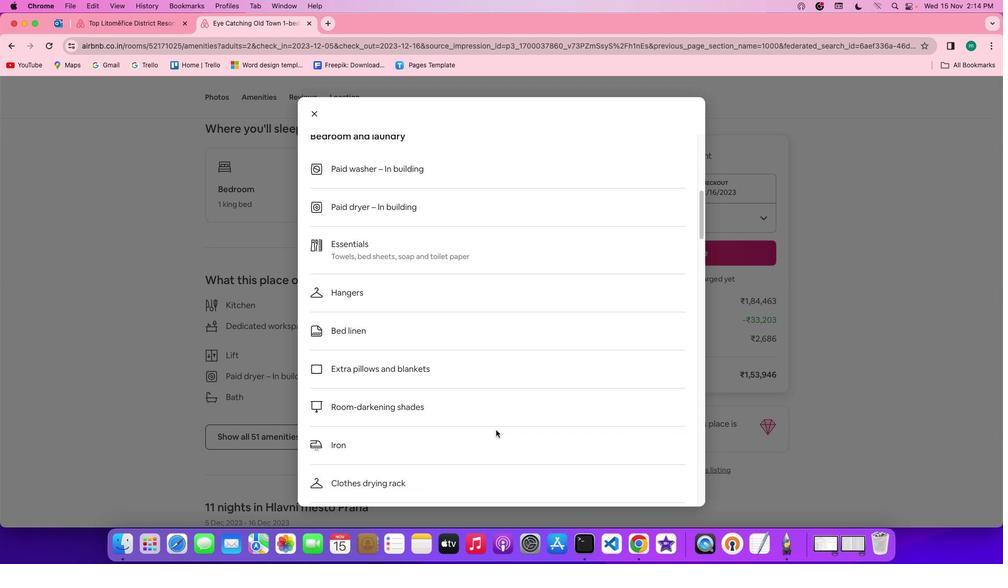 
Action: Mouse scrolled (496, 430) with delta (0, 0)
Screenshot: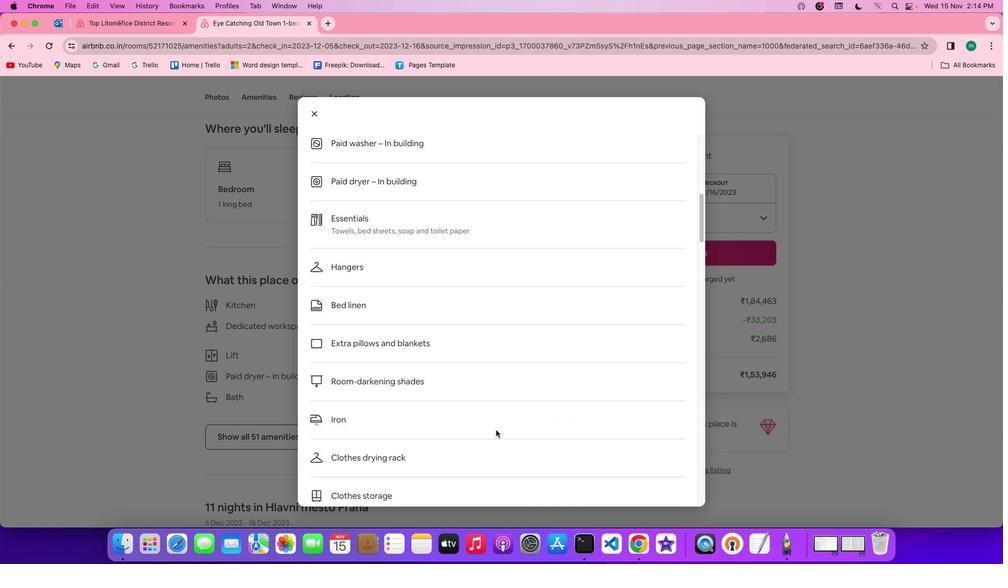 
Action: Mouse scrolled (496, 430) with delta (0, 0)
Screenshot: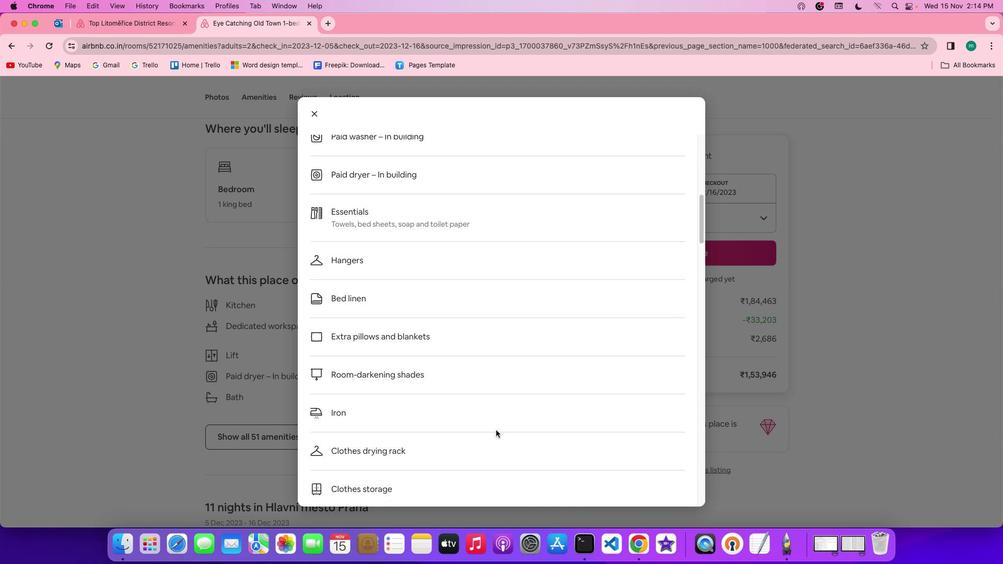 
Action: Mouse scrolled (496, 430) with delta (0, 0)
Screenshot: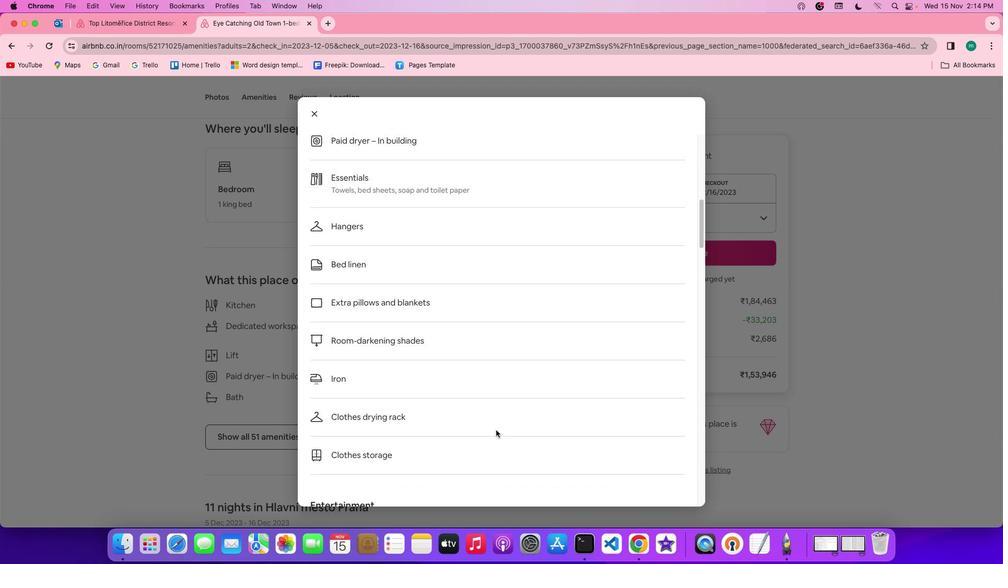 
Action: Mouse scrolled (496, 430) with delta (0, 0)
Screenshot: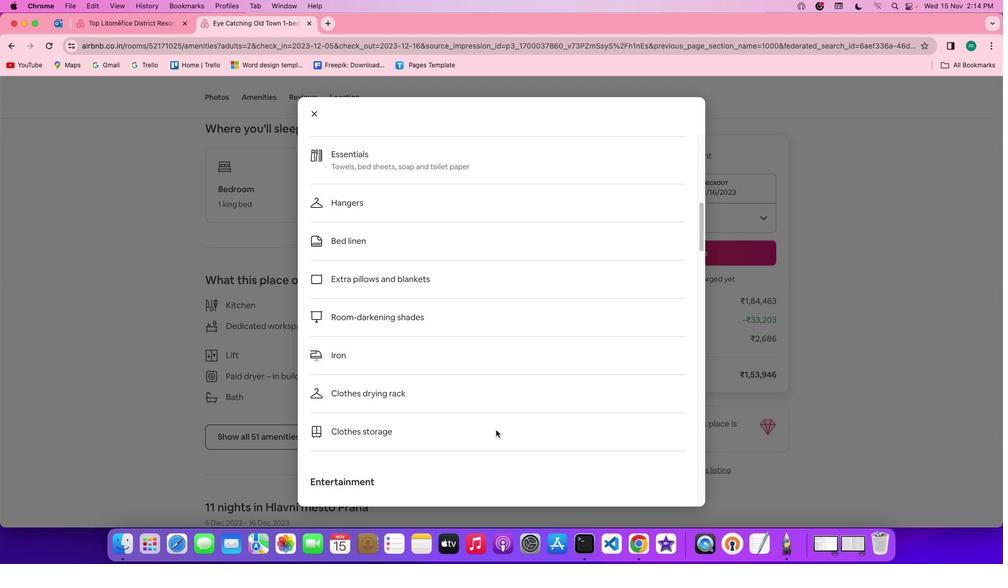 
Action: Mouse scrolled (496, 430) with delta (0, -1)
Screenshot: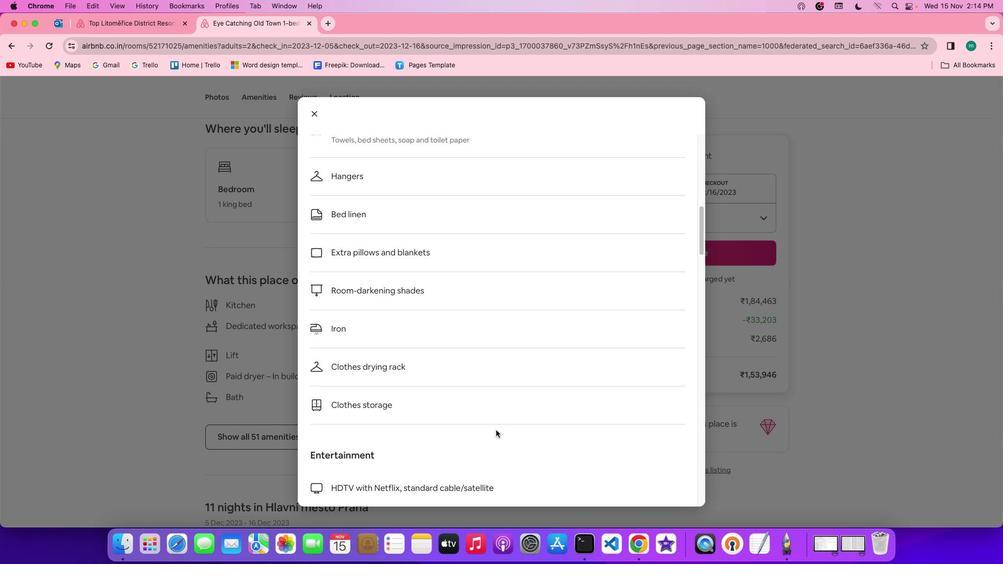 
Action: Mouse scrolled (496, 430) with delta (0, -1)
Screenshot: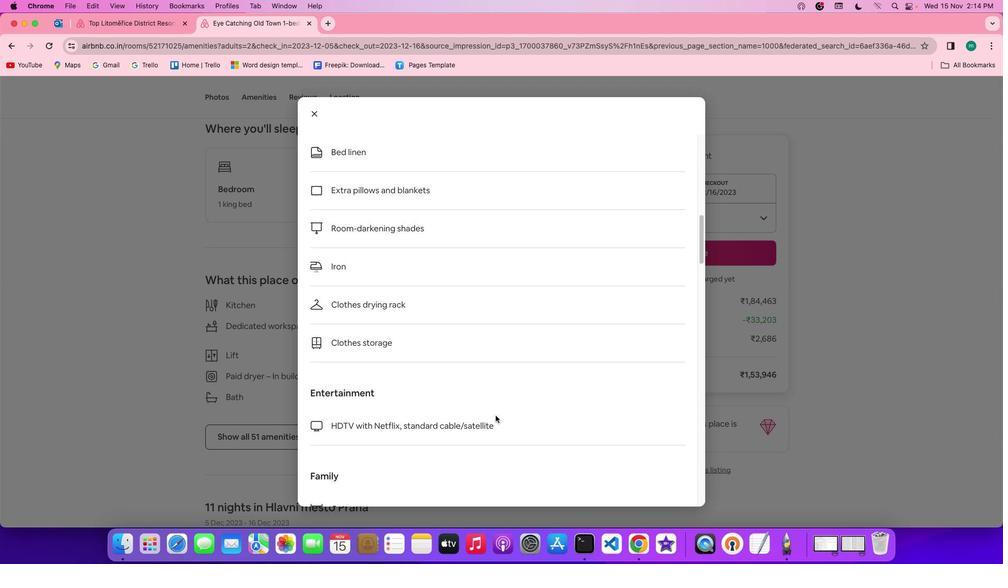 
Action: Mouse moved to (494, 402)
Screenshot: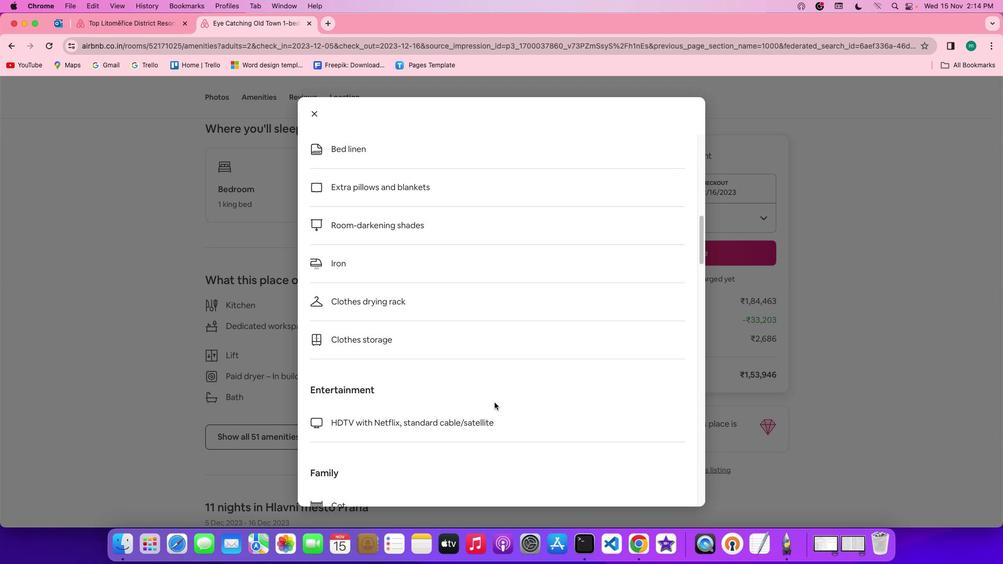 
Action: Mouse scrolled (494, 402) with delta (0, 0)
Screenshot: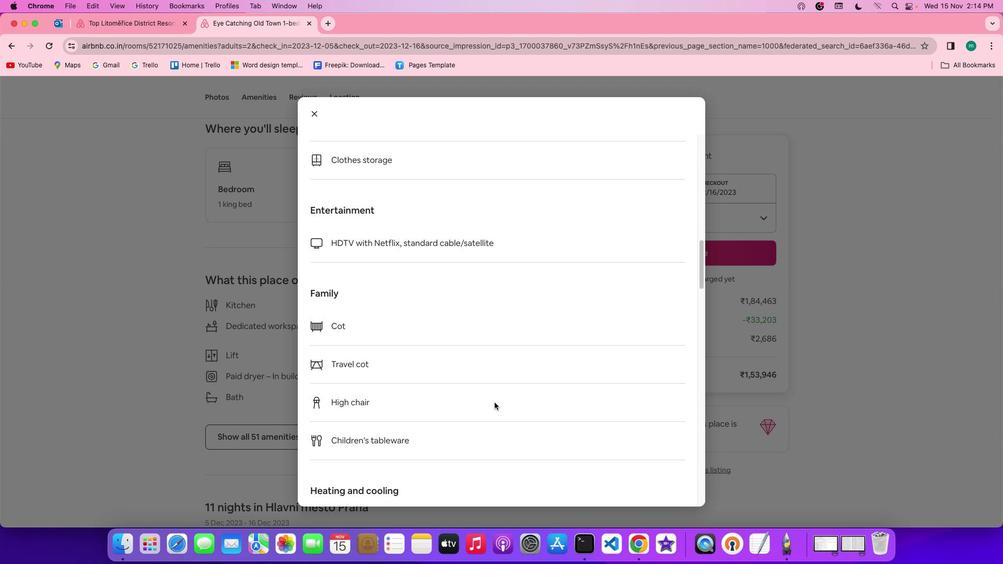 
Action: Mouse scrolled (494, 402) with delta (0, 0)
Screenshot: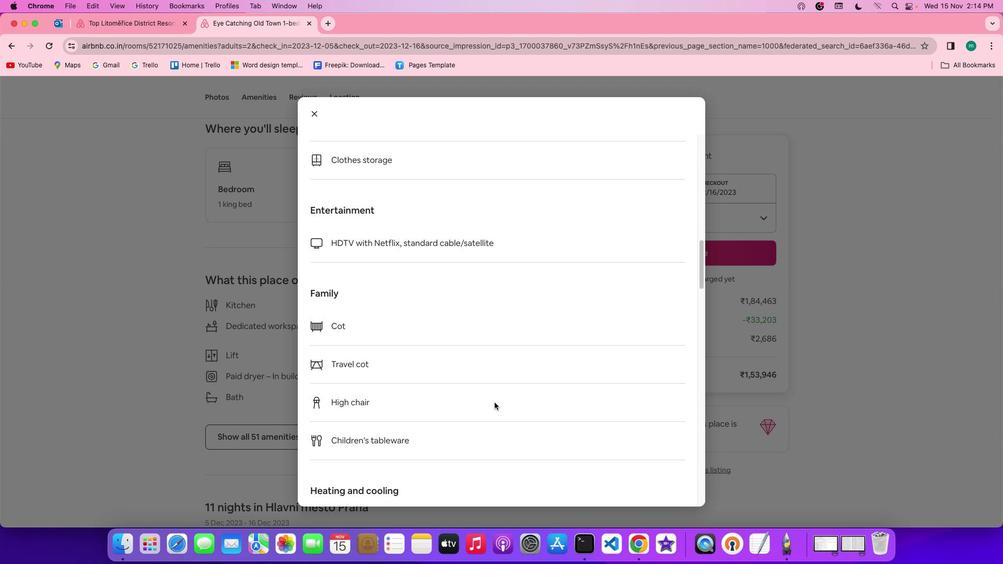 
Action: Mouse scrolled (494, 402) with delta (0, -1)
Screenshot: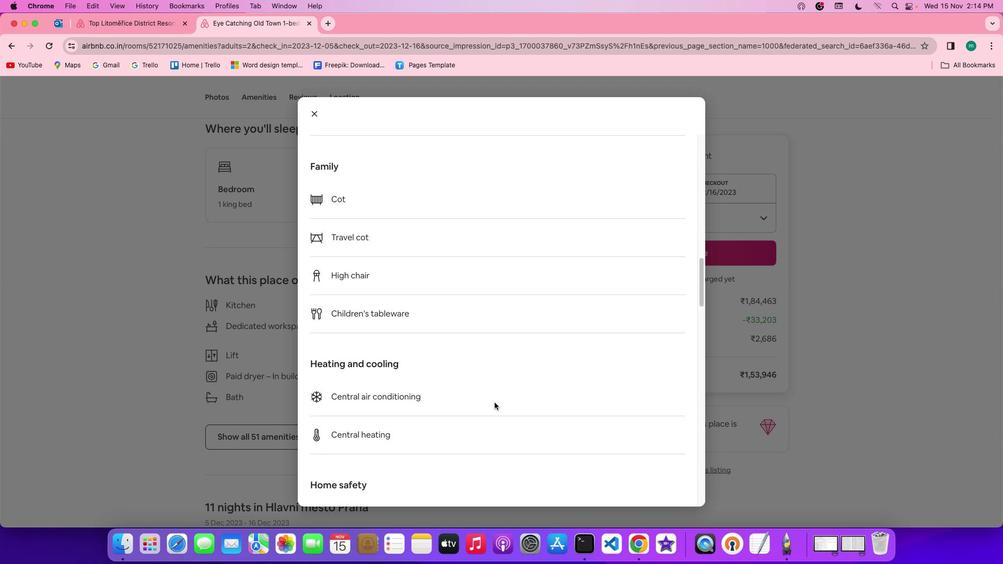 
Action: Mouse scrolled (494, 402) with delta (0, -2)
Screenshot: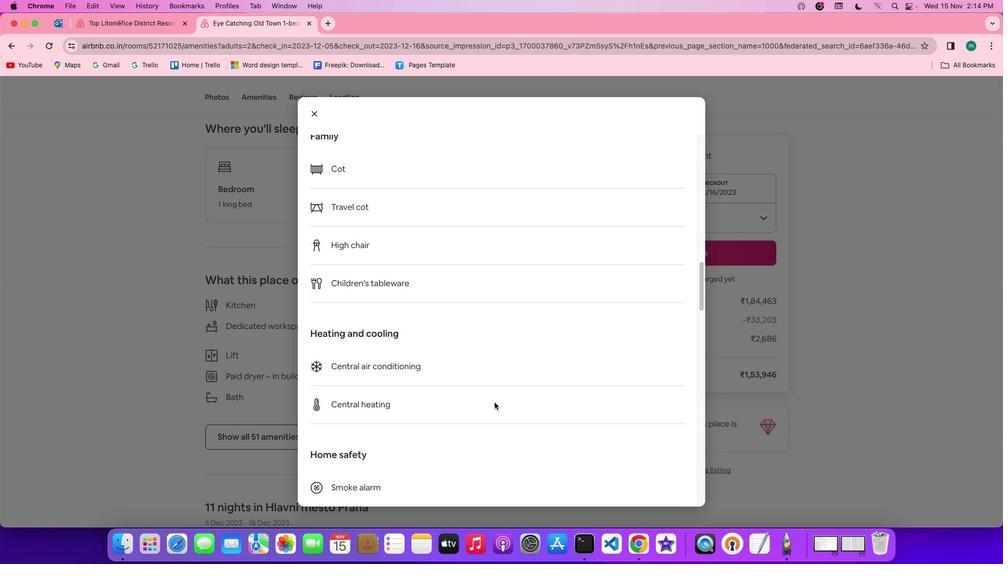 
Action: Mouse scrolled (494, 402) with delta (0, -2)
Screenshot: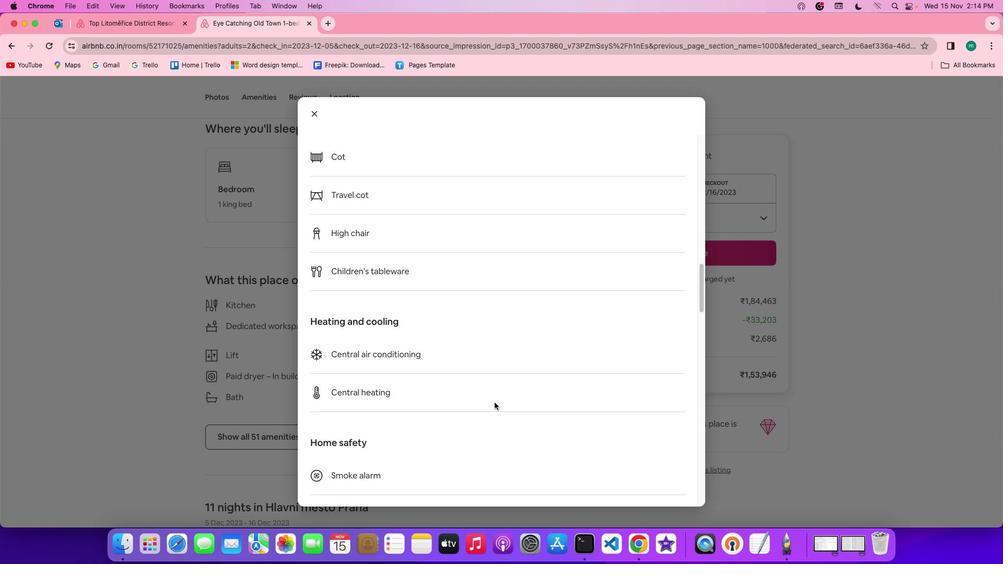 
Action: Mouse scrolled (494, 402) with delta (0, -2)
Screenshot: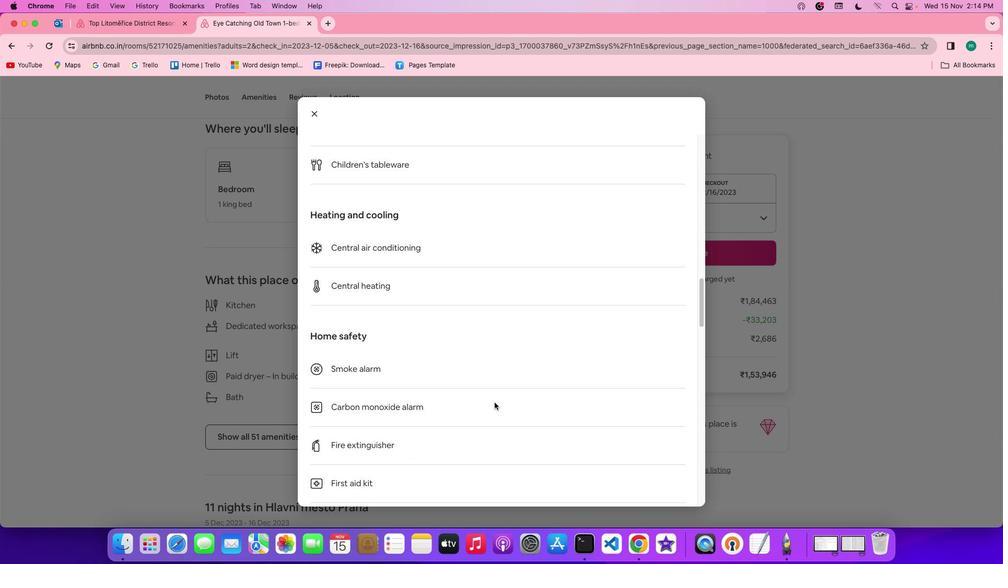 
Action: Mouse scrolled (494, 402) with delta (0, 0)
Screenshot: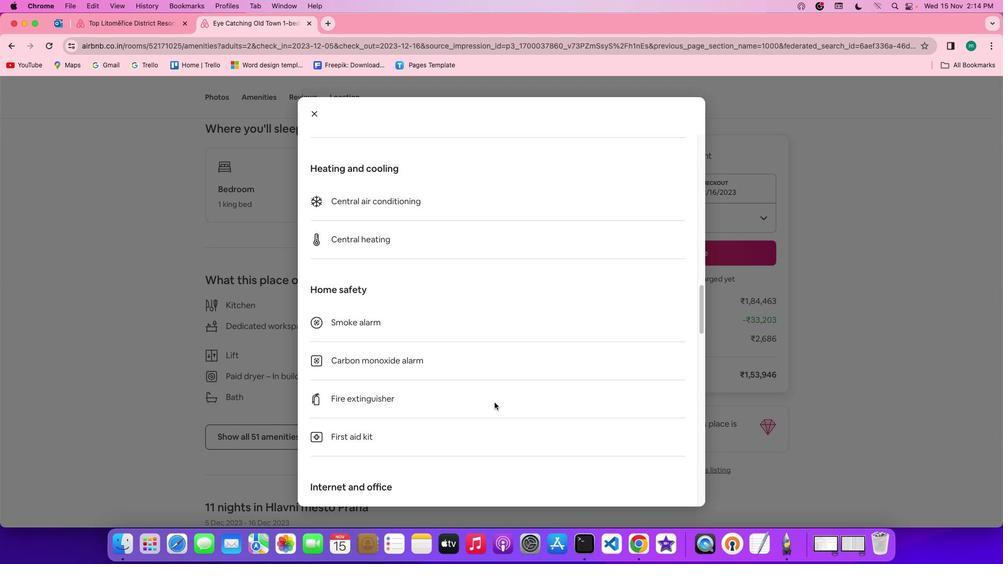 
Action: Mouse scrolled (494, 402) with delta (0, 0)
Screenshot: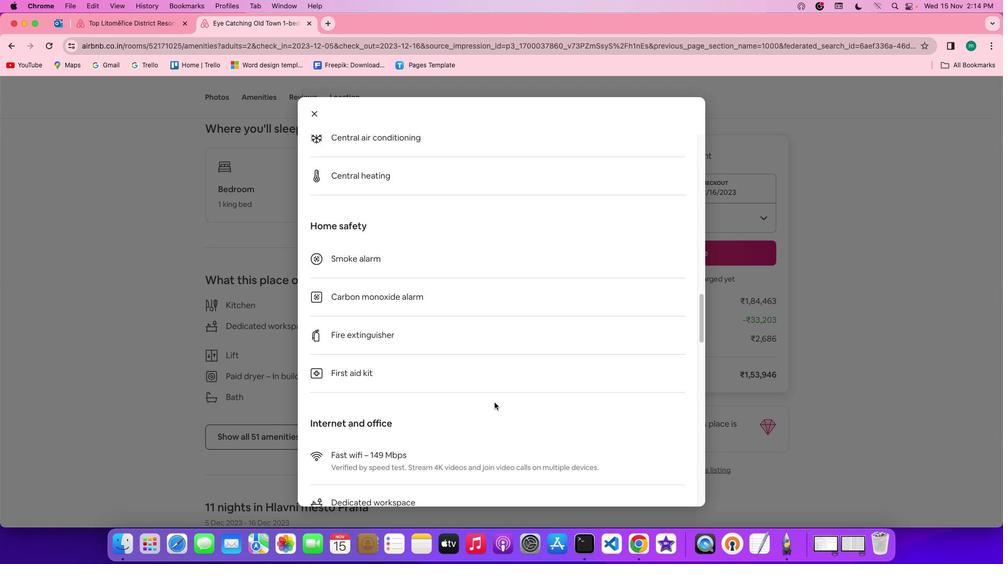 
Action: Mouse scrolled (494, 402) with delta (0, -1)
